Task: Search one way flight ticket for 5 adults, 1 child, 2 infants in seat and 1 infant on lap in business from Anchorage: Merrill Field to Evansville: Evansville Regional Airport on 5-3-2023. Choice of flights is Westjet. Number of bags: 11 checked bags. Outbound departure time preference is 20:30.
Action: Mouse moved to (328, 459)
Screenshot: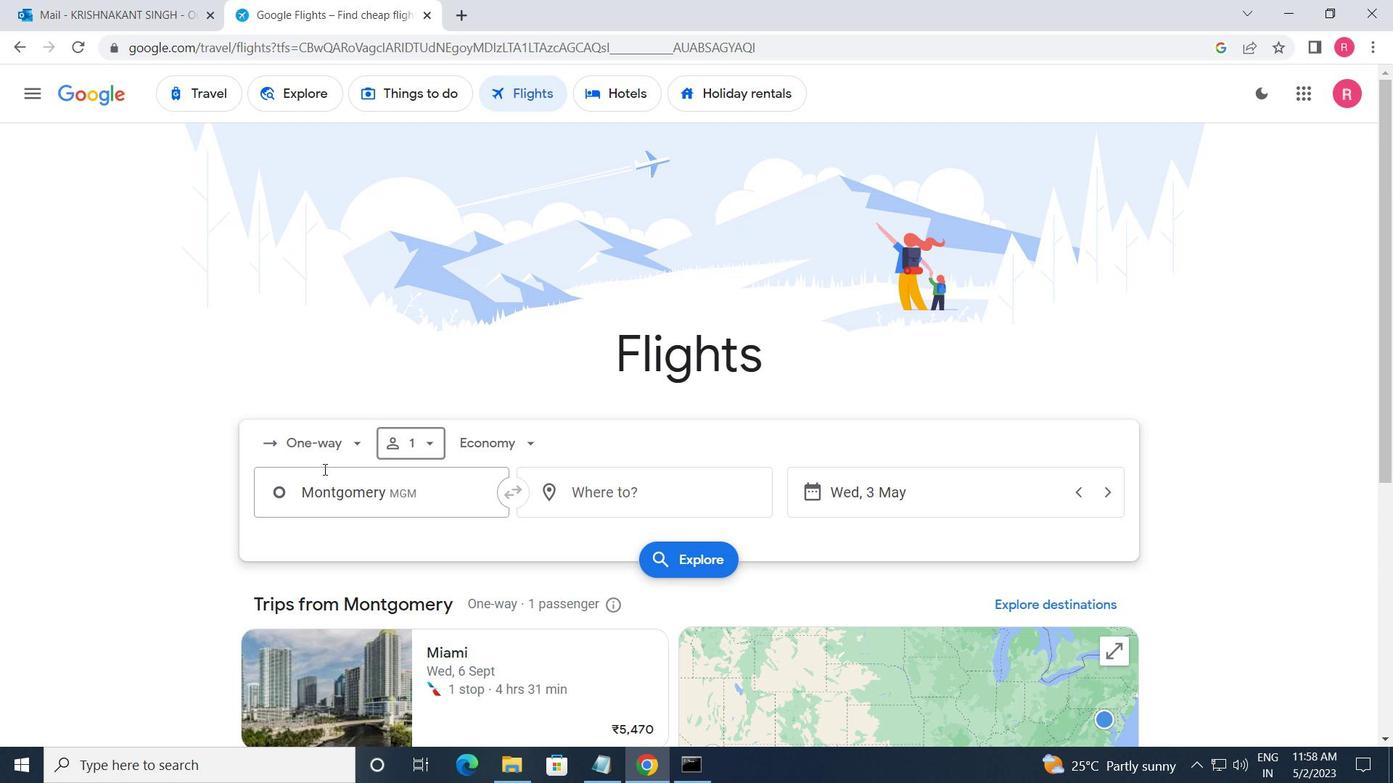 
Action: Mouse pressed left at (328, 459)
Screenshot: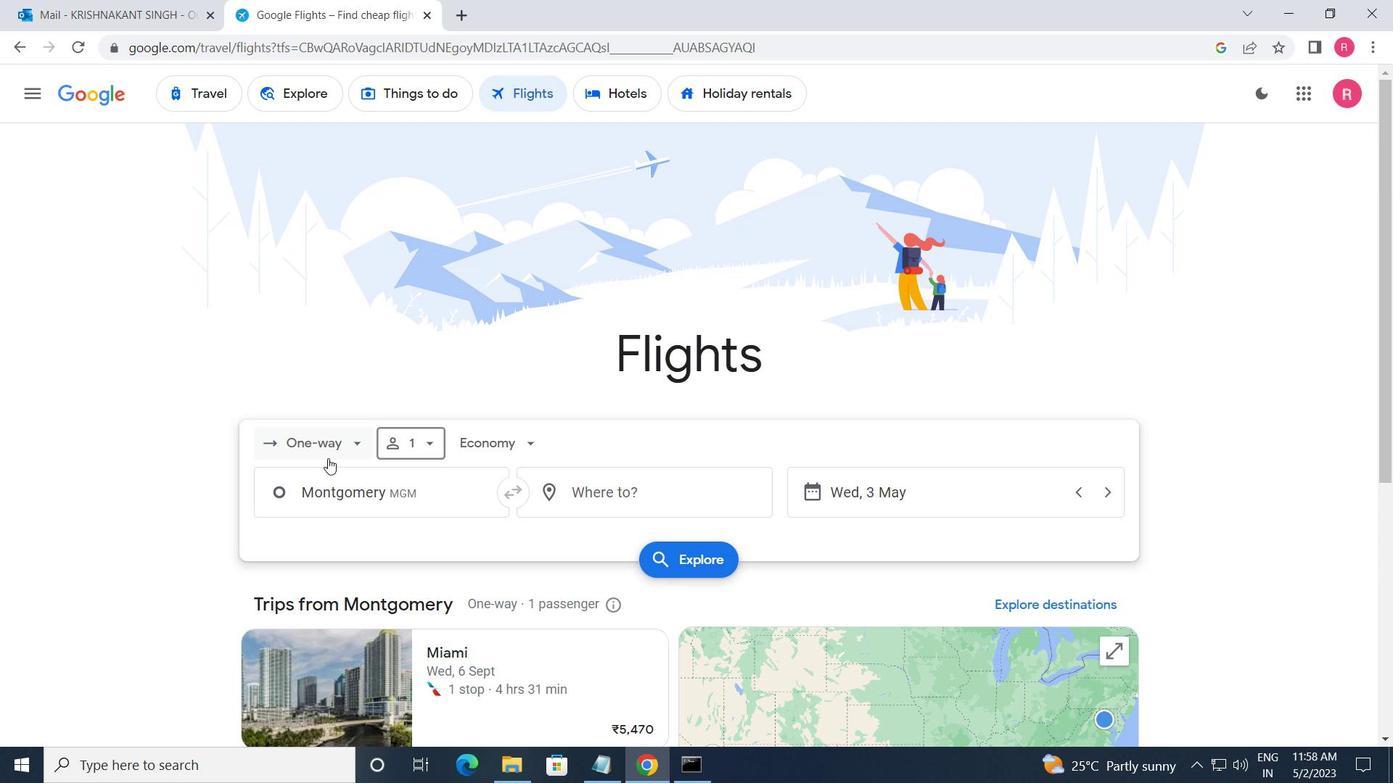 
Action: Mouse moved to (365, 533)
Screenshot: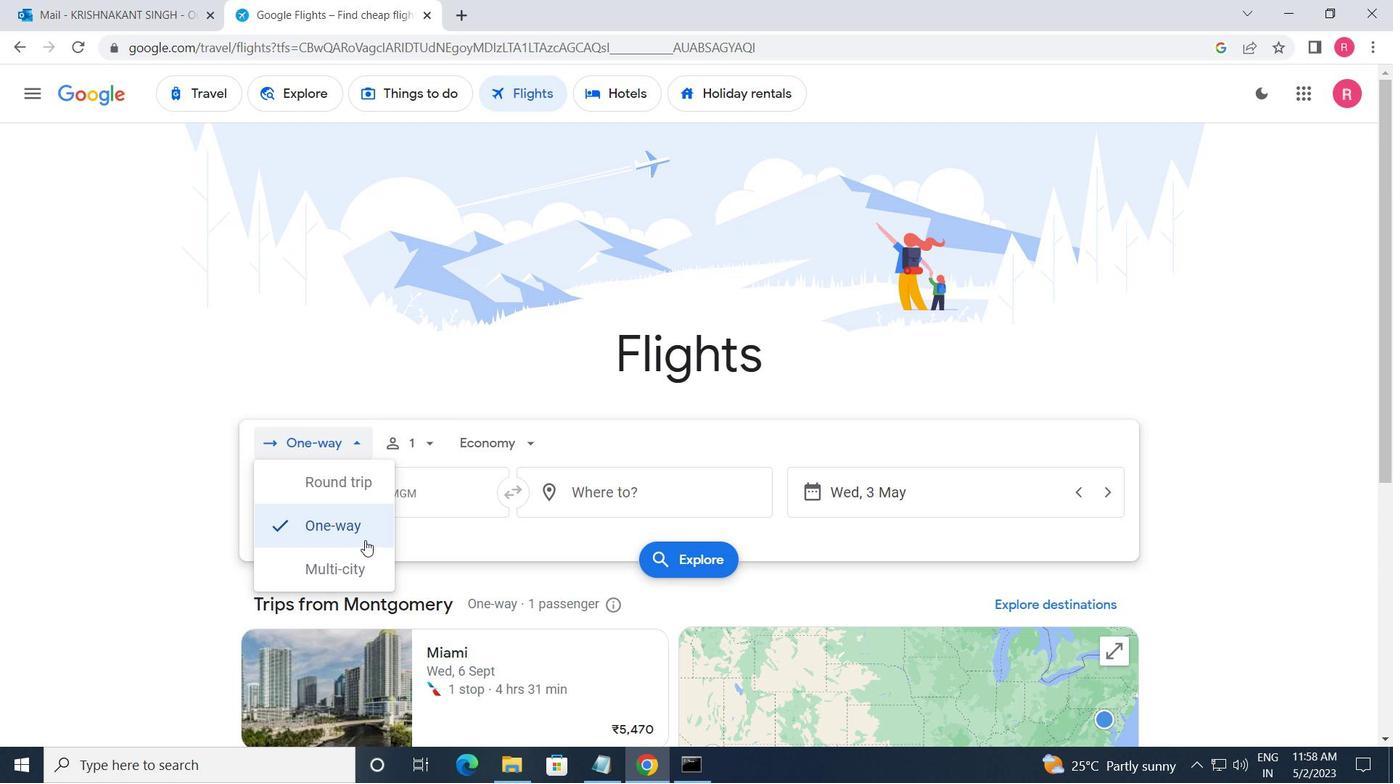 
Action: Mouse pressed left at (365, 533)
Screenshot: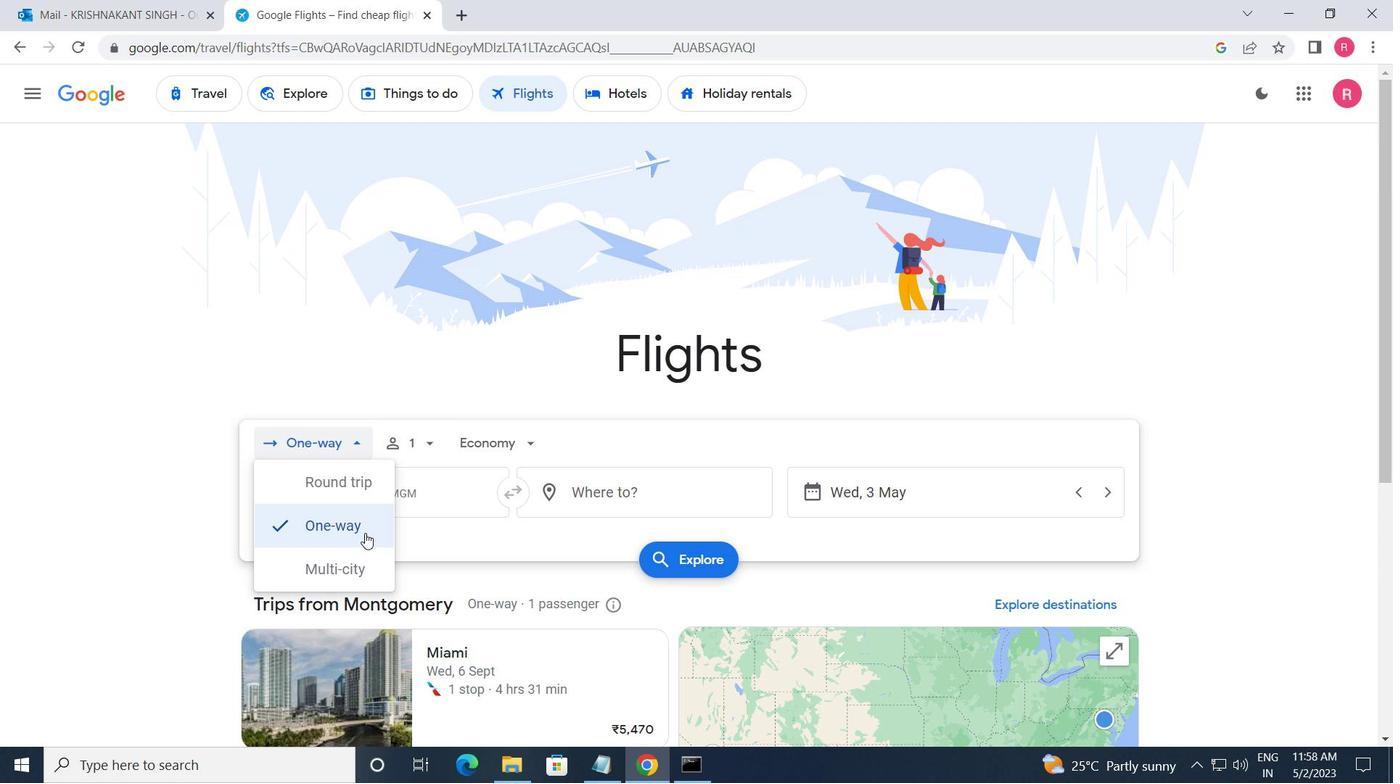 
Action: Mouse moved to (426, 451)
Screenshot: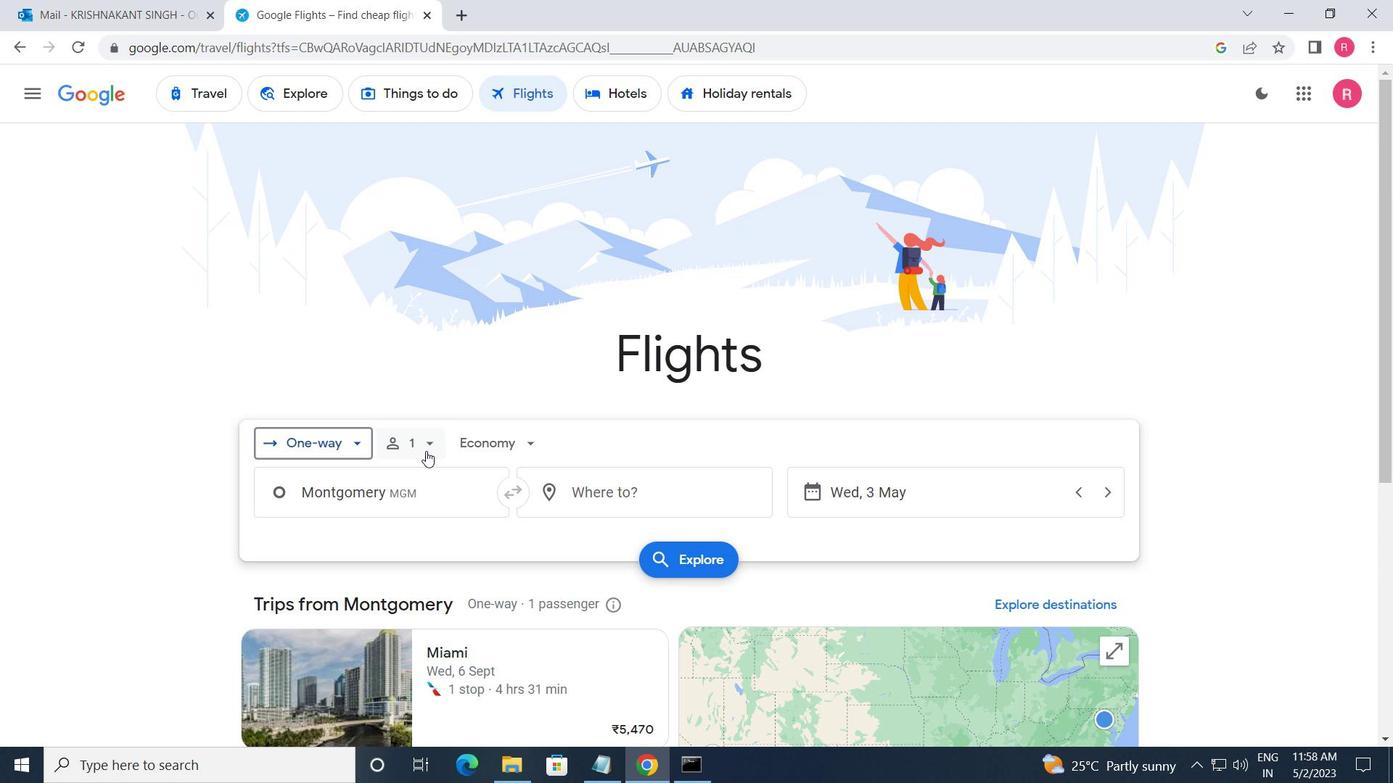 
Action: Mouse pressed left at (426, 451)
Screenshot: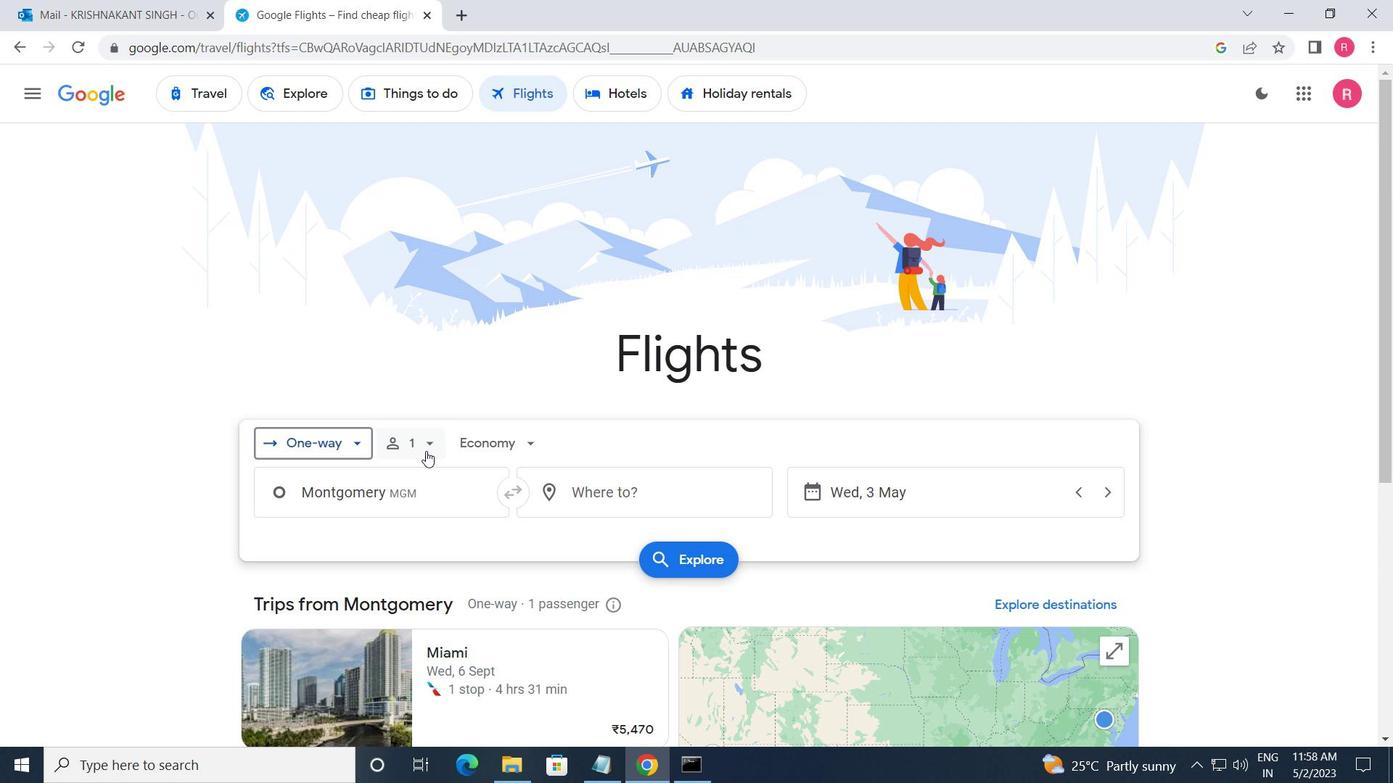 
Action: Mouse moved to (579, 500)
Screenshot: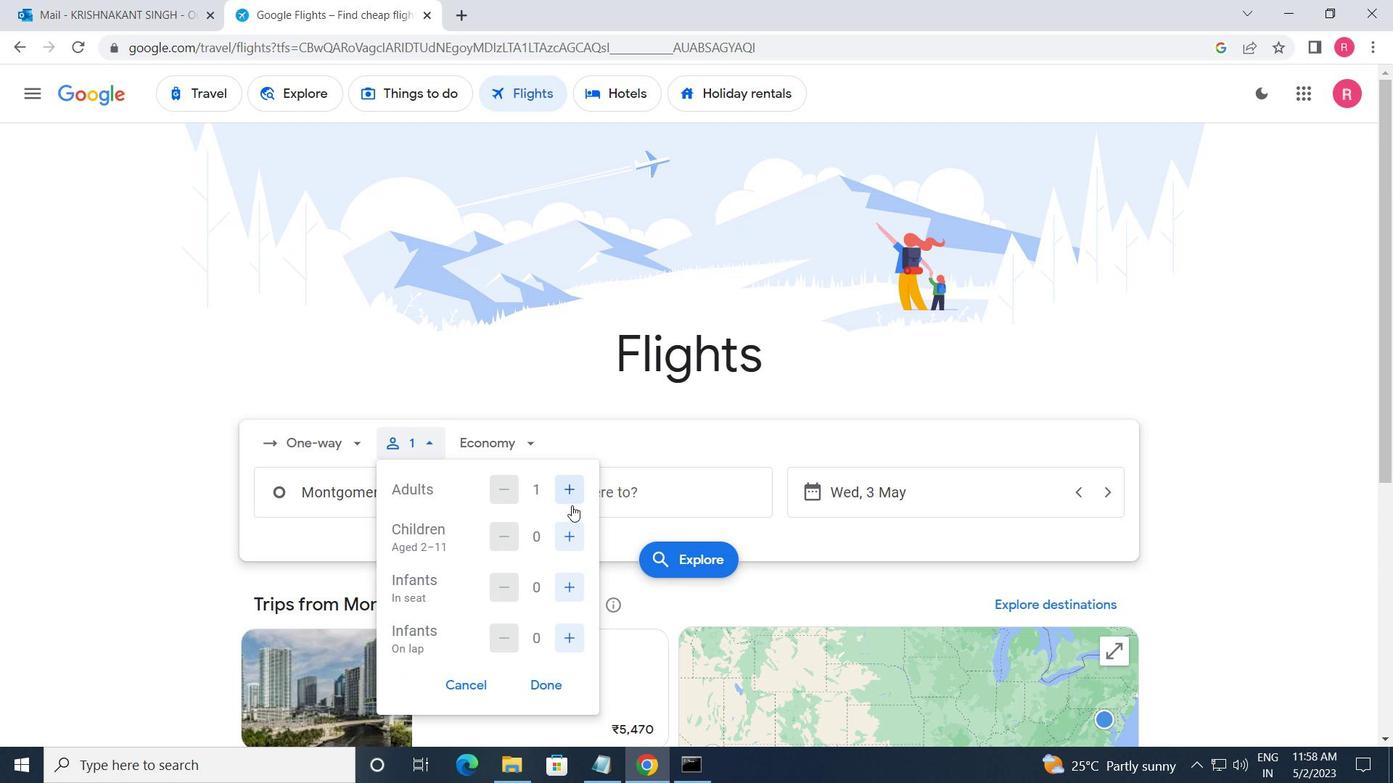 
Action: Mouse pressed left at (579, 500)
Screenshot: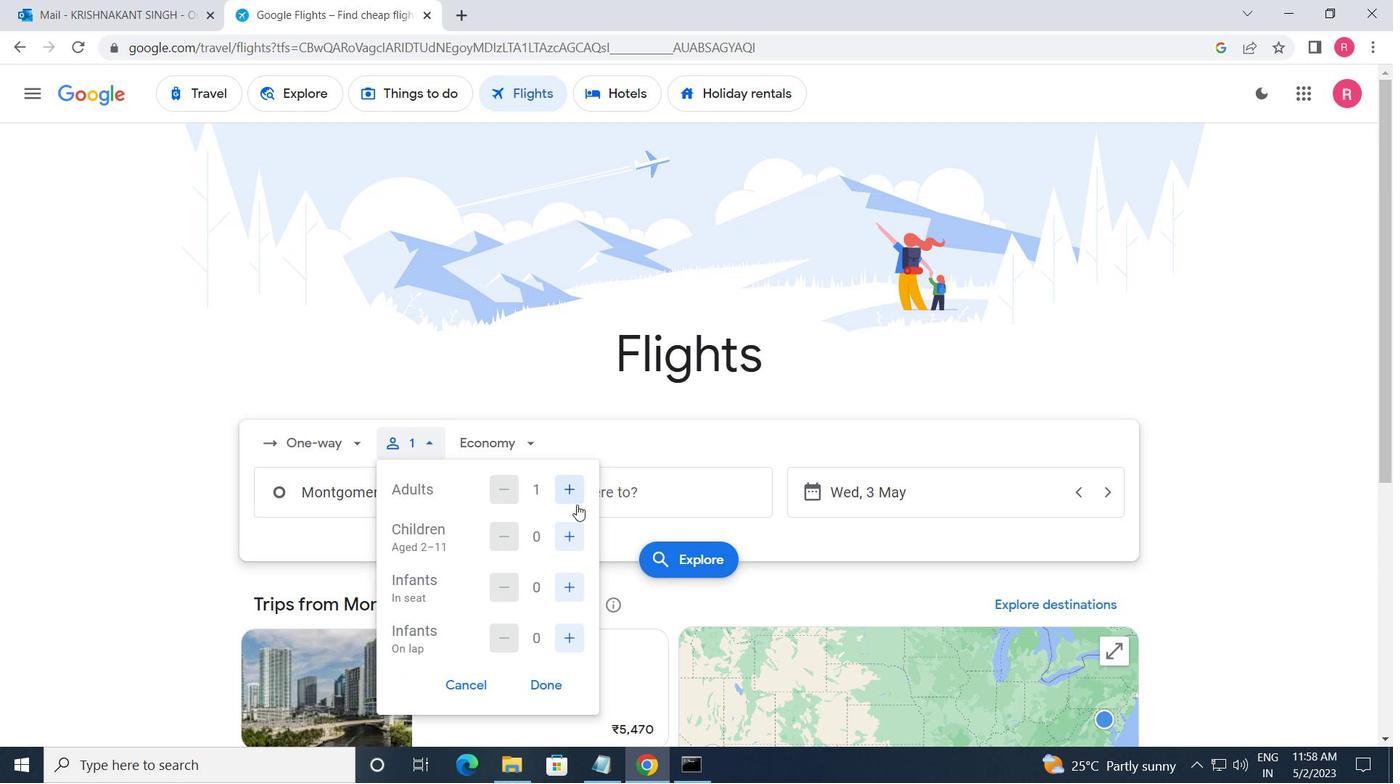 
Action: Mouse pressed left at (579, 500)
Screenshot: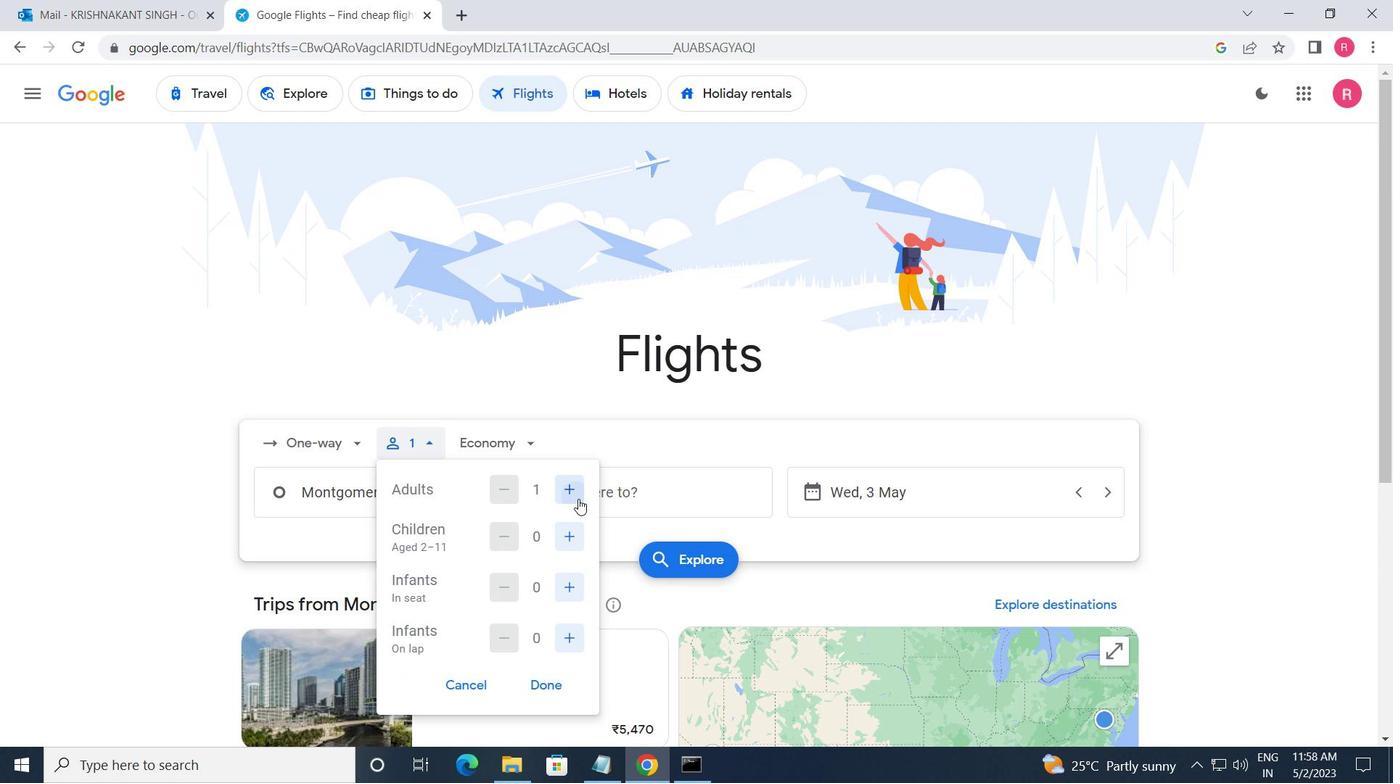 
Action: Mouse pressed left at (579, 500)
Screenshot: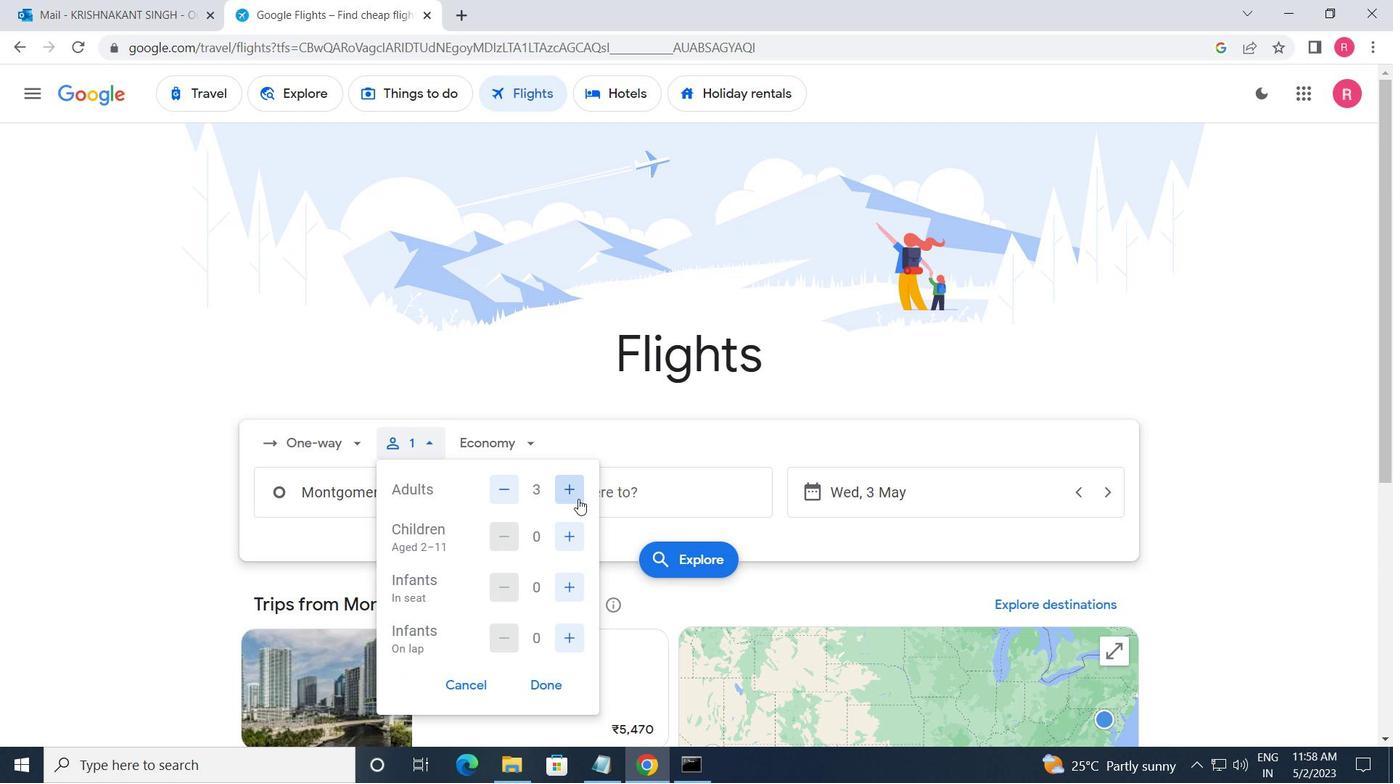
Action: Mouse pressed left at (579, 500)
Screenshot: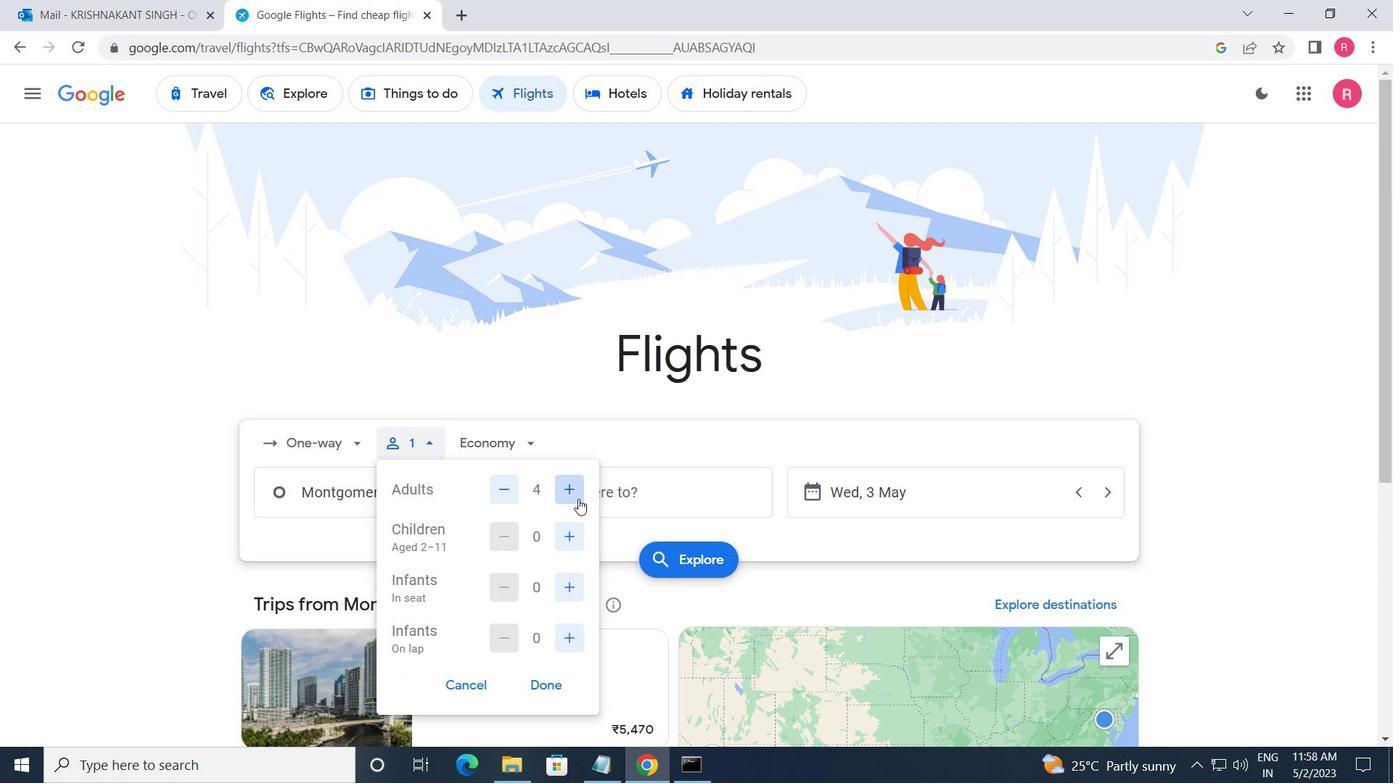 
Action: Mouse moved to (574, 524)
Screenshot: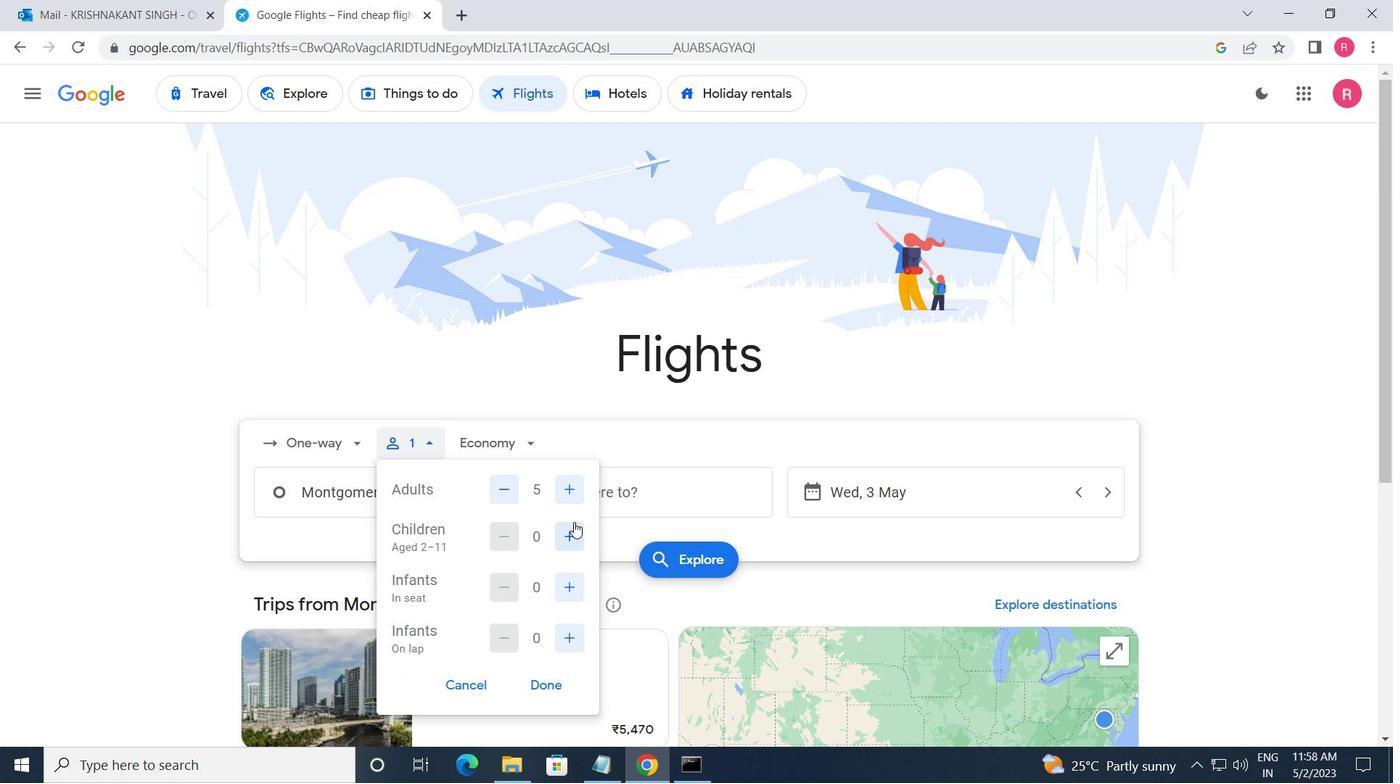 
Action: Mouse pressed left at (574, 524)
Screenshot: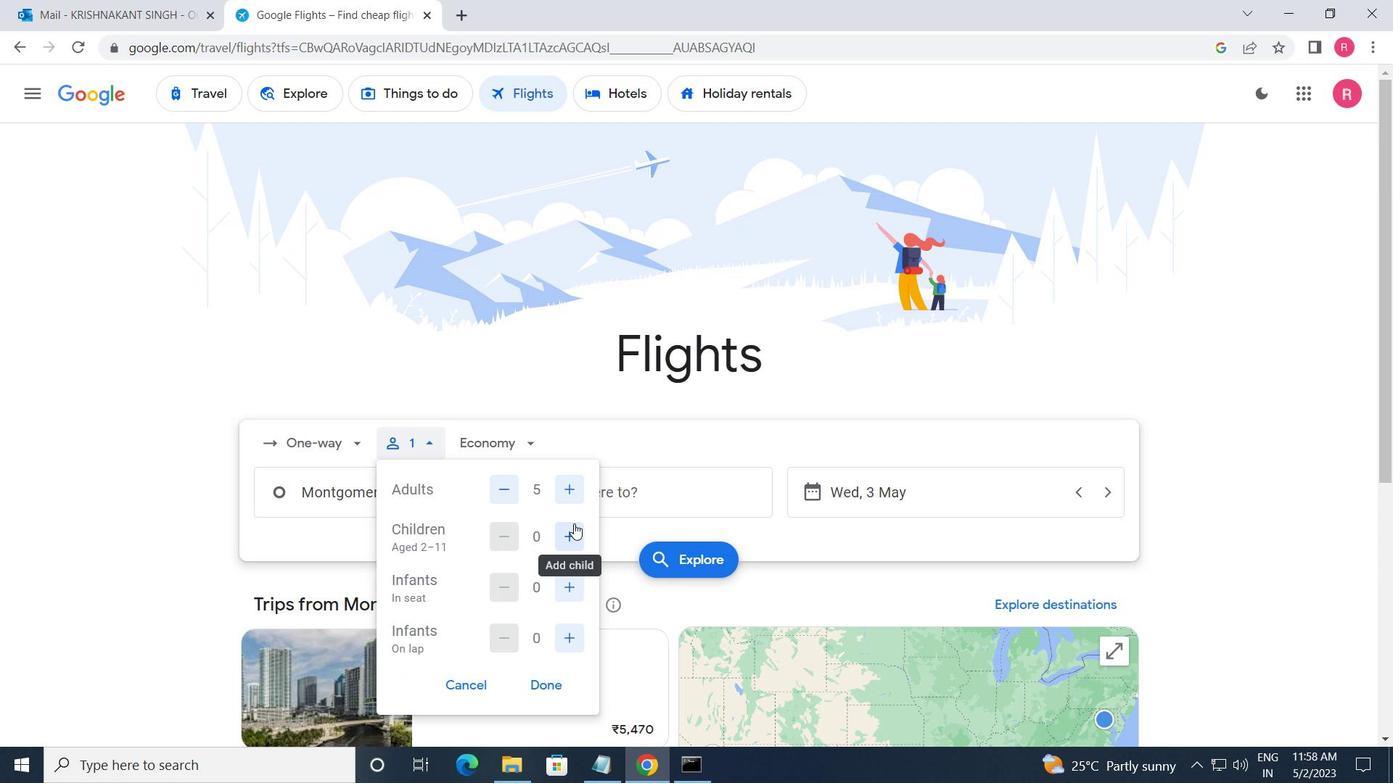 
Action: Mouse moved to (574, 525)
Screenshot: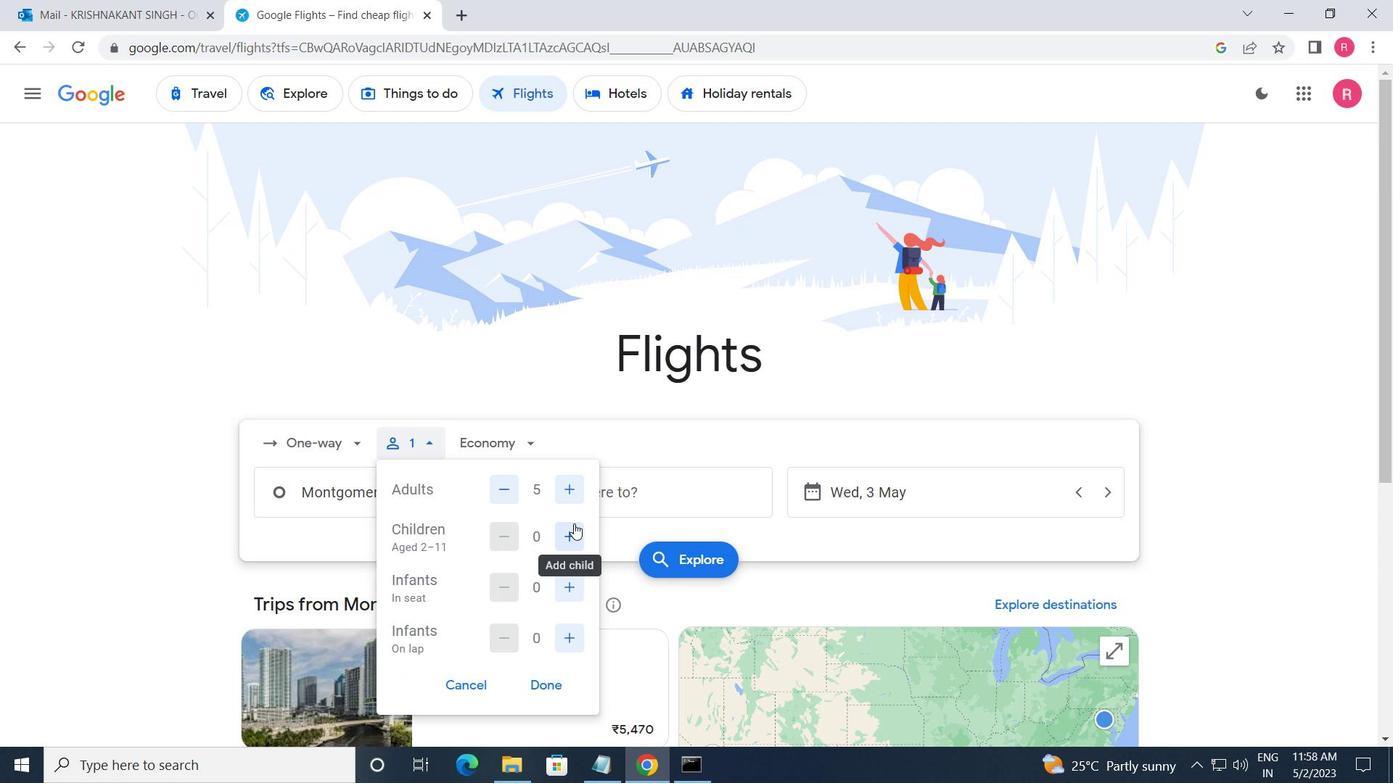 
Action: Mouse pressed left at (574, 525)
Screenshot: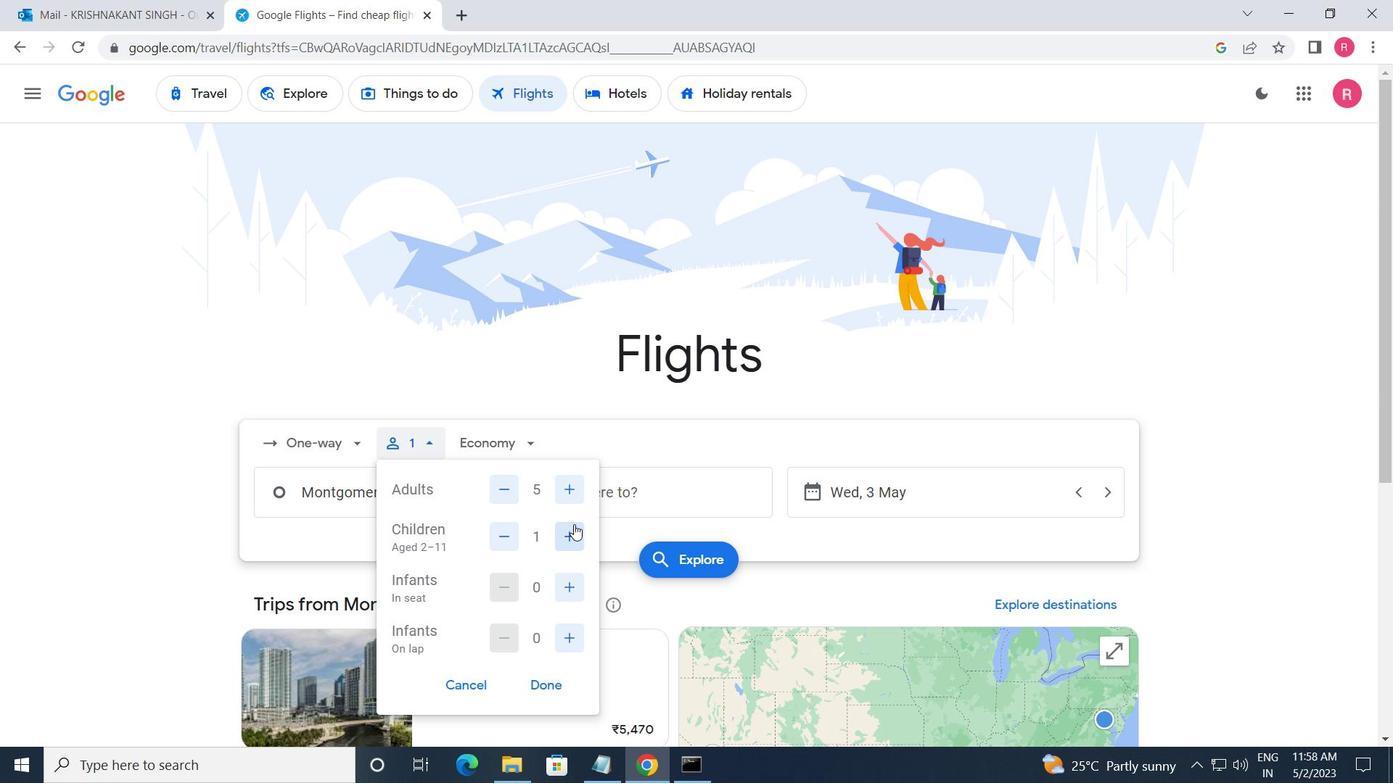 
Action: Mouse moved to (510, 541)
Screenshot: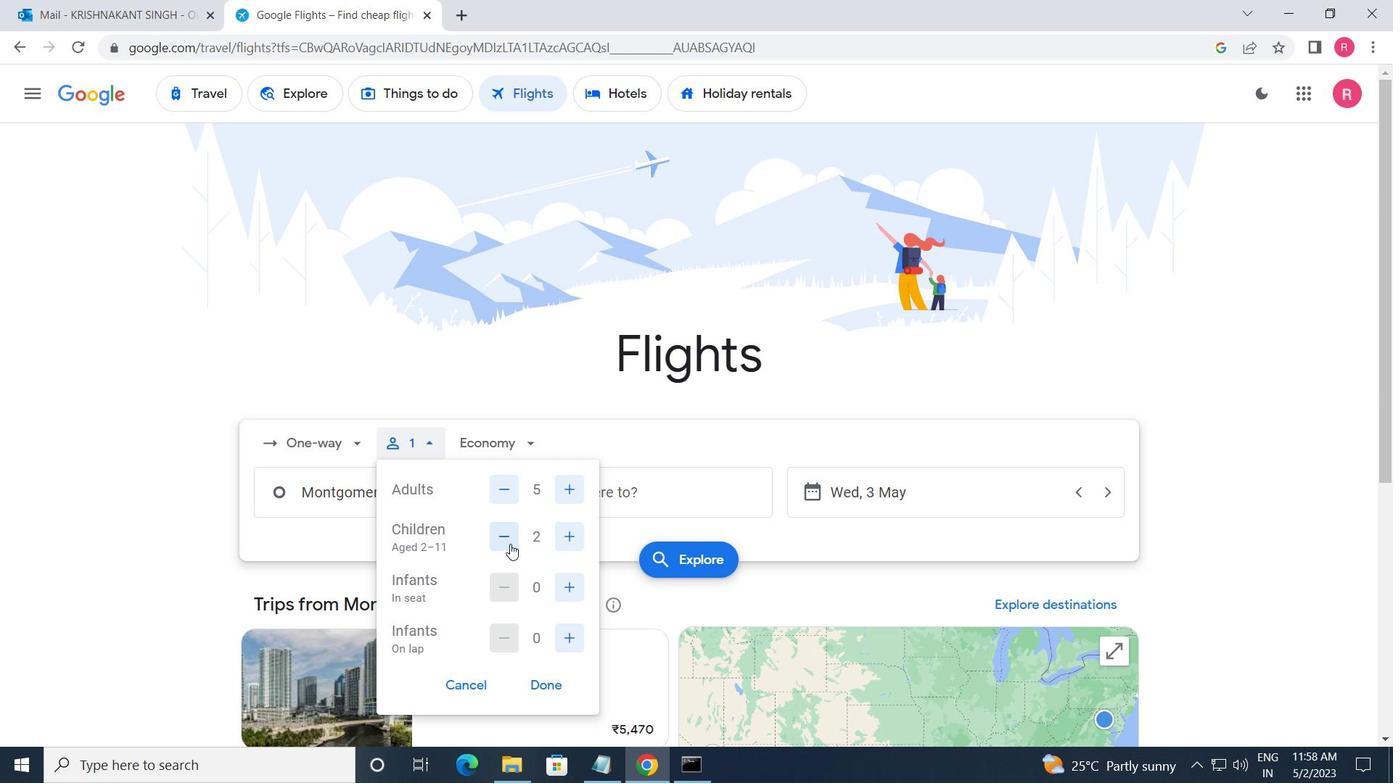 
Action: Mouse pressed left at (510, 541)
Screenshot: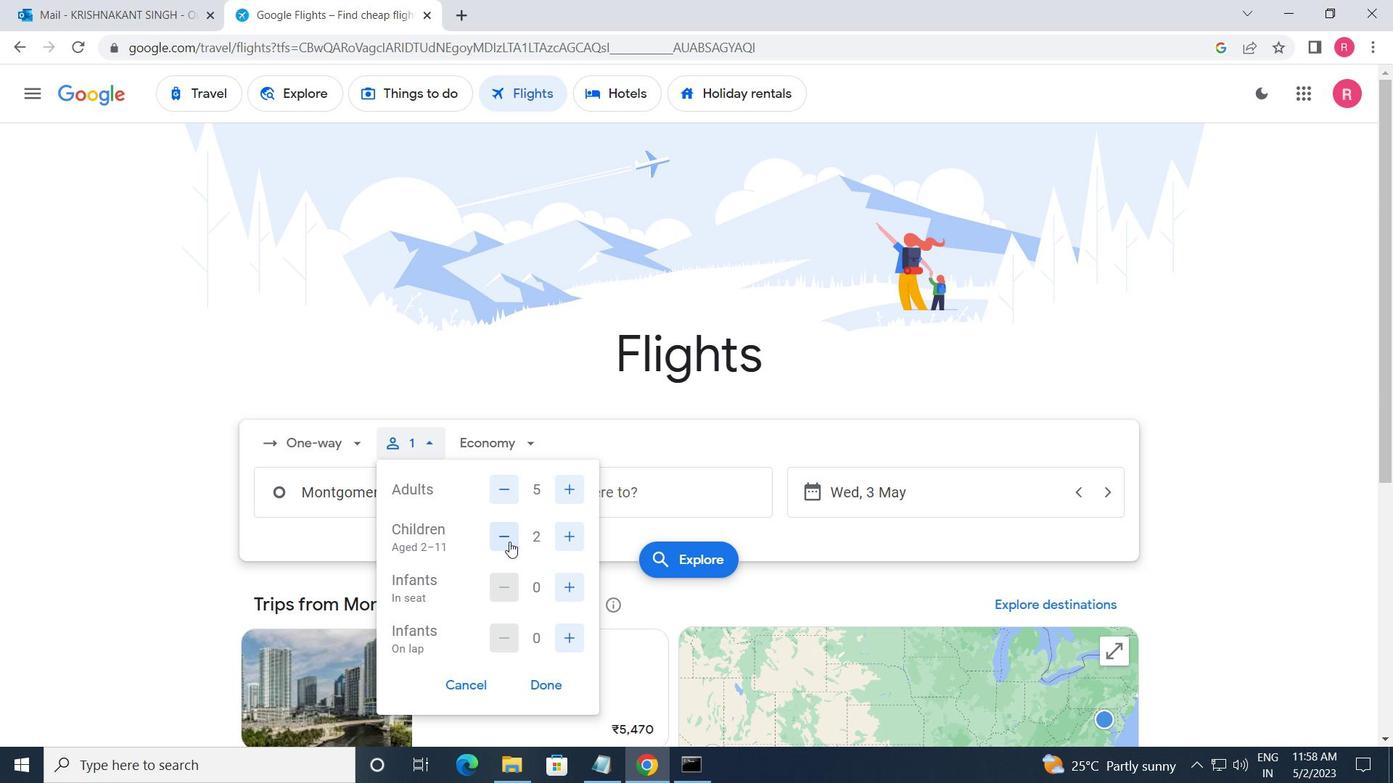 
Action: Mouse moved to (573, 586)
Screenshot: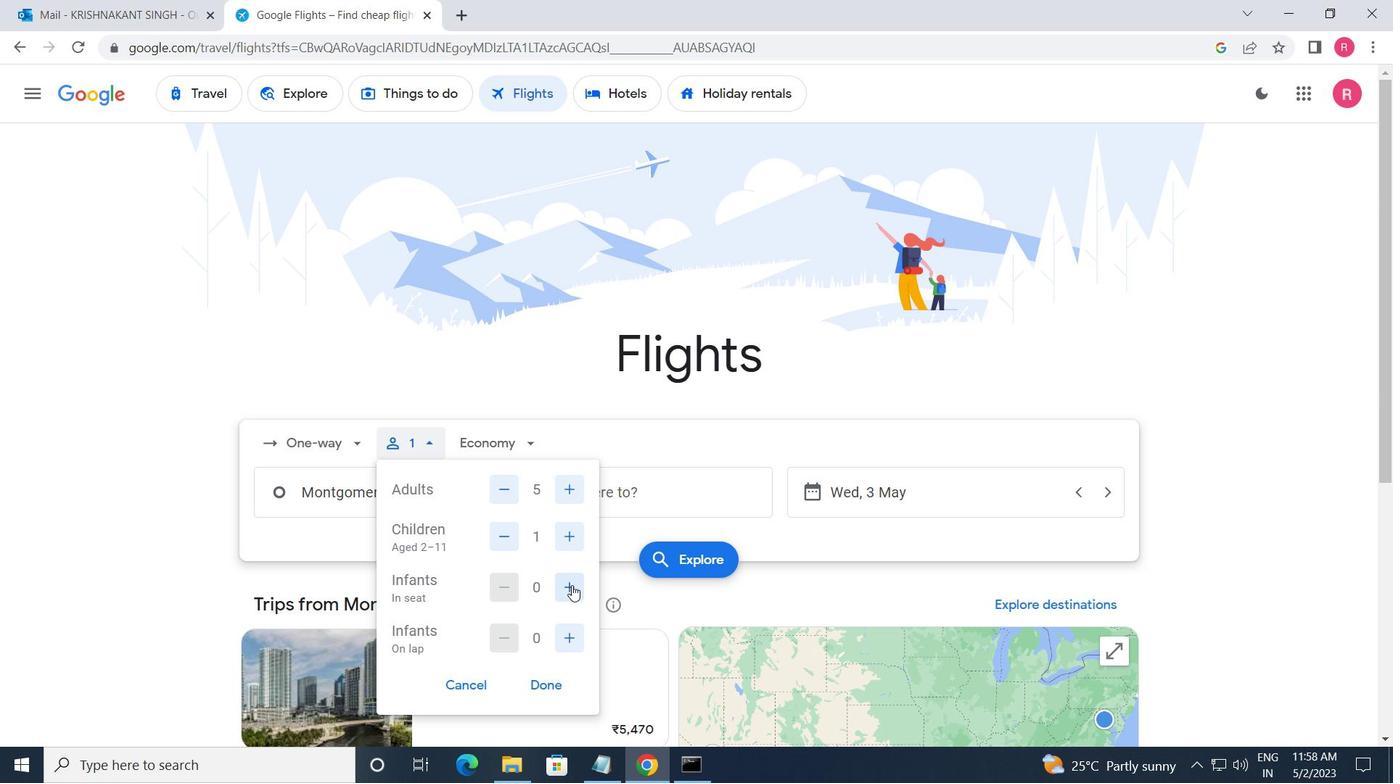 
Action: Mouse pressed left at (573, 586)
Screenshot: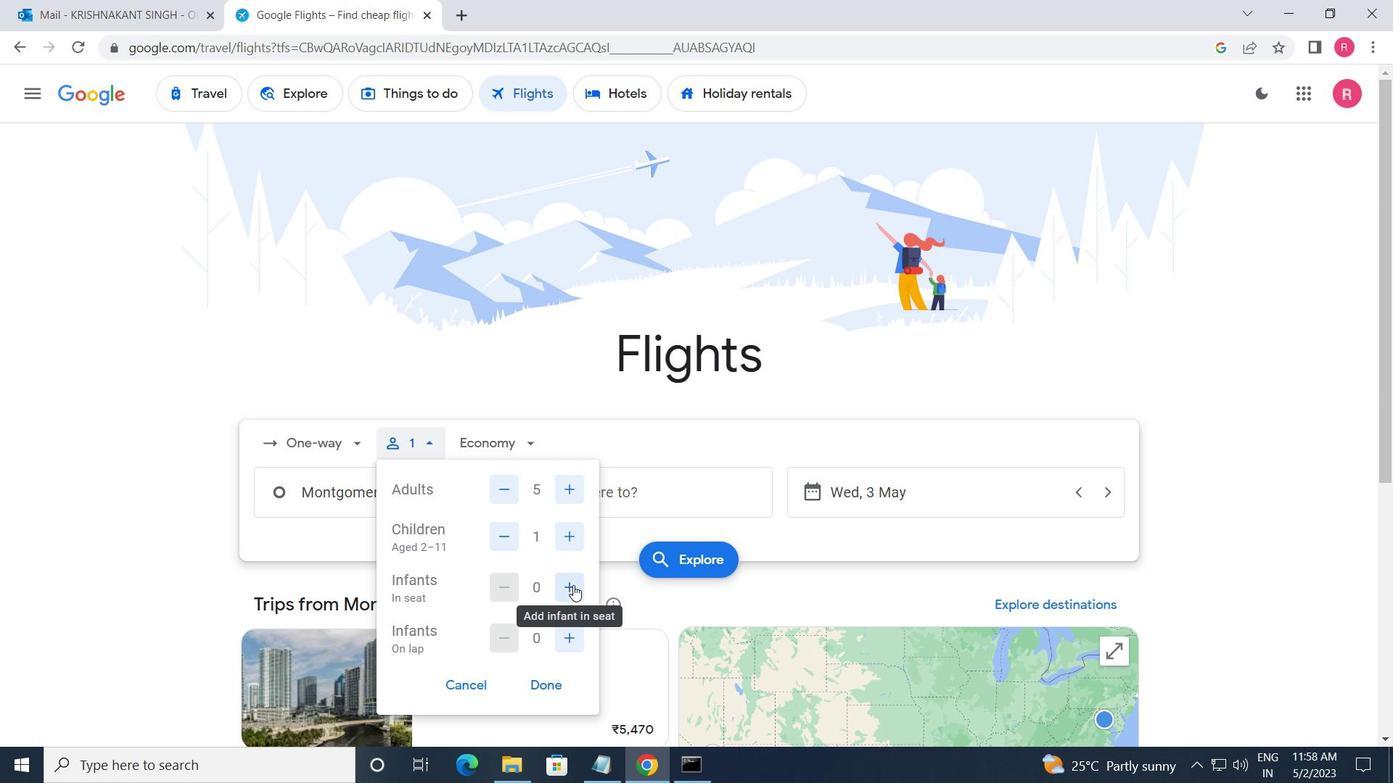 
Action: Mouse pressed left at (573, 586)
Screenshot: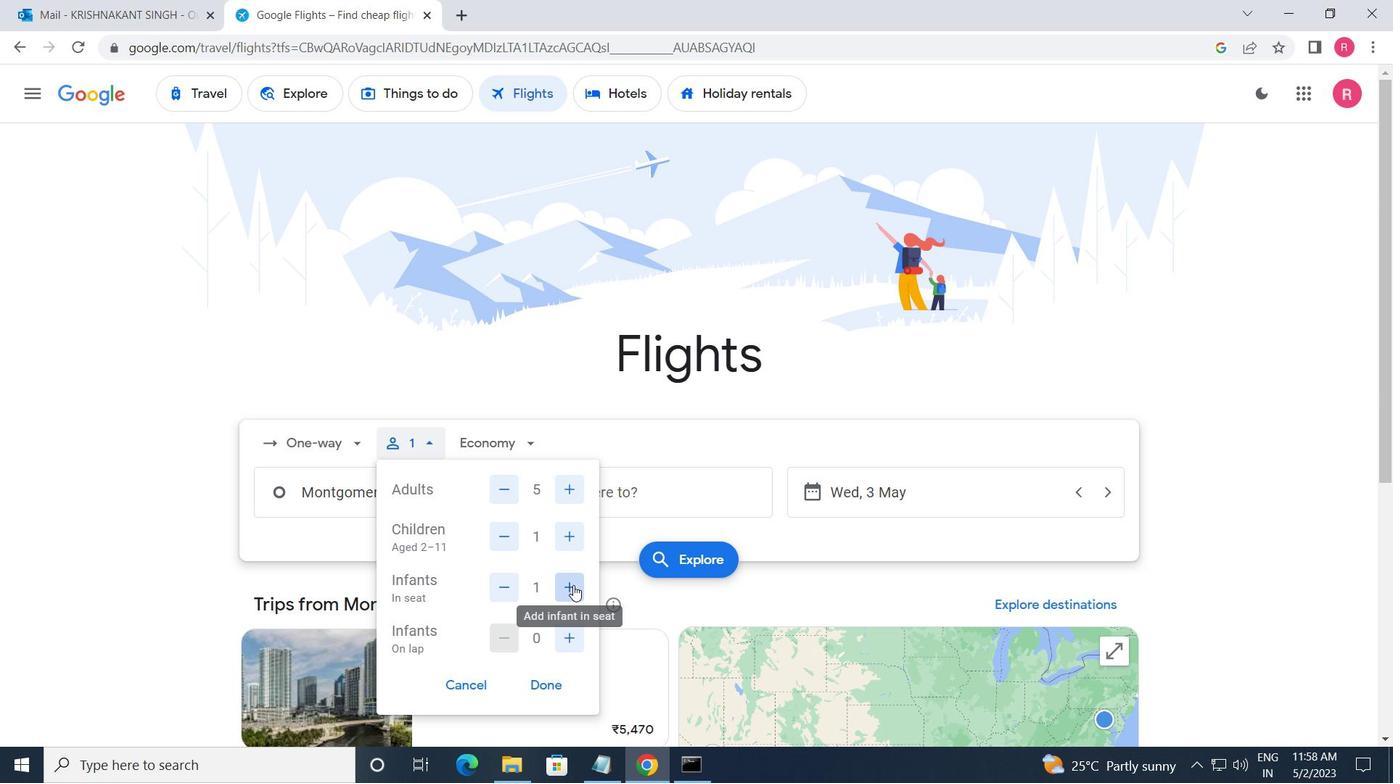 
Action: Mouse moved to (566, 630)
Screenshot: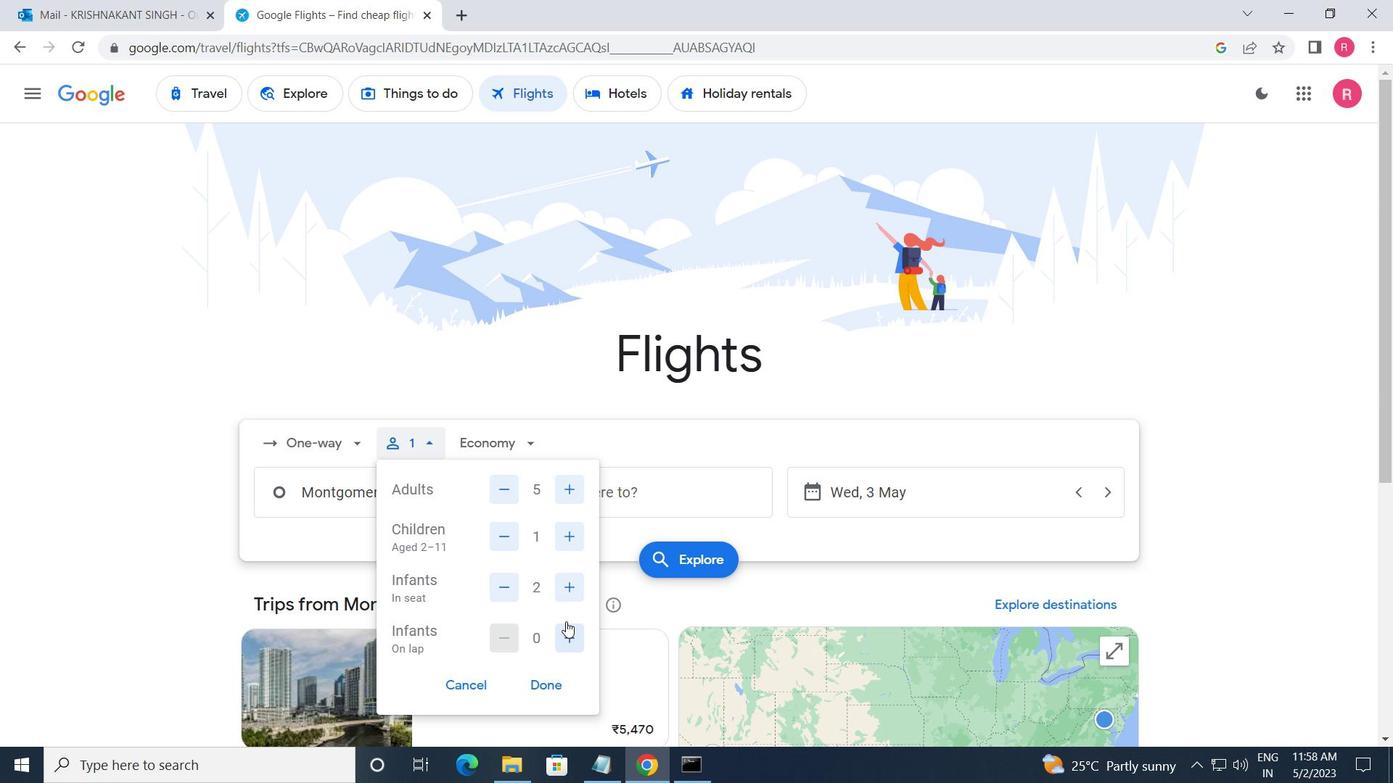 
Action: Mouse pressed left at (566, 630)
Screenshot: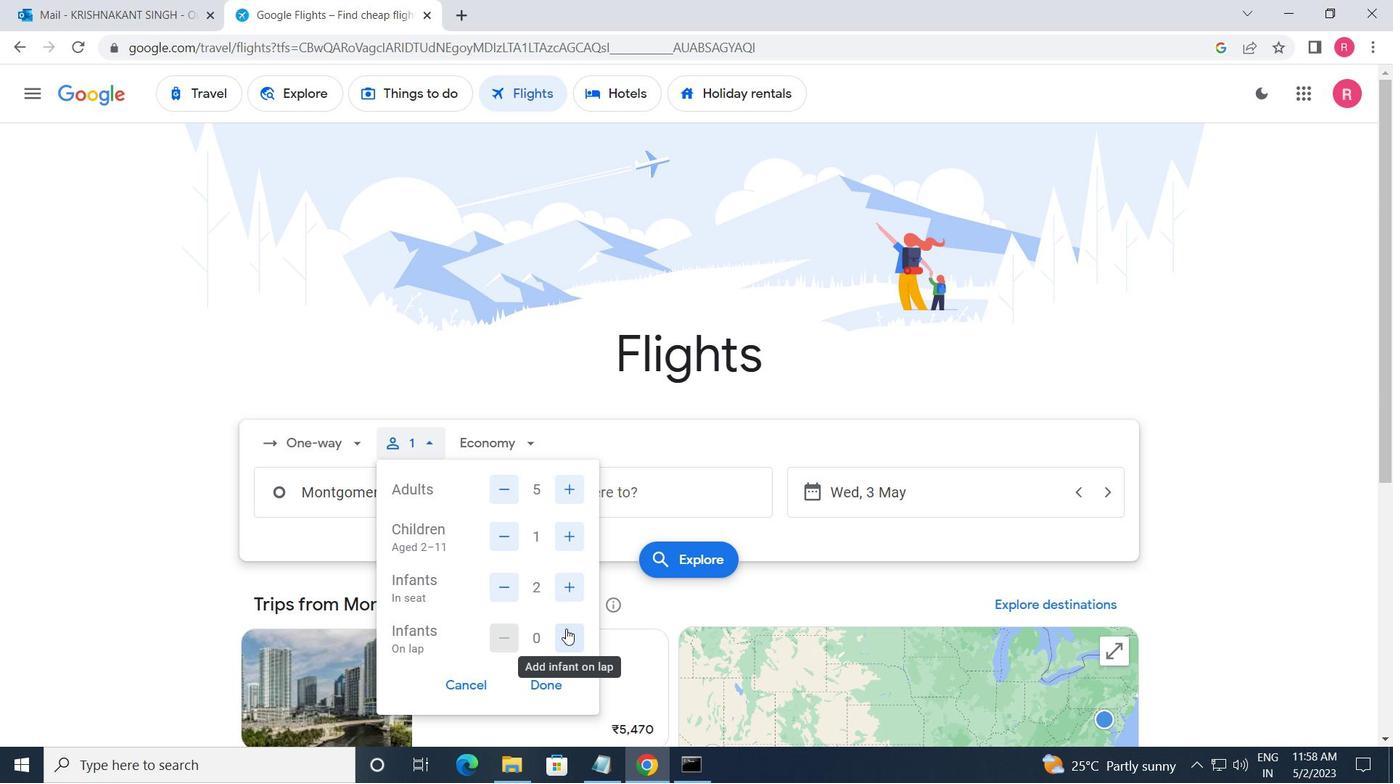 
Action: Mouse moved to (550, 675)
Screenshot: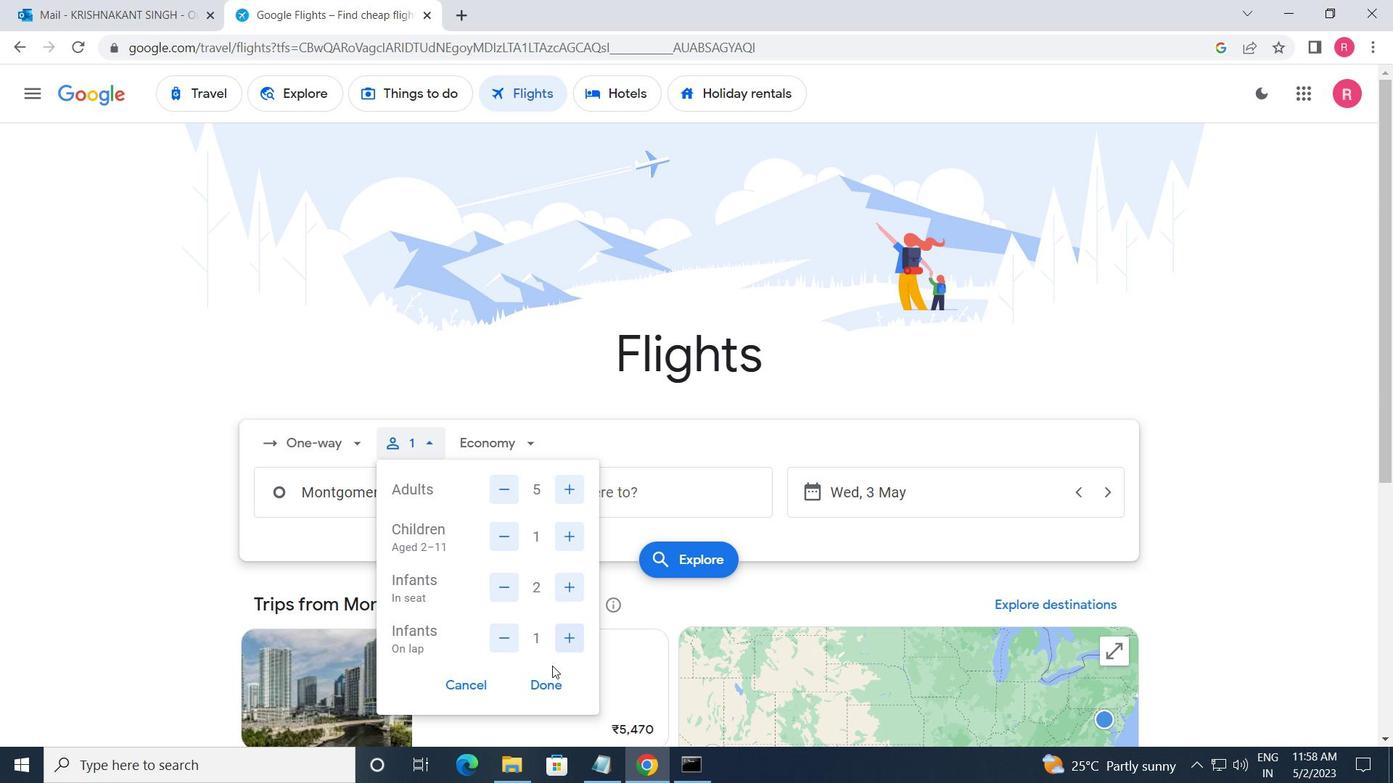 
Action: Mouse pressed left at (550, 675)
Screenshot: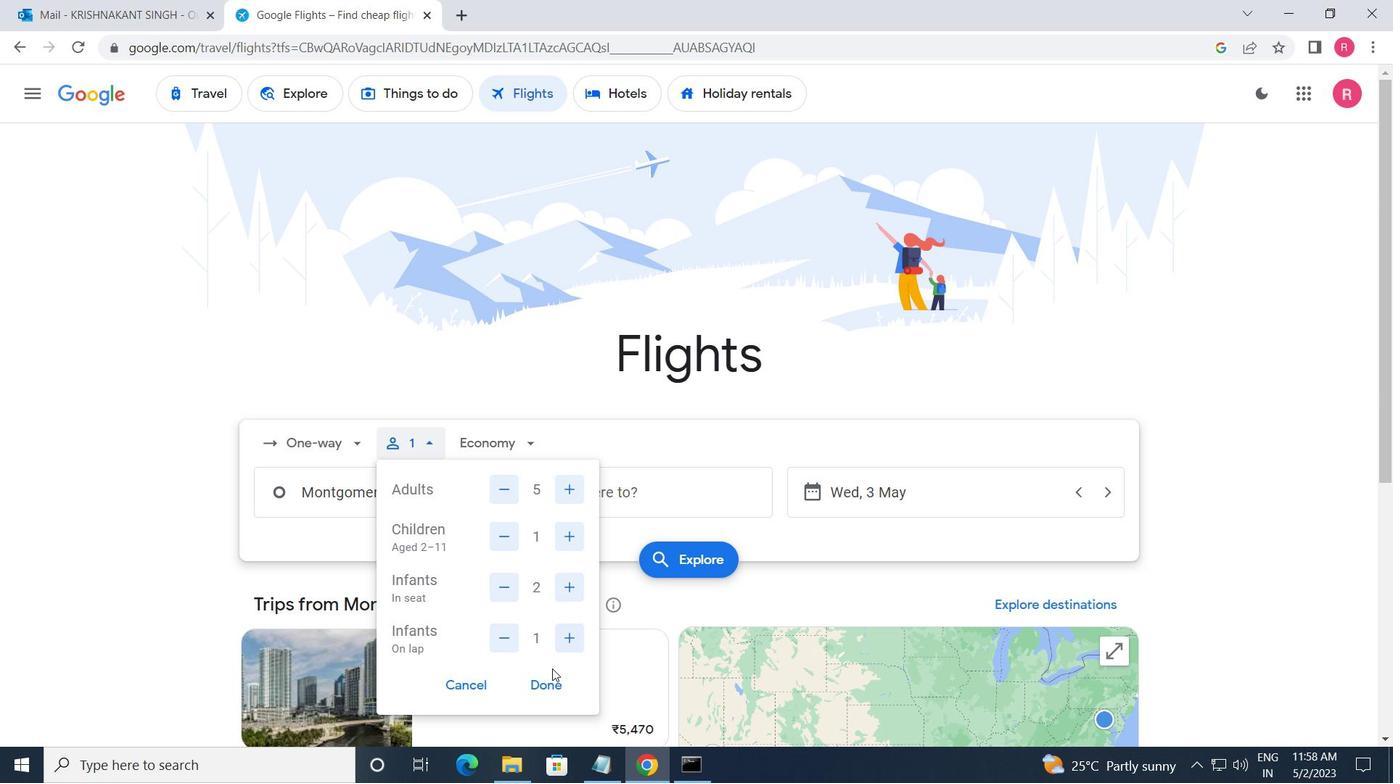
Action: Mouse moved to (503, 457)
Screenshot: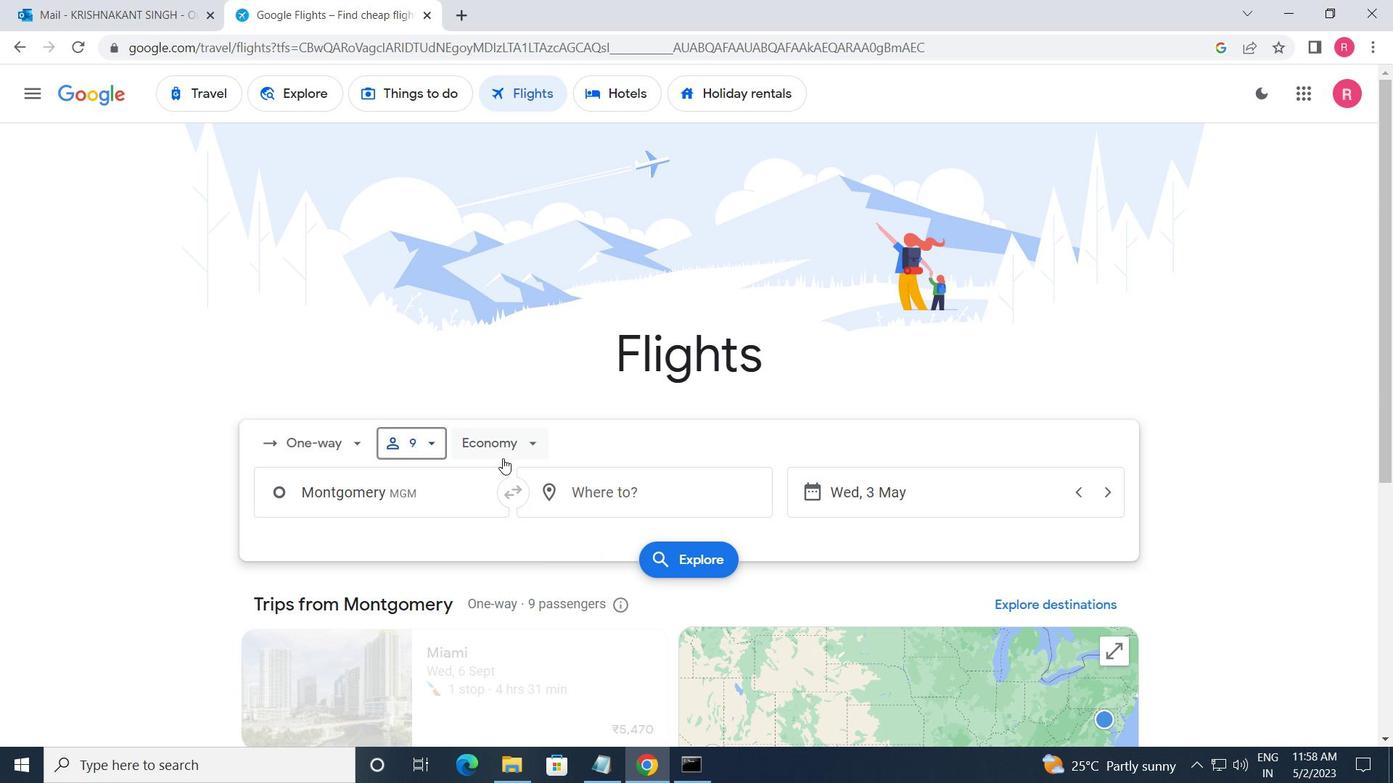 
Action: Mouse pressed left at (503, 457)
Screenshot: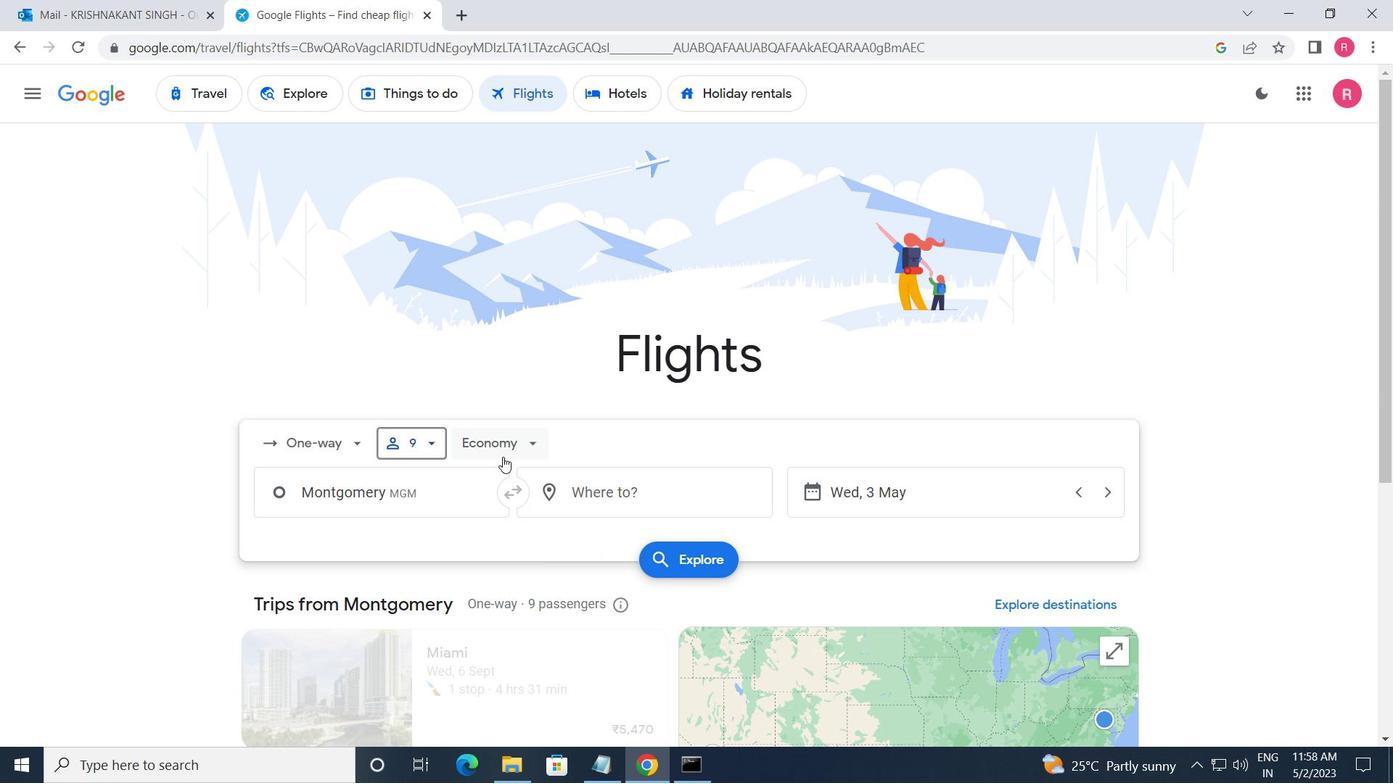 
Action: Mouse moved to (524, 579)
Screenshot: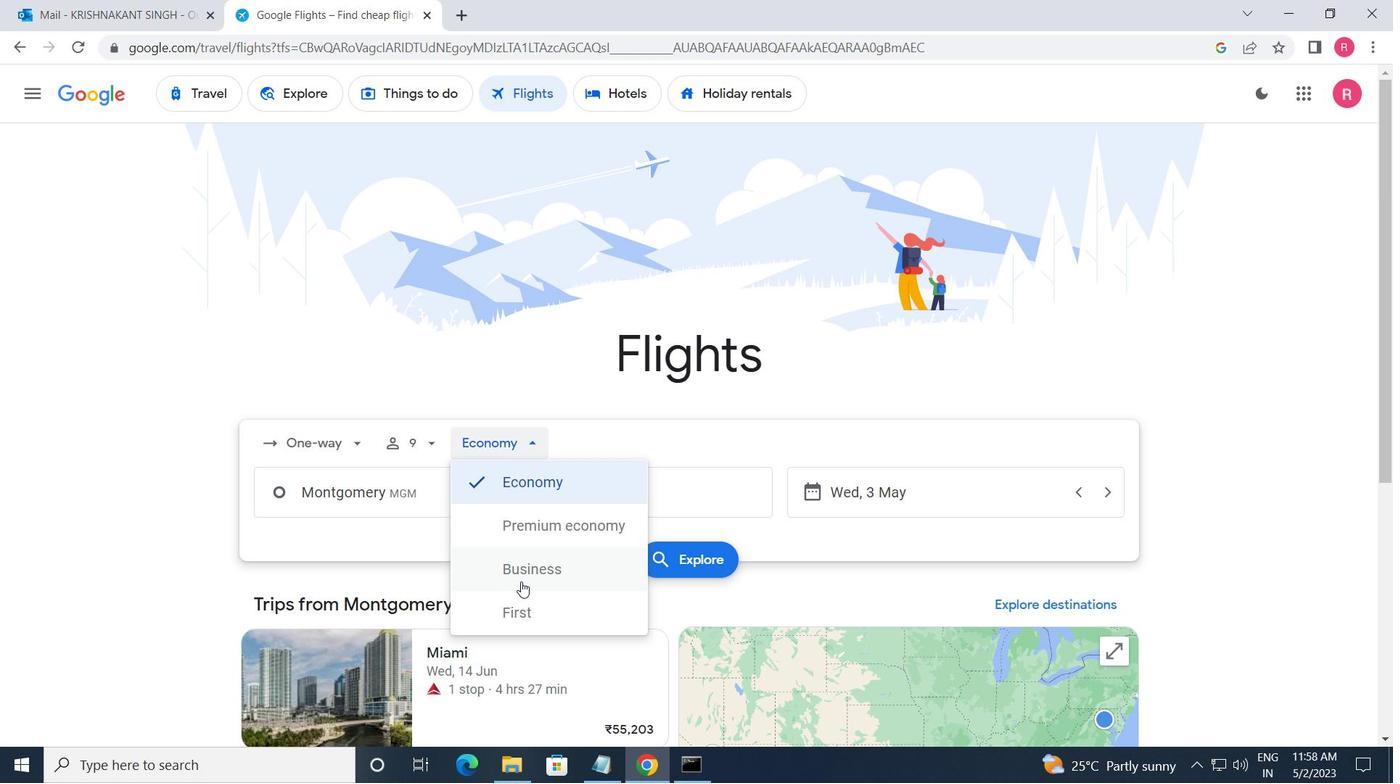 
Action: Mouse pressed left at (524, 579)
Screenshot: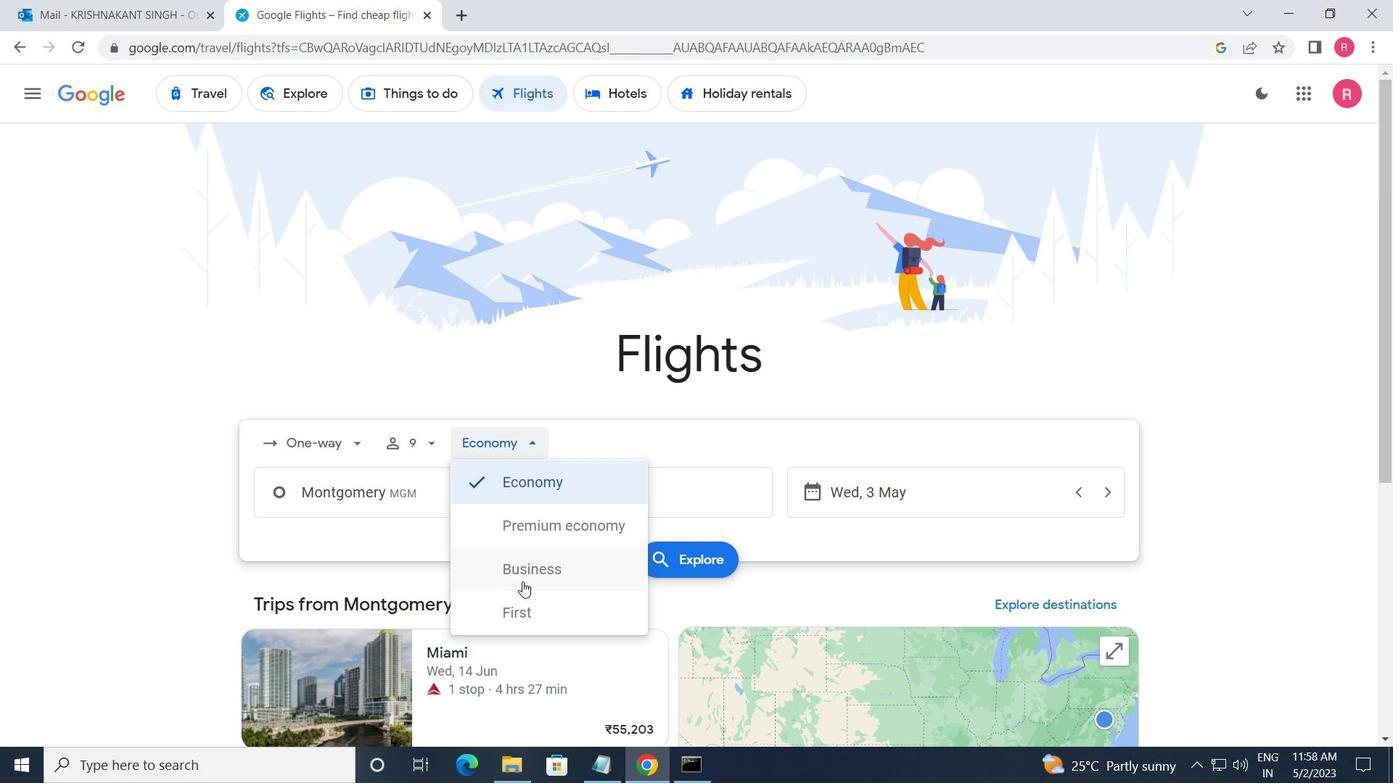 
Action: Mouse moved to (472, 495)
Screenshot: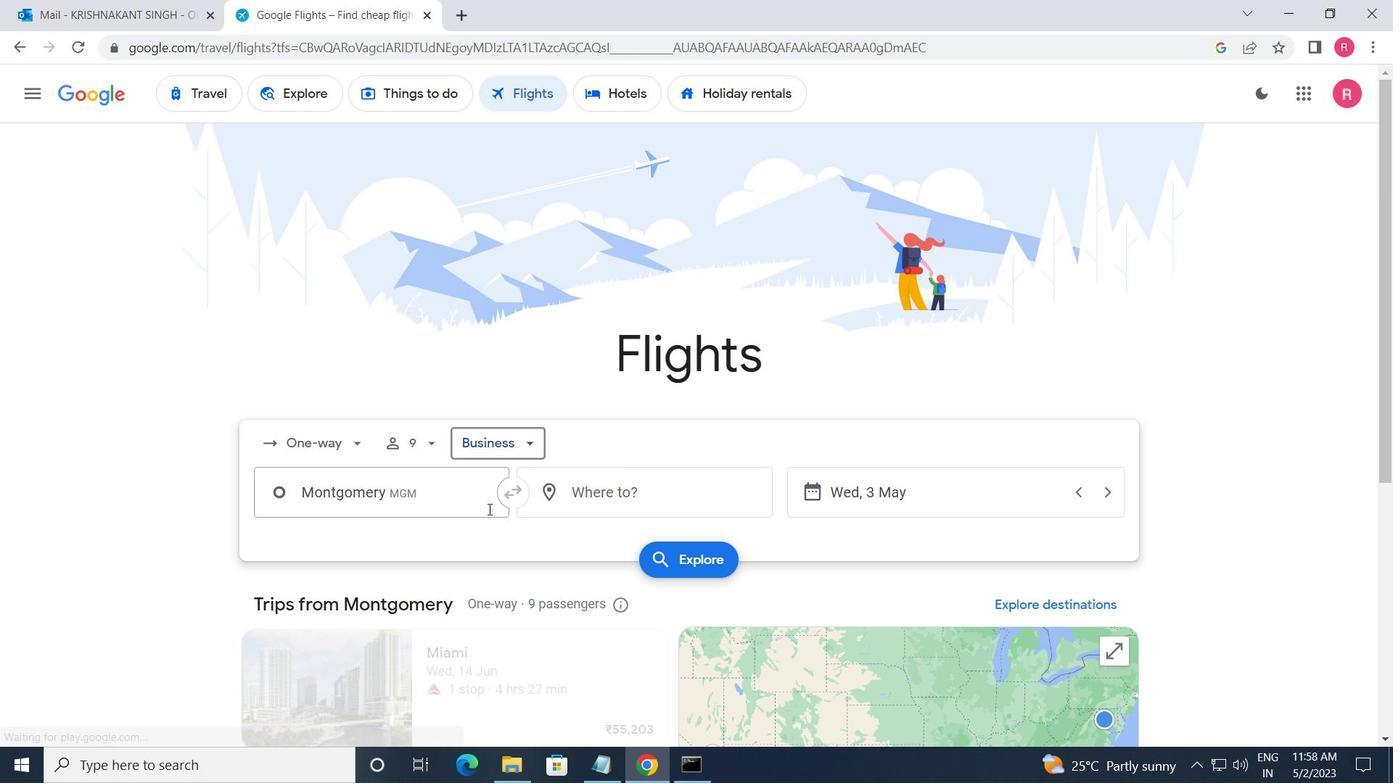 
Action: Mouse pressed left at (472, 495)
Screenshot: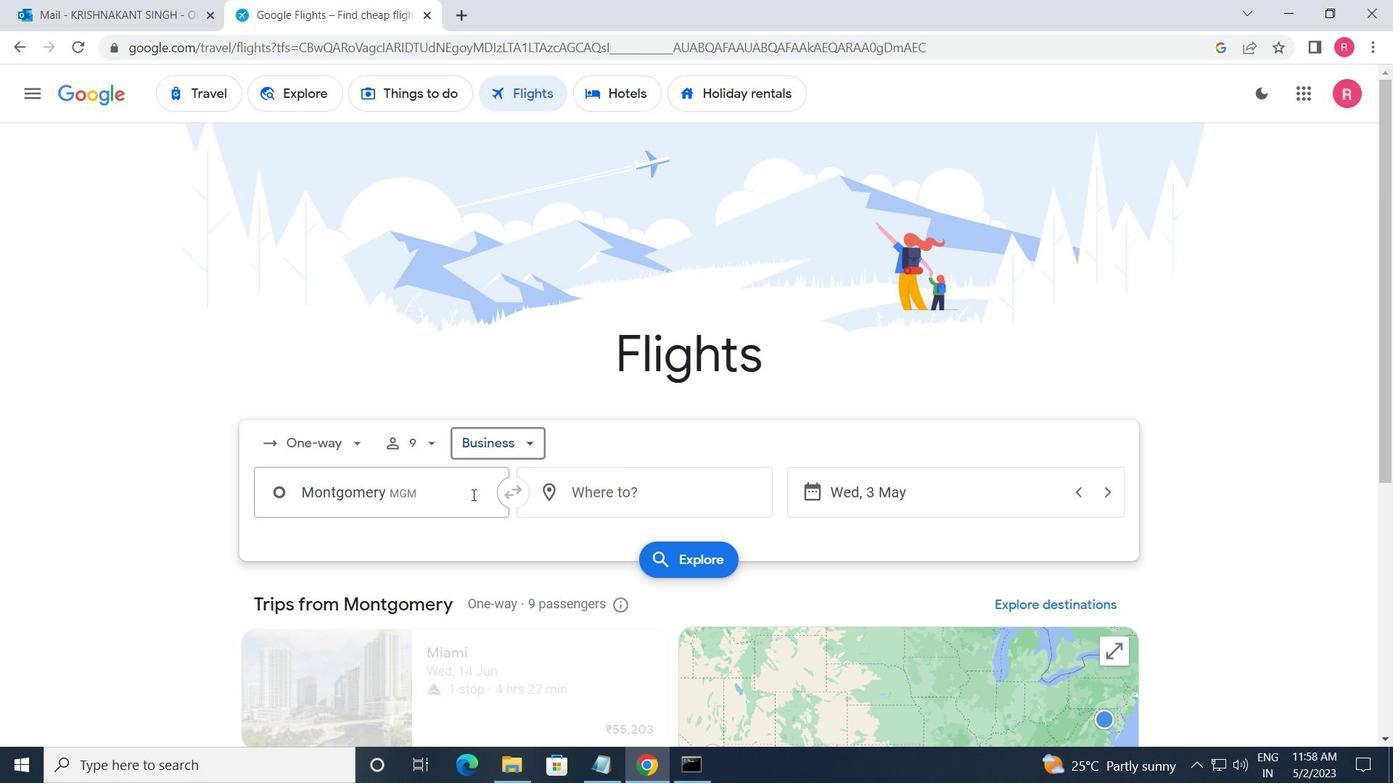 
Action: Mouse moved to (468, 500)
Screenshot: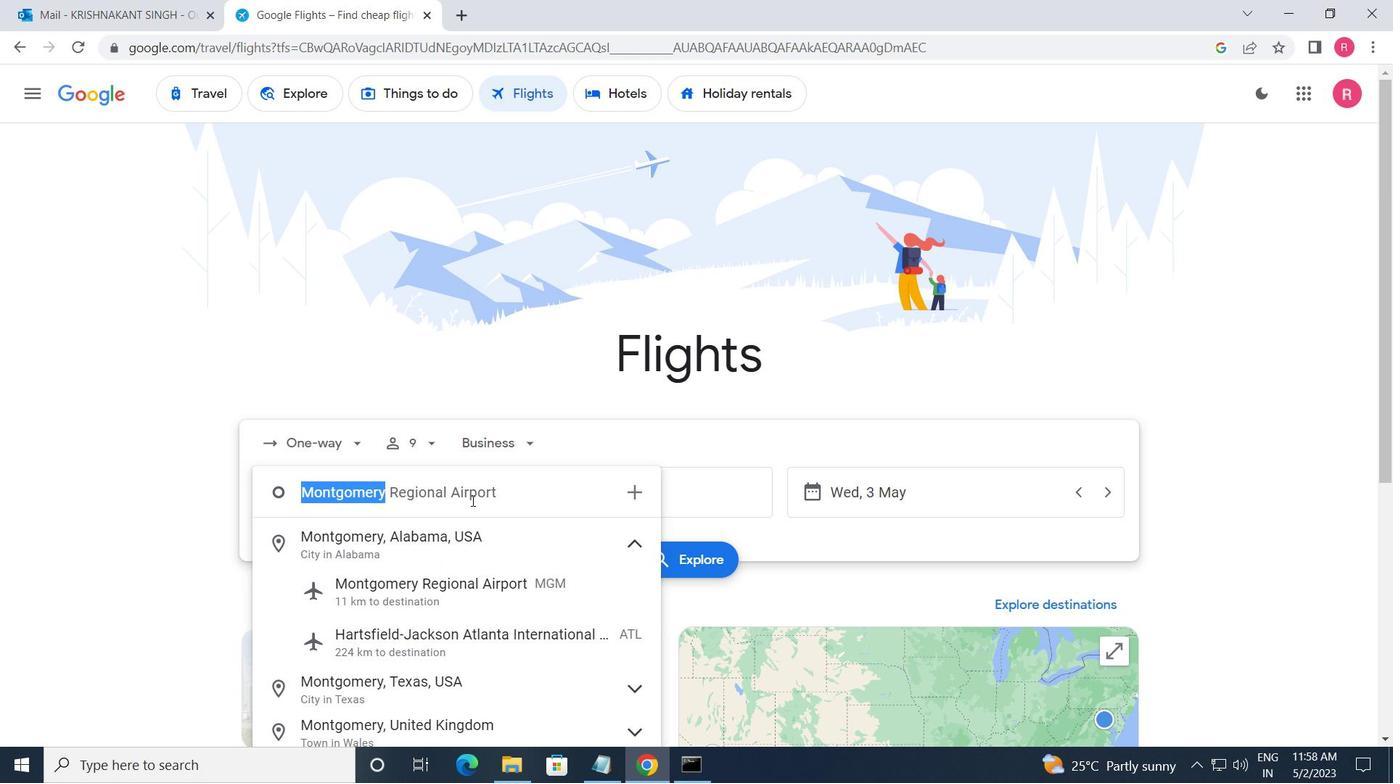 
Action: Key pressed <Key.shift><Key.shift><Key.shift><Key.shift><Key.shift>MERRILL<Key.space>
Screenshot: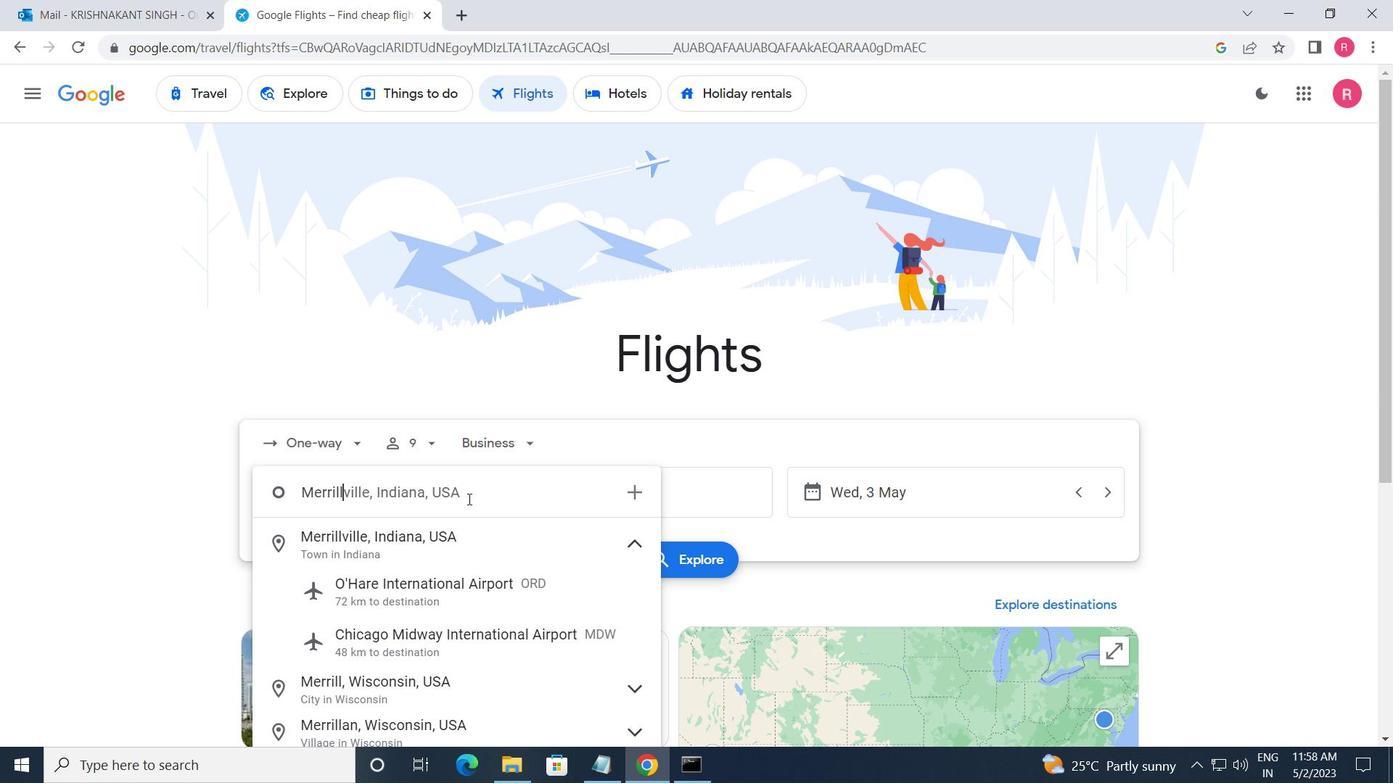 
Action: Mouse moved to (468, 499)
Screenshot: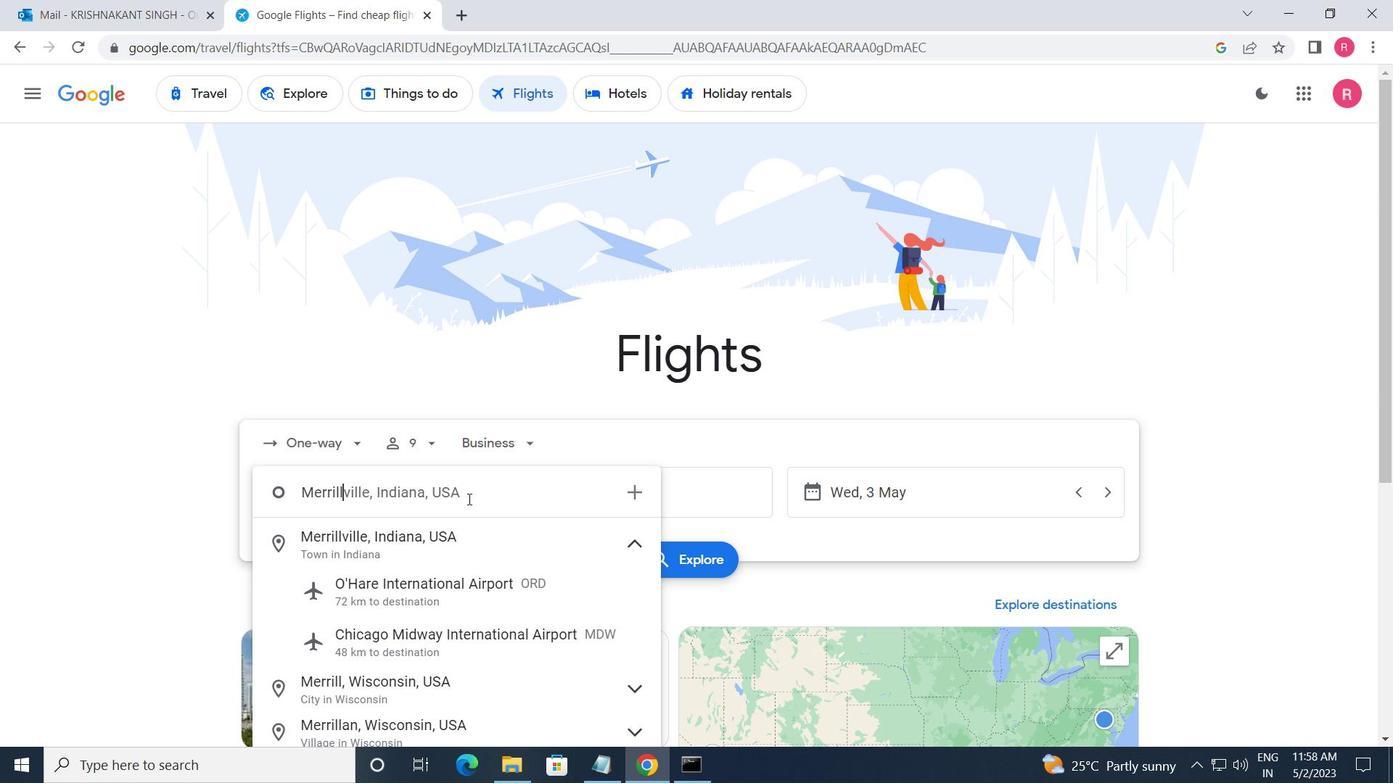
Action: Key pressed <Key.shift>F<Key.backspace>
Screenshot: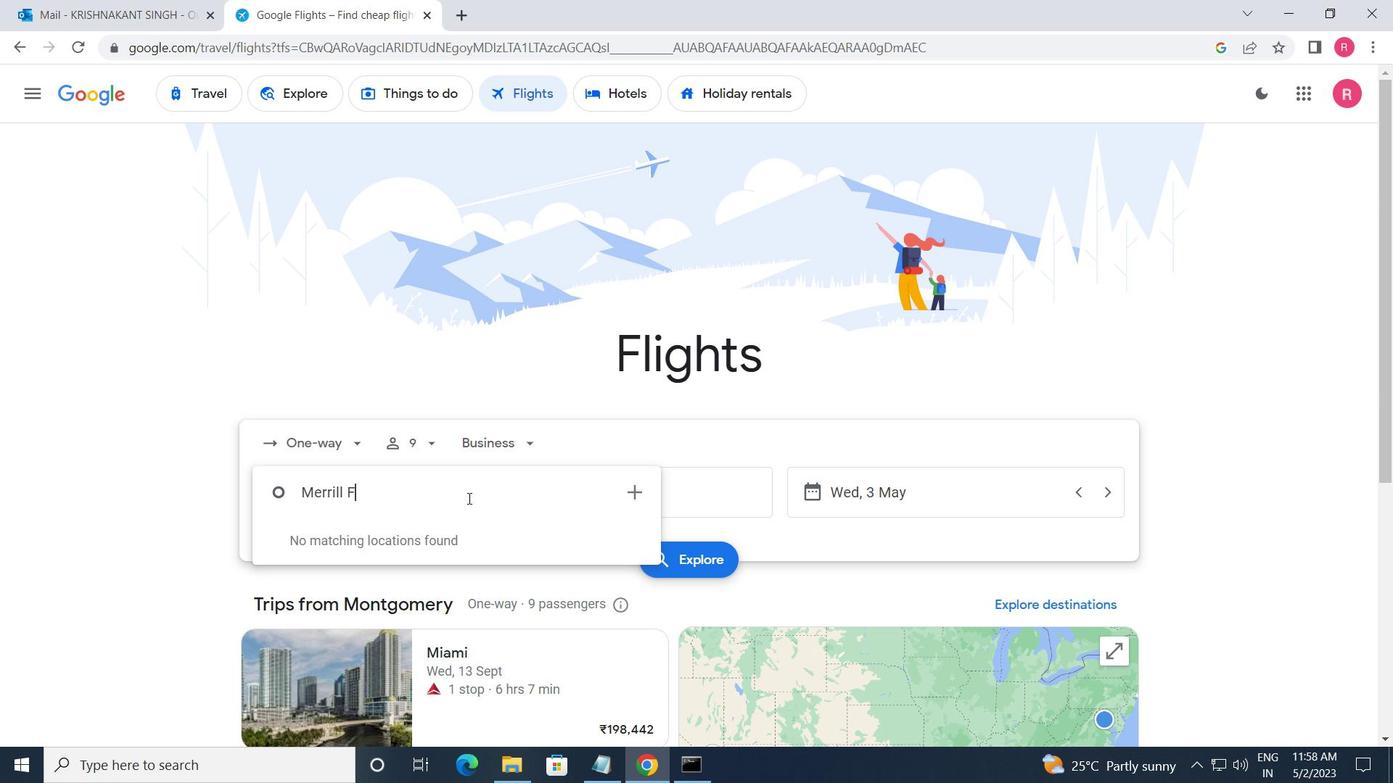 
Action: Mouse moved to (427, 556)
Screenshot: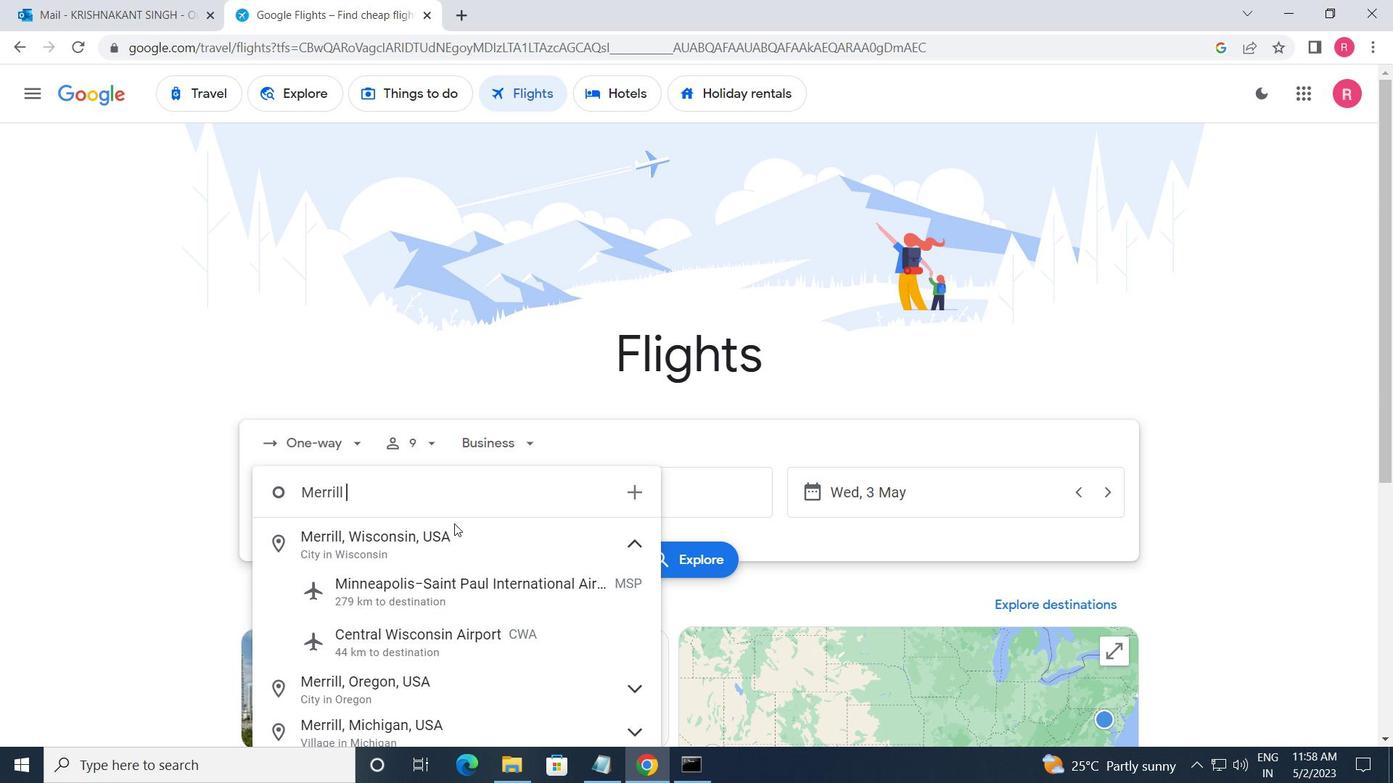 
Action: Mouse pressed left at (427, 556)
Screenshot: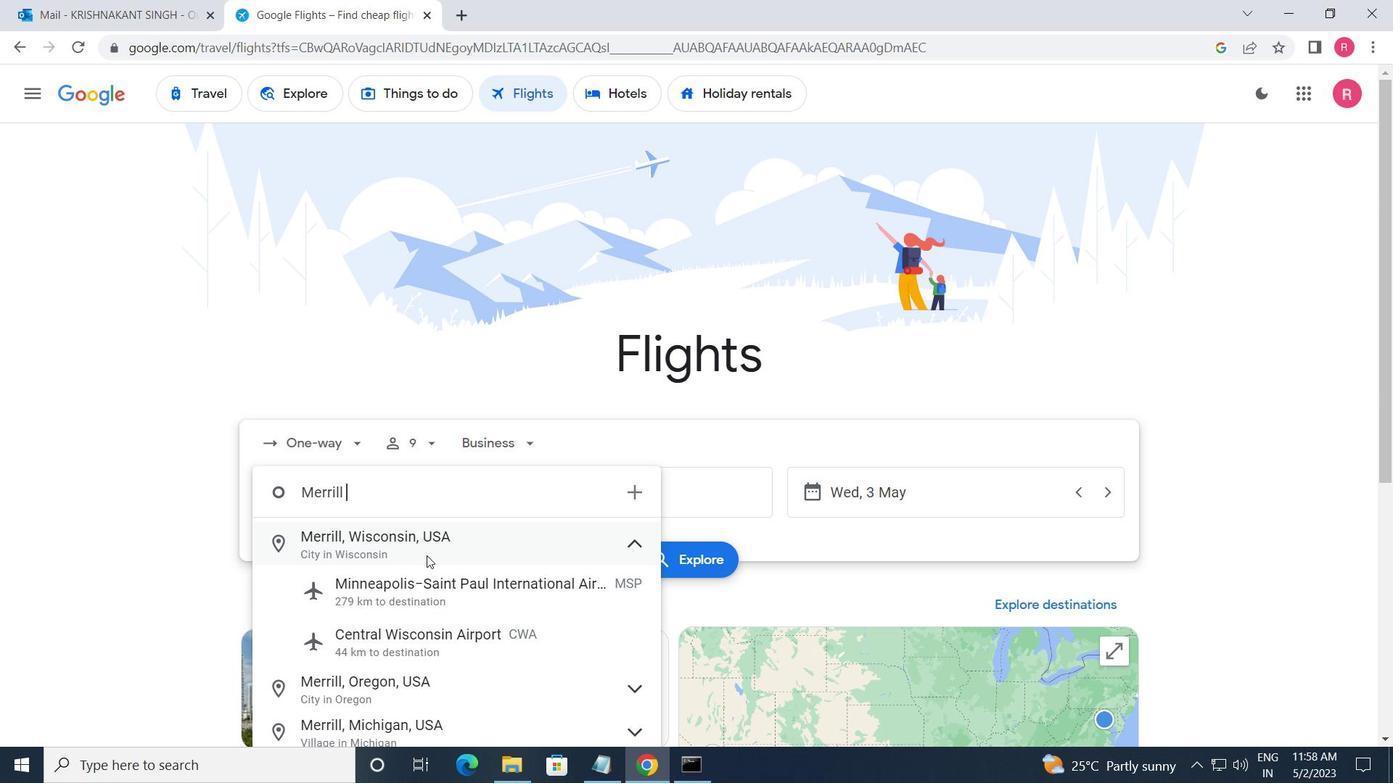 
Action: Mouse moved to (696, 505)
Screenshot: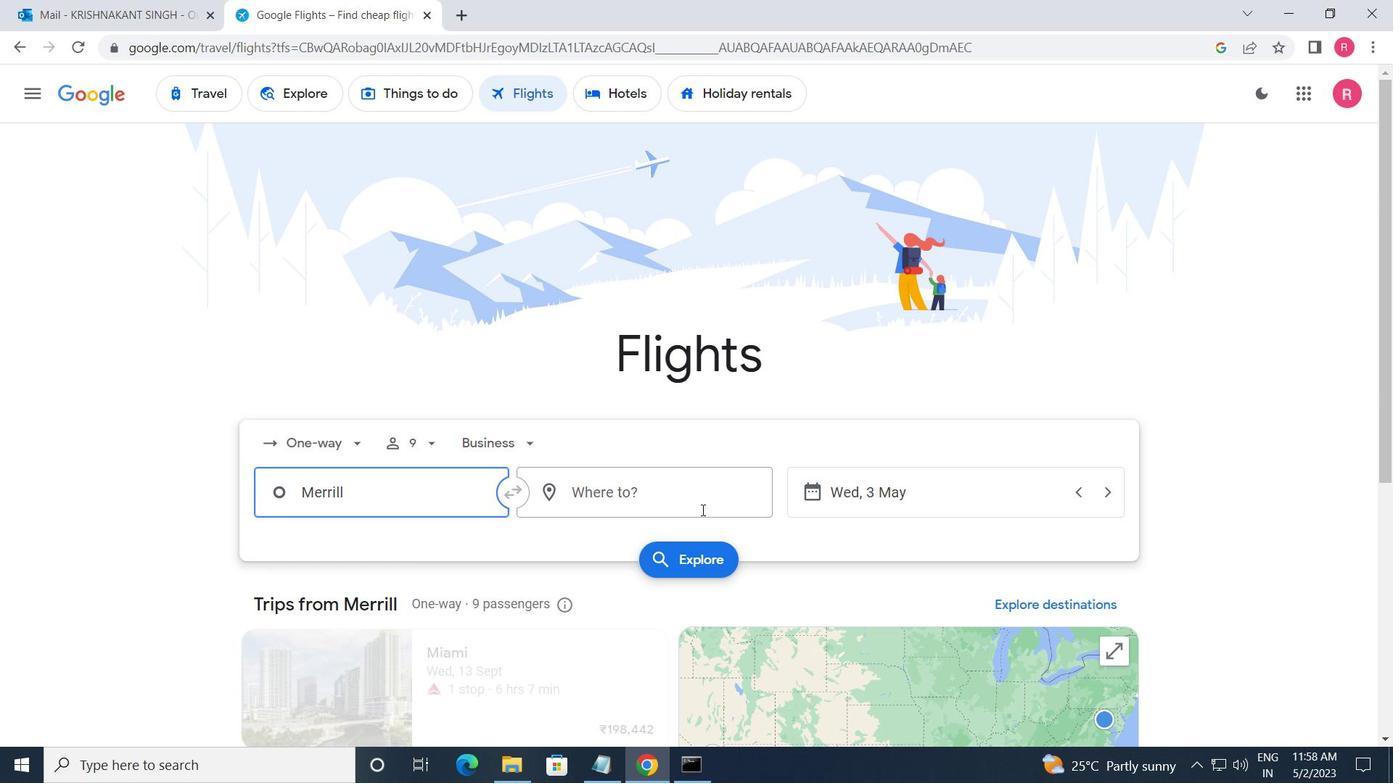 
Action: Mouse pressed left at (696, 505)
Screenshot: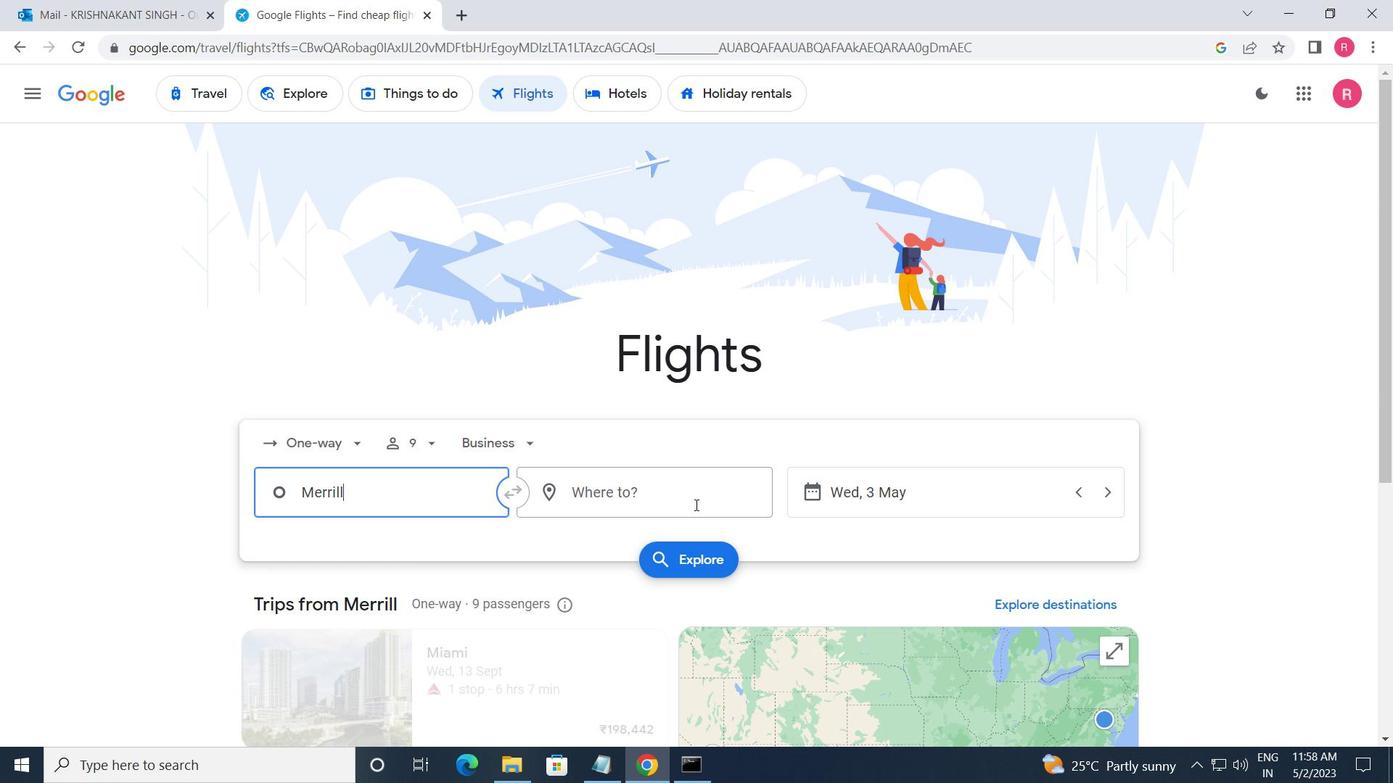 
Action: Mouse moved to (666, 680)
Screenshot: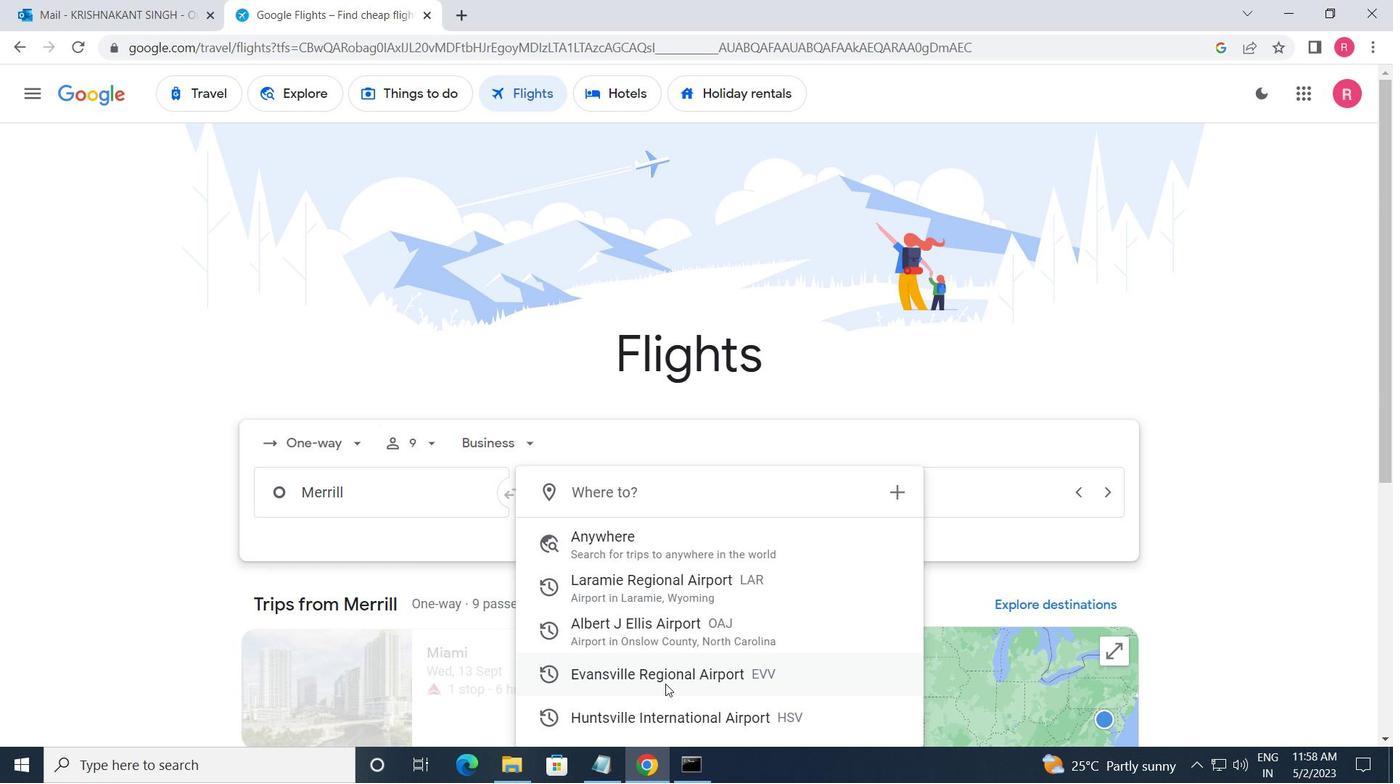 
Action: Mouse pressed left at (666, 680)
Screenshot: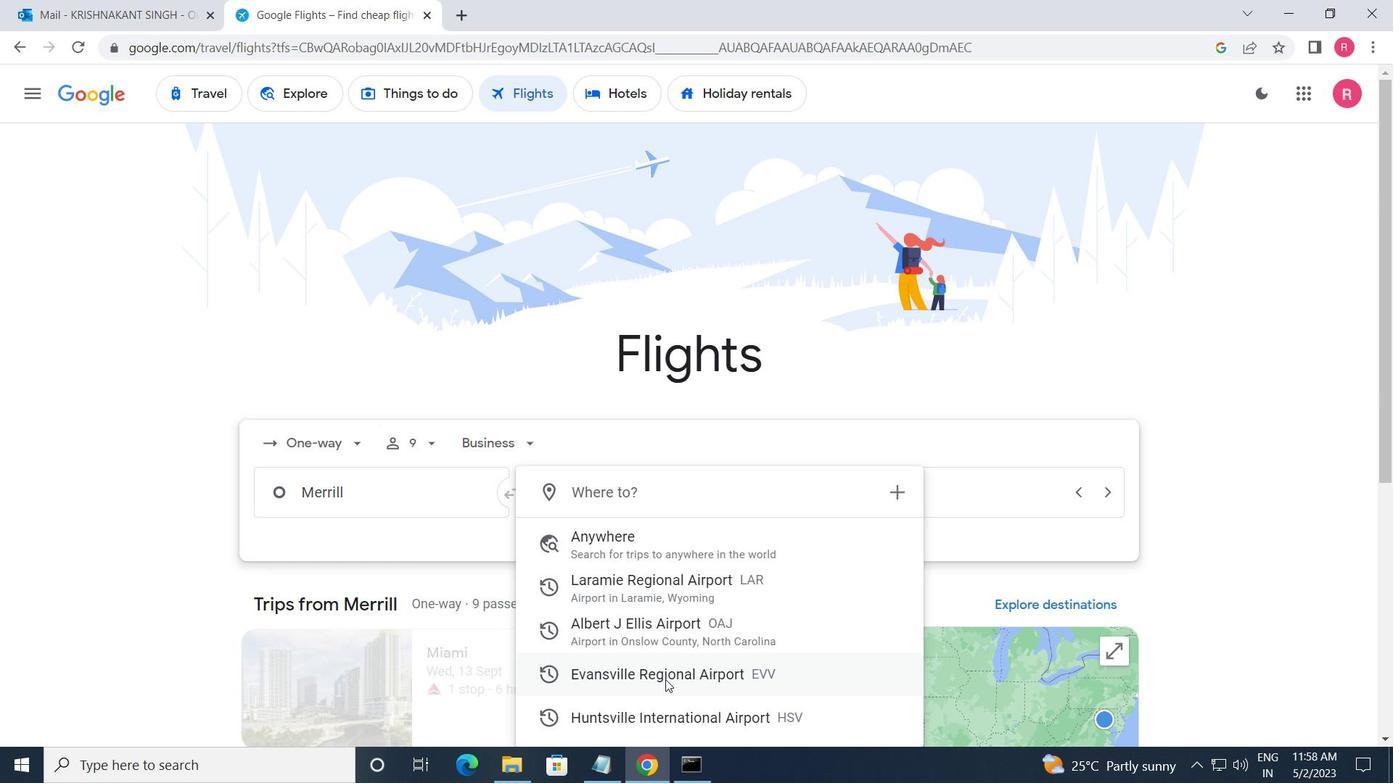 
Action: Mouse moved to (934, 487)
Screenshot: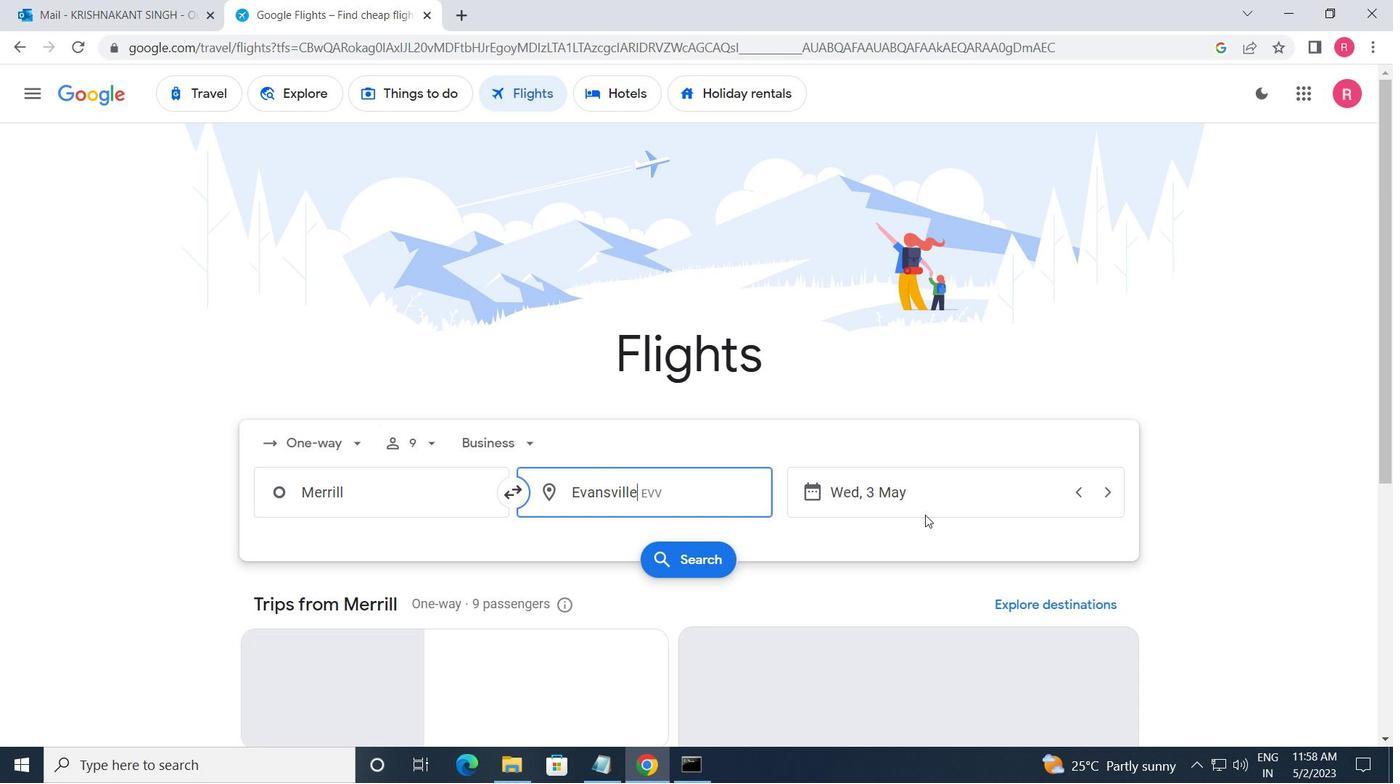 
Action: Mouse pressed left at (934, 487)
Screenshot: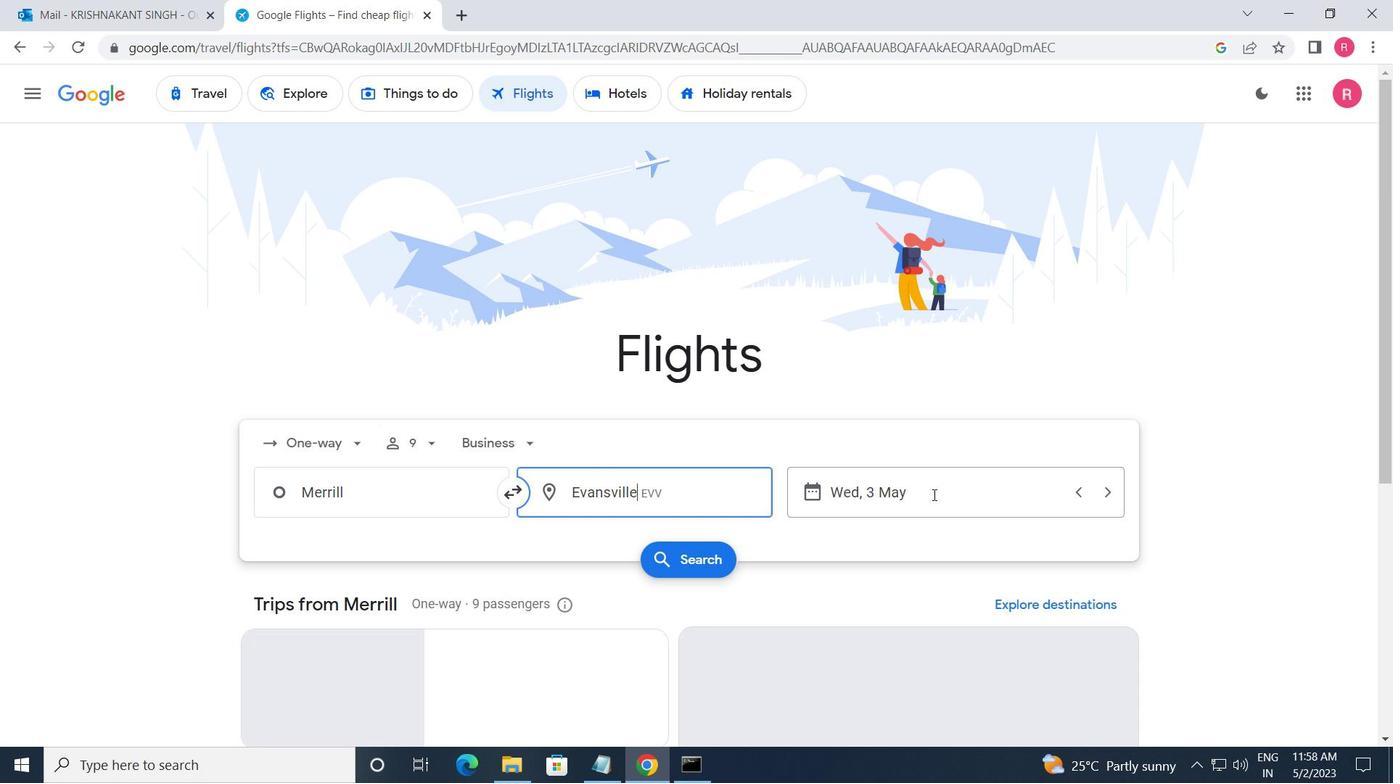 
Action: Mouse moved to (621, 431)
Screenshot: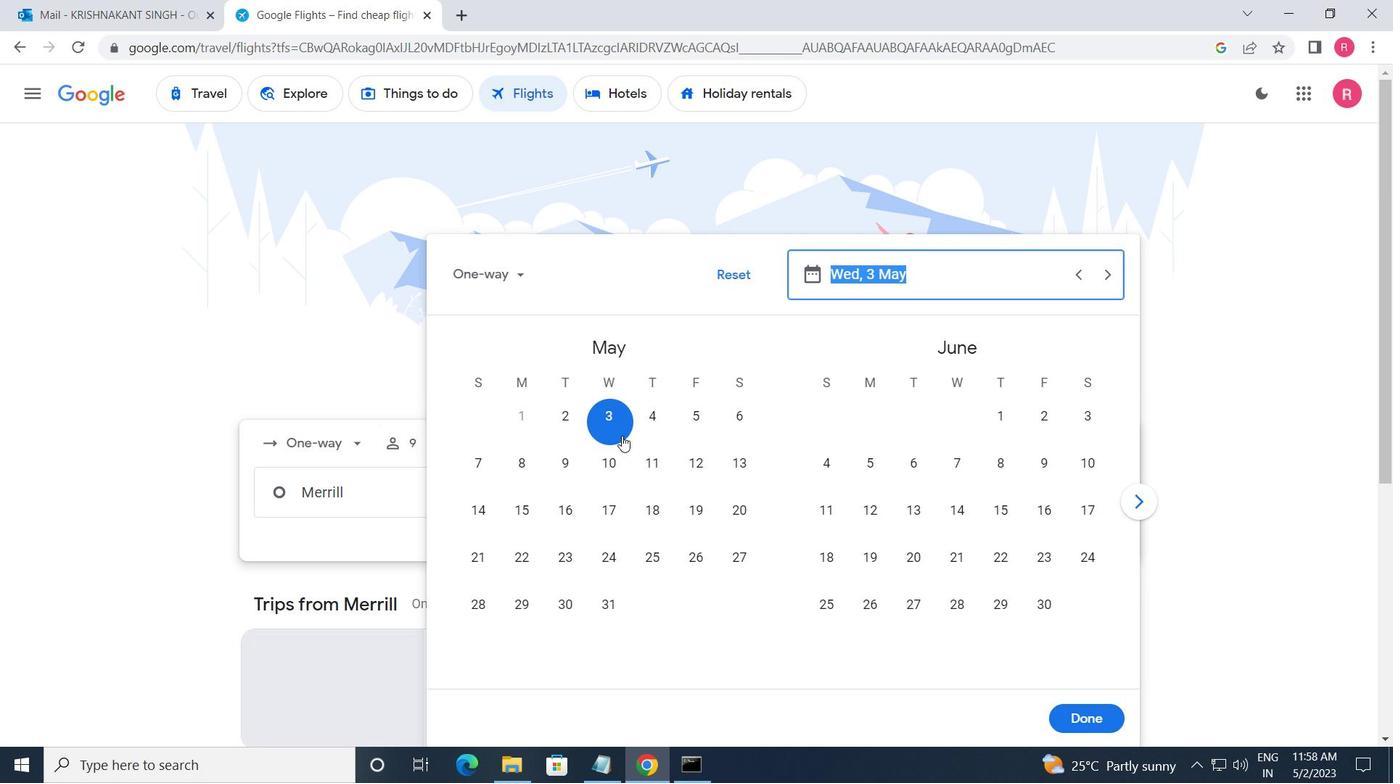 
Action: Mouse pressed left at (621, 431)
Screenshot: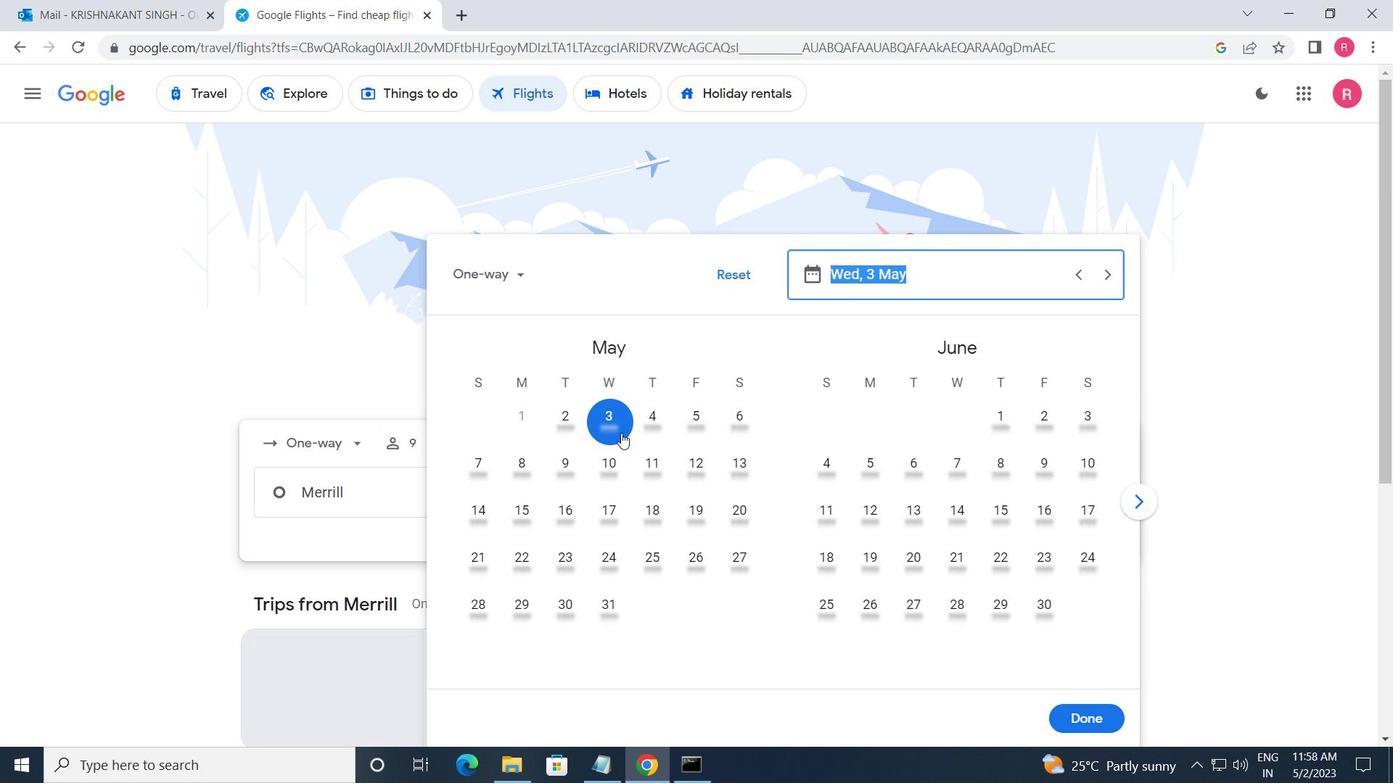 
Action: Mouse moved to (1085, 720)
Screenshot: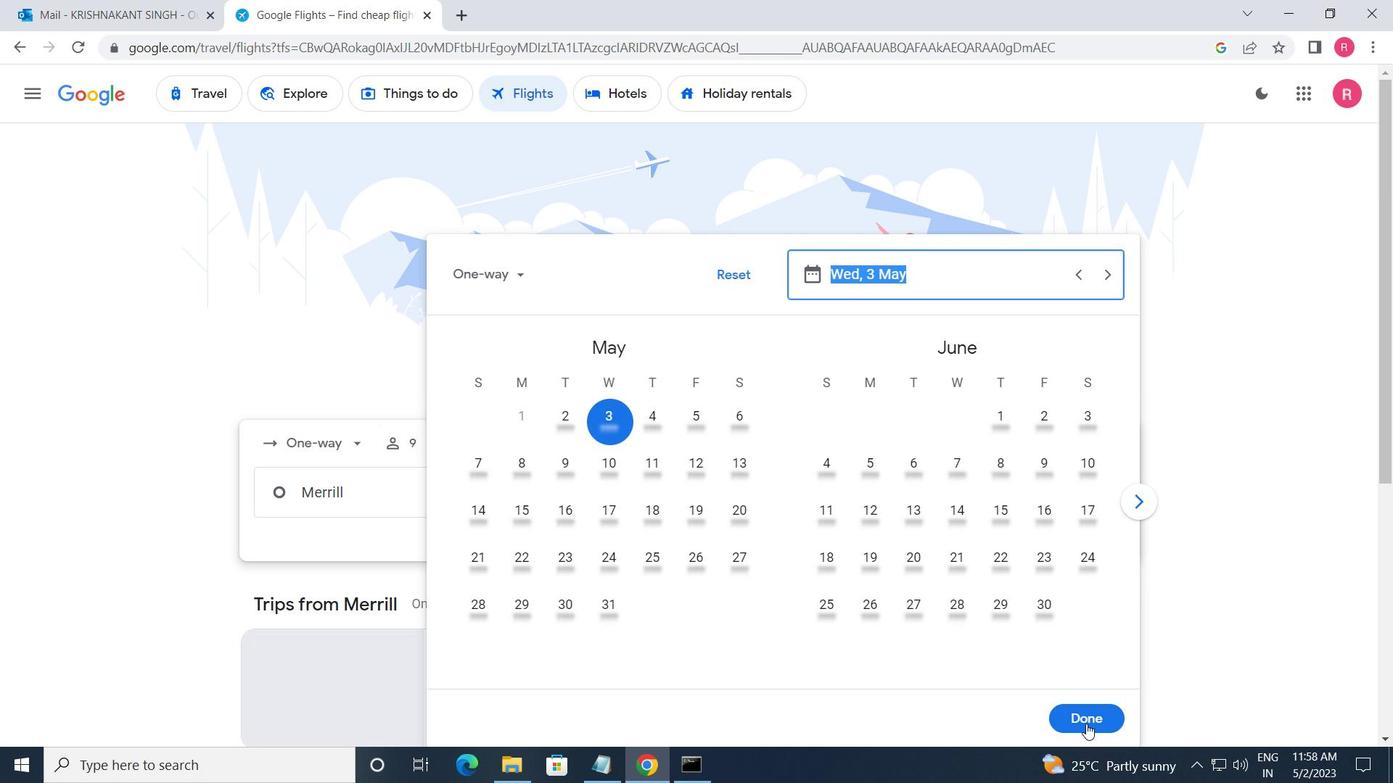 
Action: Mouse pressed left at (1085, 720)
Screenshot: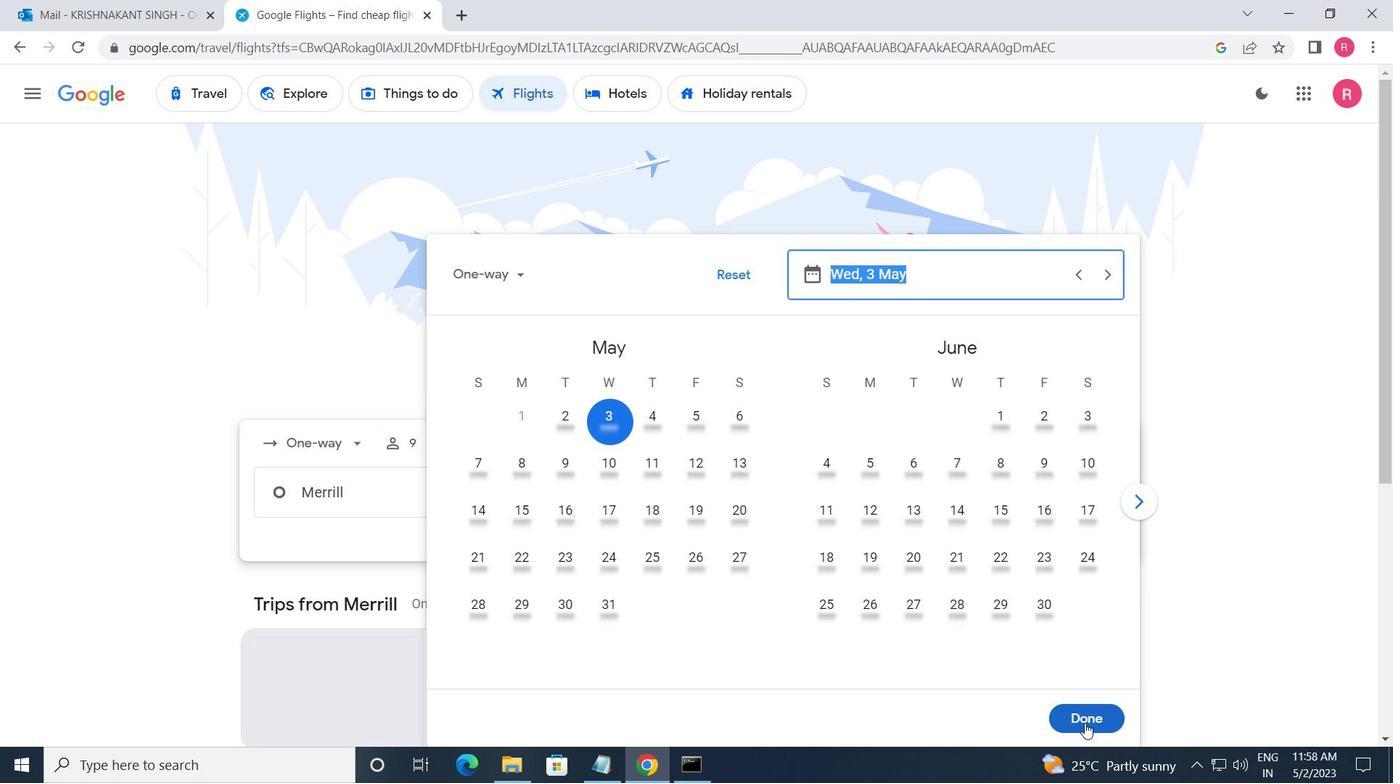
Action: Mouse moved to (702, 558)
Screenshot: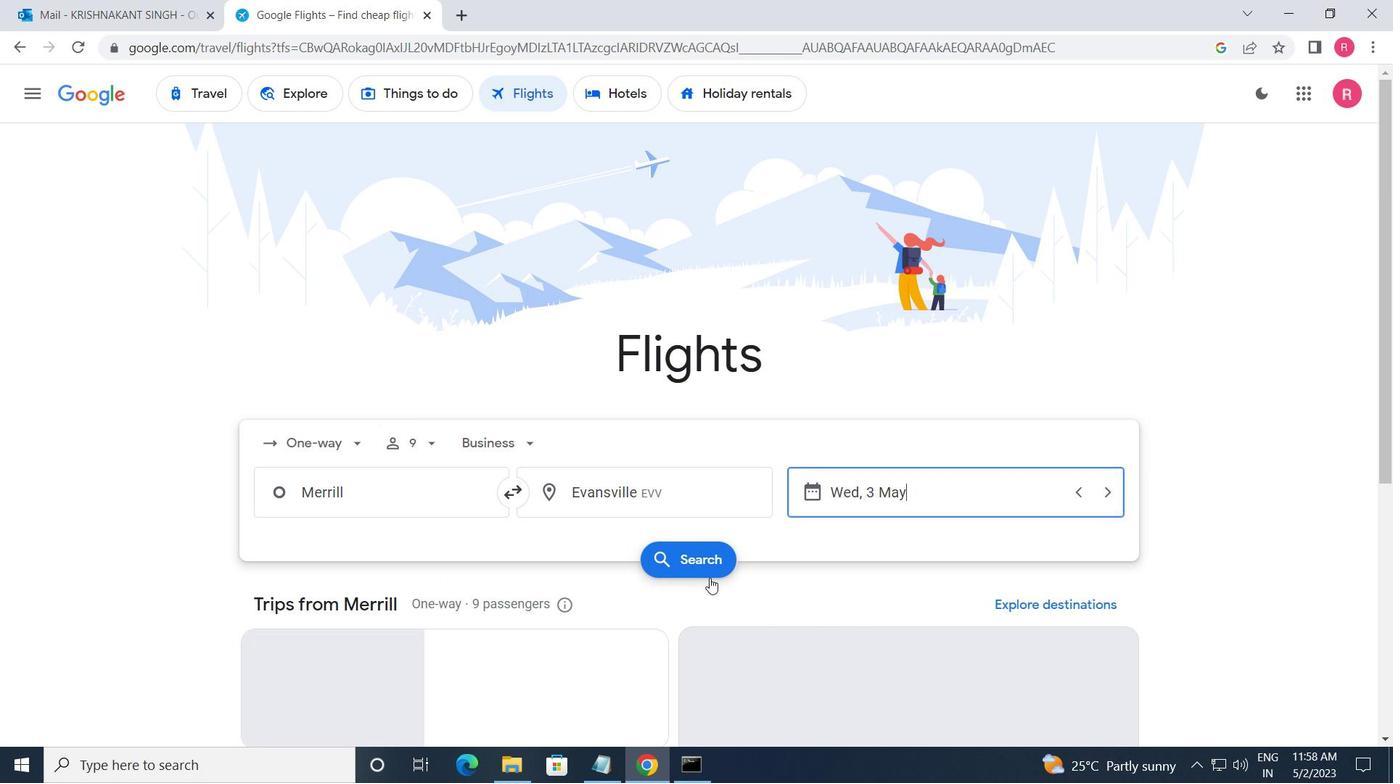 
Action: Mouse pressed left at (702, 558)
Screenshot: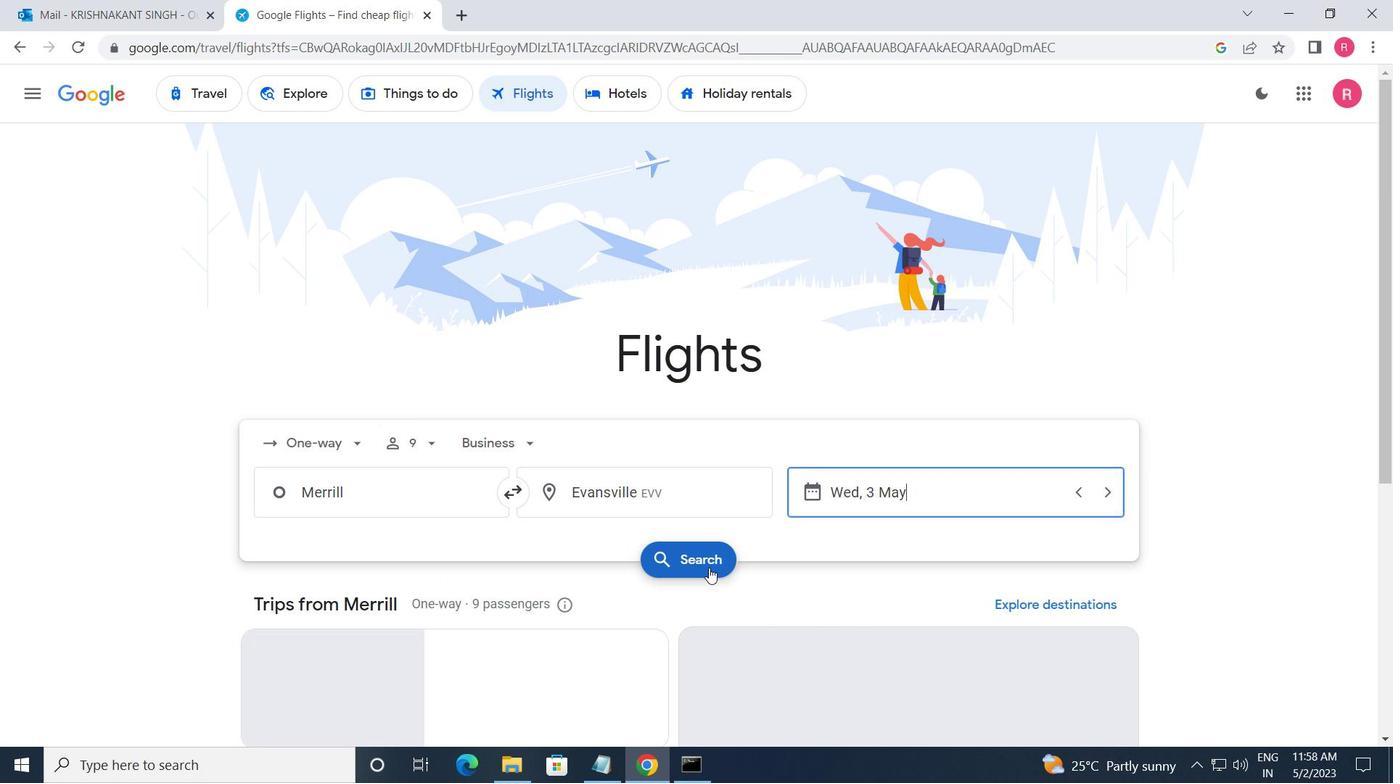 
Action: Mouse moved to (279, 262)
Screenshot: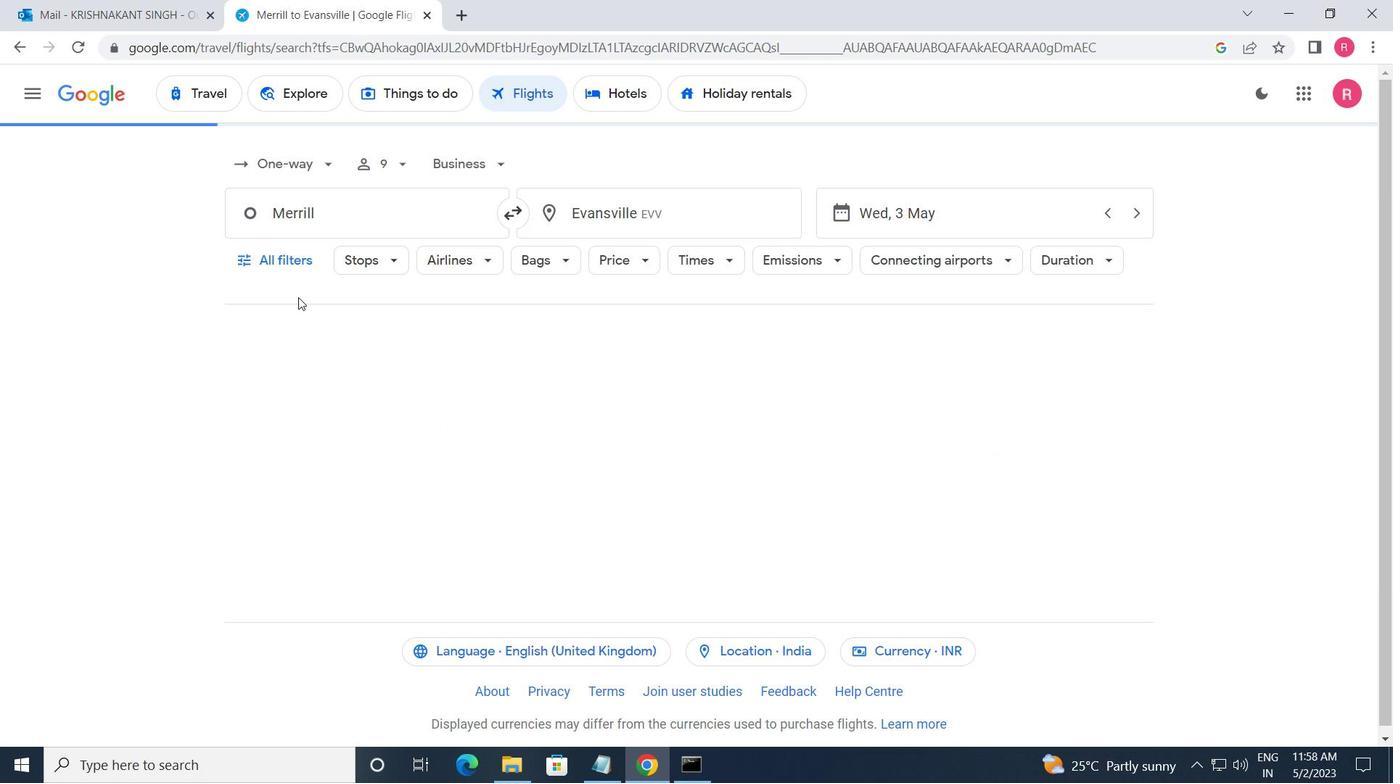
Action: Mouse pressed left at (279, 262)
Screenshot: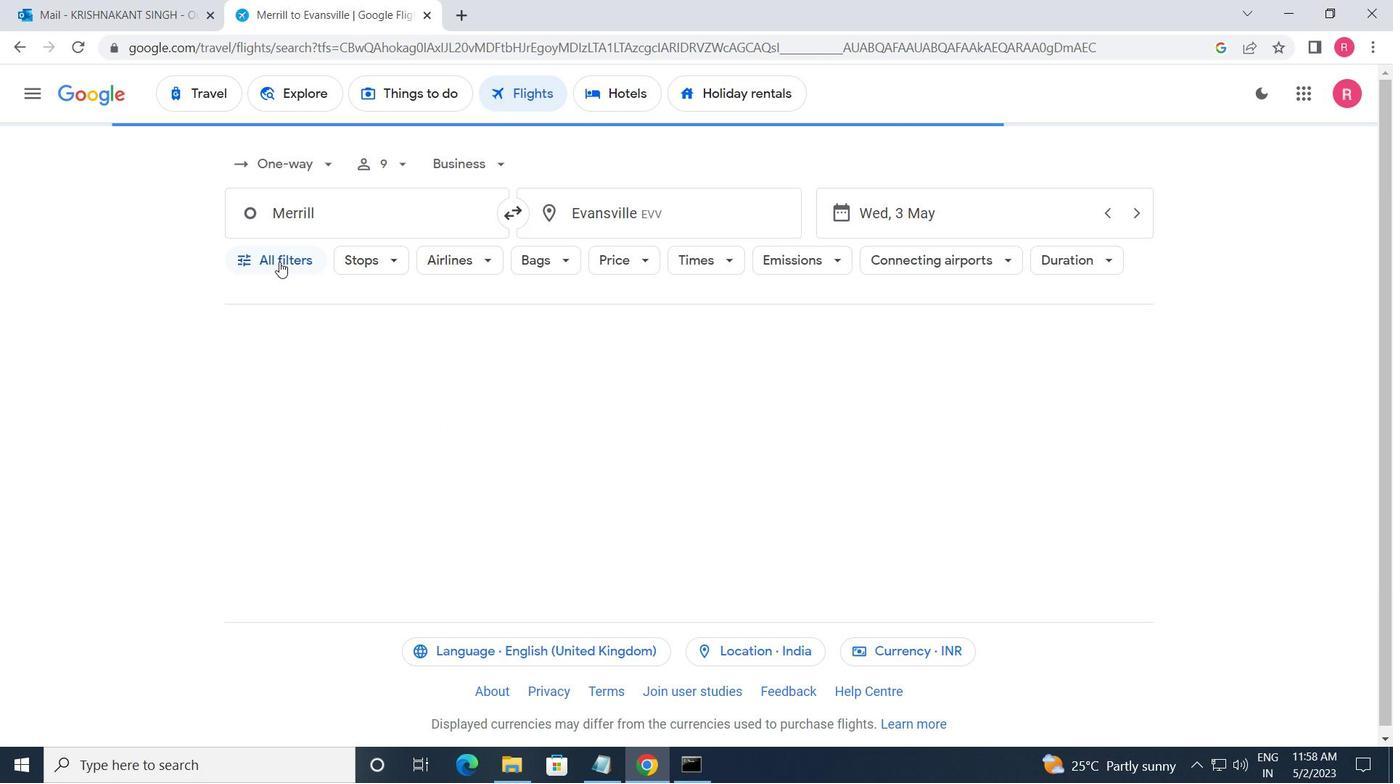 
Action: Mouse moved to (309, 444)
Screenshot: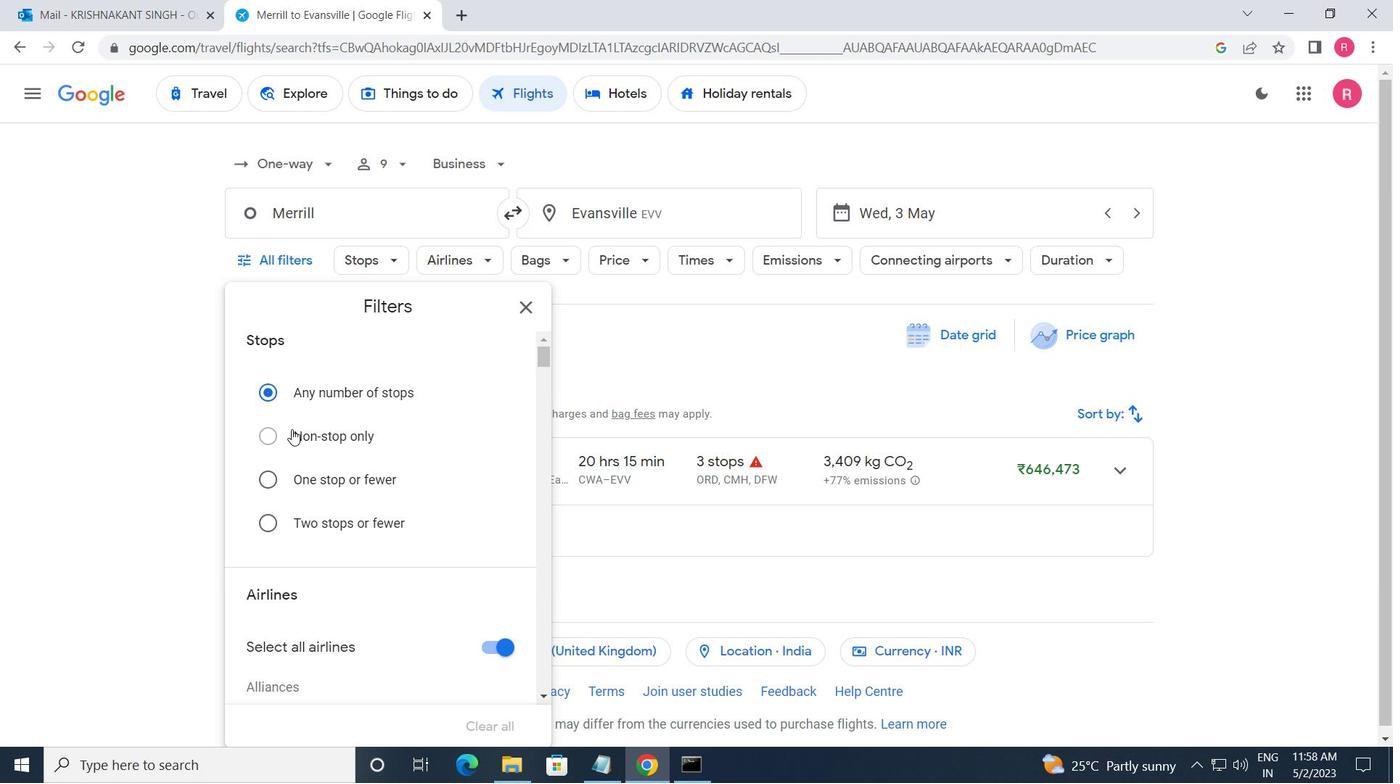 
Action: Mouse scrolled (309, 444) with delta (0, 0)
Screenshot: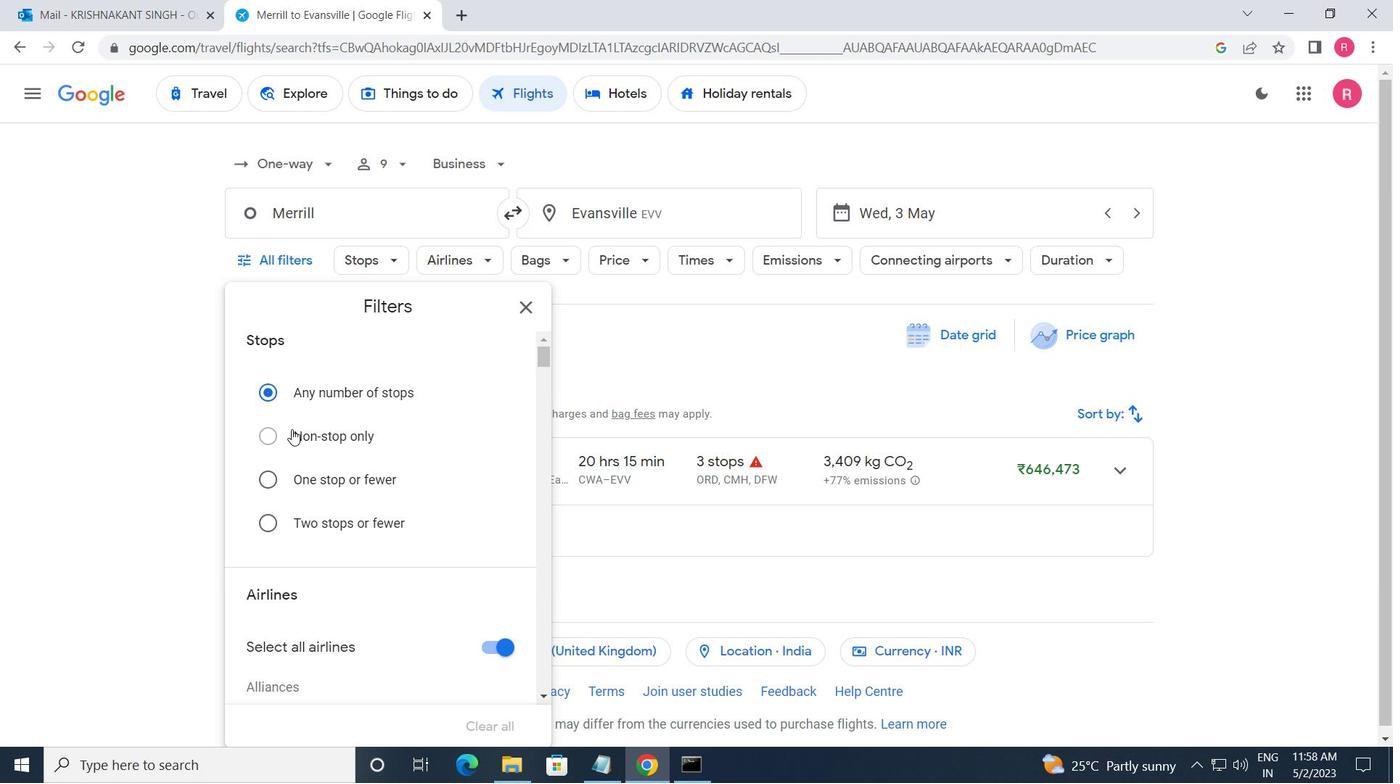 
Action: Mouse moved to (317, 451)
Screenshot: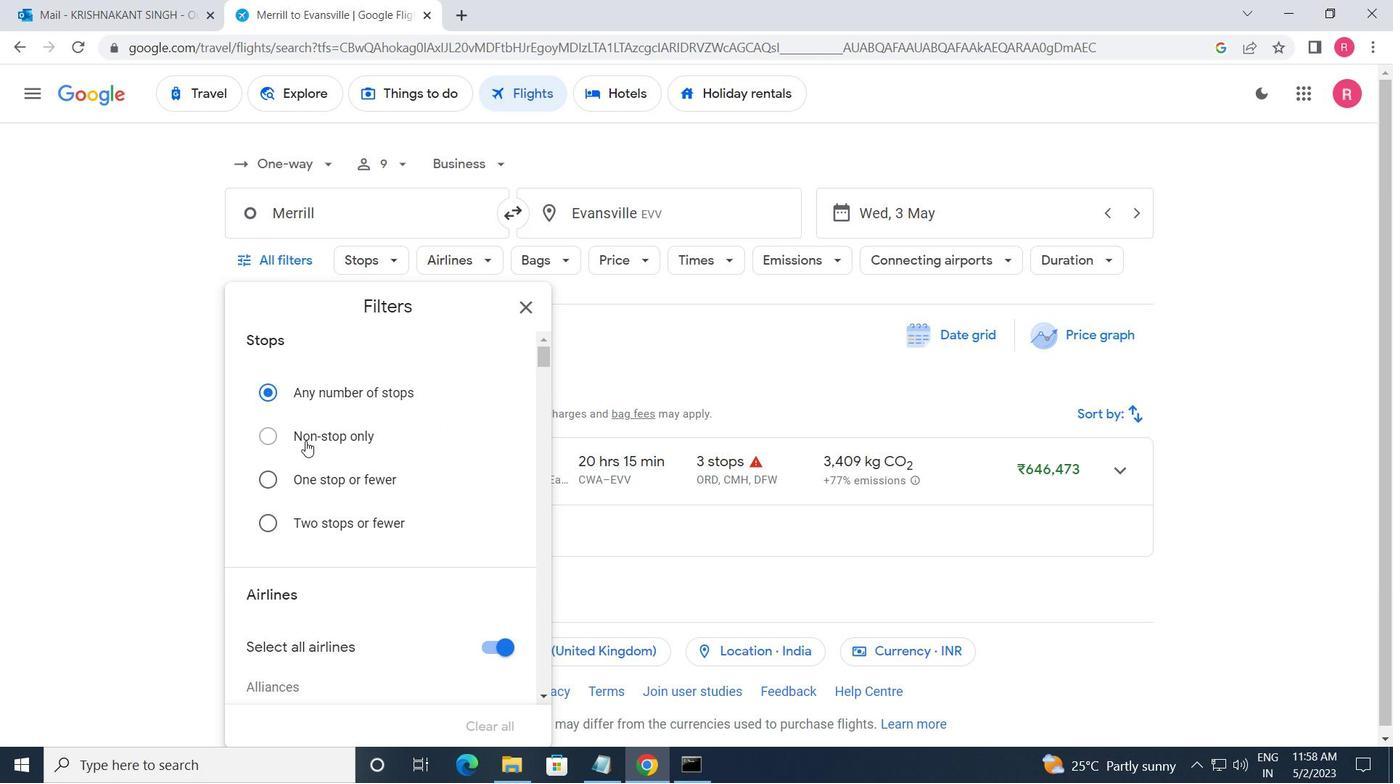 
Action: Mouse scrolled (317, 450) with delta (0, 0)
Screenshot: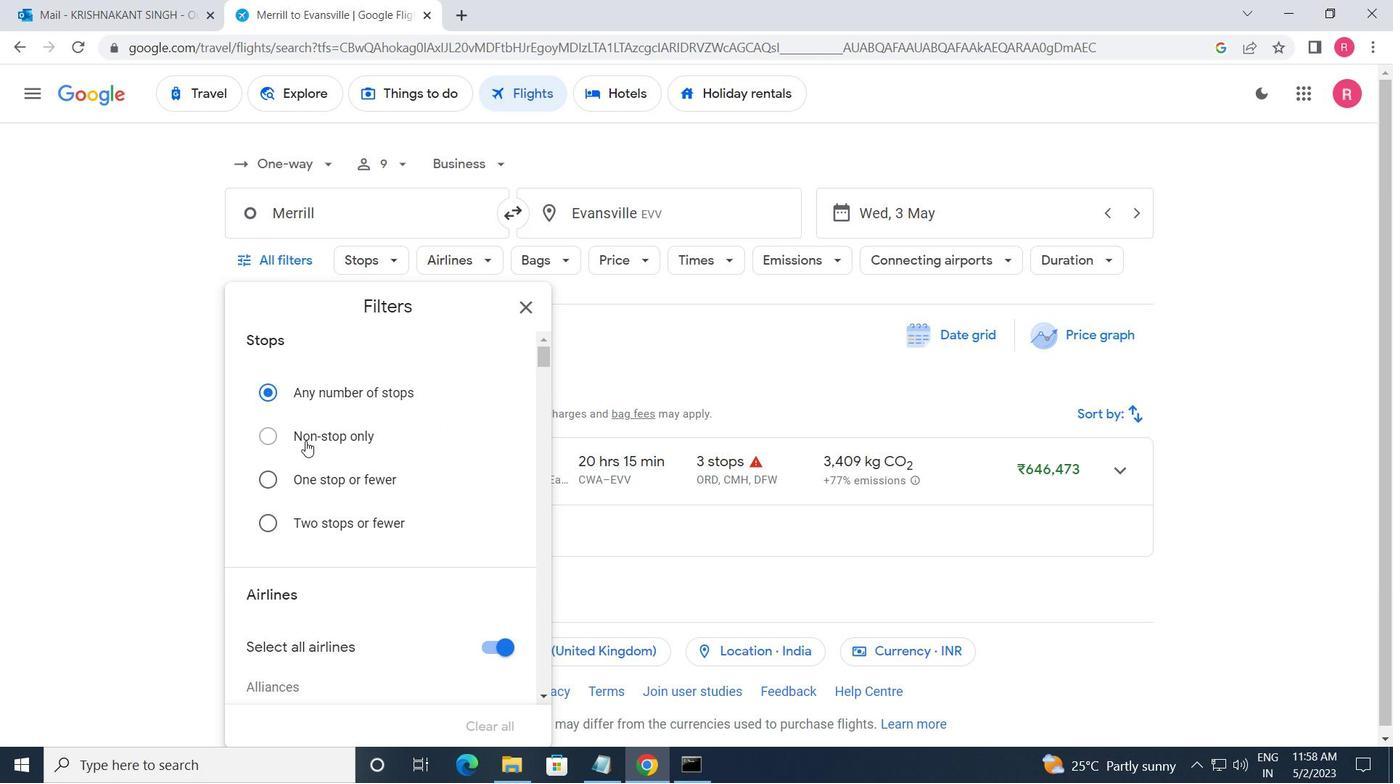 
Action: Mouse moved to (325, 463)
Screenshot: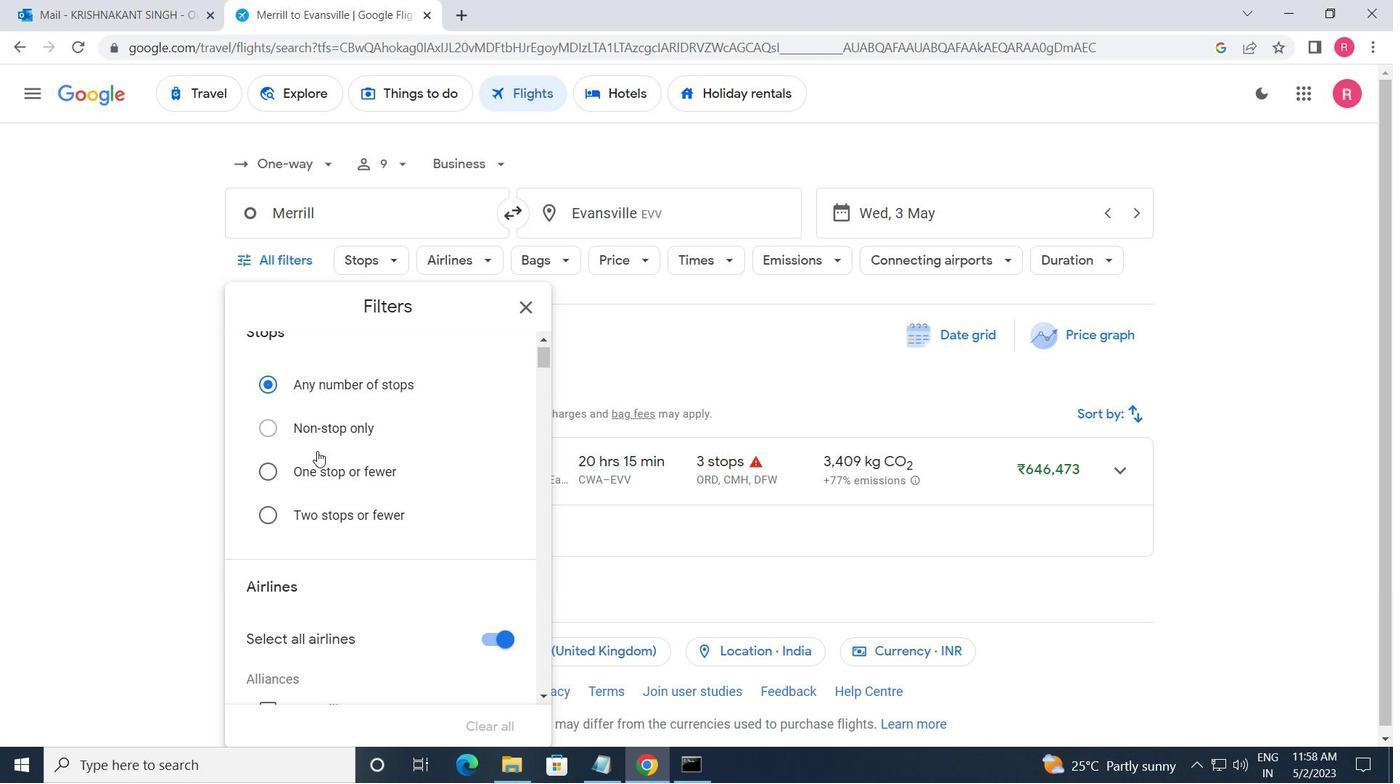 
Action: Mouse scrolled (325, 462) with delta (0, 0)
Screenshot: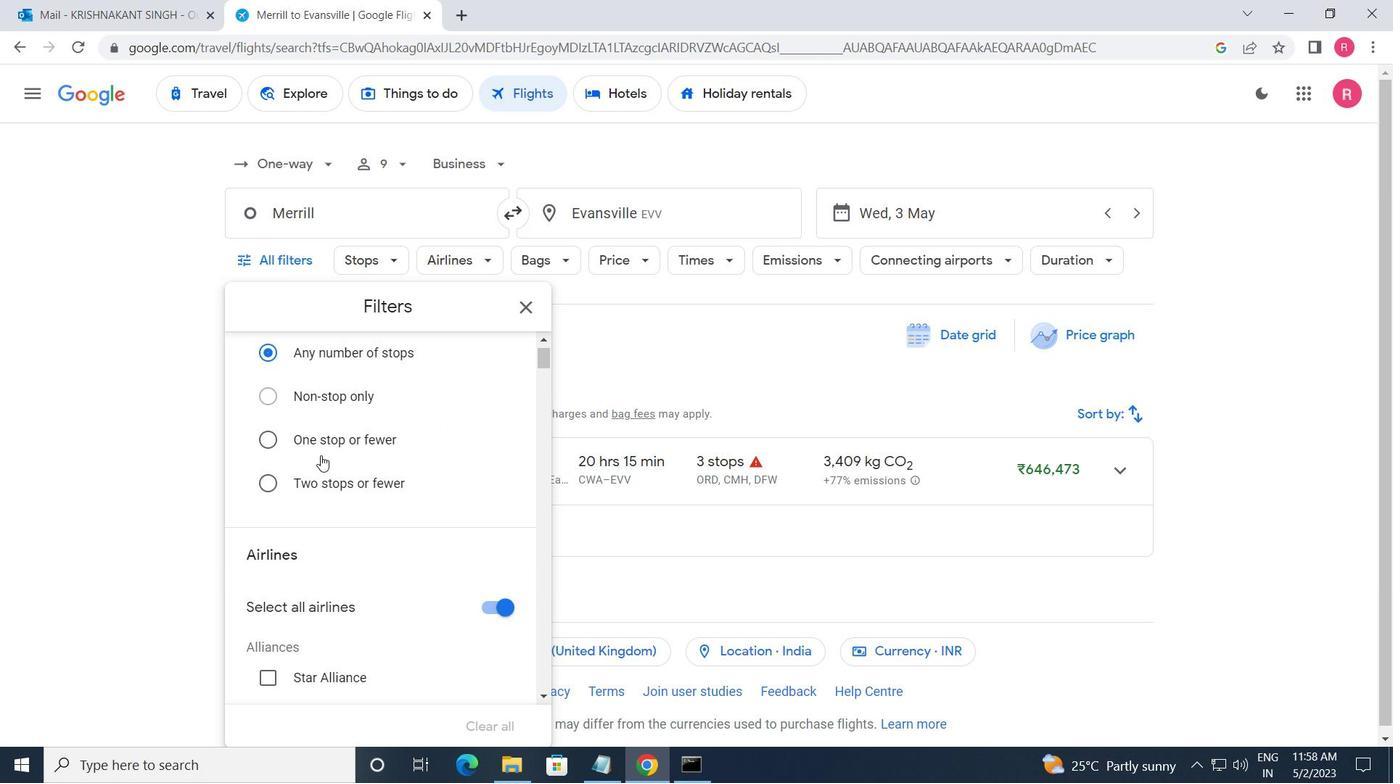 
Action: Mouse moved to (337, 471)
Screenshot: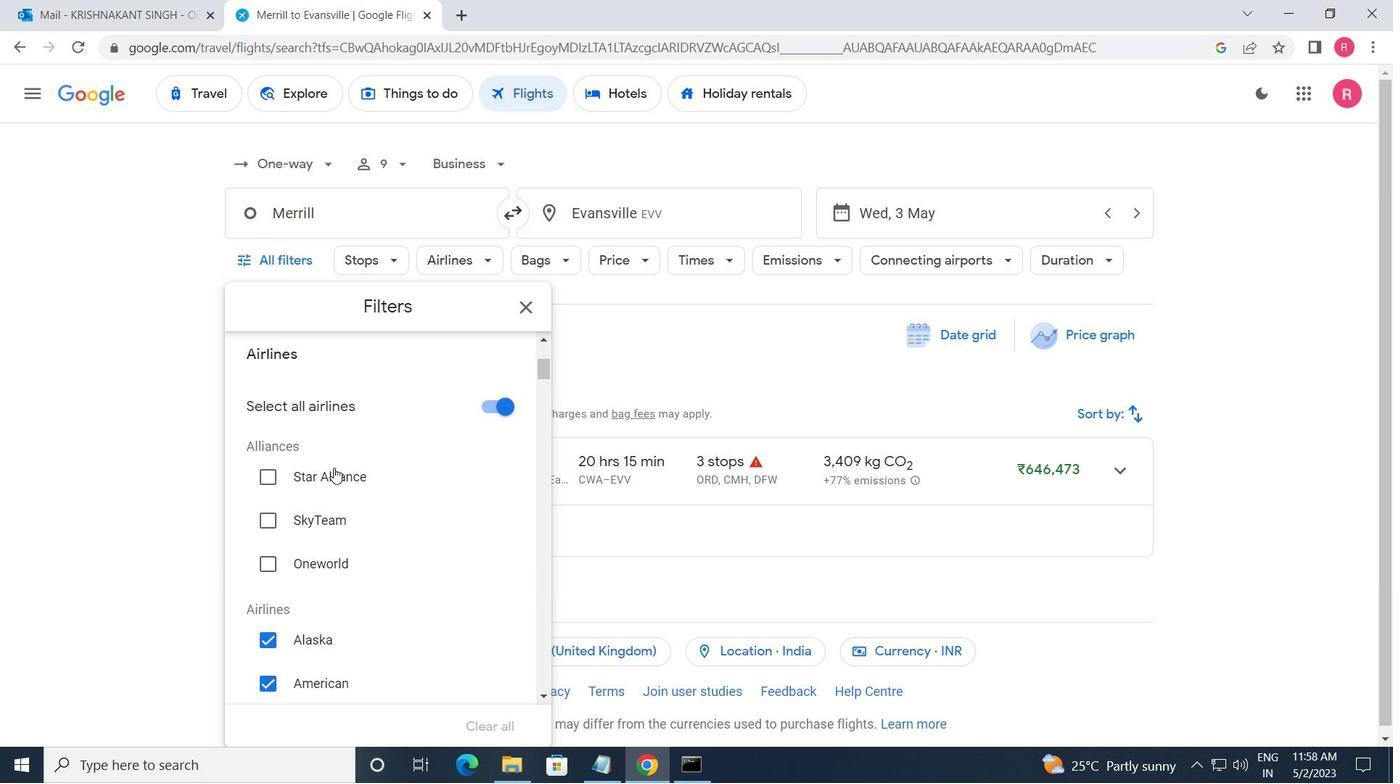 
Action: Mouse scrolled (337, 470) with delta (0, 0)
Screenshot: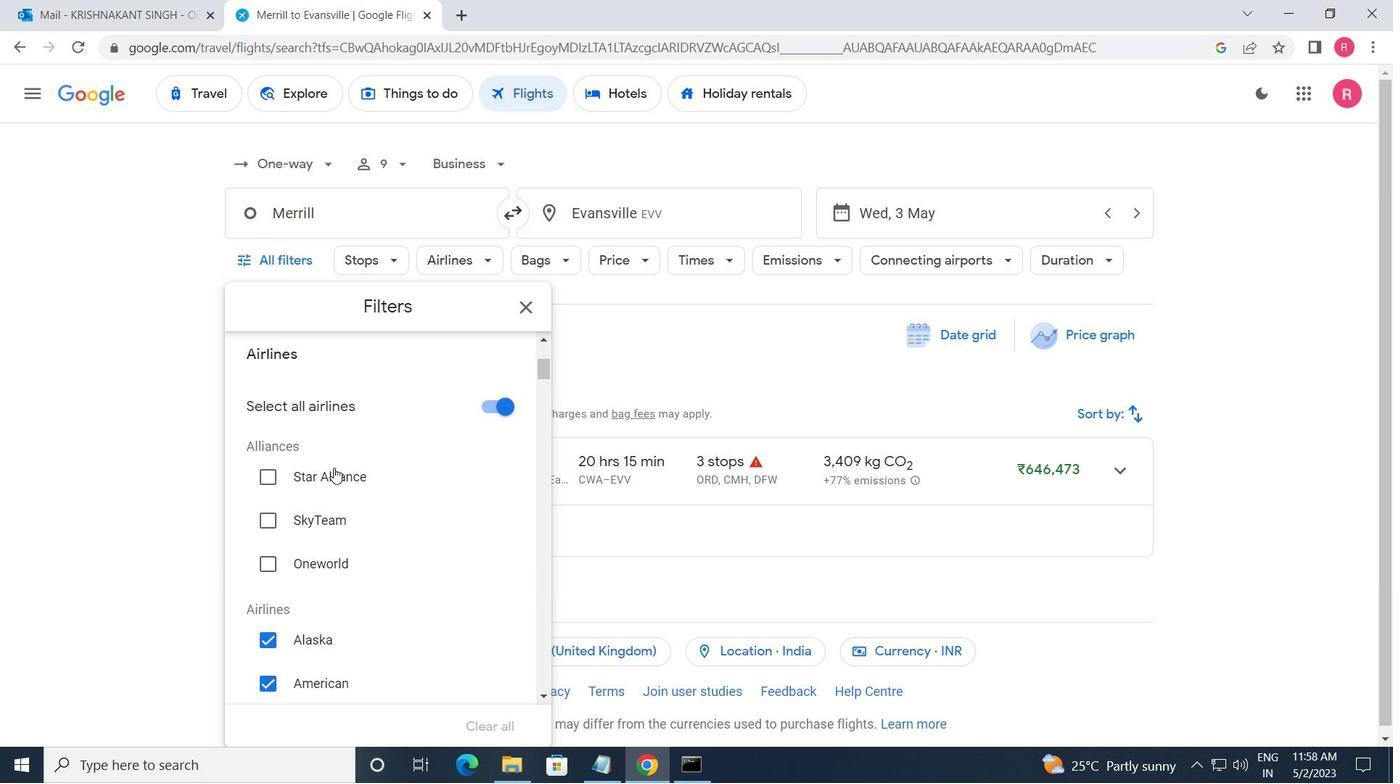 
Action: Mouse moved to (343, 476)
Screenshot: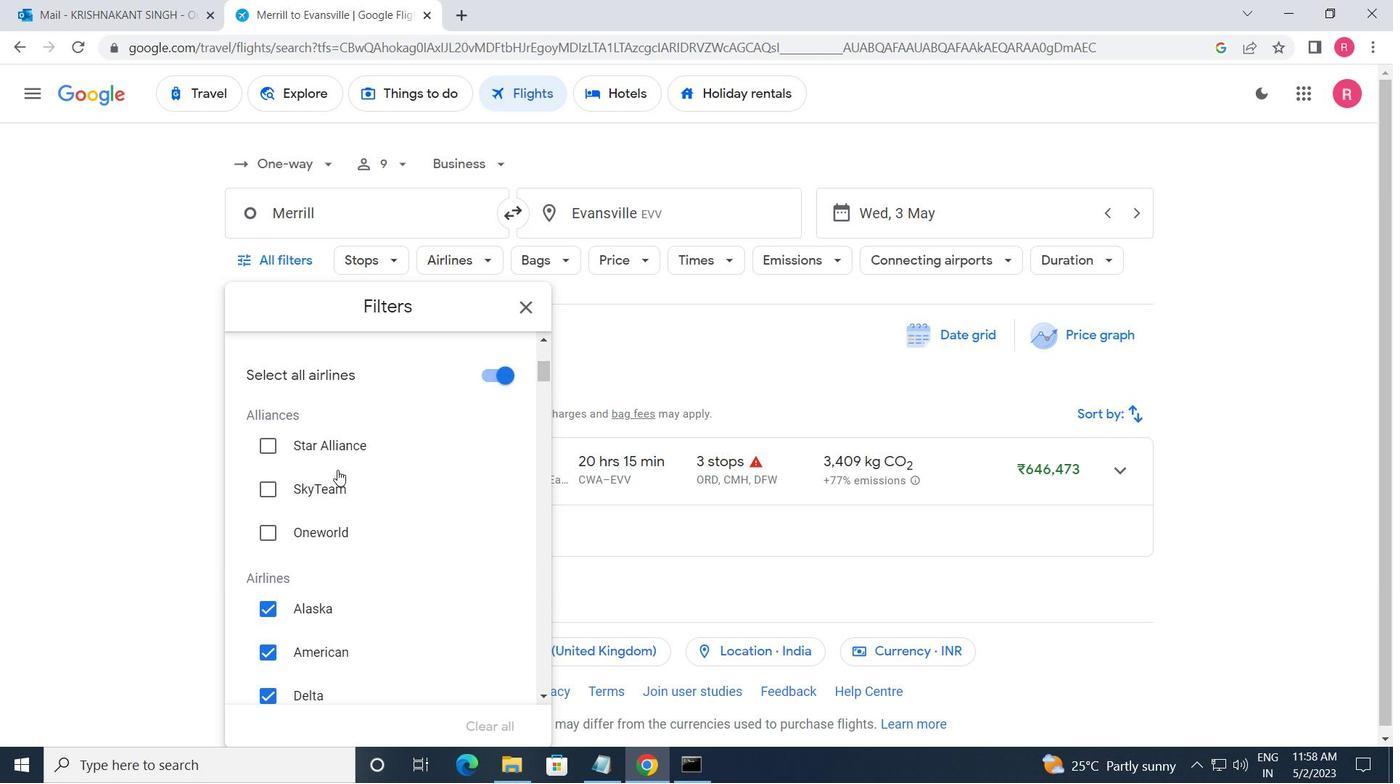
Action: Mouse scrolled (343, 476) with delta (0, 0)
Screenshot: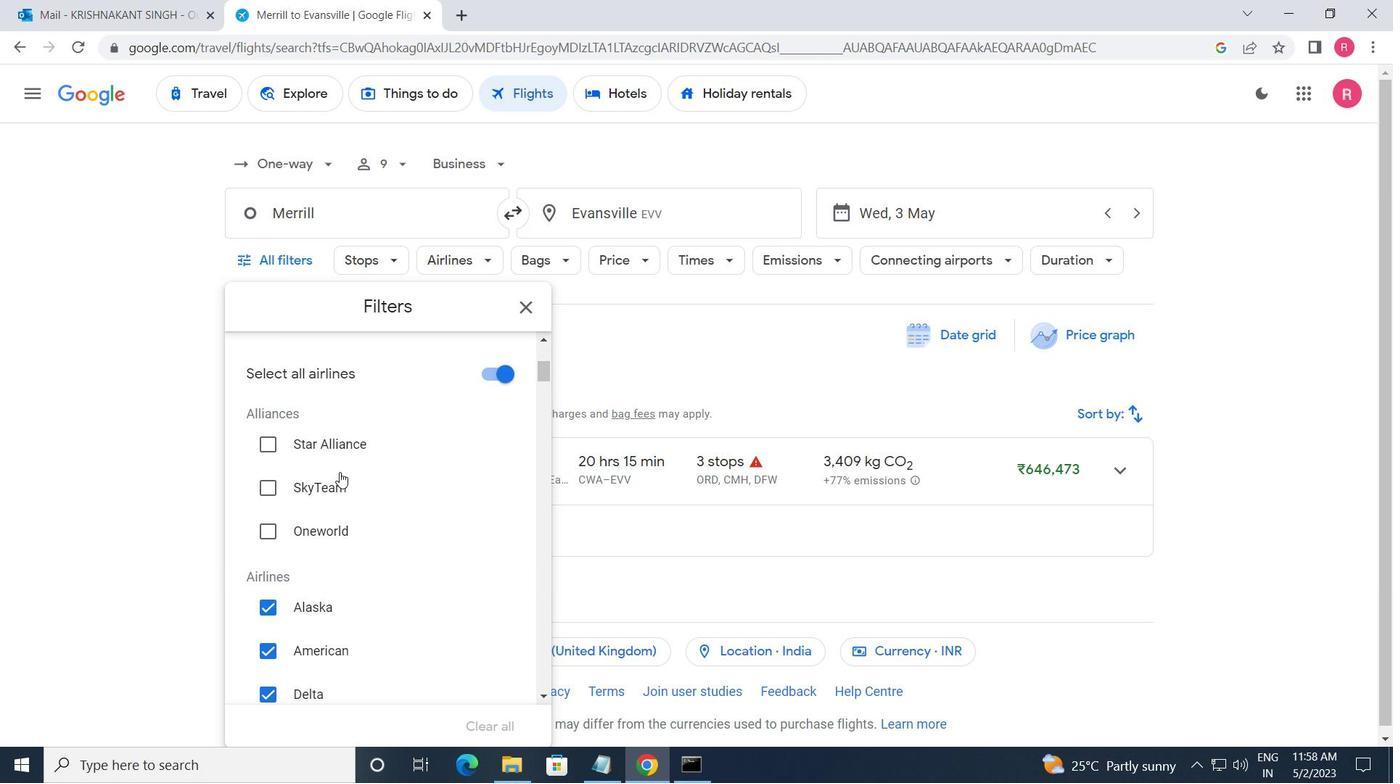
Action: Mouse moved to (346, 481)
Screenshot: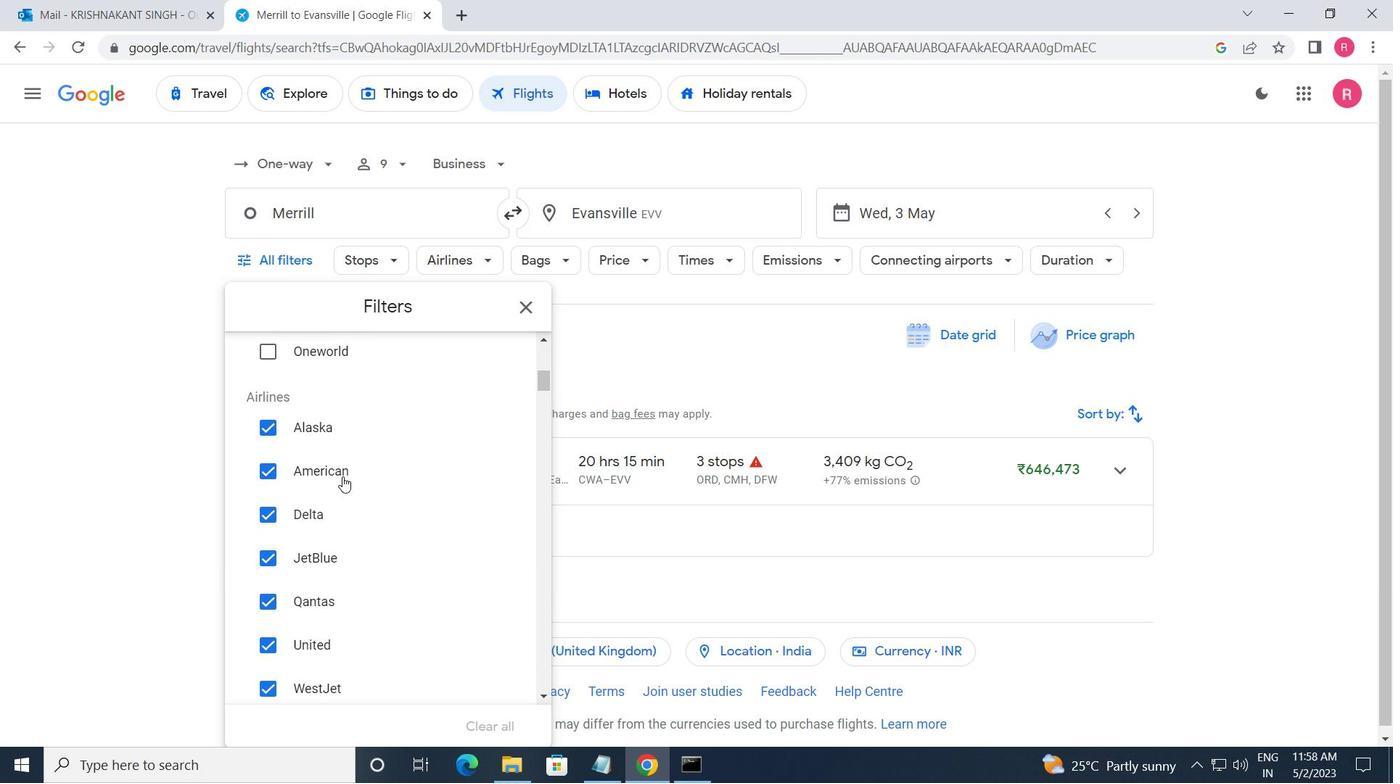 
Action: Mouse scrolled (346, 480) with delta (0, 0)
Screenshot: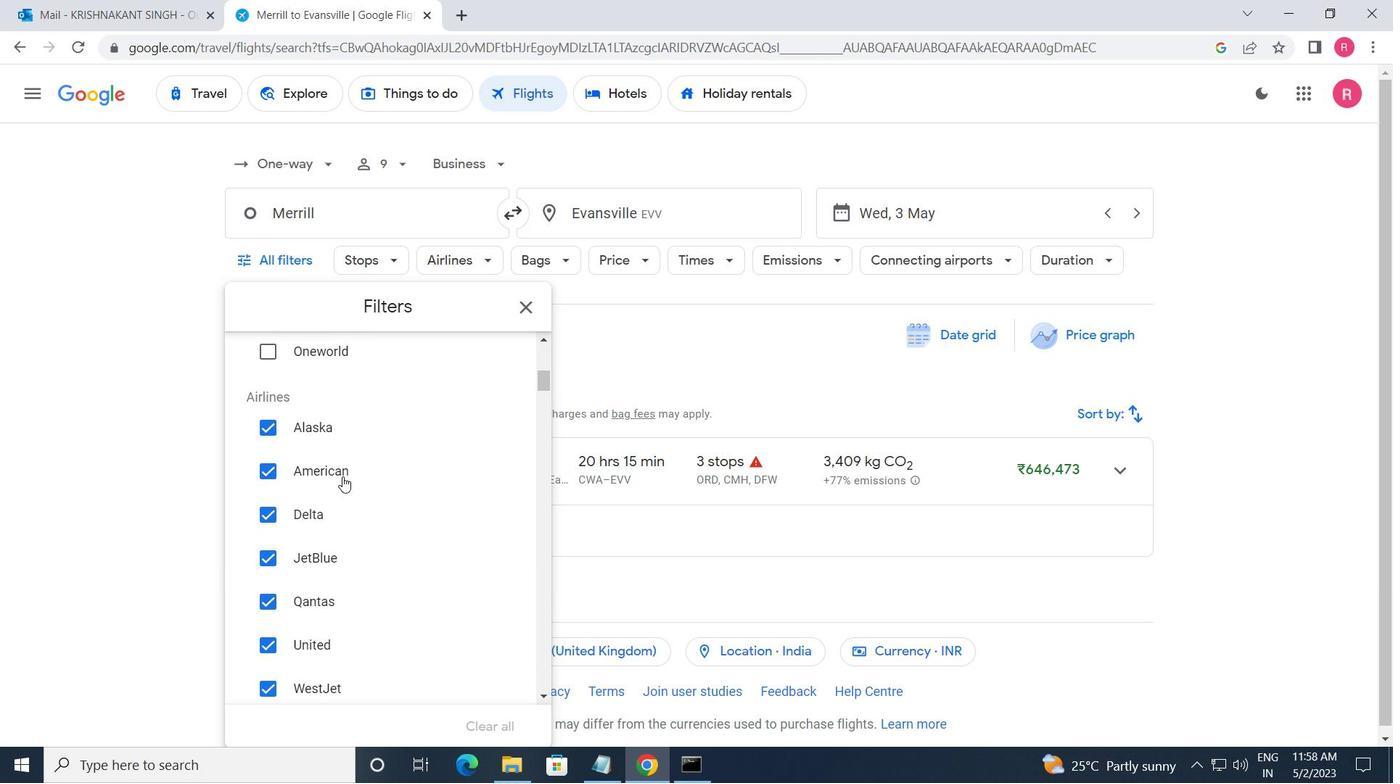 
Action: Mouse moved to (468, 606)
Screenshot: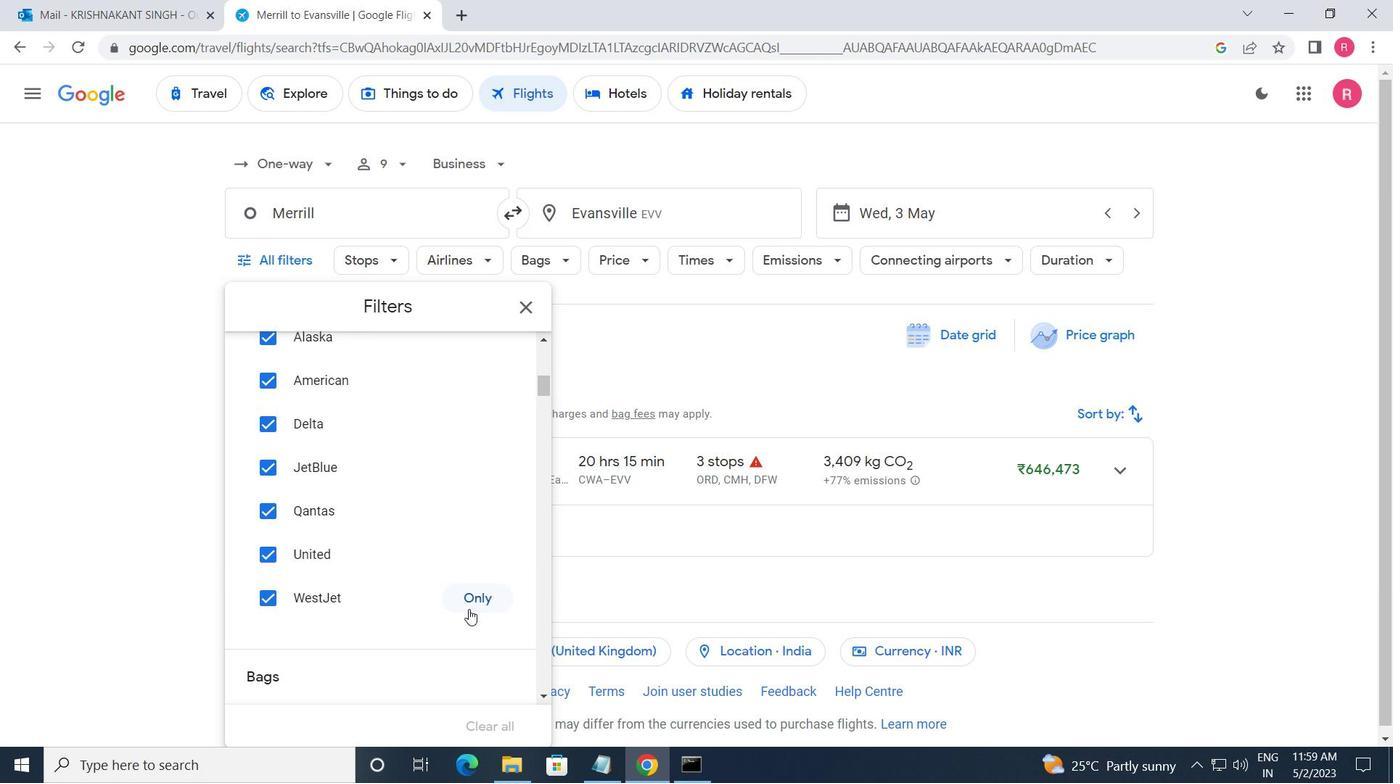 
Action: Mouse pressed left at (468, 606)
Screenshot: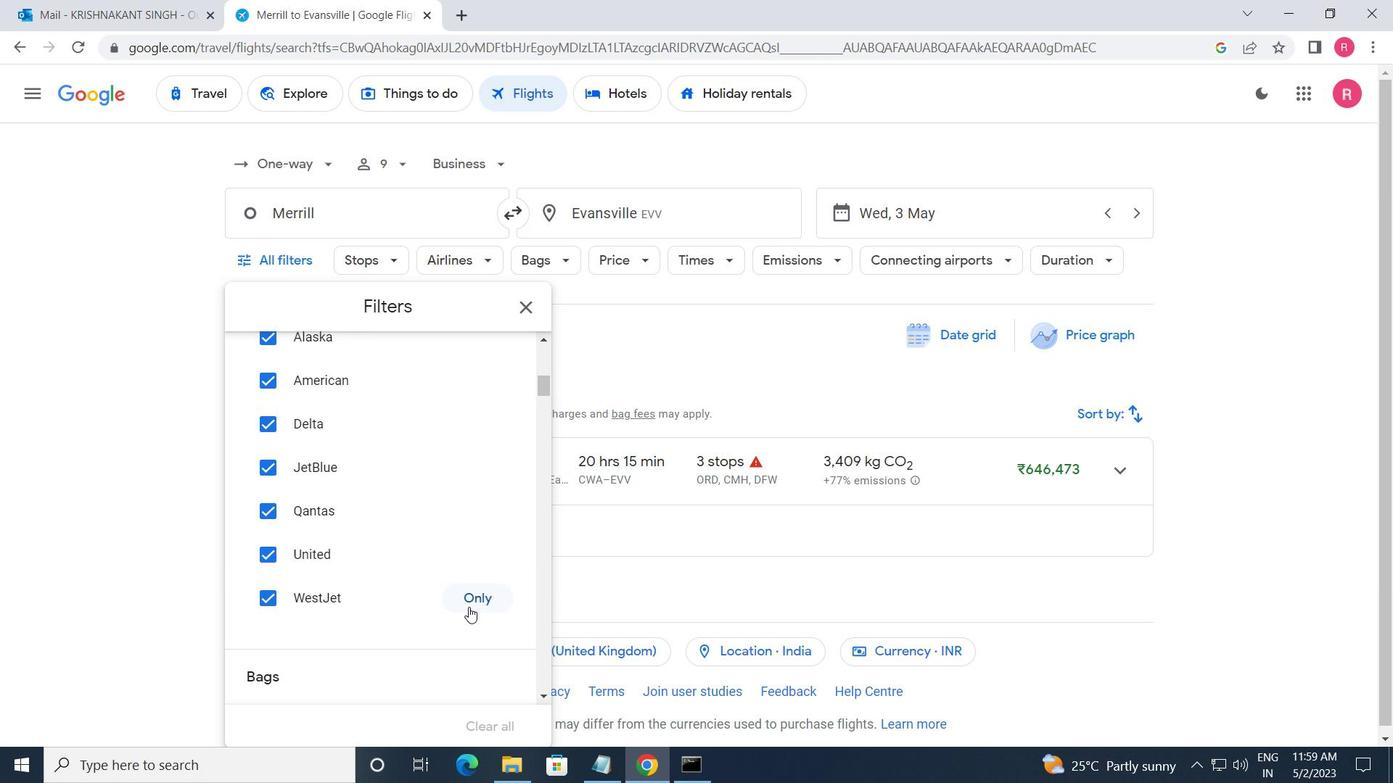 
Action: Mouse moved to (458, 608)
Screenshot: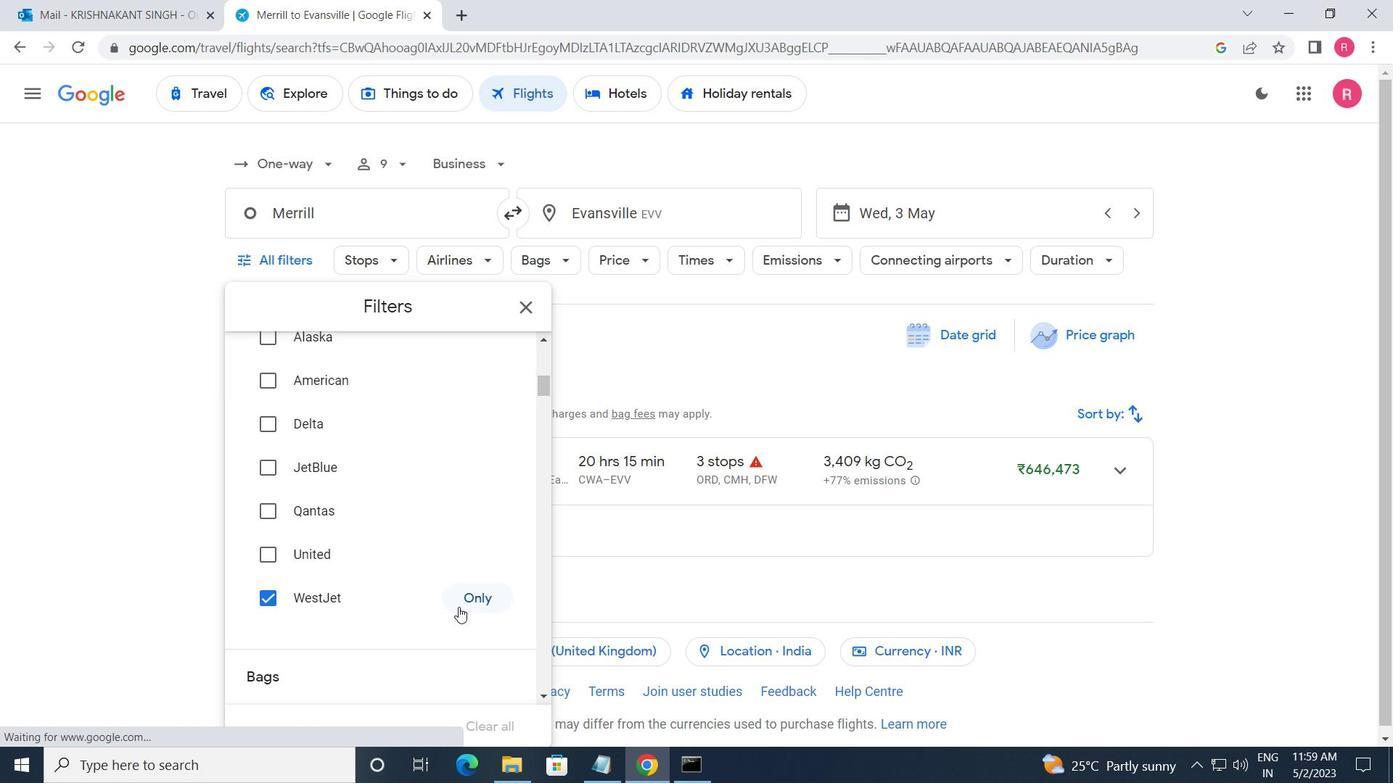 
Action: Mouse scrolled (458, 607) with delta (0, 0)
Screenshot: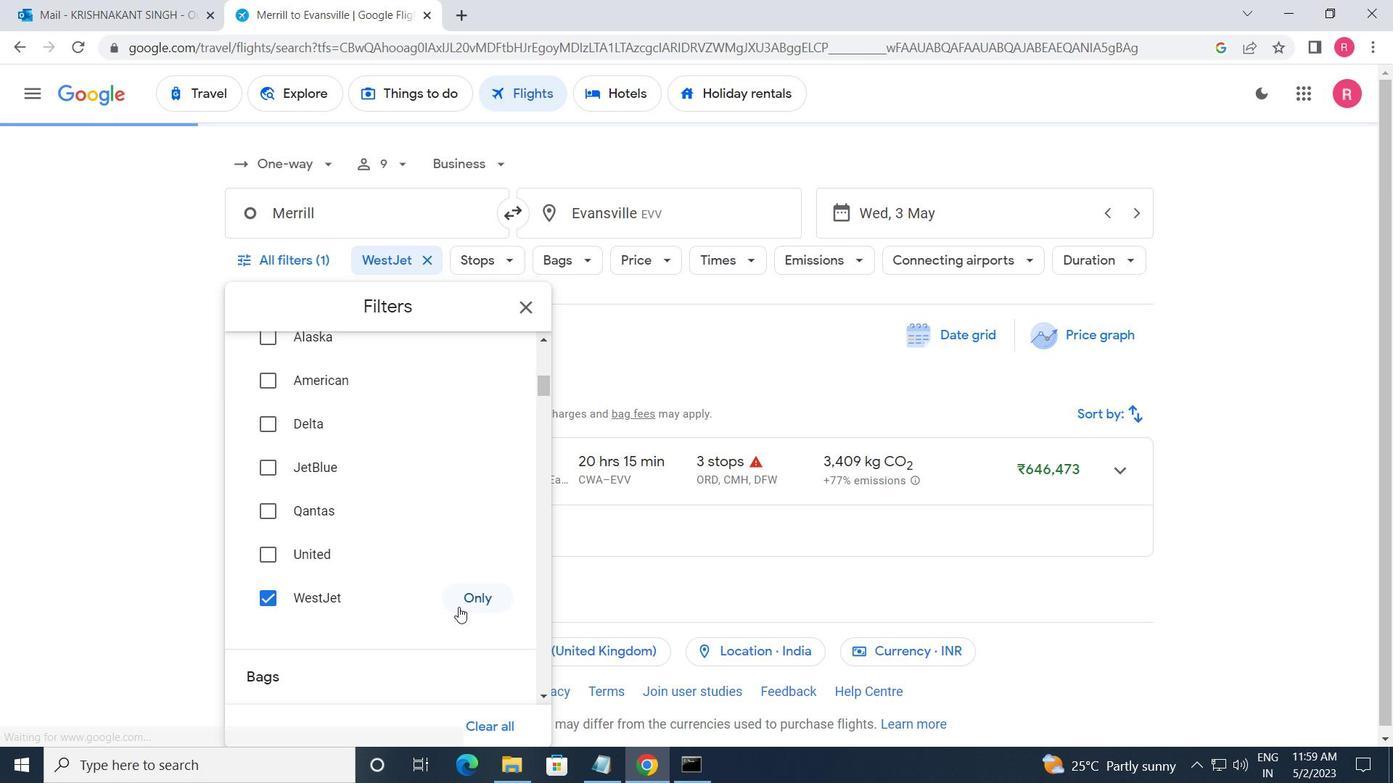 
Action: Mouse scrolled (458, 607) with delta (0, 0)
Screenshot: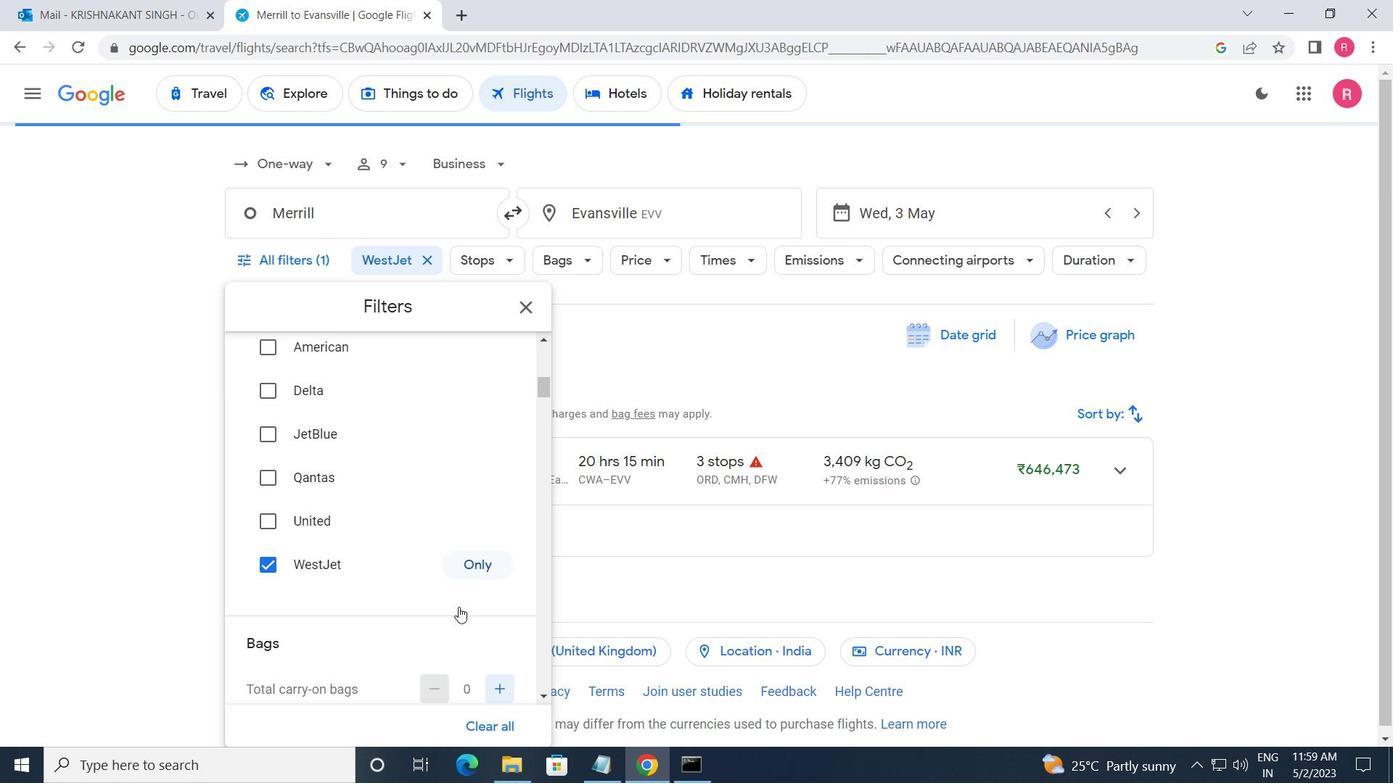 
Action: Mouse moved to (504, 580)
Screenshot: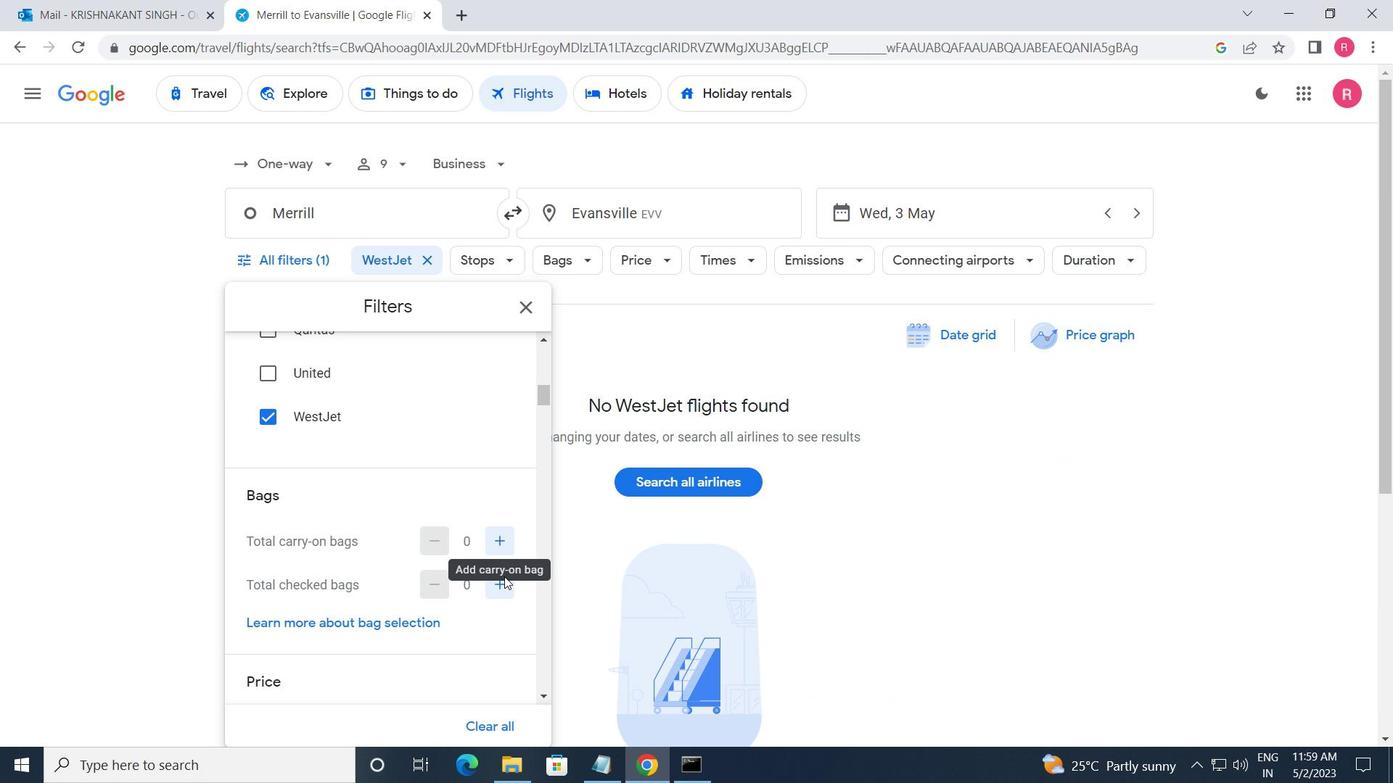 
Action: Mouse pressed left at (504, 580)
Screenshot: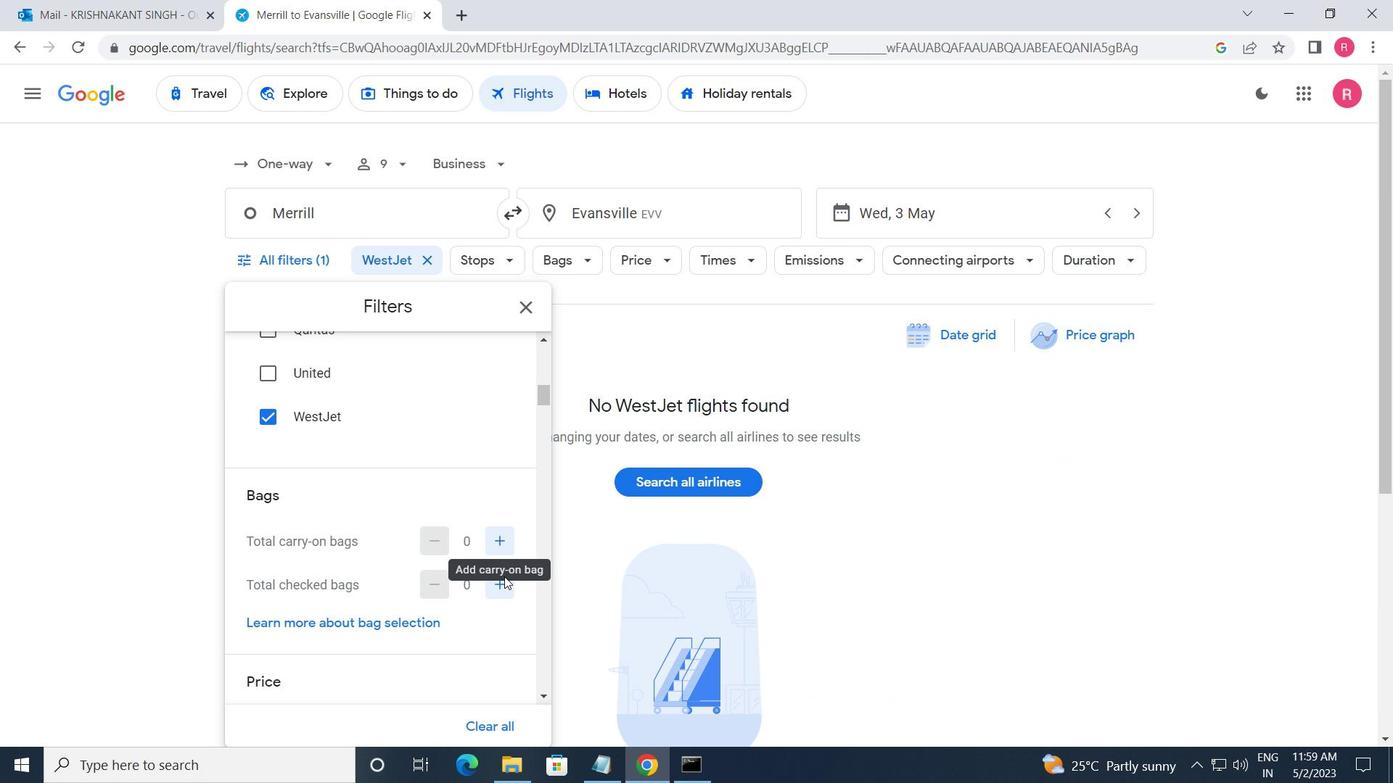 
Action: Mouse moved to (504, 581)
Screenshot: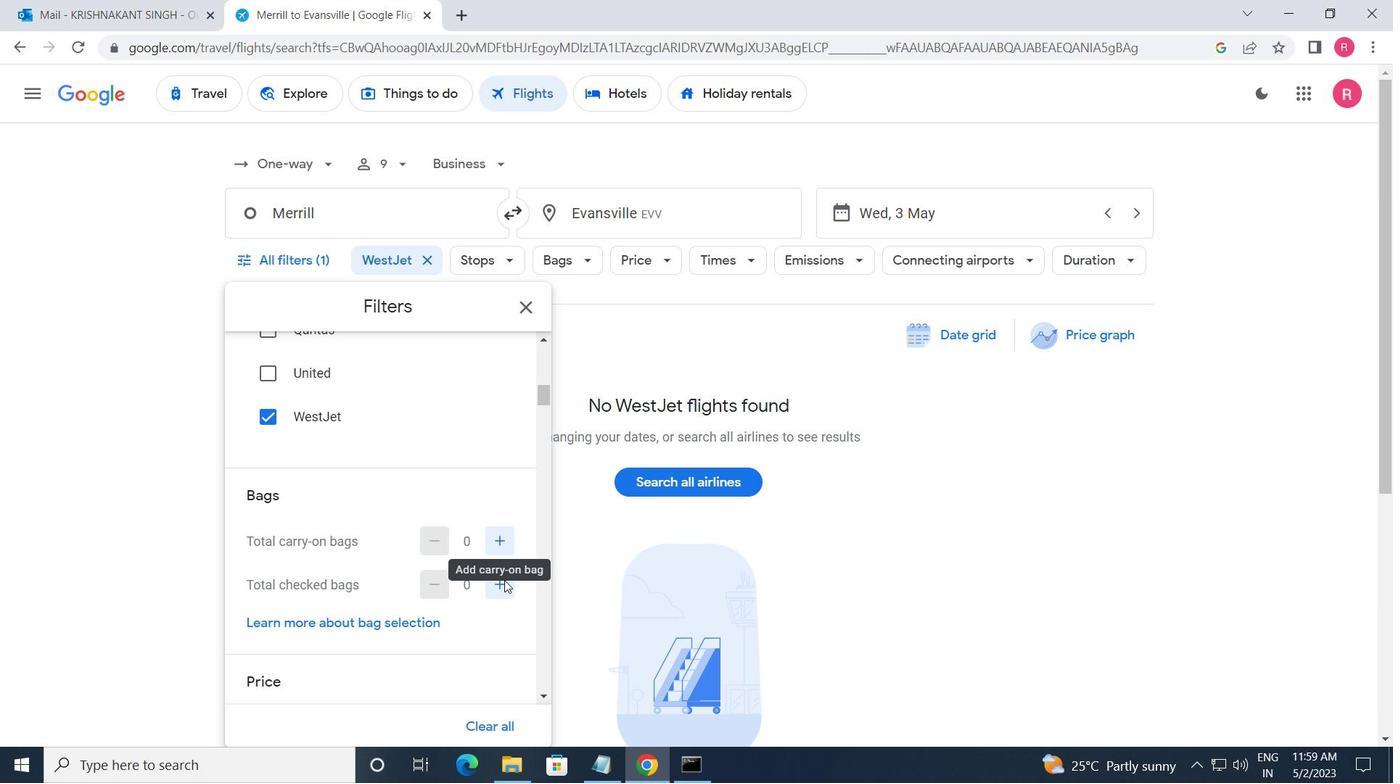 
Action: Mouse pressed left at (504, 581)
Screenshot: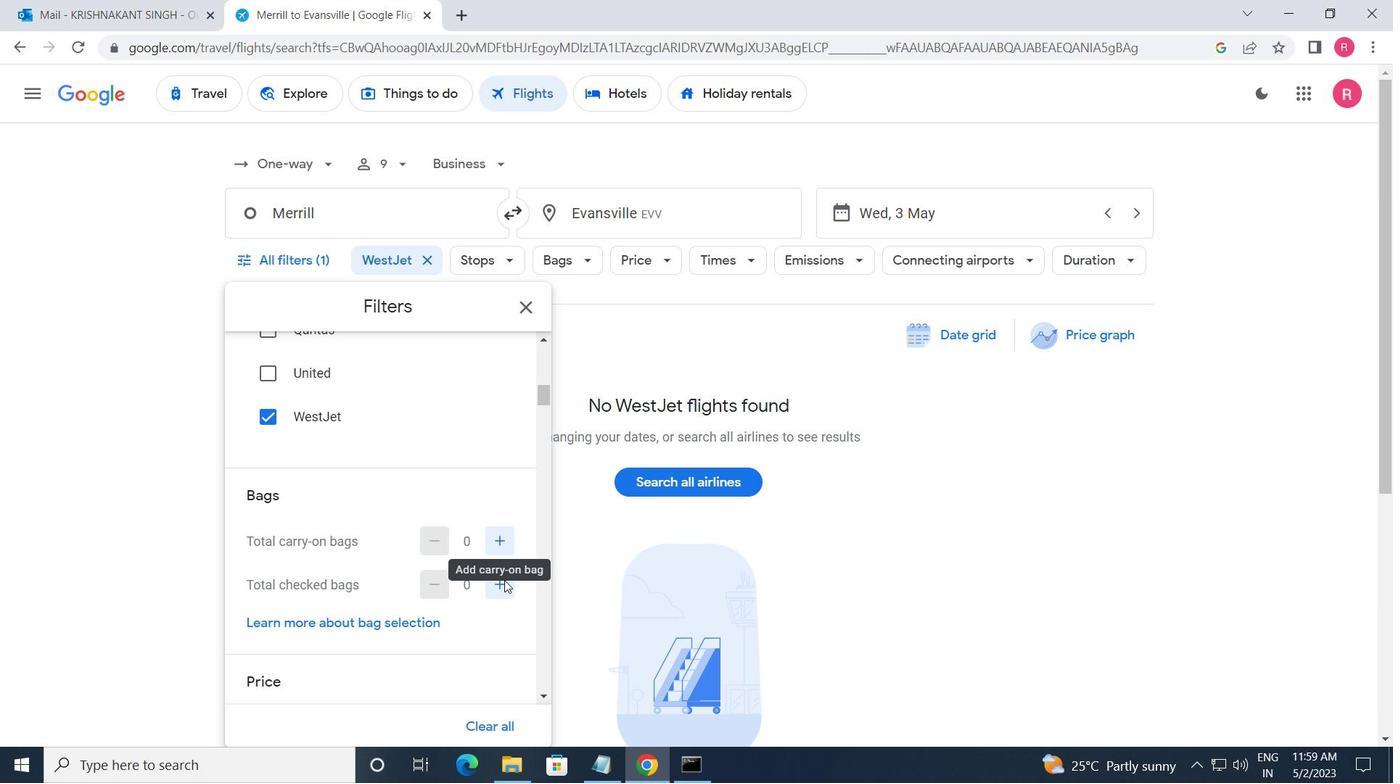 
Action: Mouse pressed left at (504, 581)
Screenshot: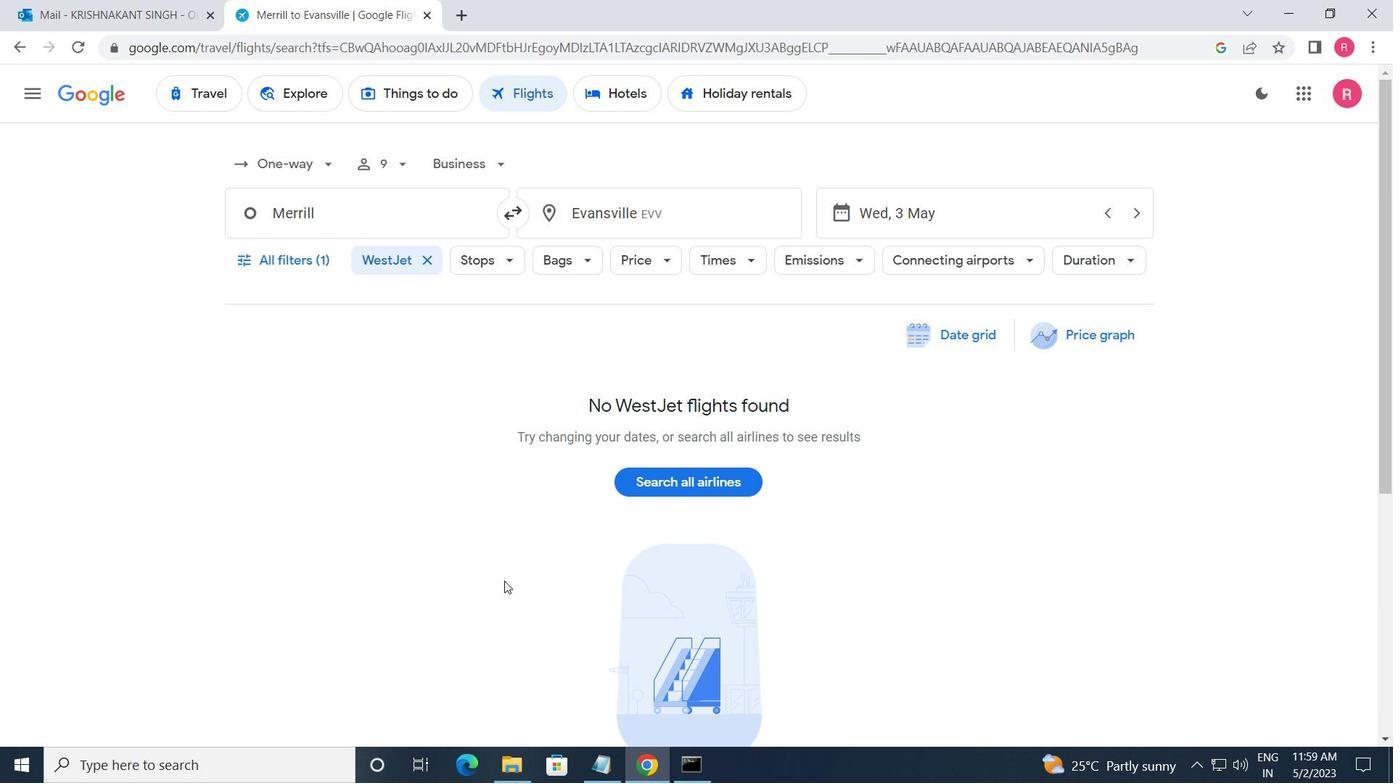 
Action: Mouse moved to (301, 254)
Screenshot: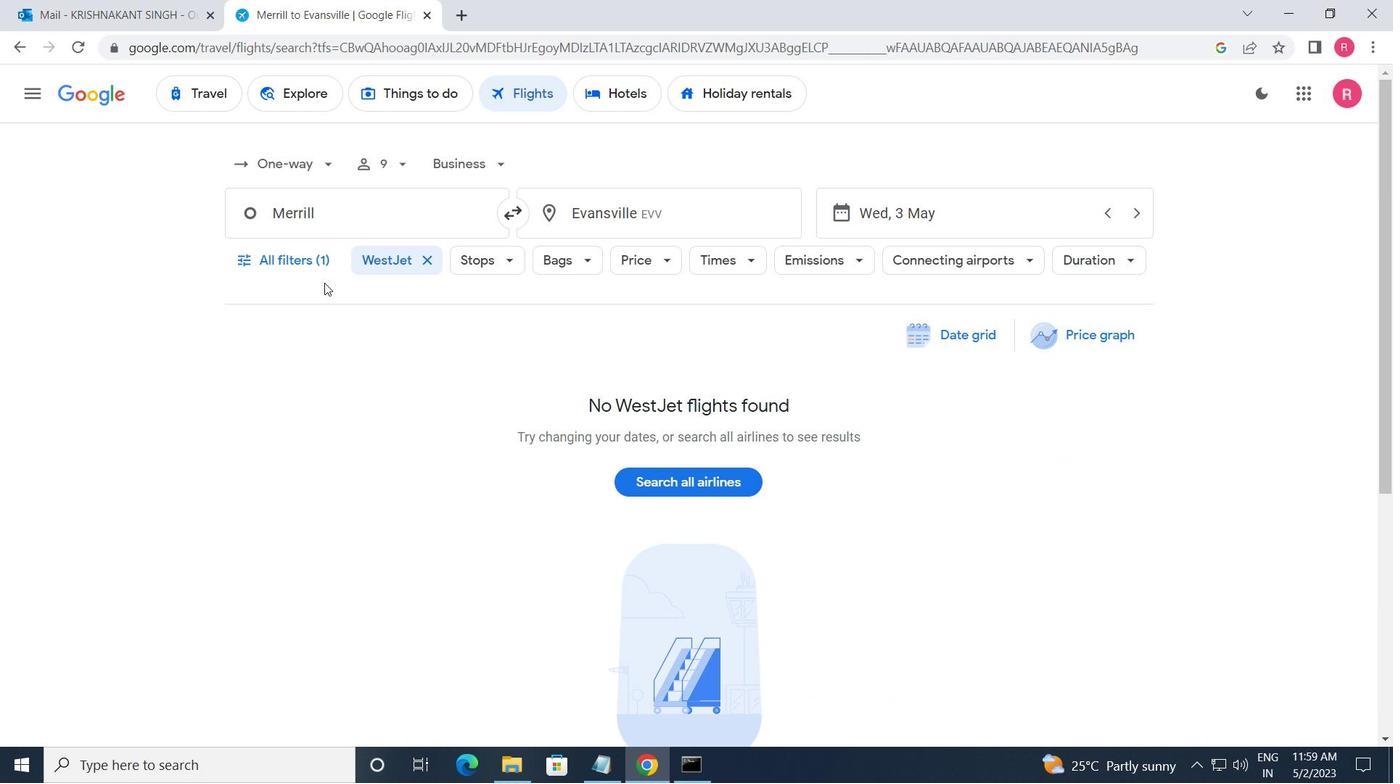 
Action: Mouse pressed left at (301, 254)
Screenshot: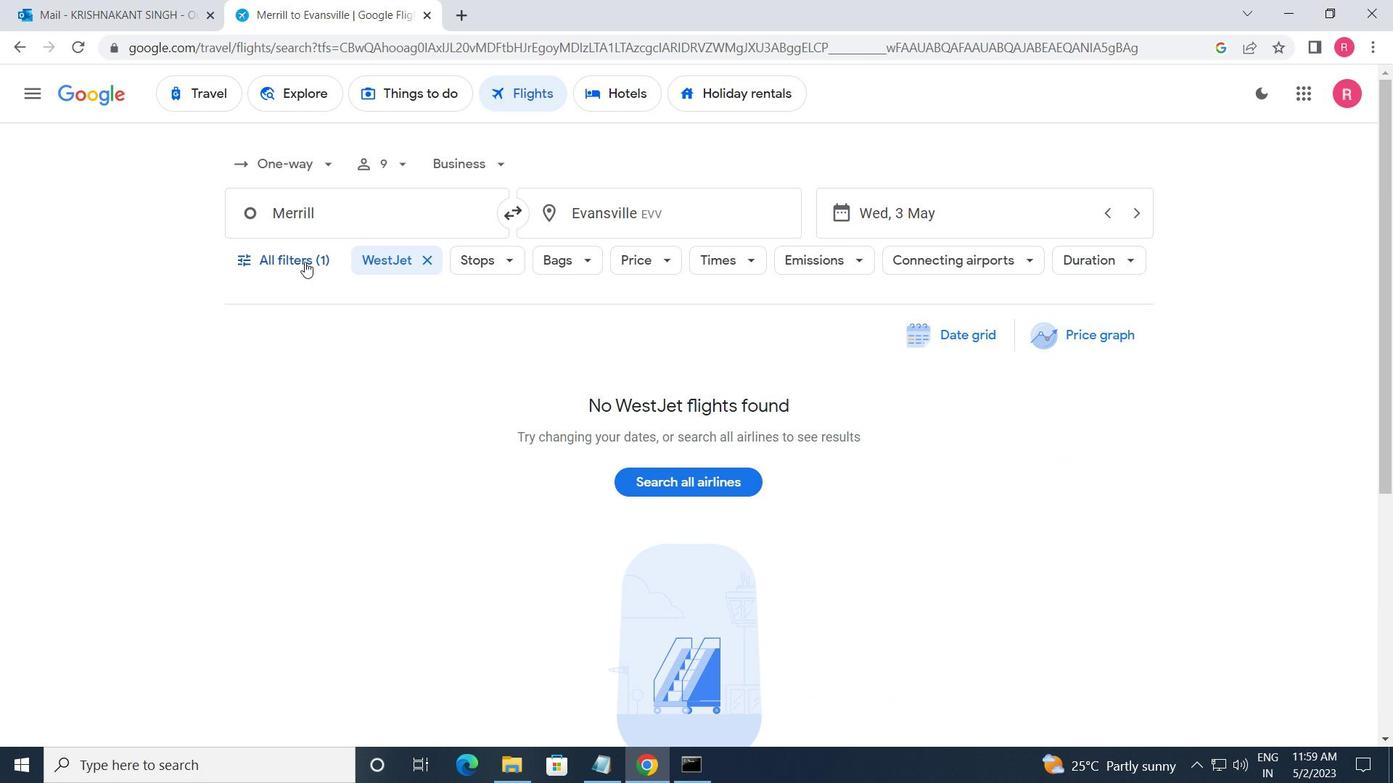 
Action: Mouse moved to (402, 527)
Screenshot: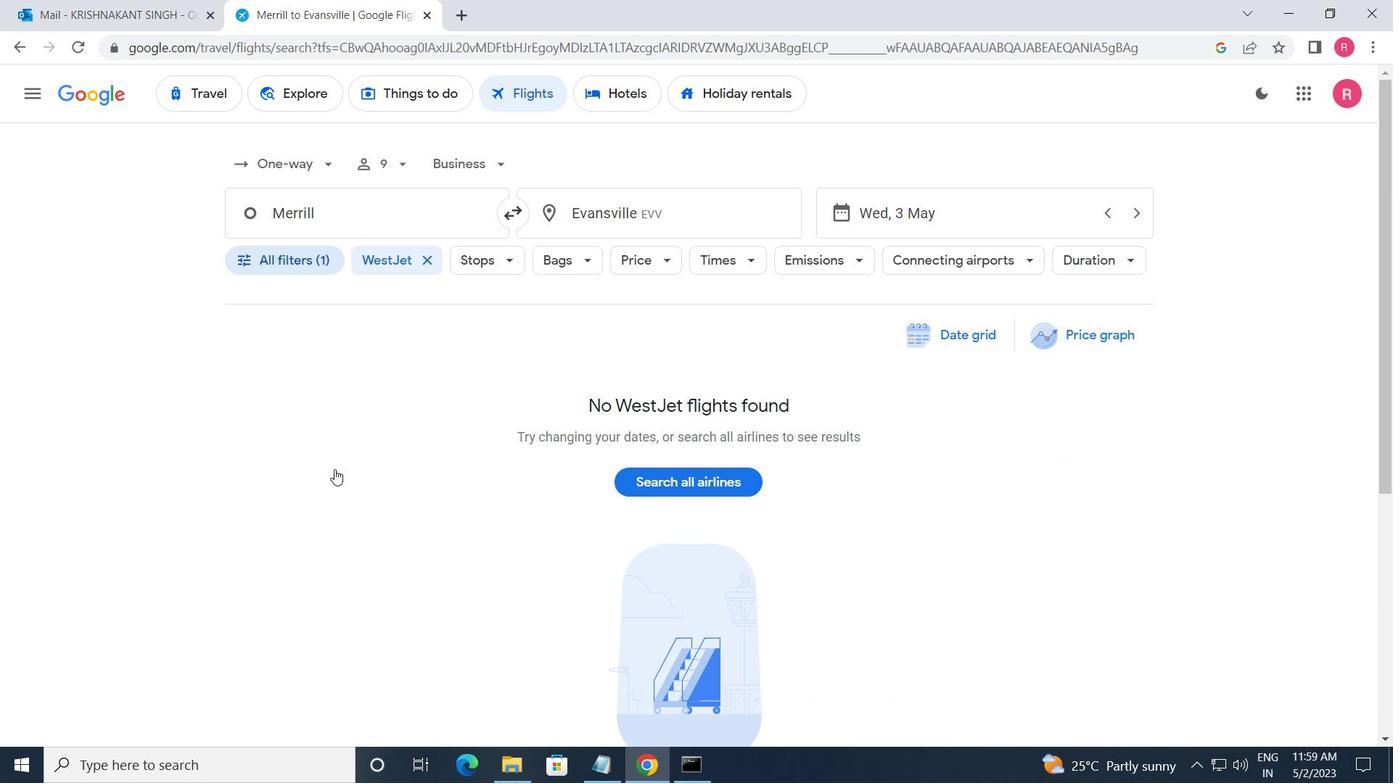 
Action: Mouse scrolled (402, 526) with delta (0, 0)
Screenshot: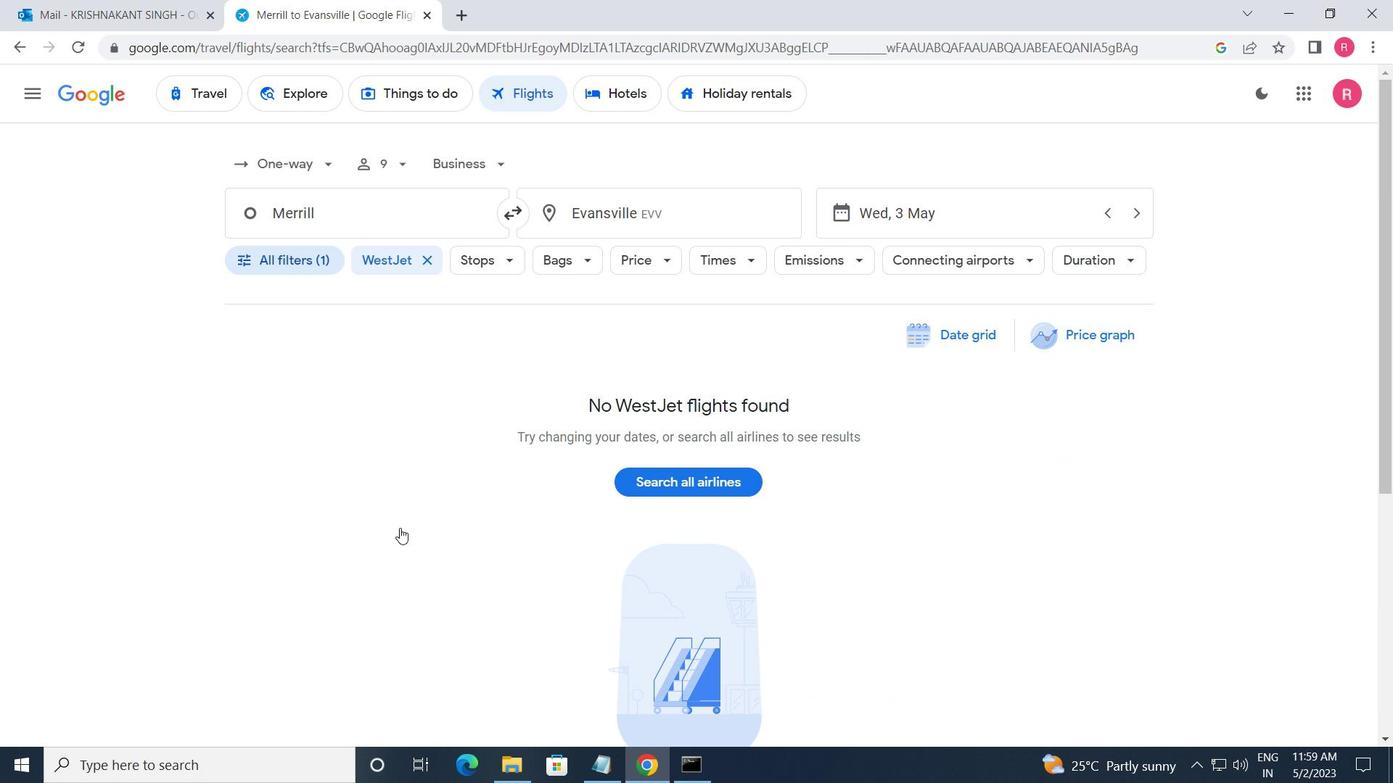 
Action: Mouse scrolled (402, 526) with delta (0, 0)
Screenshot: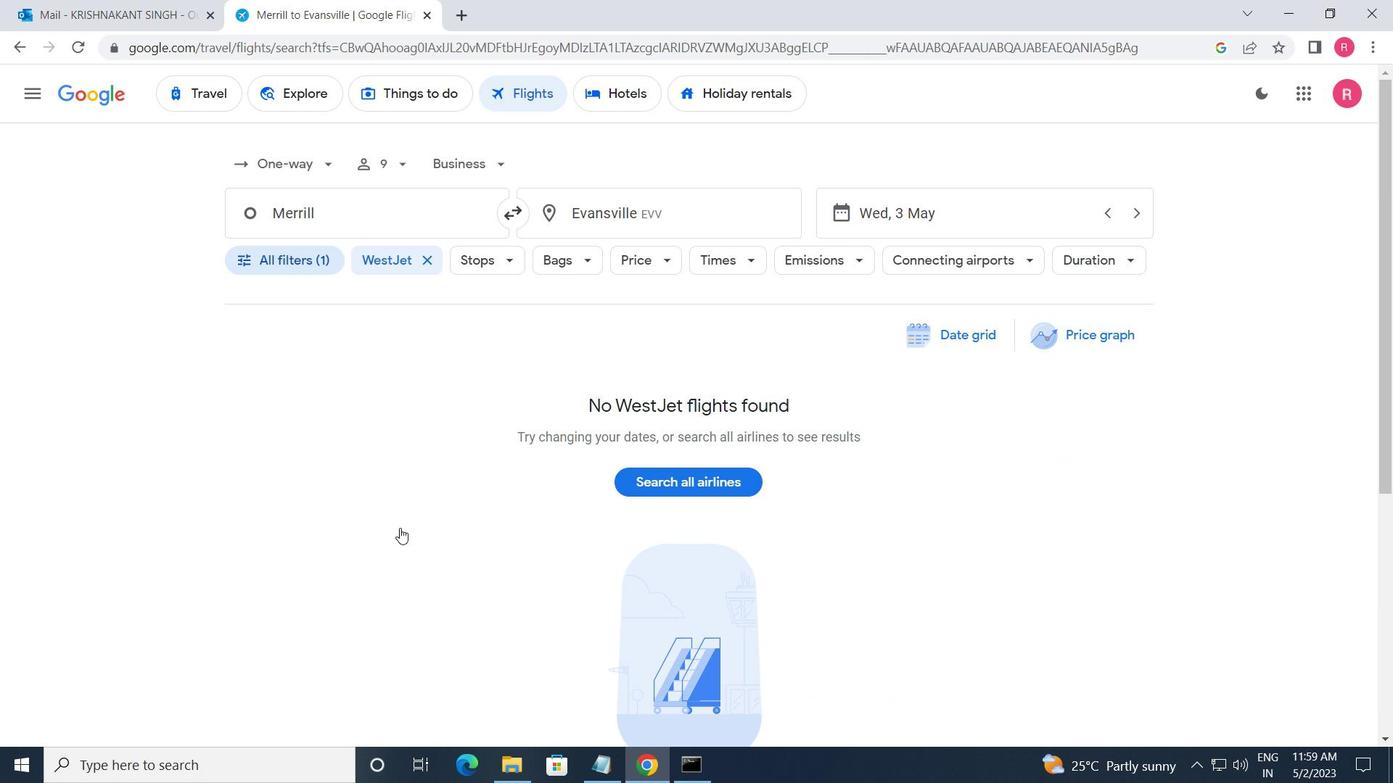 
Action: Mouse scrolled (402, 526) with delta (0, 0)
Screenshot: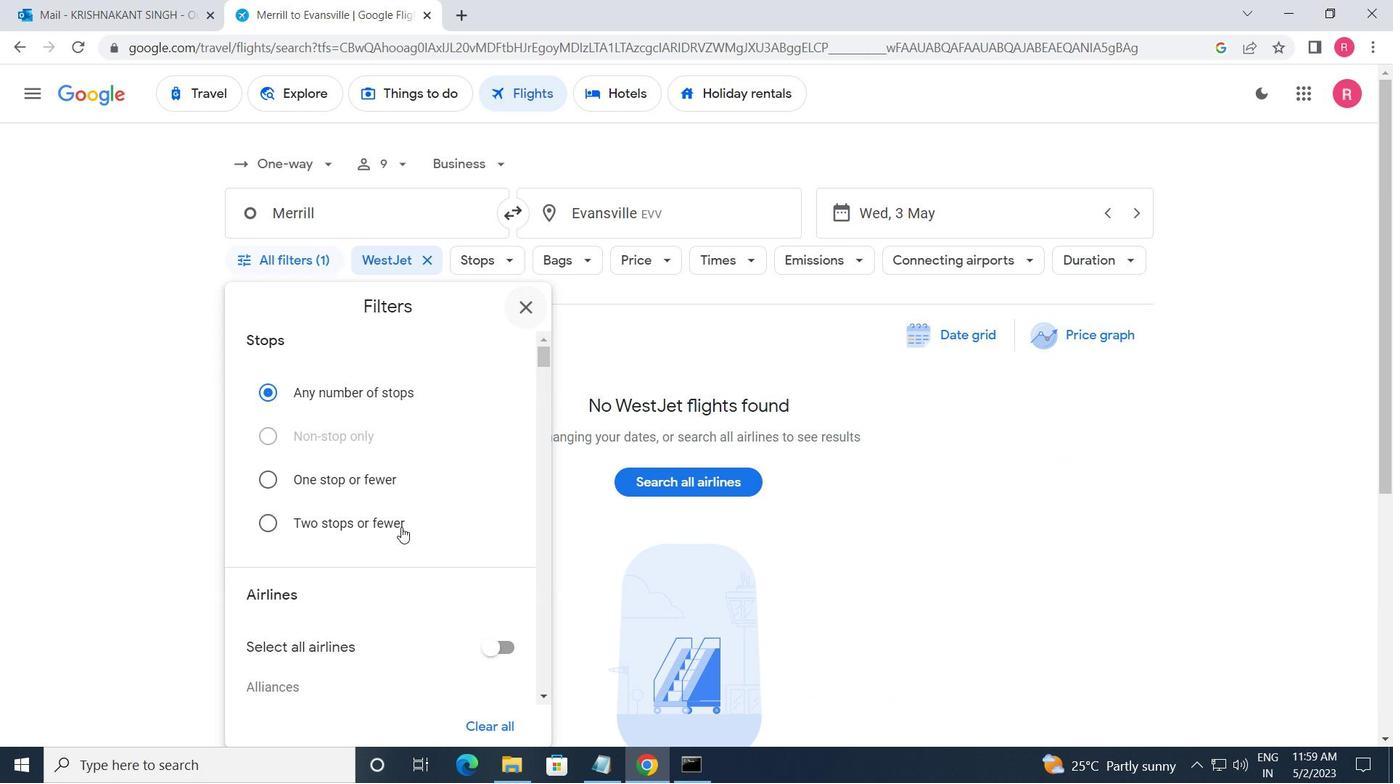 
Action: Mouse scrolled (402, 526) with delta (0, 0)
Screenshot: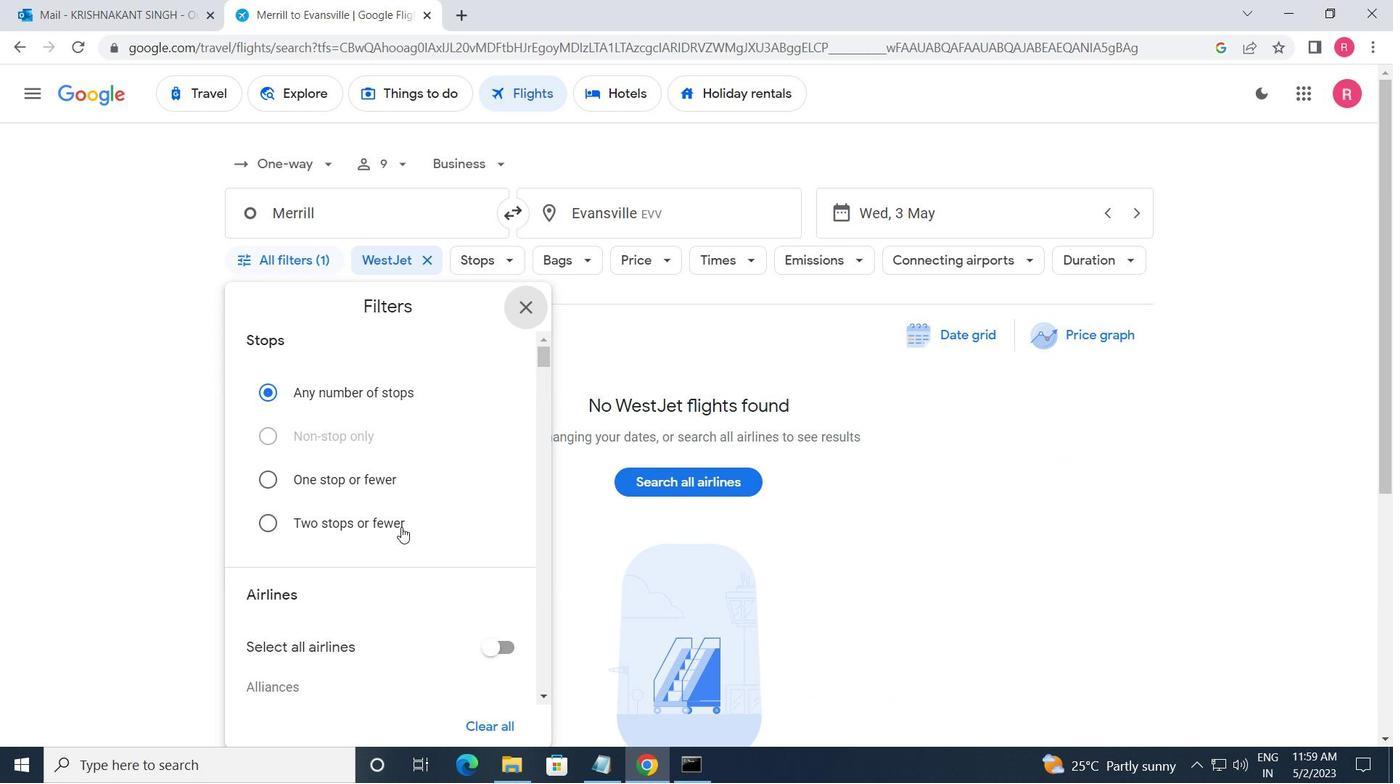 
Action: Mouse scrolled (402, 526) with delta (0, 0)
Screenshot: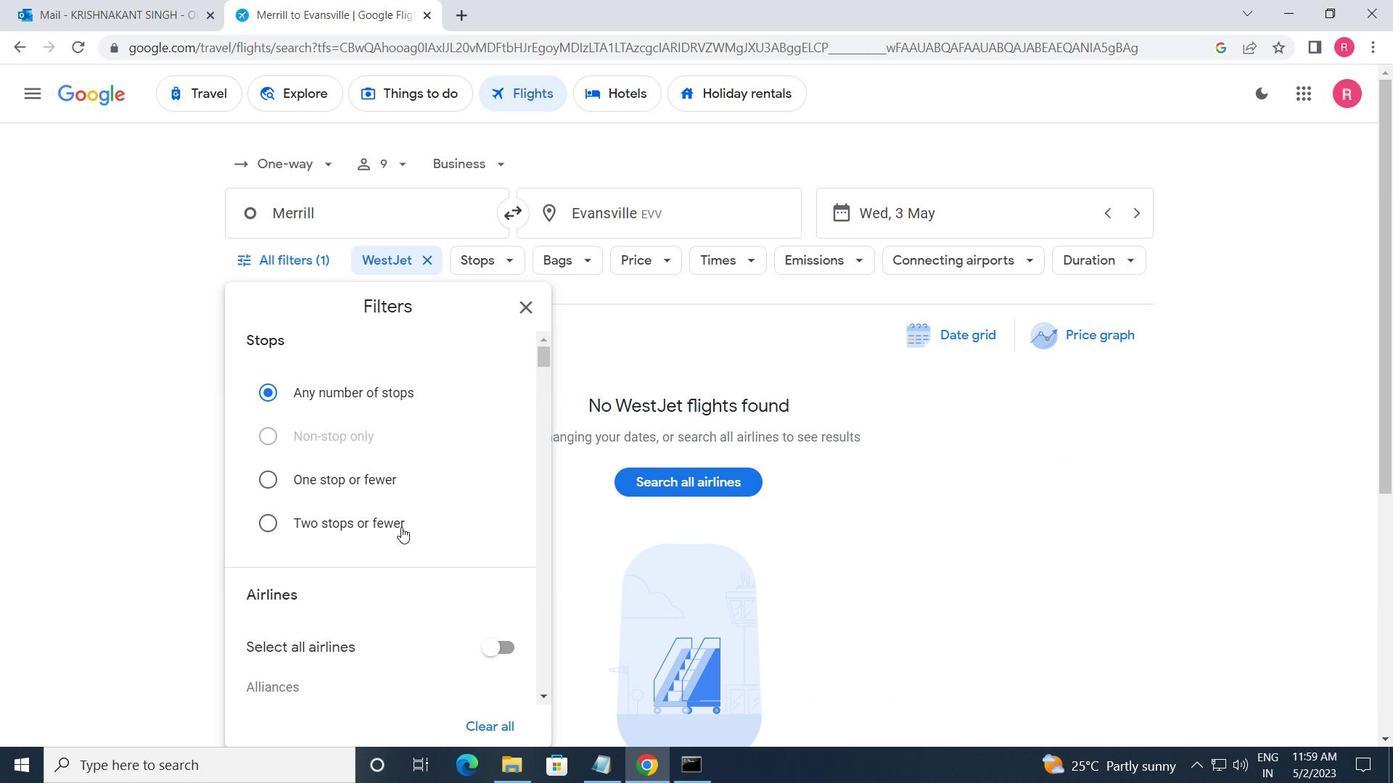 
Action: Mouse moved to (402, 526)
Screenshot: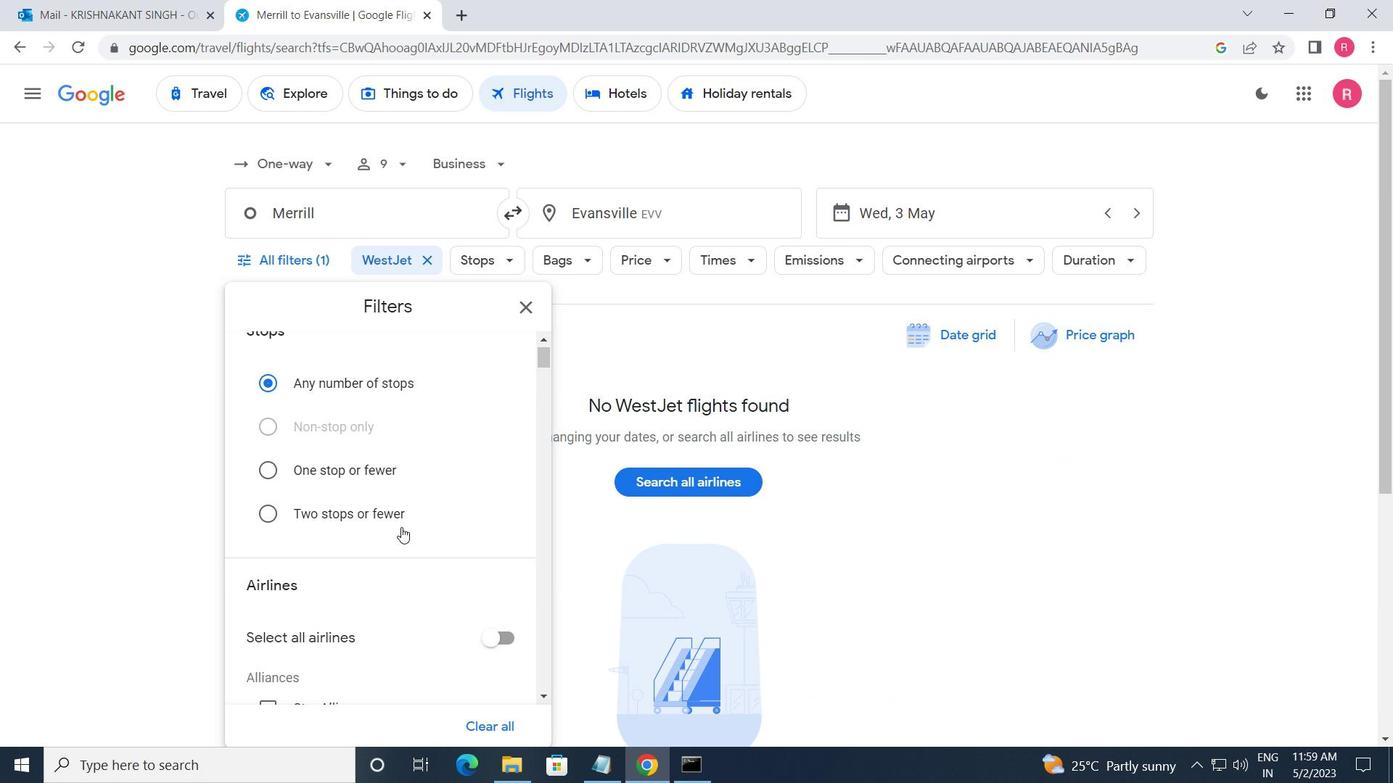 
Action: Mouse scrolled (402, 526) with delta (0, 0)
Screenshot: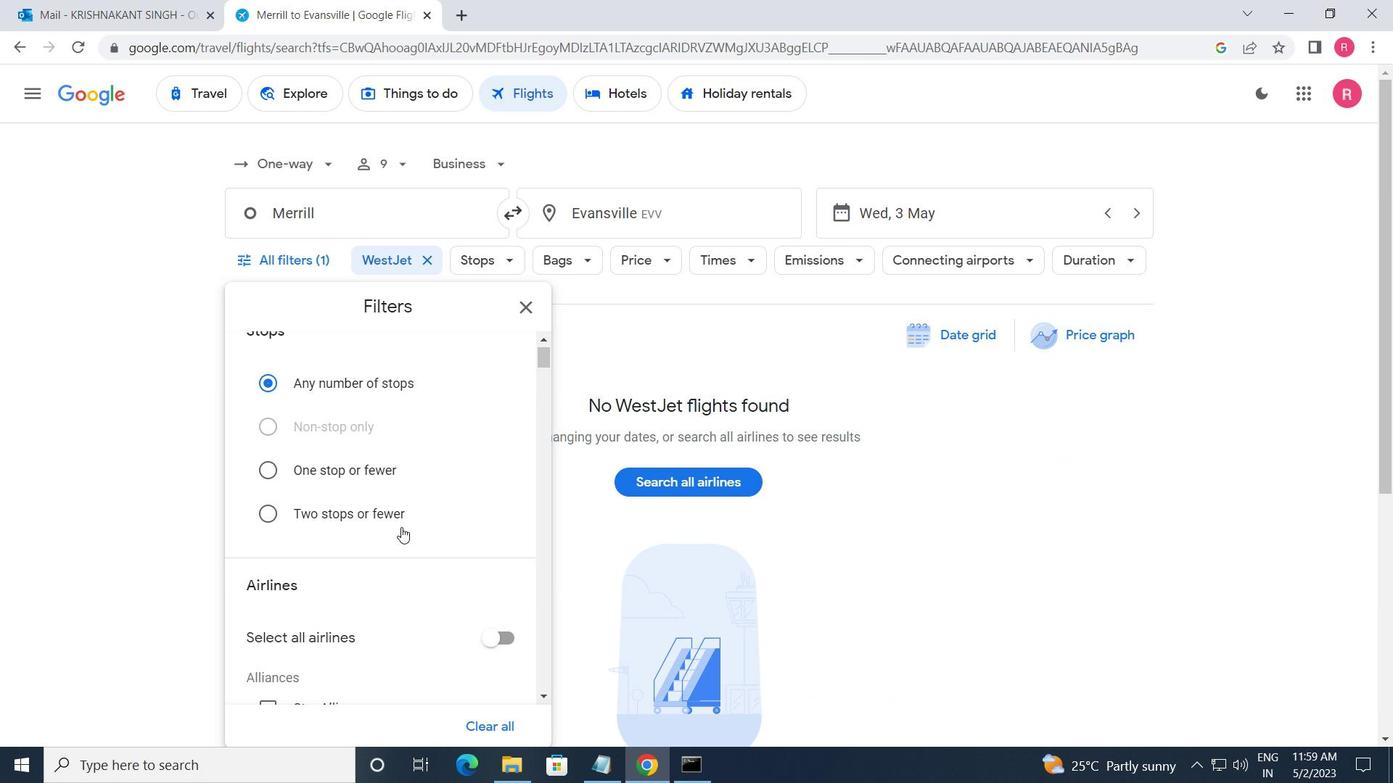 
Action: Mouse moved to (402, 516)
Screenshot: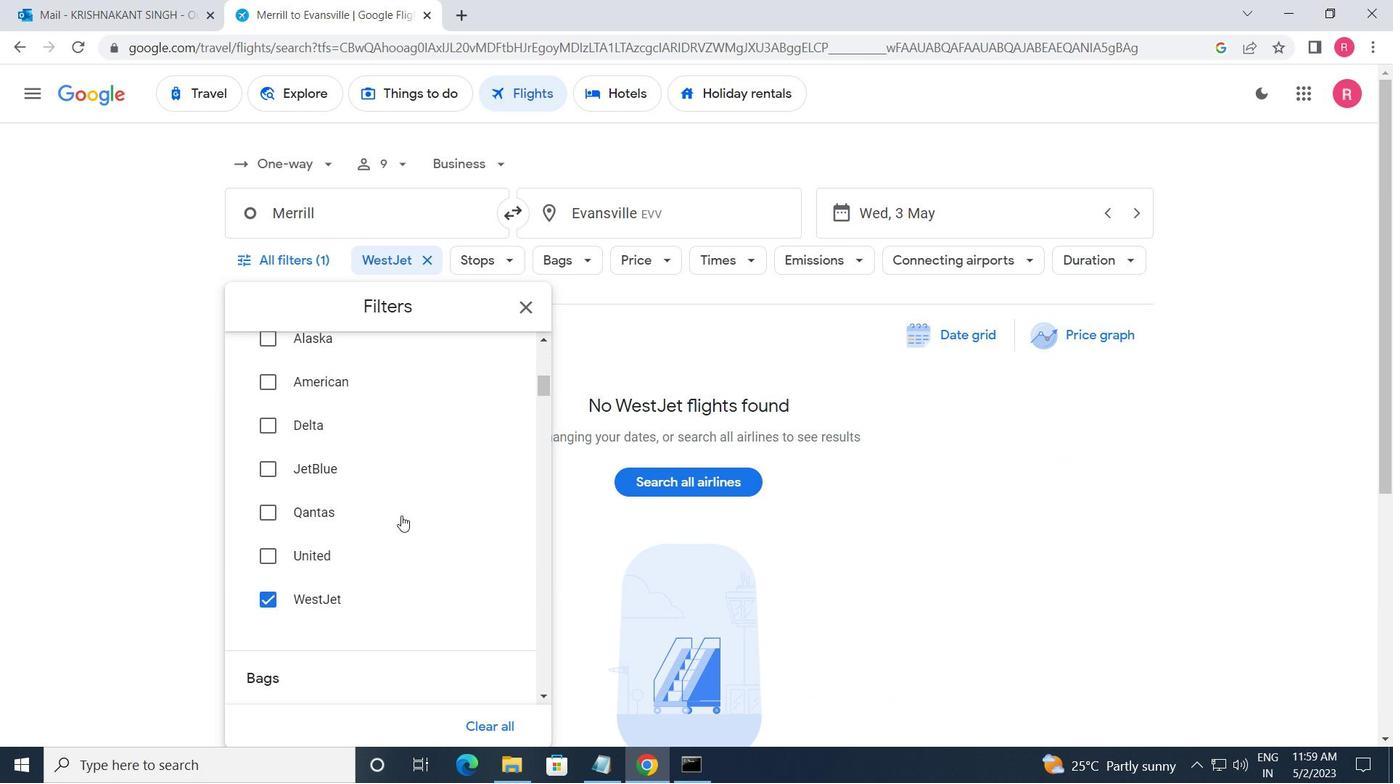 
Action: Mouse scrolled (402, 515) with delta (0, 0)
Screenshot: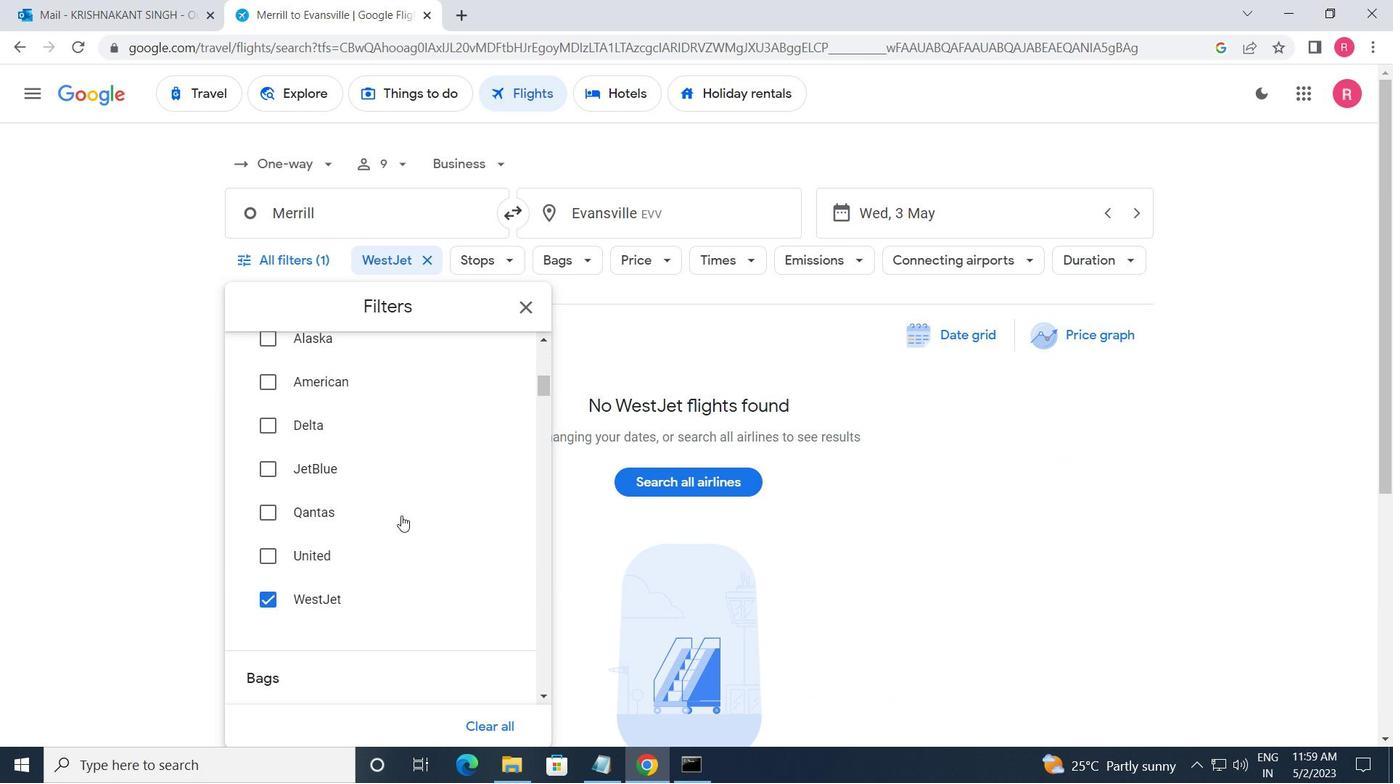 
Action: Mouse moved to (402, 517)
Screenshot: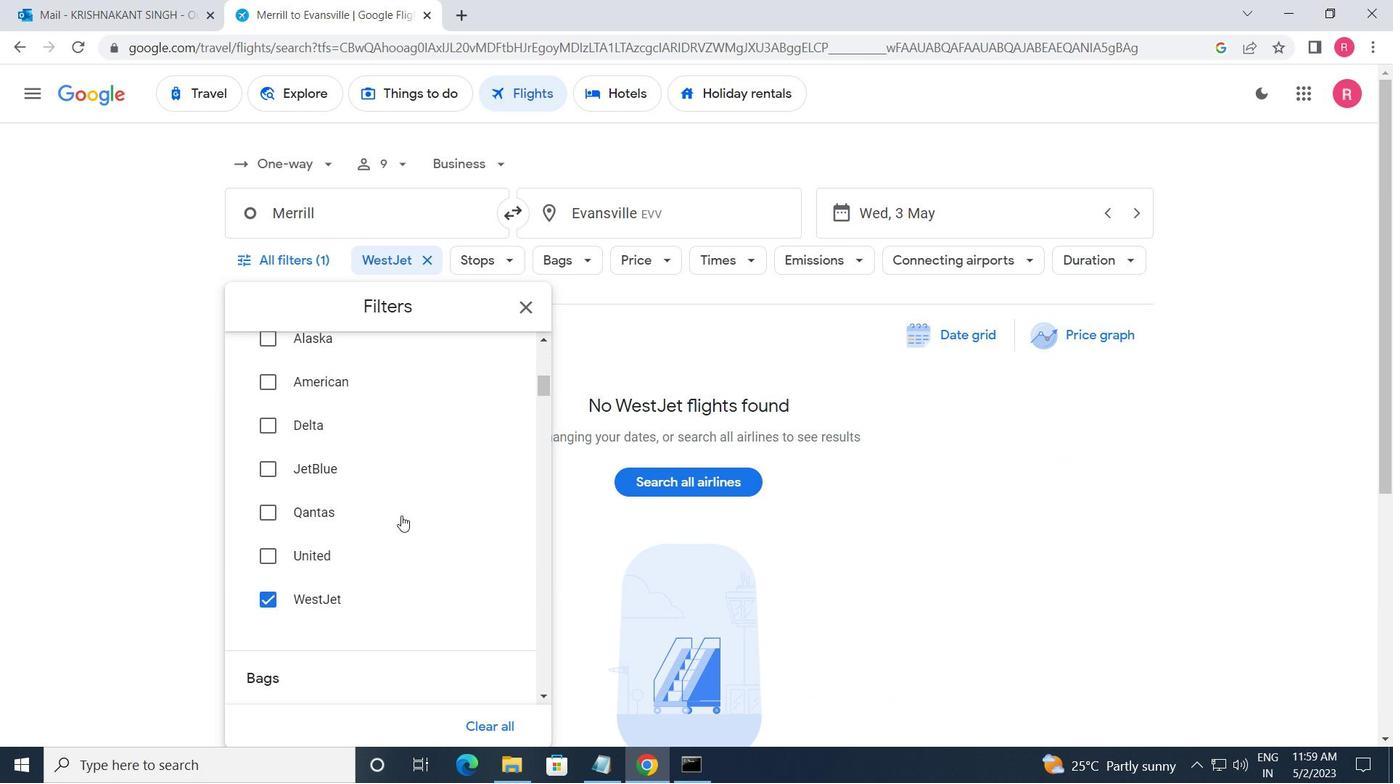 
Action: Mouse scrolled (402, 516) with delta (0, 0)
Screenshot: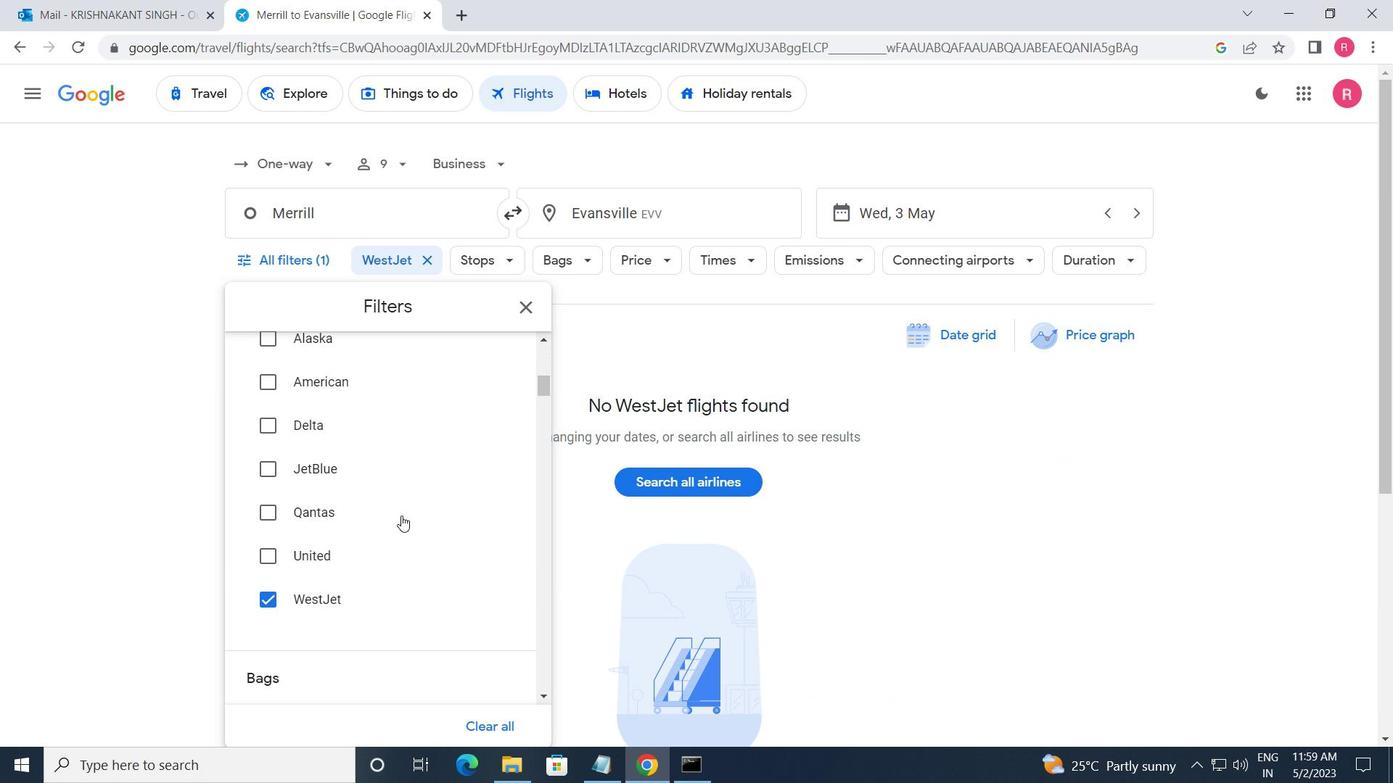 
Action: Mouse moved to (402, 518)
Screenshot: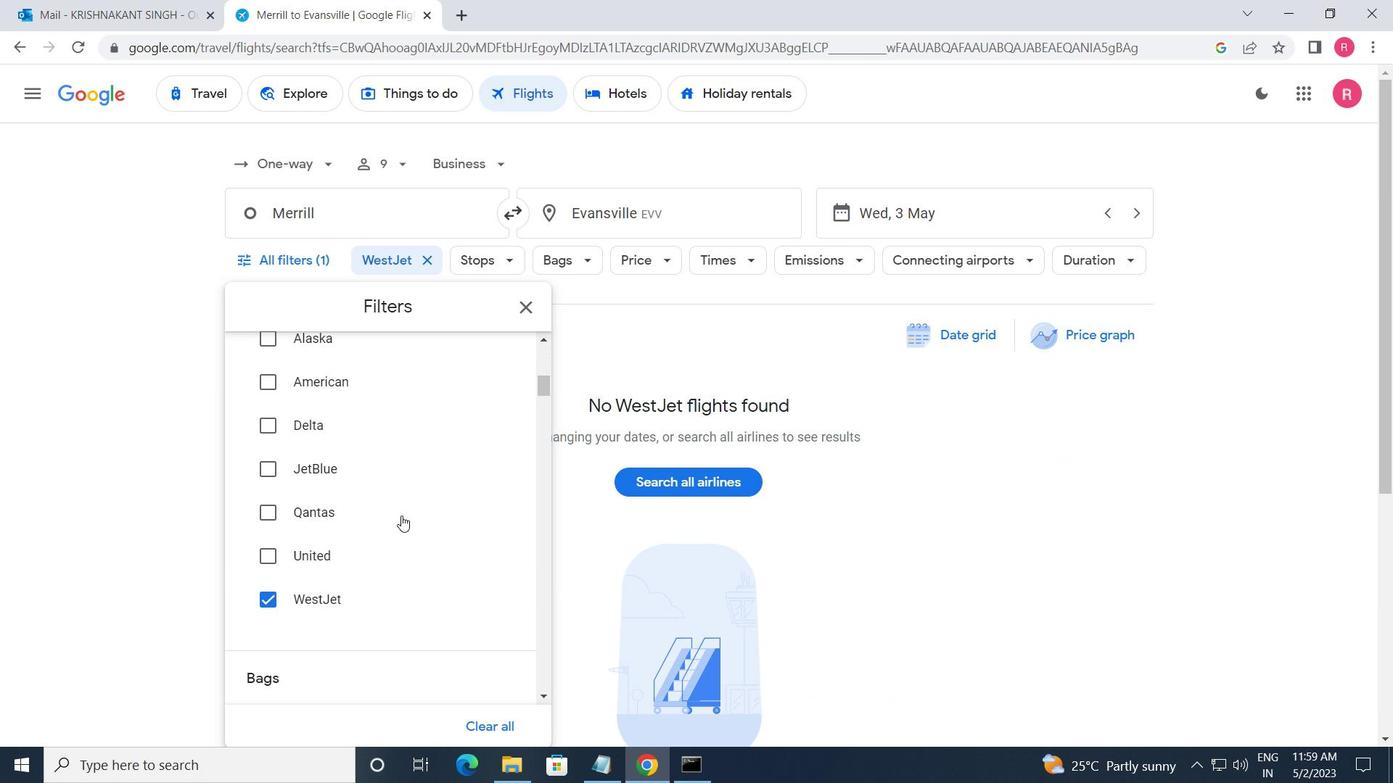 
Action: Mouse scrolled (402, 517) with delta (0, 0)
Screenshot: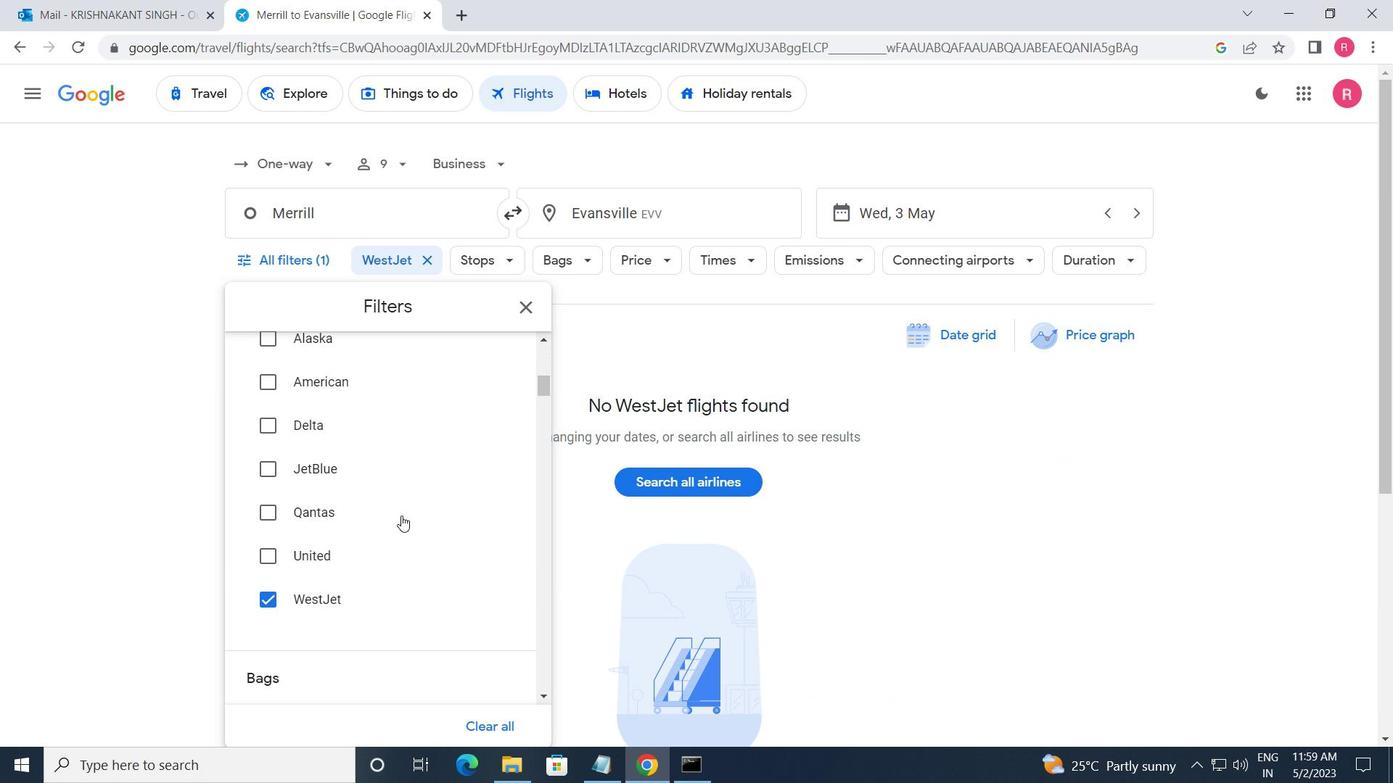 
Action: Mouse moved to (402, 518)
Screenshot: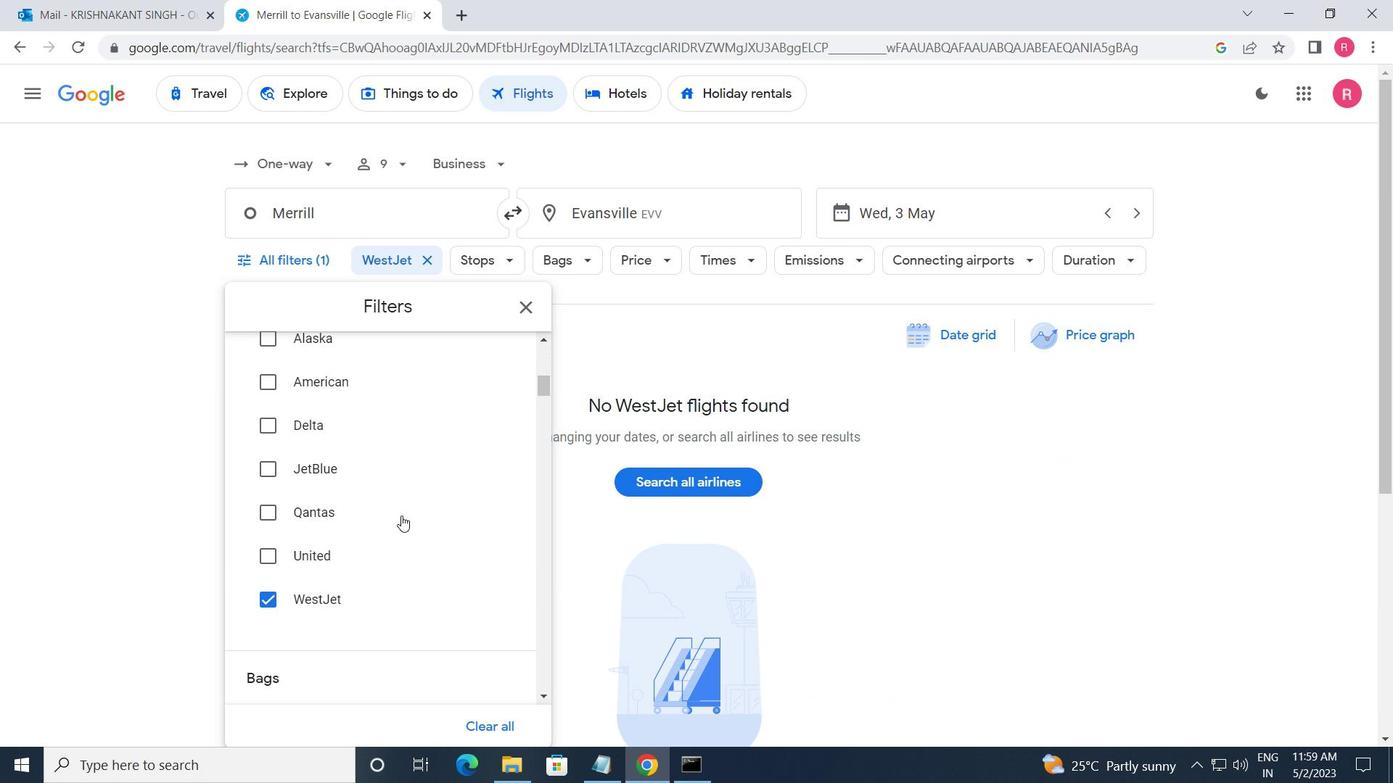 
Action: Mouse scrolled (402, 517) with delta (0, 0)
Screenshot: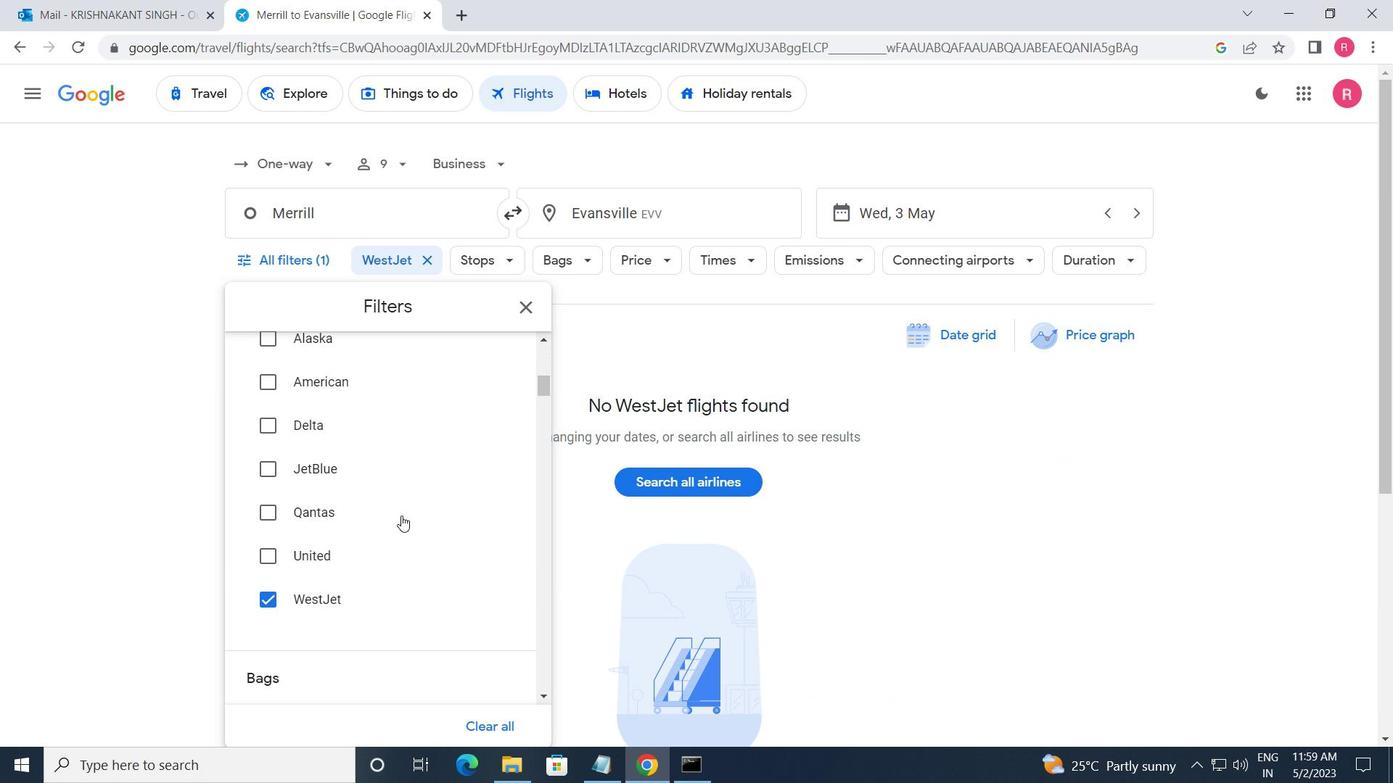 
Action: Mouse moved to (402, 519)
Screenshot: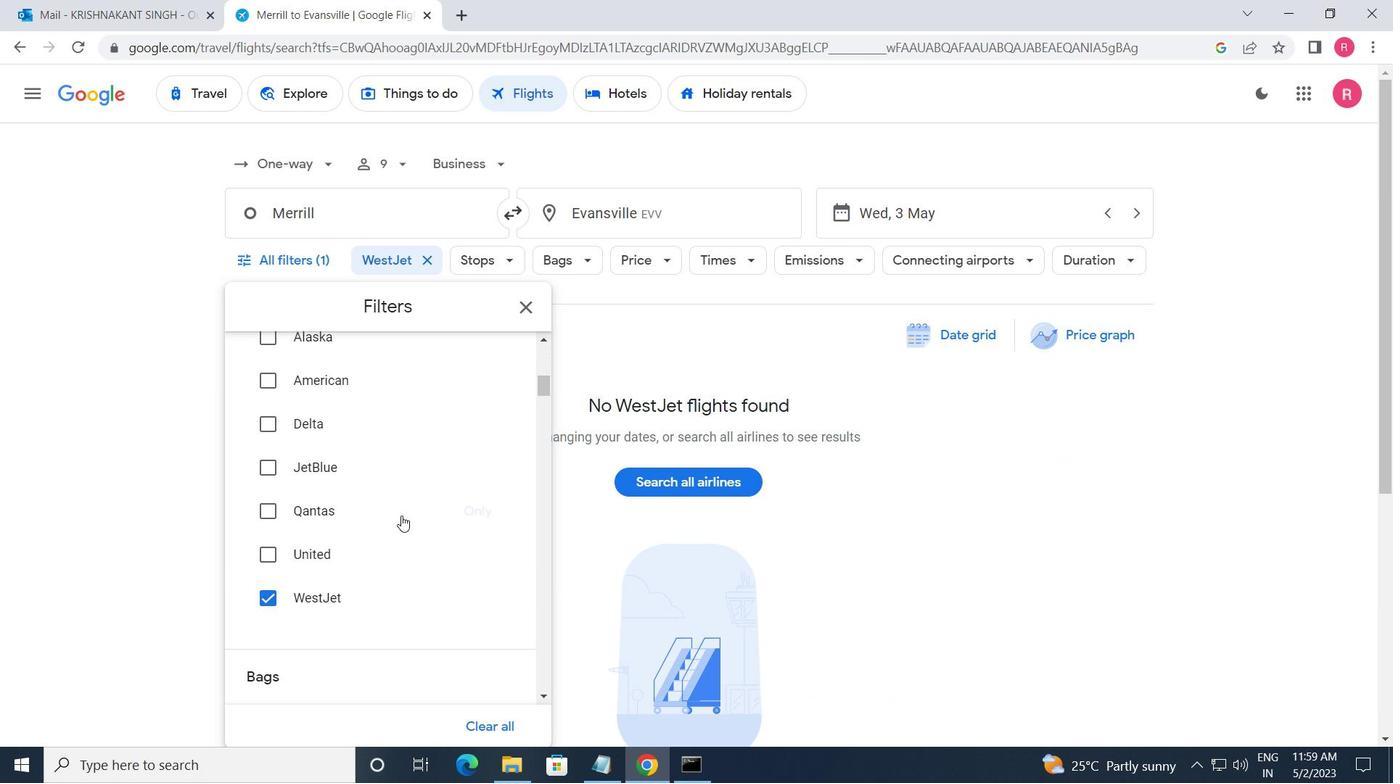 
Action: Mouse scrolled (402, 518) with delta (0, 0)
Screenshot: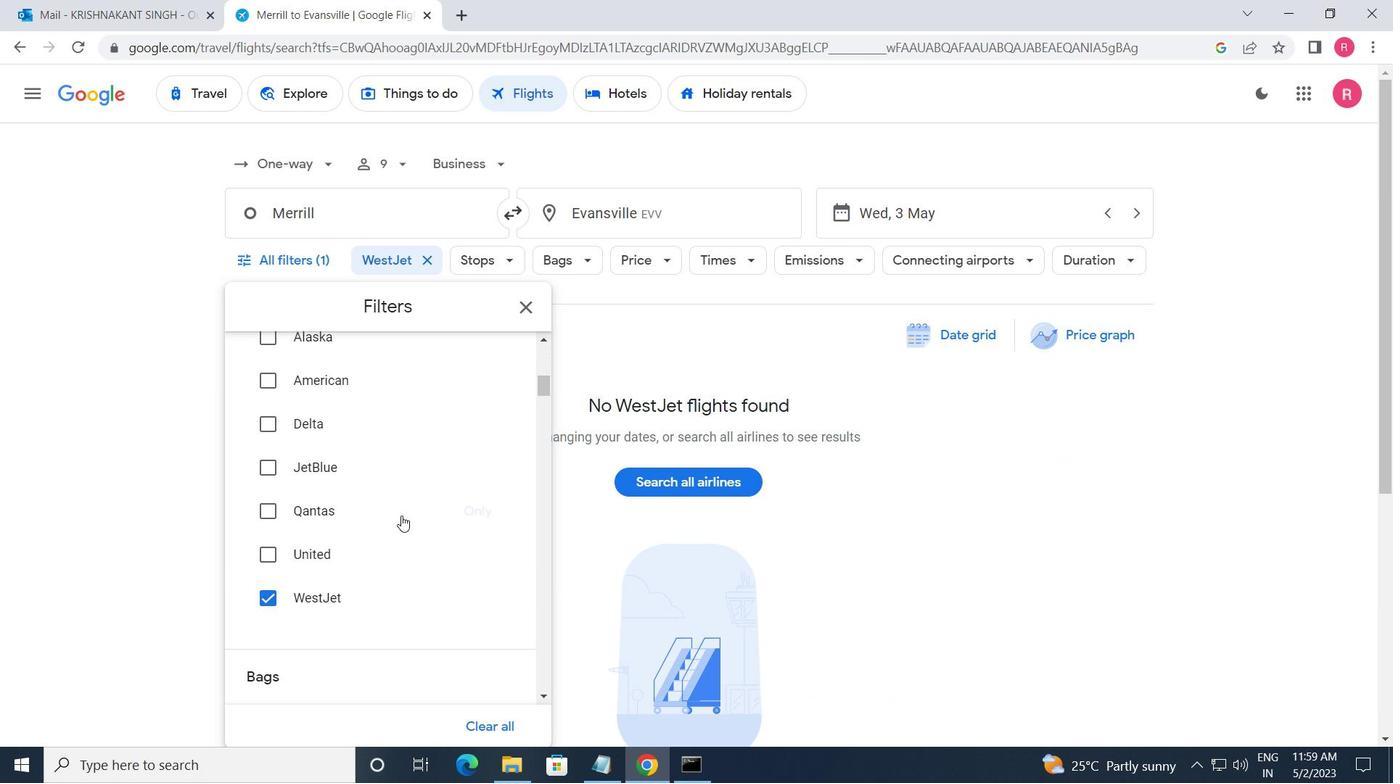 
Action: Mouse moved to (403, 519)
Screenshot: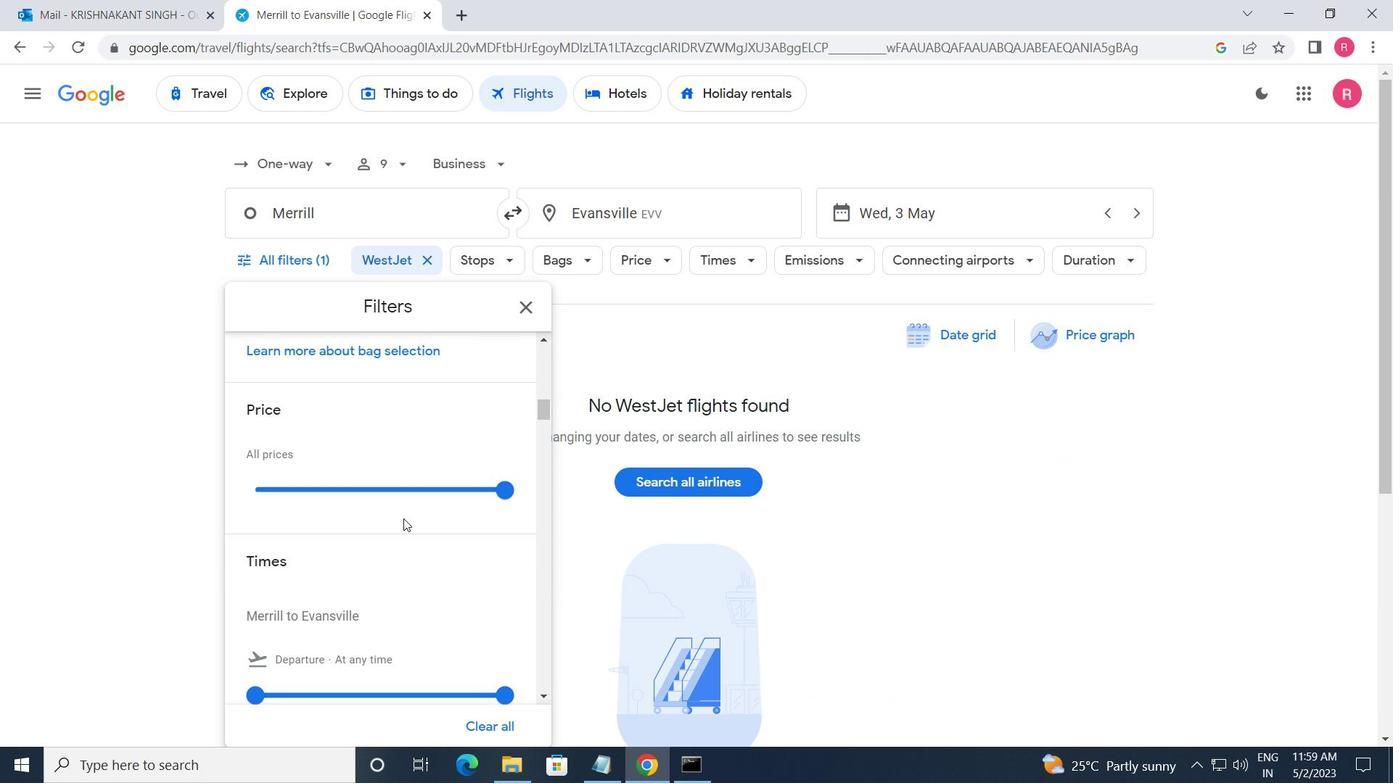 
Action: Mouse scrolled (403, 518) with delta (0, 0)
Screenshot: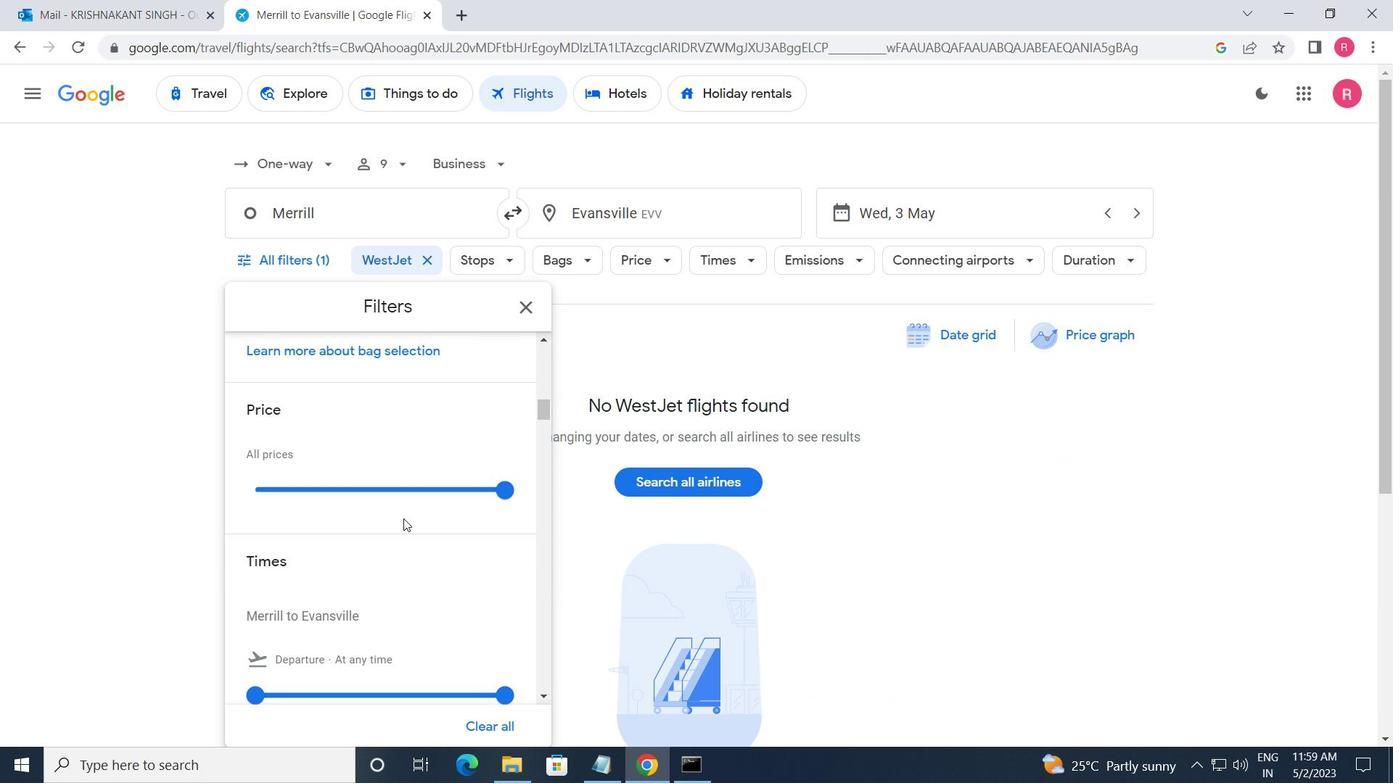 
Action: Mouse moved to (405, 526)
Screenshot: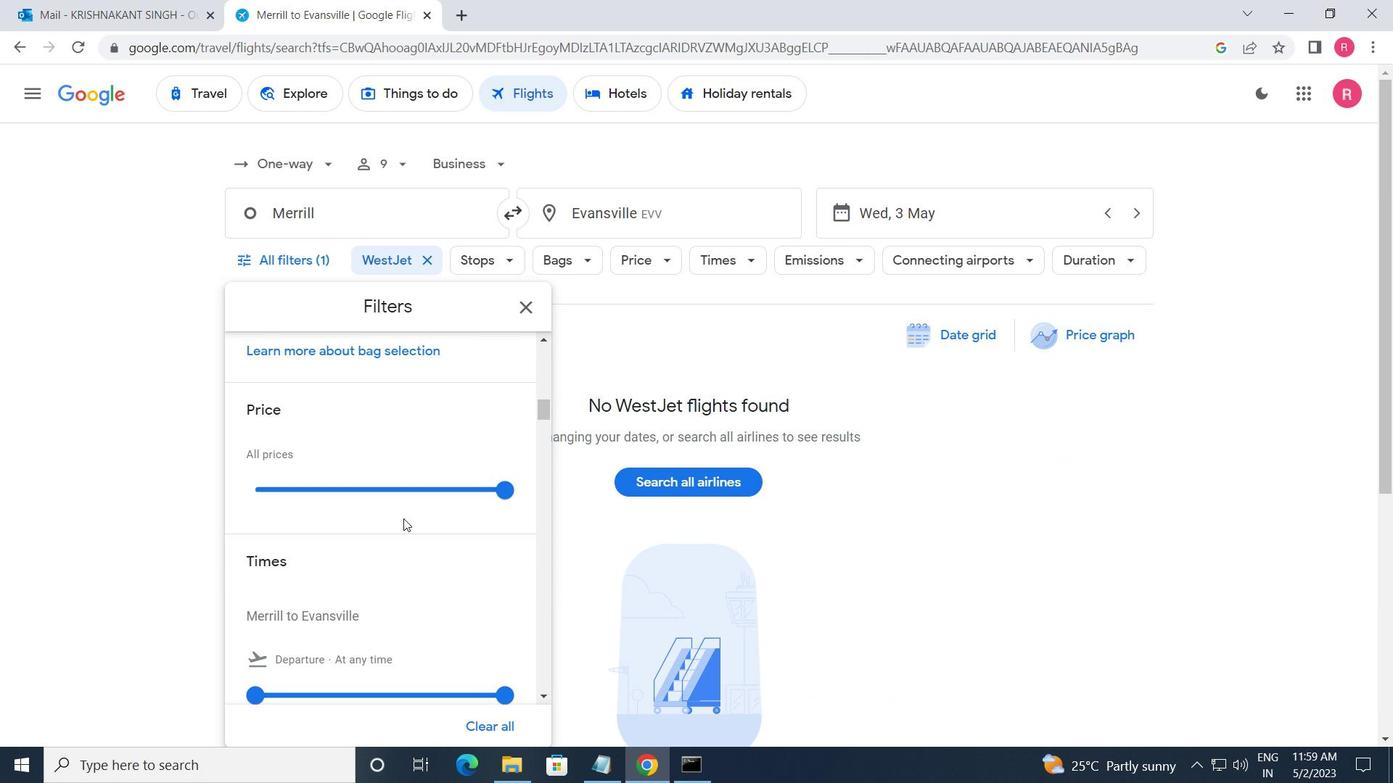 
Action: Mouse scrolled (405, 526) with delta (0, 0)
Screenshot: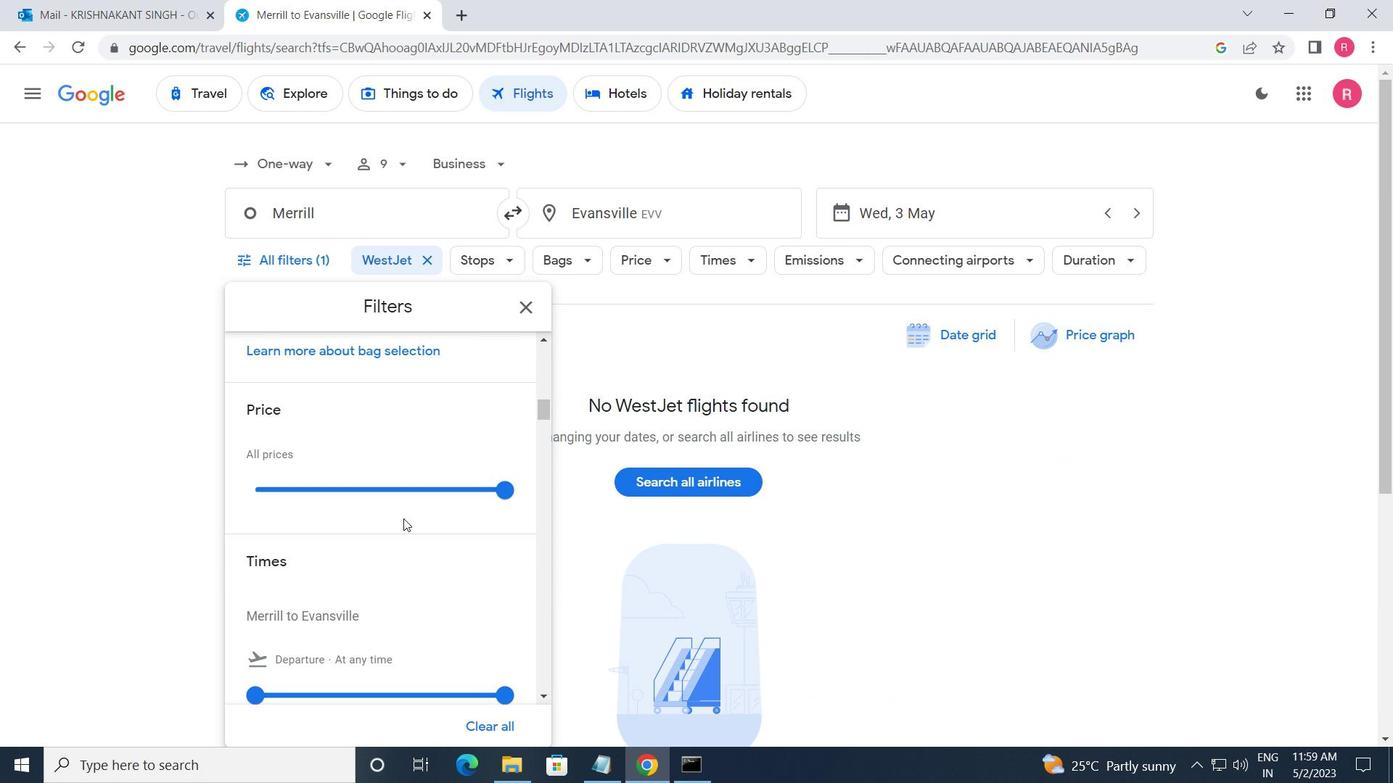 
Action: Mouse moved to (407, 531)
Screenshot: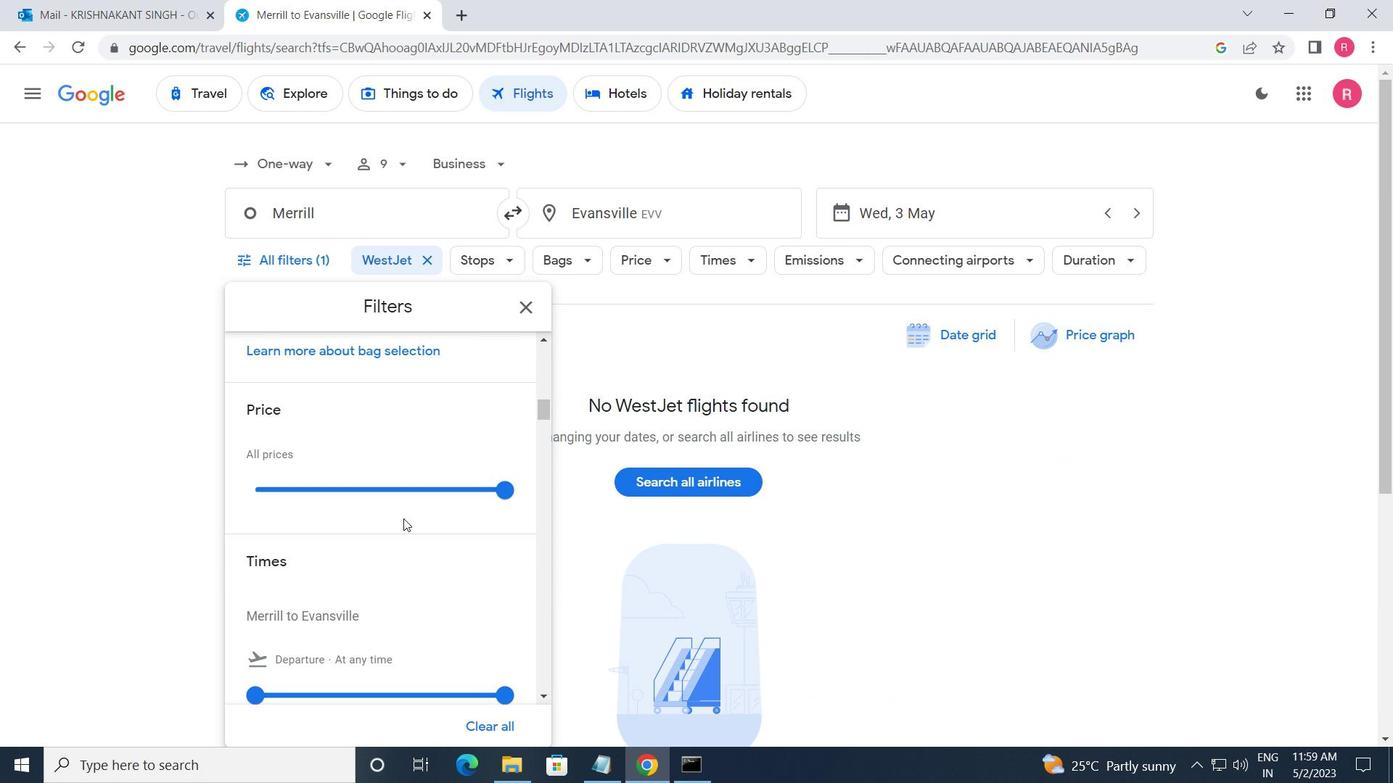 
Action: Mouse scrolled (407, 530) with delta (0, 0)
Screenshot: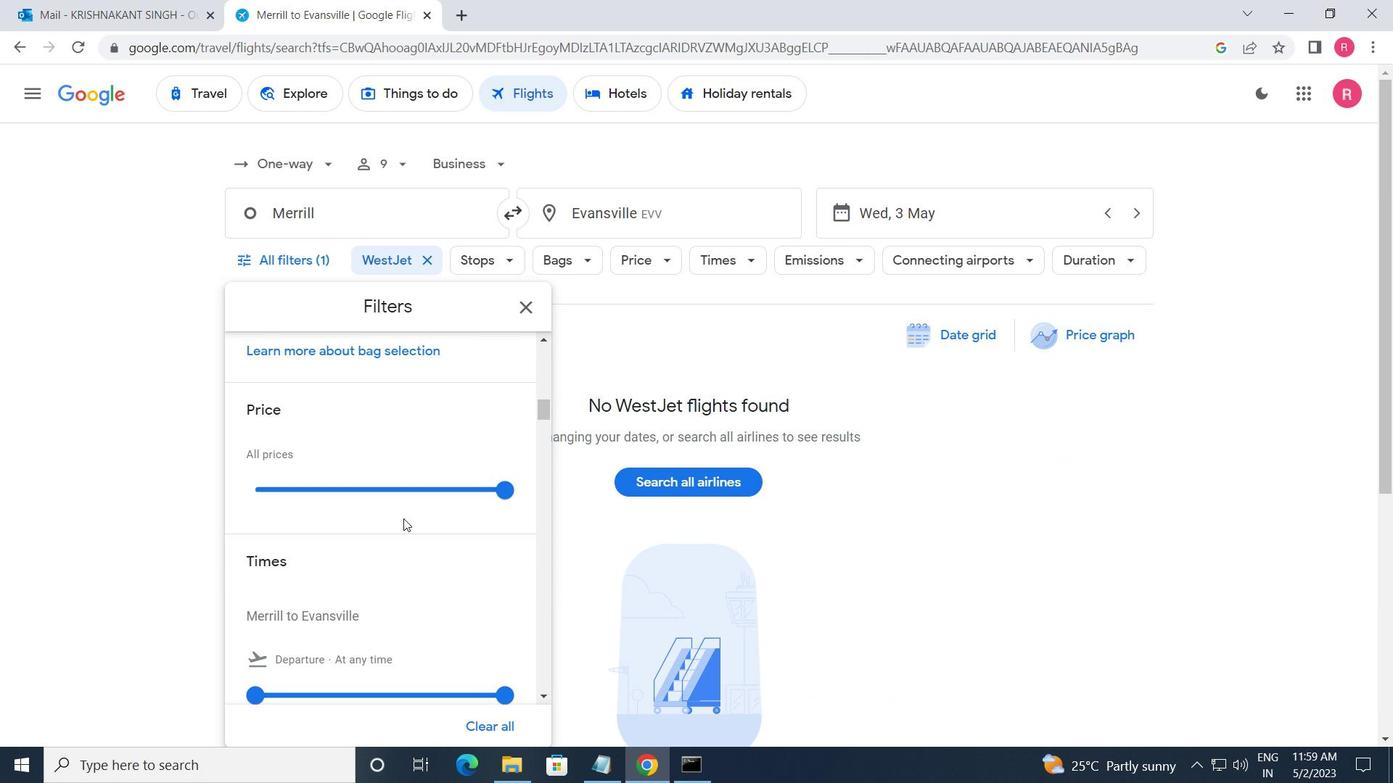 
Action: Mouse moved to (407, 531)
Screenshot: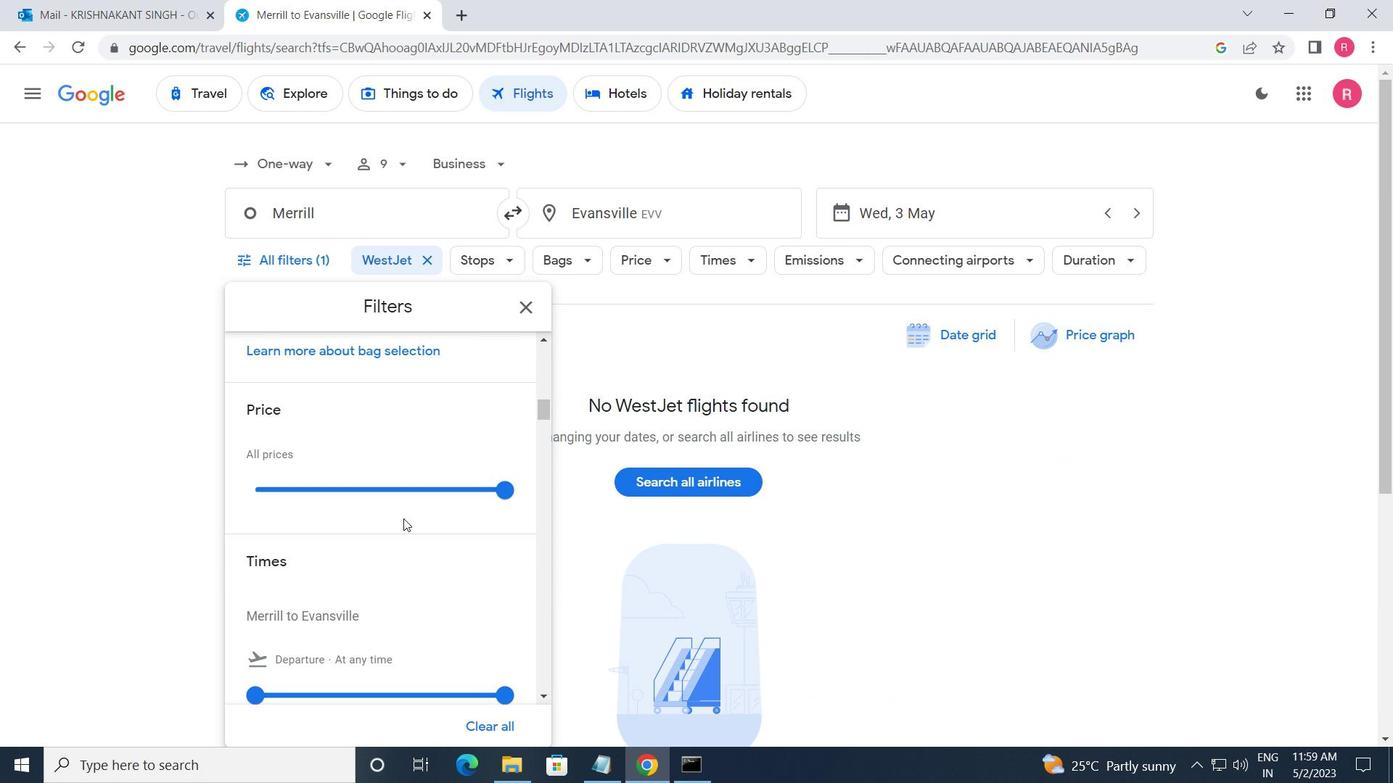 
Action: Mouse scrolled (407, 530) with delta (0, 0)
Screenshot: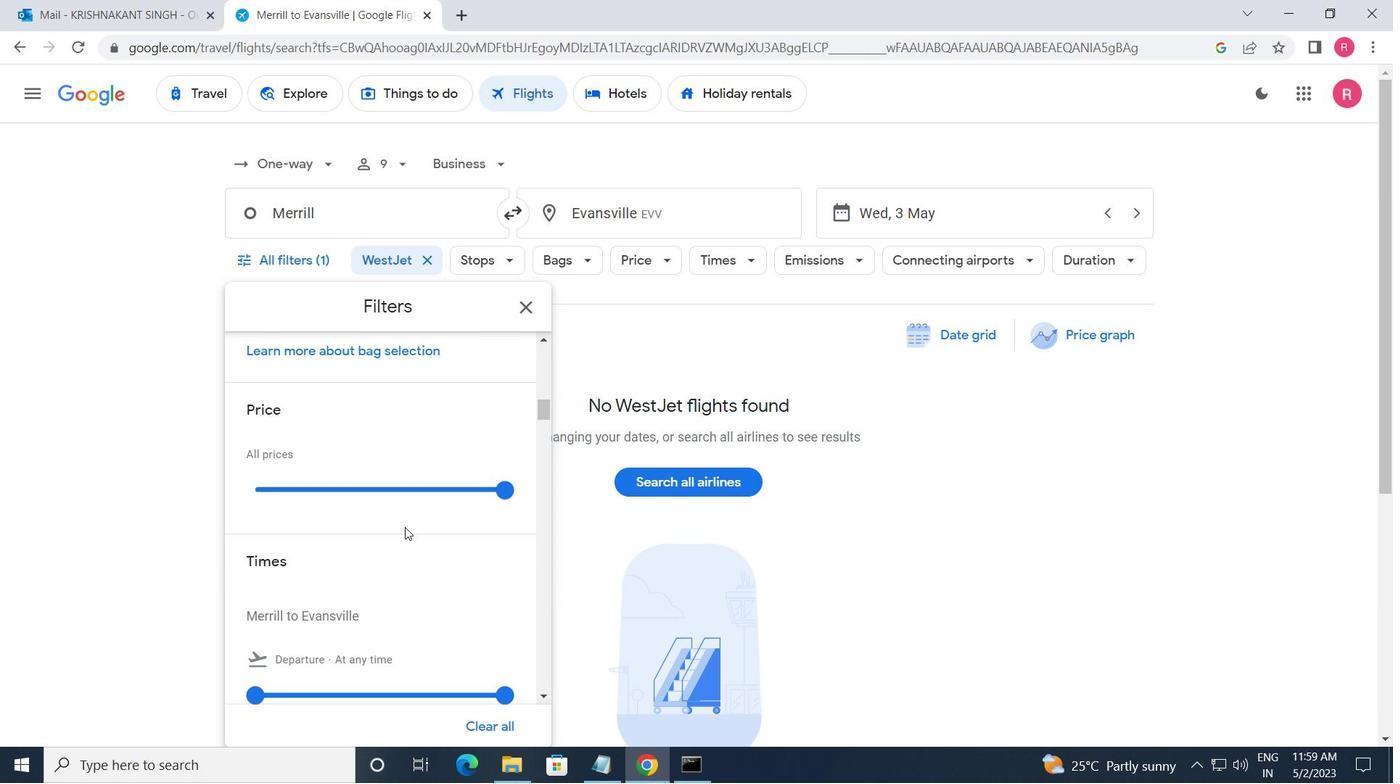 
Action: Mouse moved to (413, 528)
Screenshot: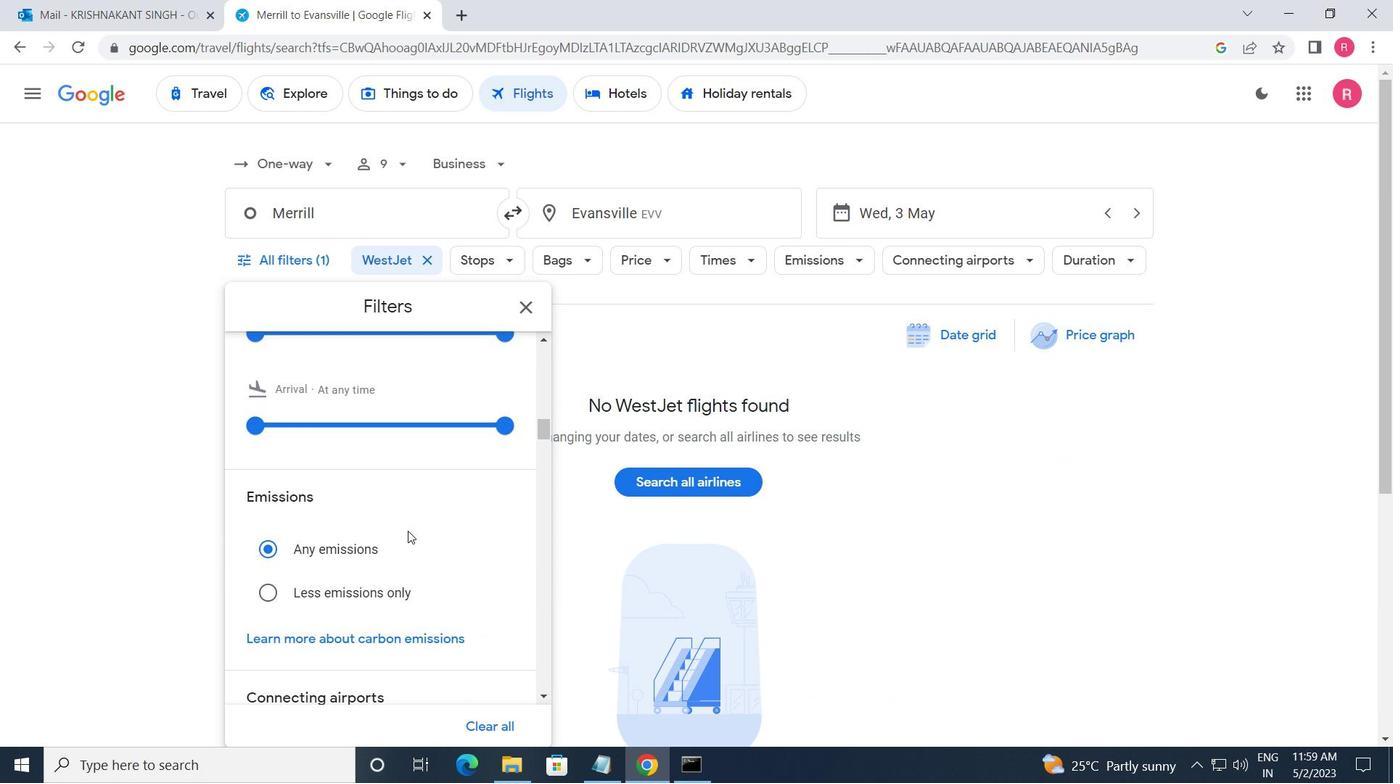 
Action: Mouse scrolled (413, 527) with delta (0, 0)
Screenshot: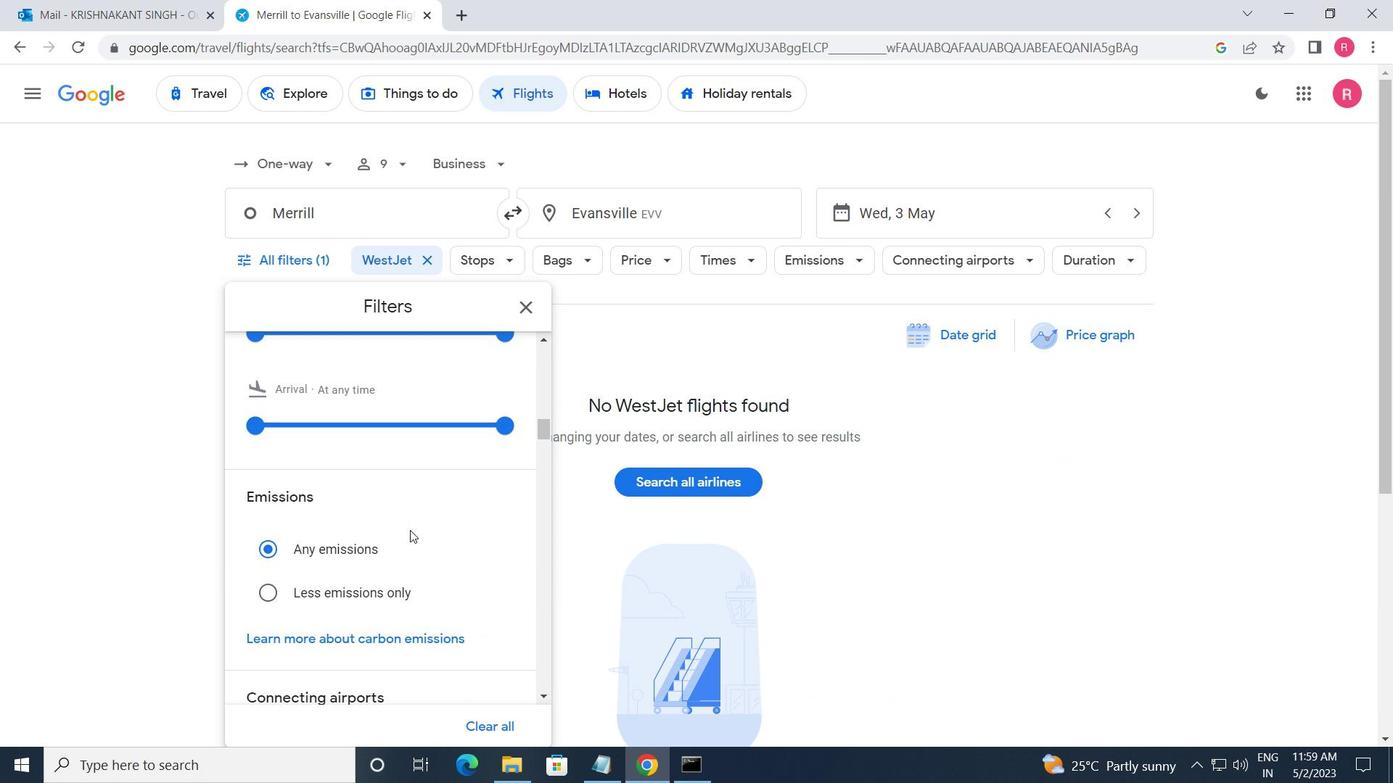 
Action: Mouse scrolled (413, 527) with delta (0, 0)
Screenshot: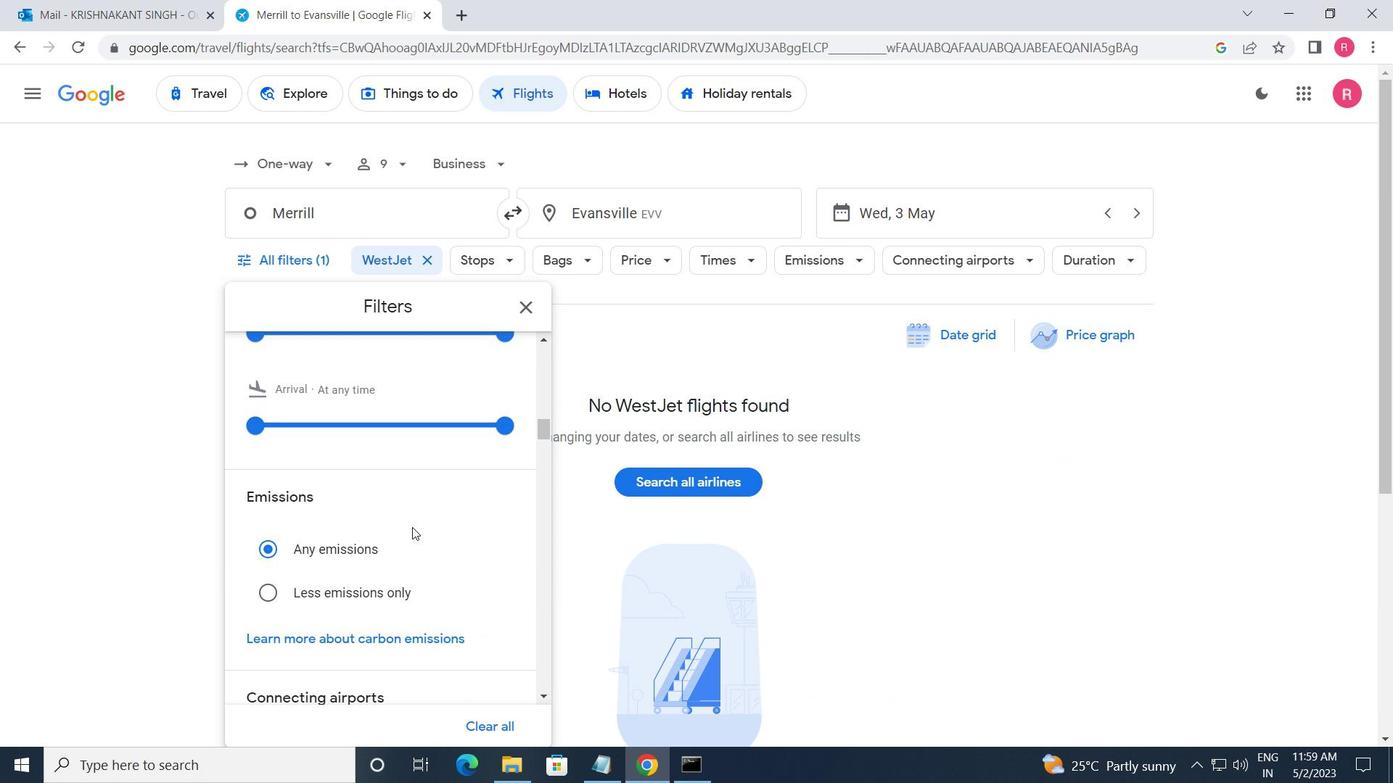 
Action: Mouse scrolled (413, 527) with delta (0, 0)
Screenshot: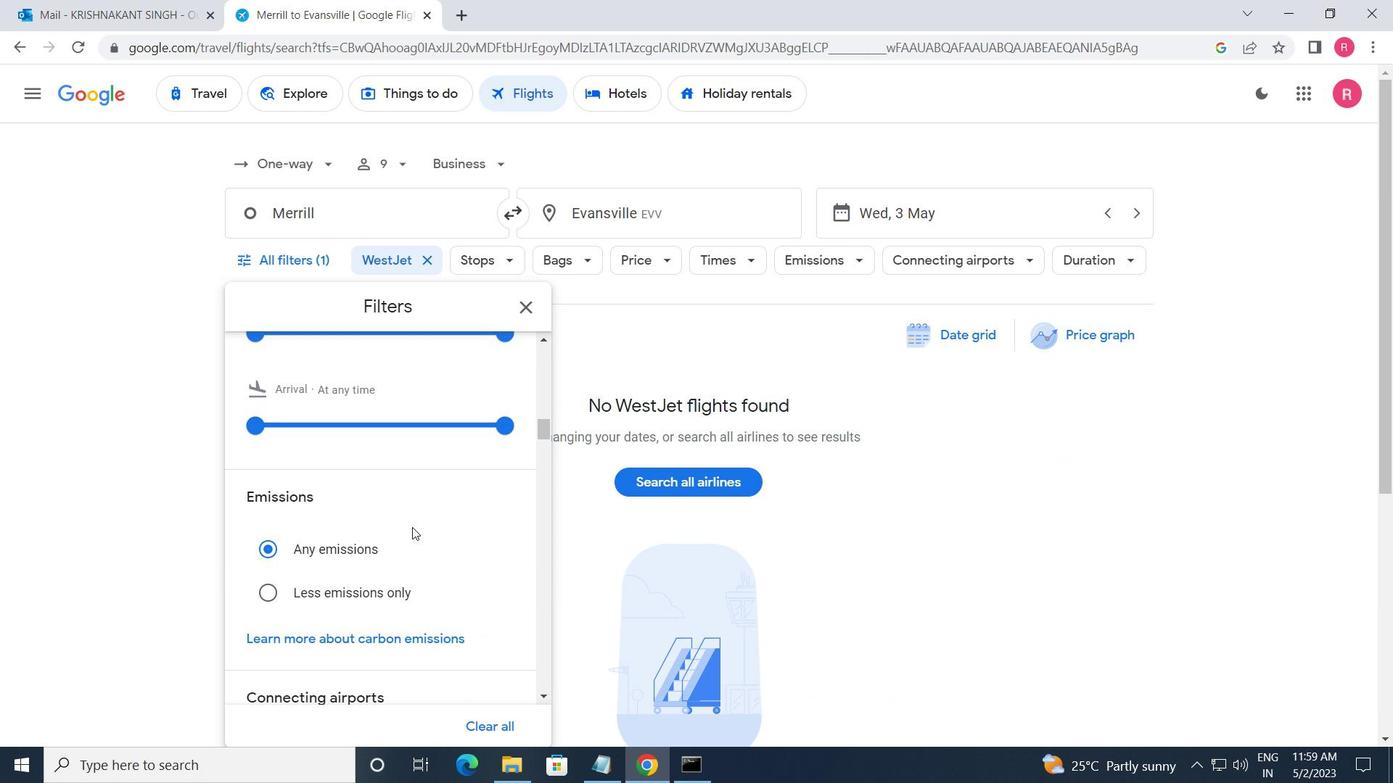 
Action: Mouse scrolled (413, 527) with delta (0, 0)
Screenshot: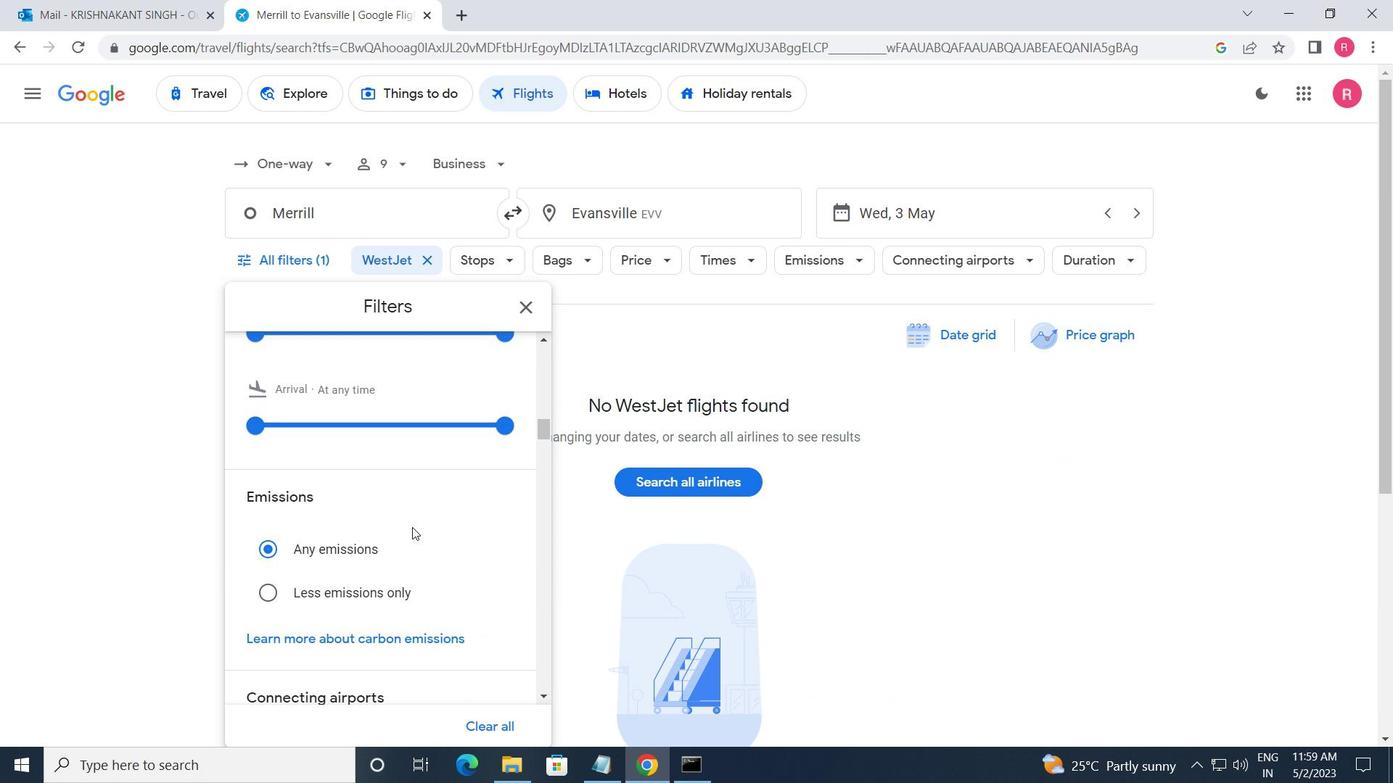 
Action: Mouse moved to (455, 537)
Screenshot: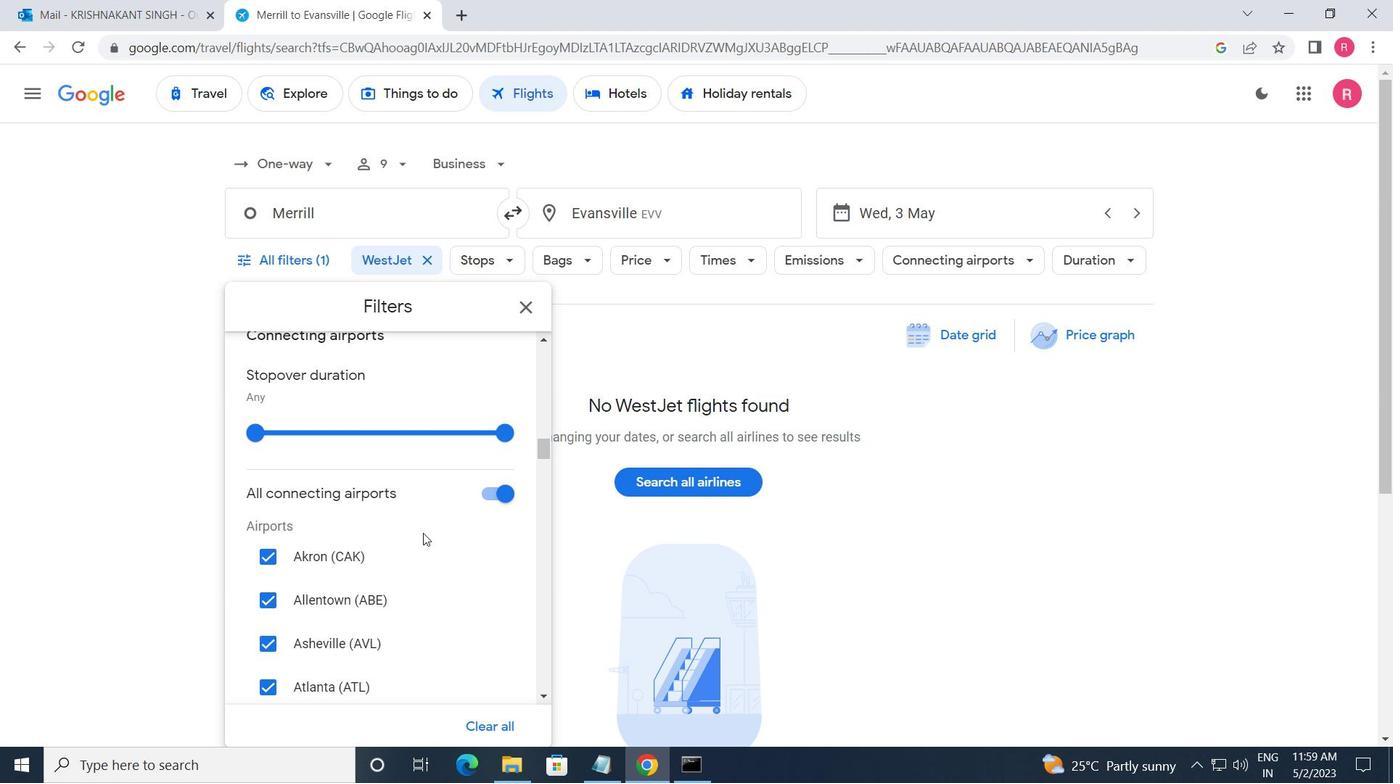 
Action: Mouse scrolled (455, 536) with delta (0, 0)
Screenshot: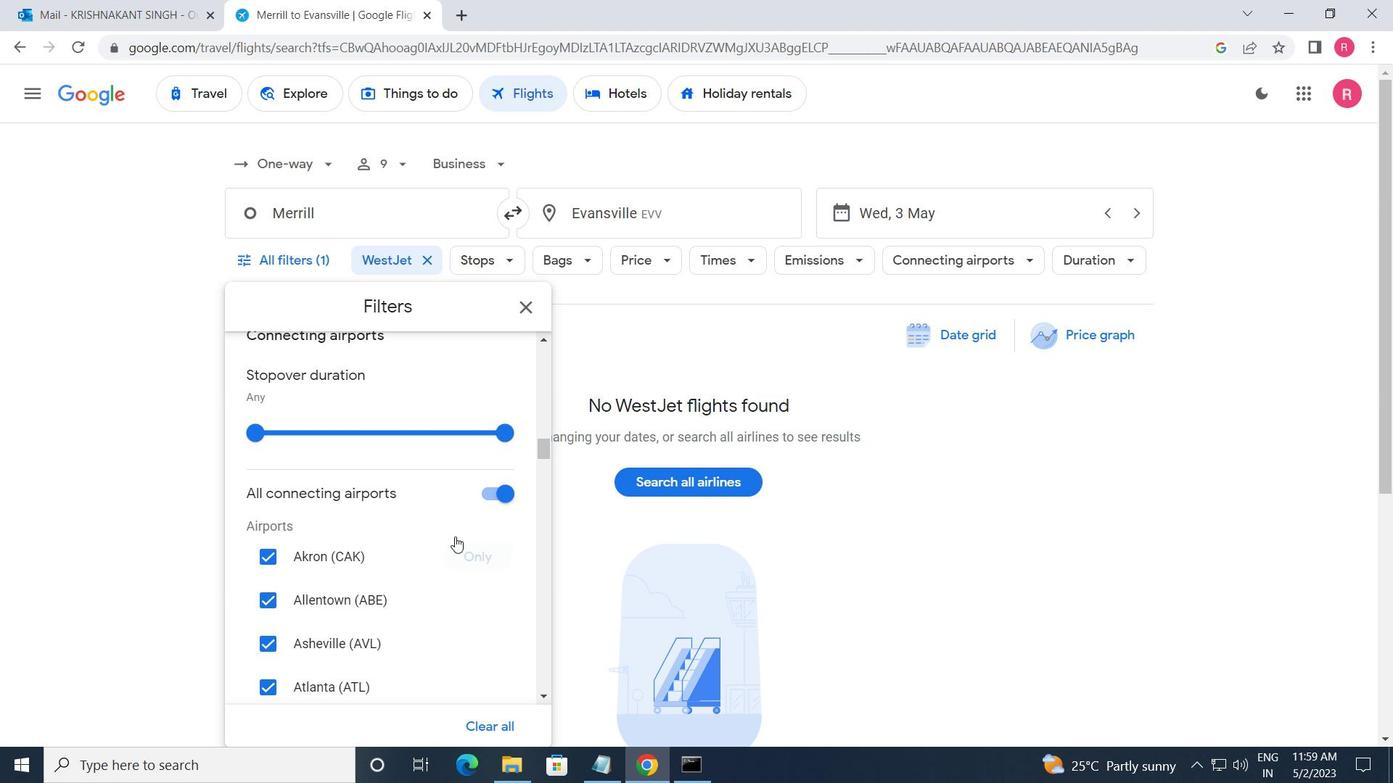 
Action: Mouse scrolled (455, 536) with delta (0, 0)
Screenshot: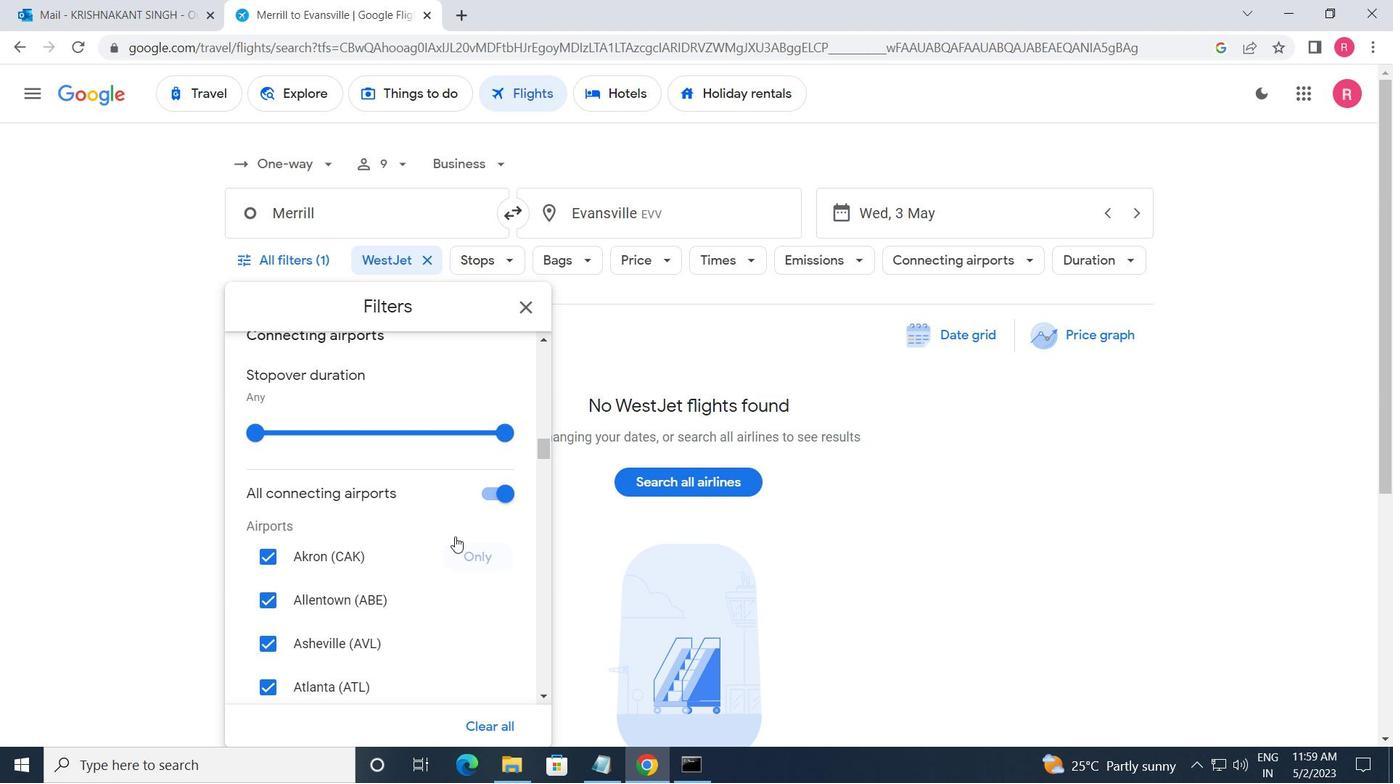 
Action: Mouse scrolled (455, 536) with delta (0, 0)
Screenshot: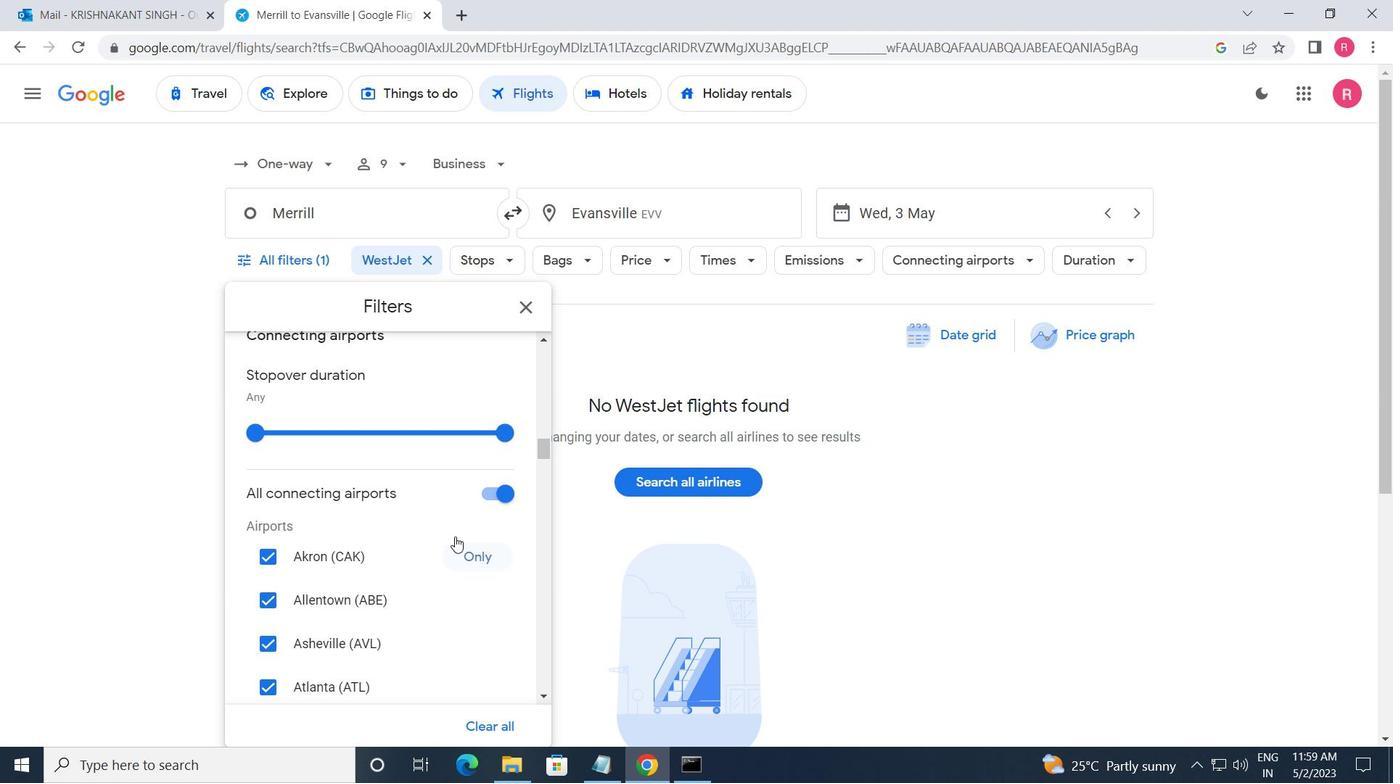 
Action: Mouse moved to (455, 537)
Screenshot: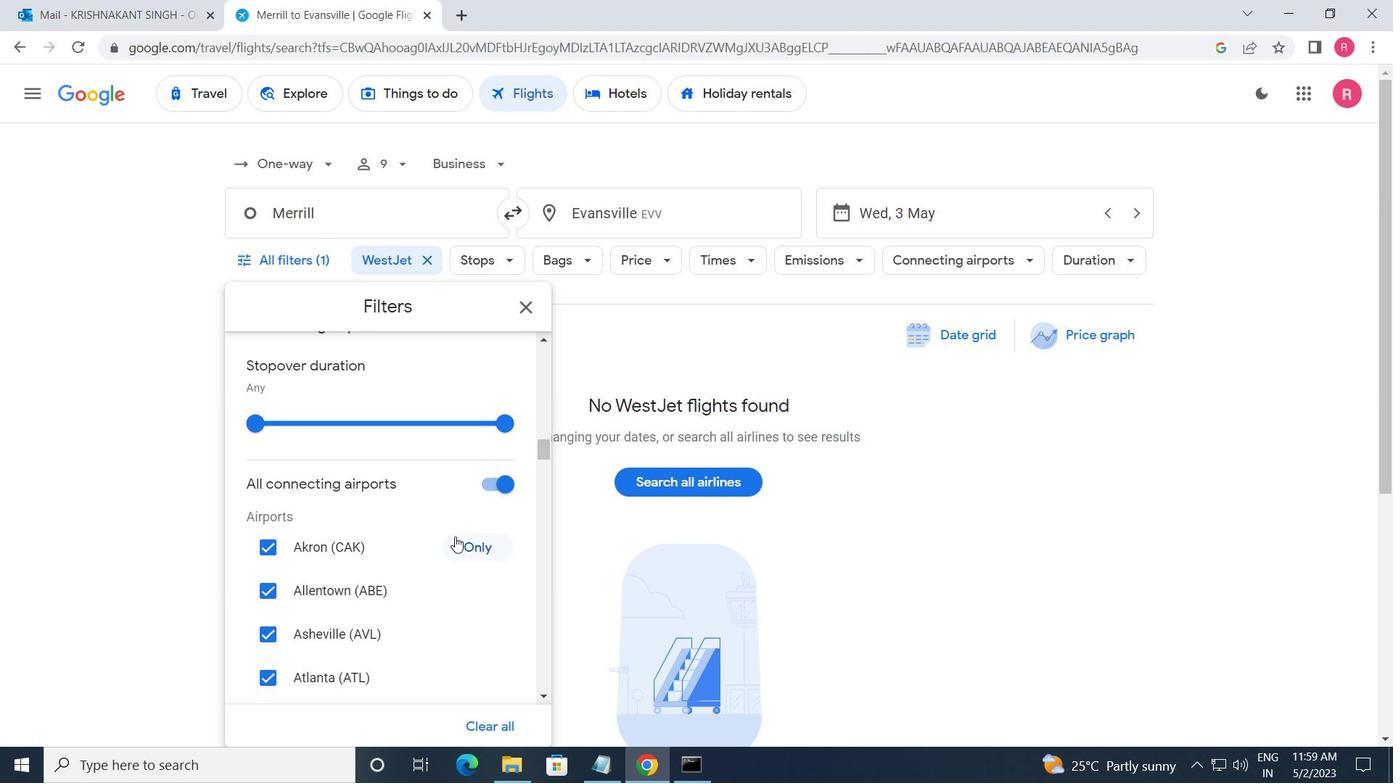 
Action: Mouse scrolled (455, 536) with delta (0, 0)
Screenshot: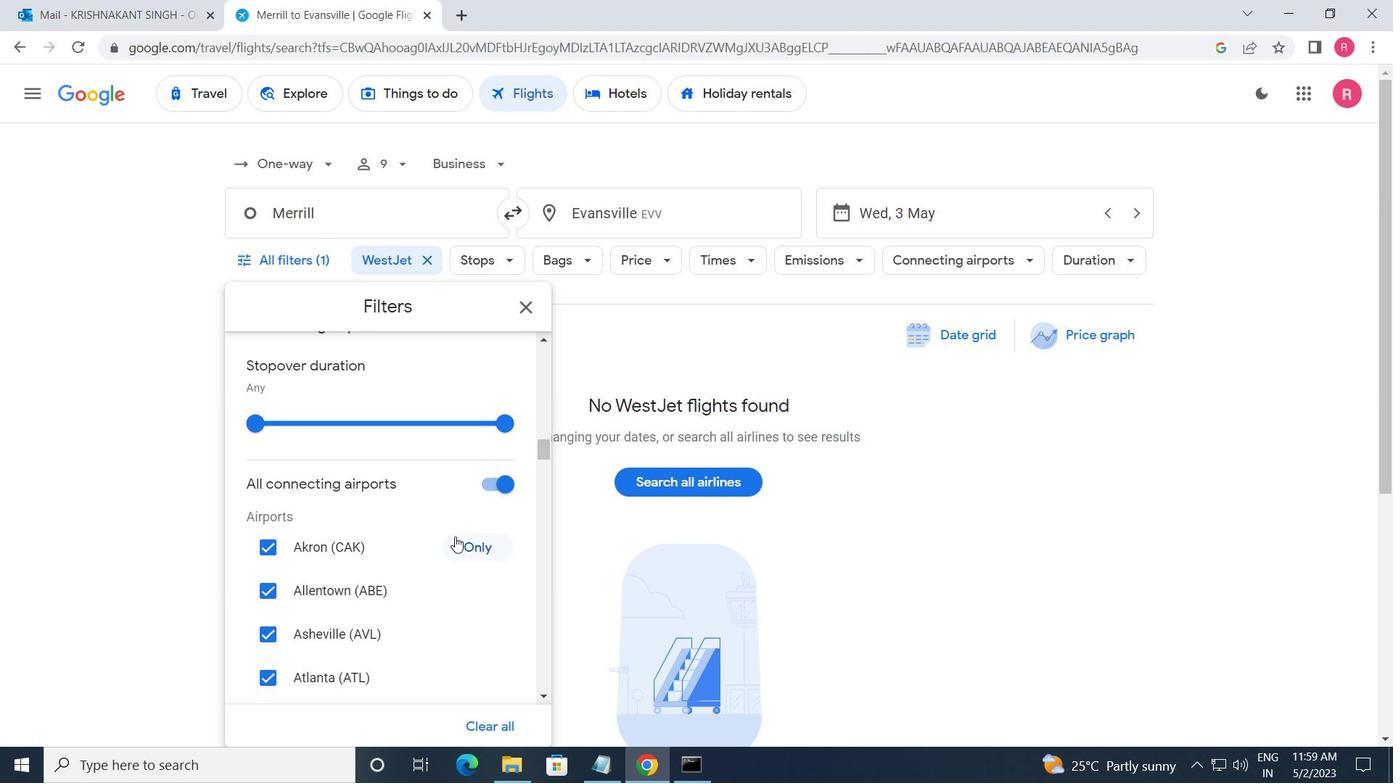 
Action: Mouse moved to (455, 537)
Screenshot: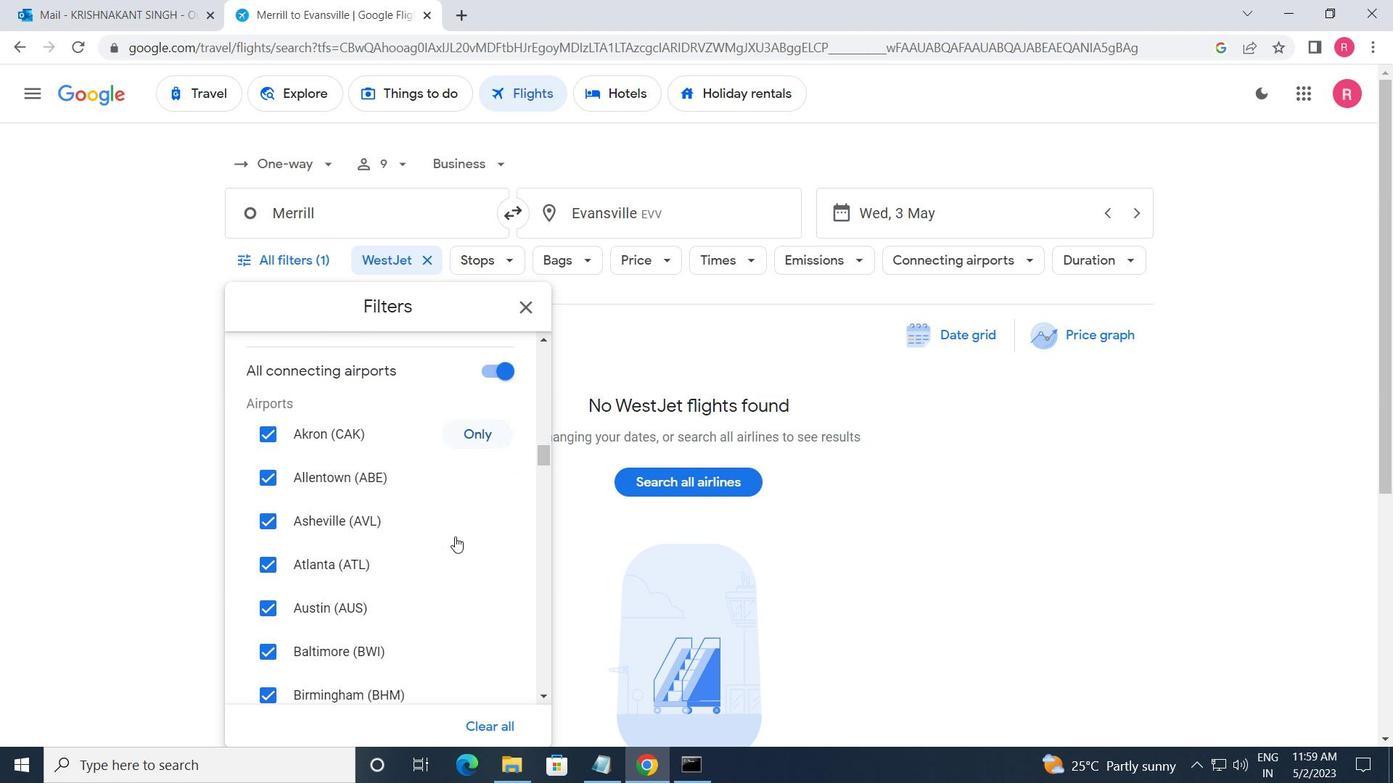 
Action: Mouse scrolled (455, 537) with delta (0, 0)
Screenshot: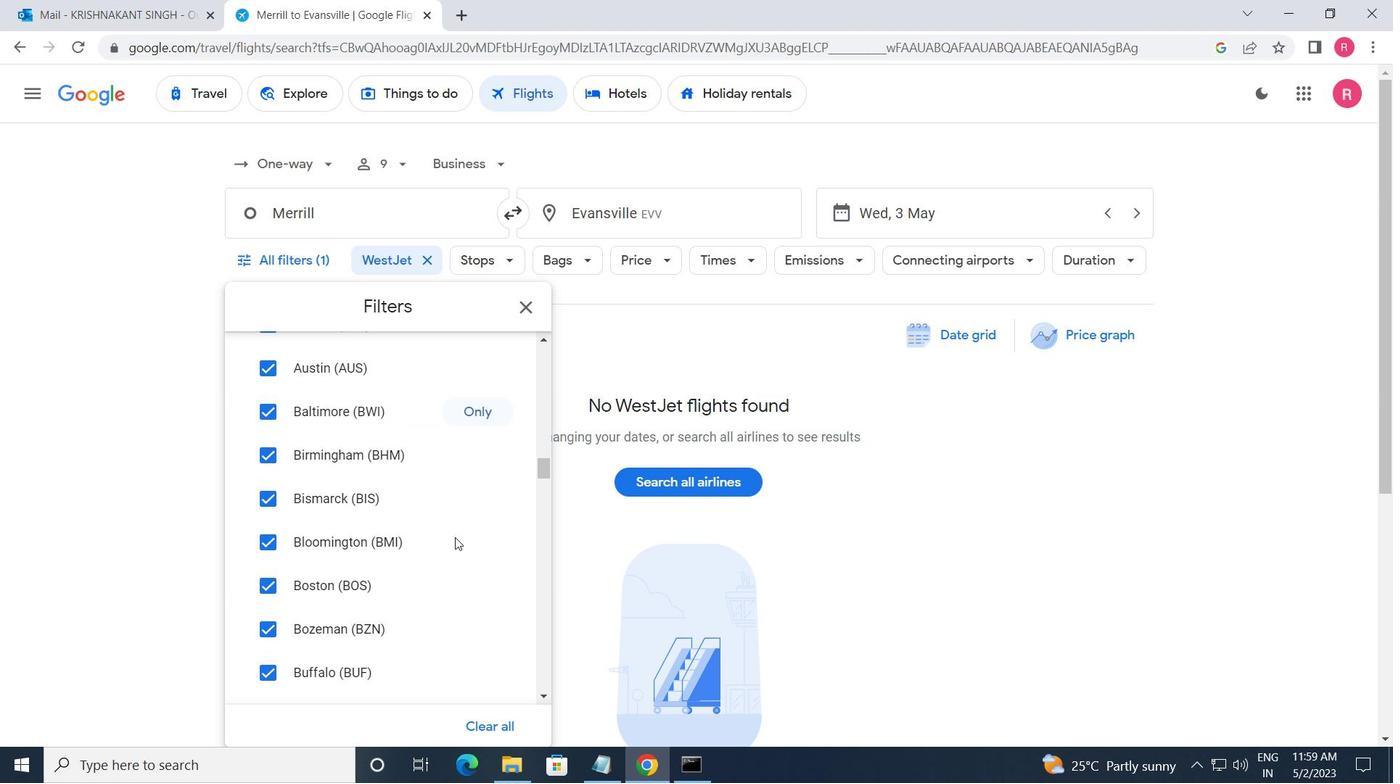 
Action: Mouse scrolled (455, 537) with delta (0, 0)
Screenshot: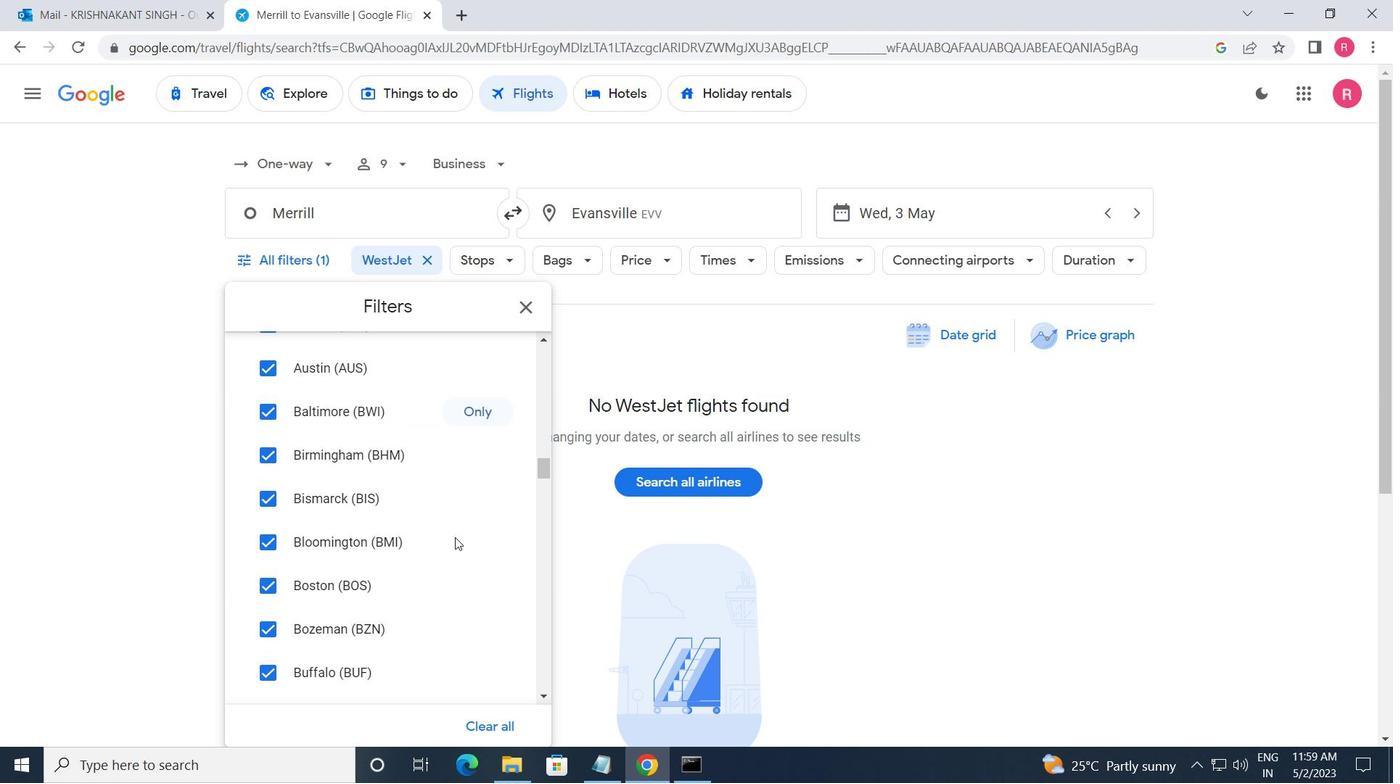
Action: Mouse scrolled (455, 537) with delta (0, 0)
Screenshot: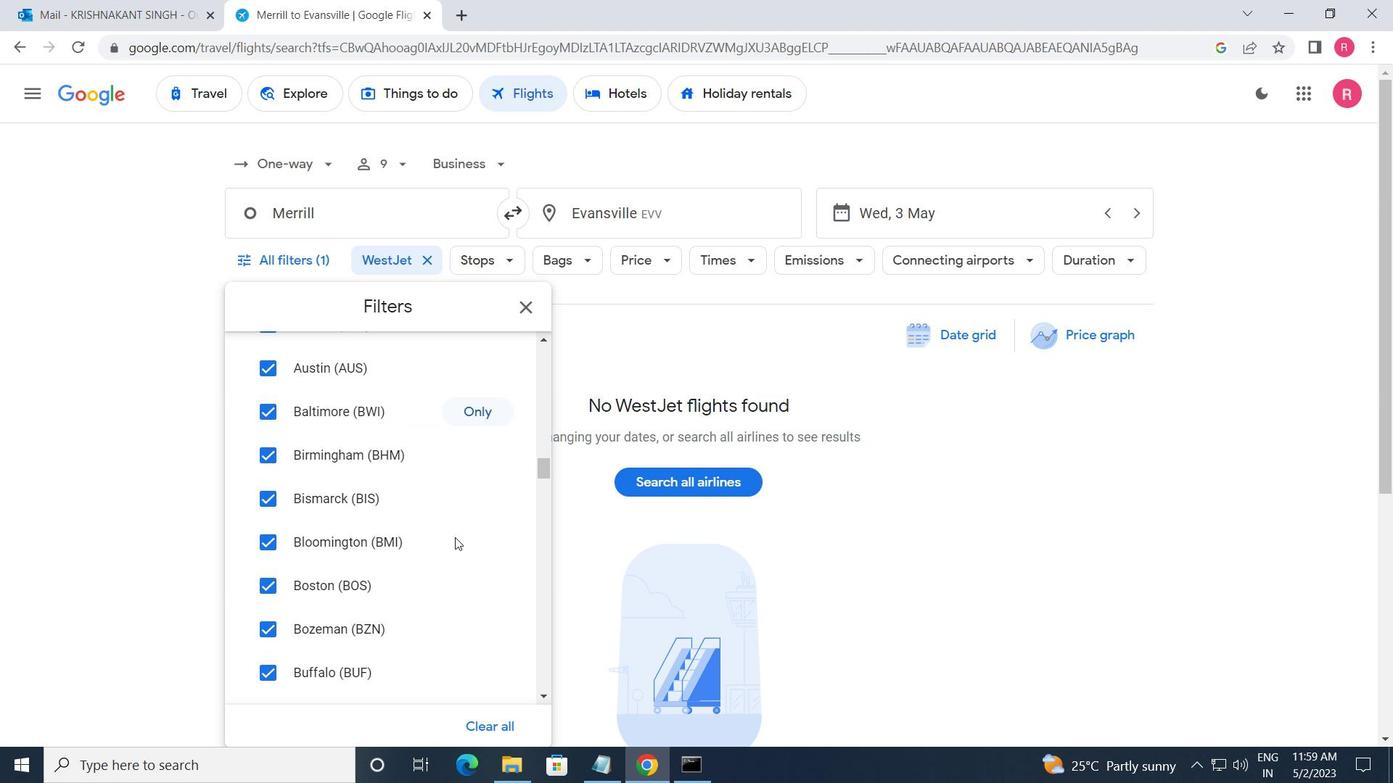 
Action: Mouse scrolled (455, 537) with delta (0, 0)
Screenshot: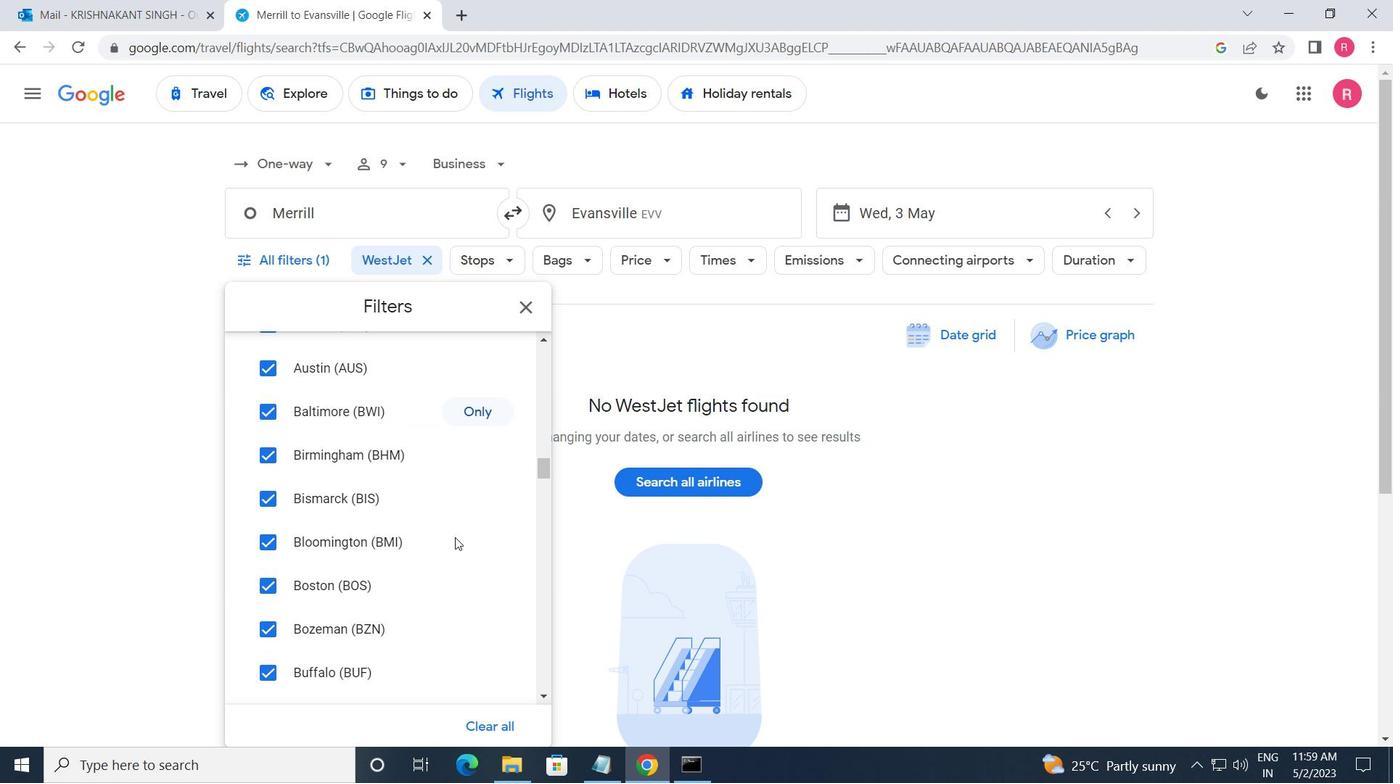 
Action: Mouse moved to (452, 537)
Screenshot: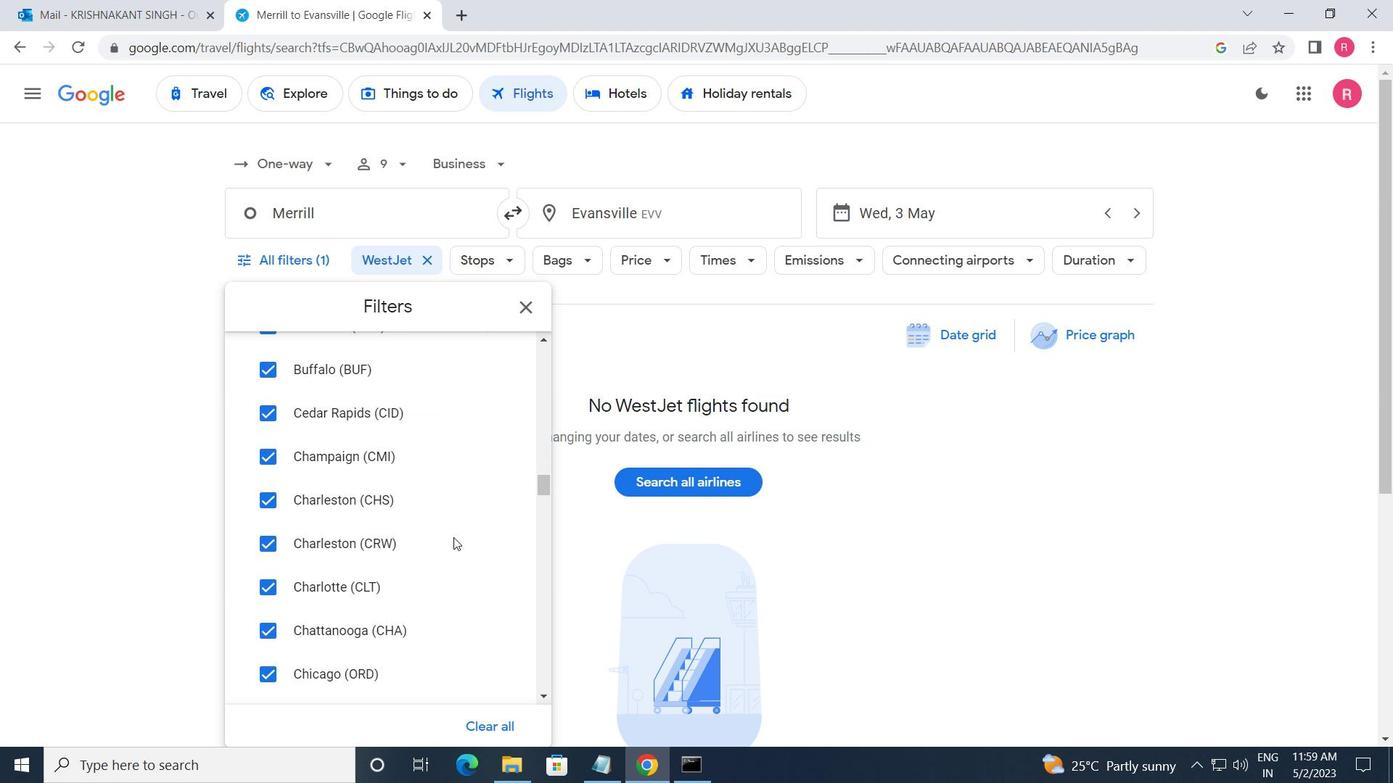 
Action: Mouse scrolled (452, 537) with delta (0, 0)
Screenshot: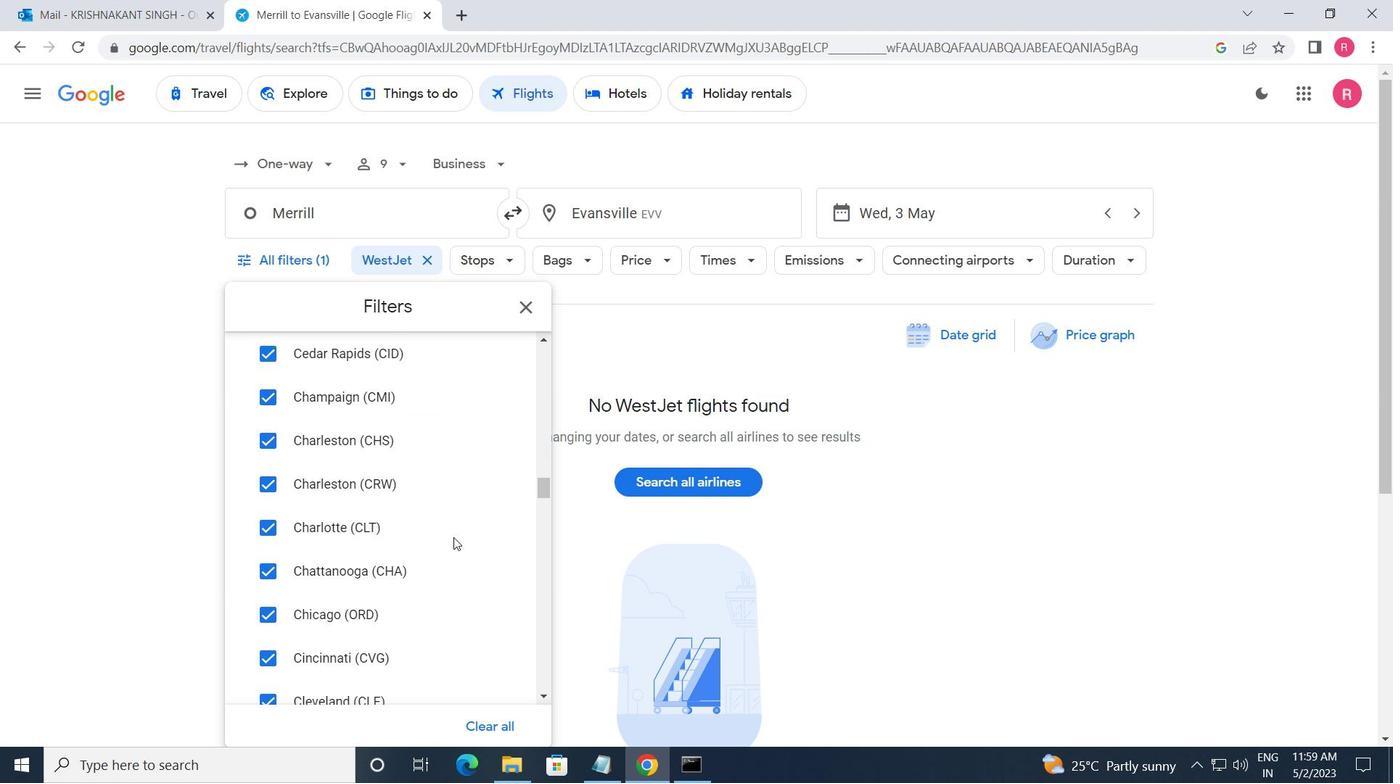 
Action: Mouse scrolled (452, 537) with delta (0, 0)
Screenshot: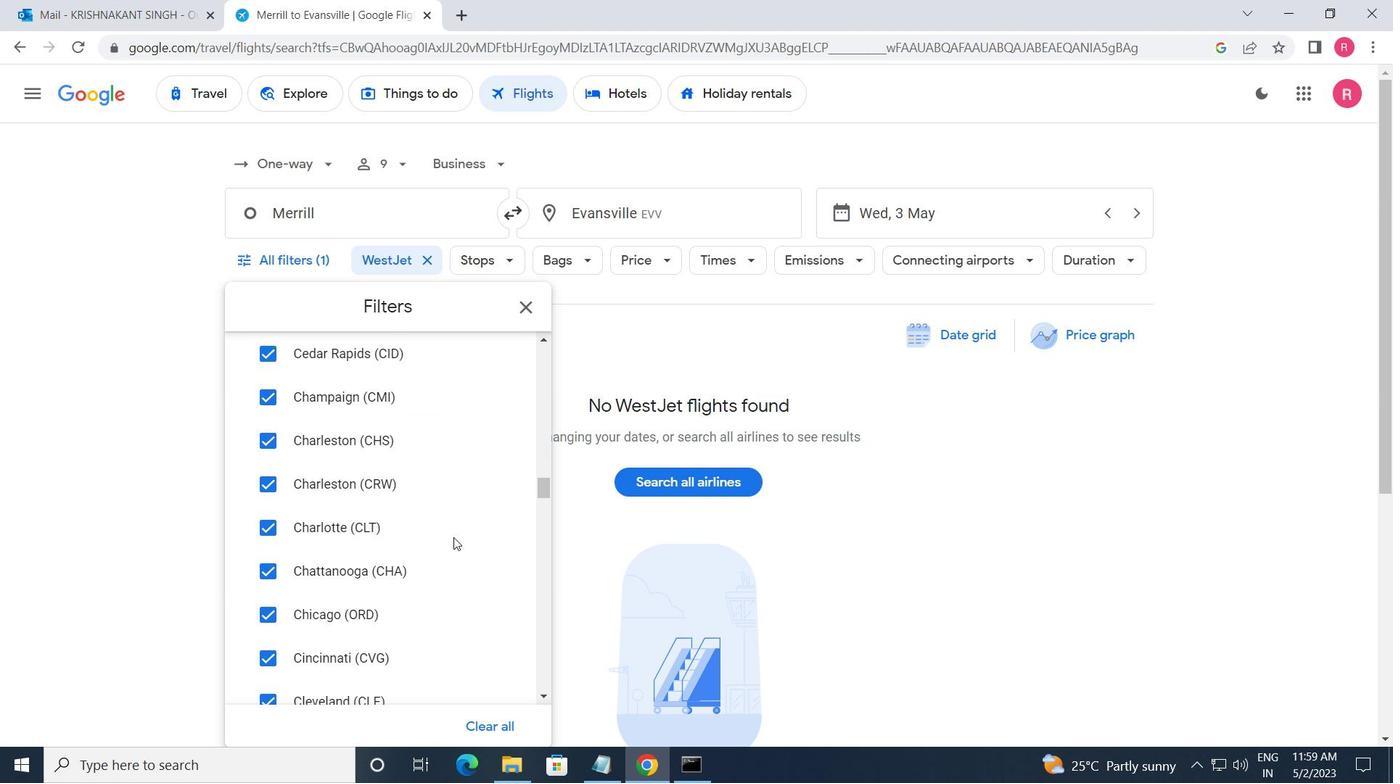 
Action: Mouse scrolled (452, 537) with delta (0, 0)
Screenshot: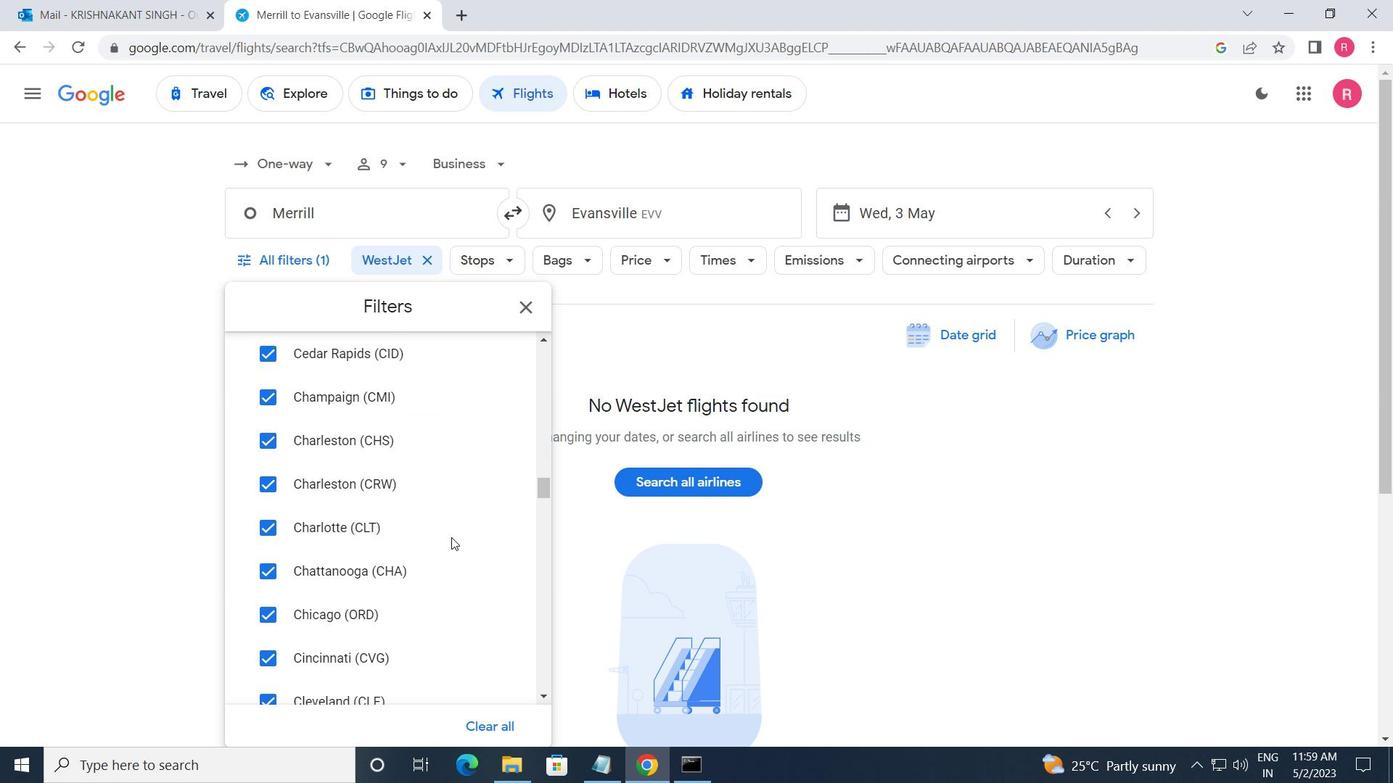 
Action: Mouse scrolled (452, 537) with delta (0, 0)
Screenshot: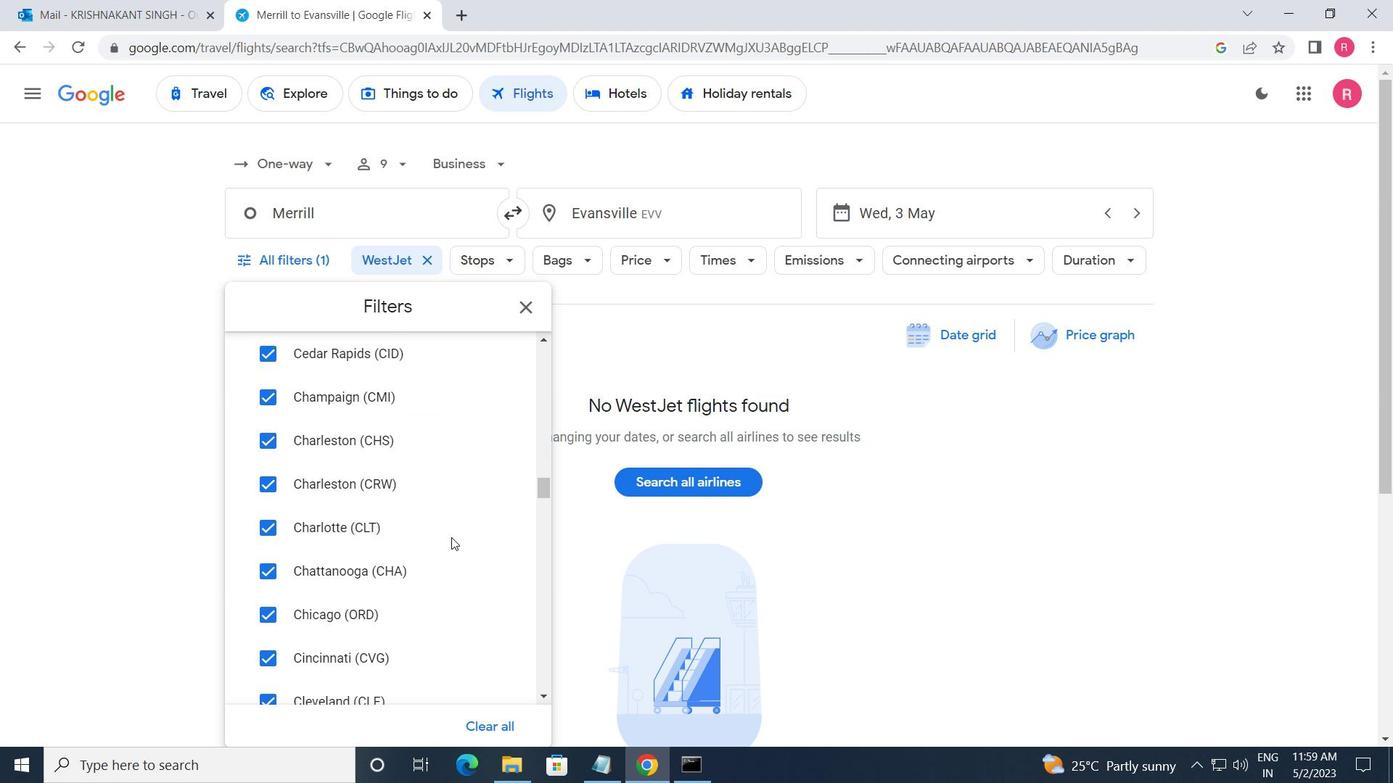 
Action: Mouse scrolled (452, 537) with delta (0, 0)
Screenshot: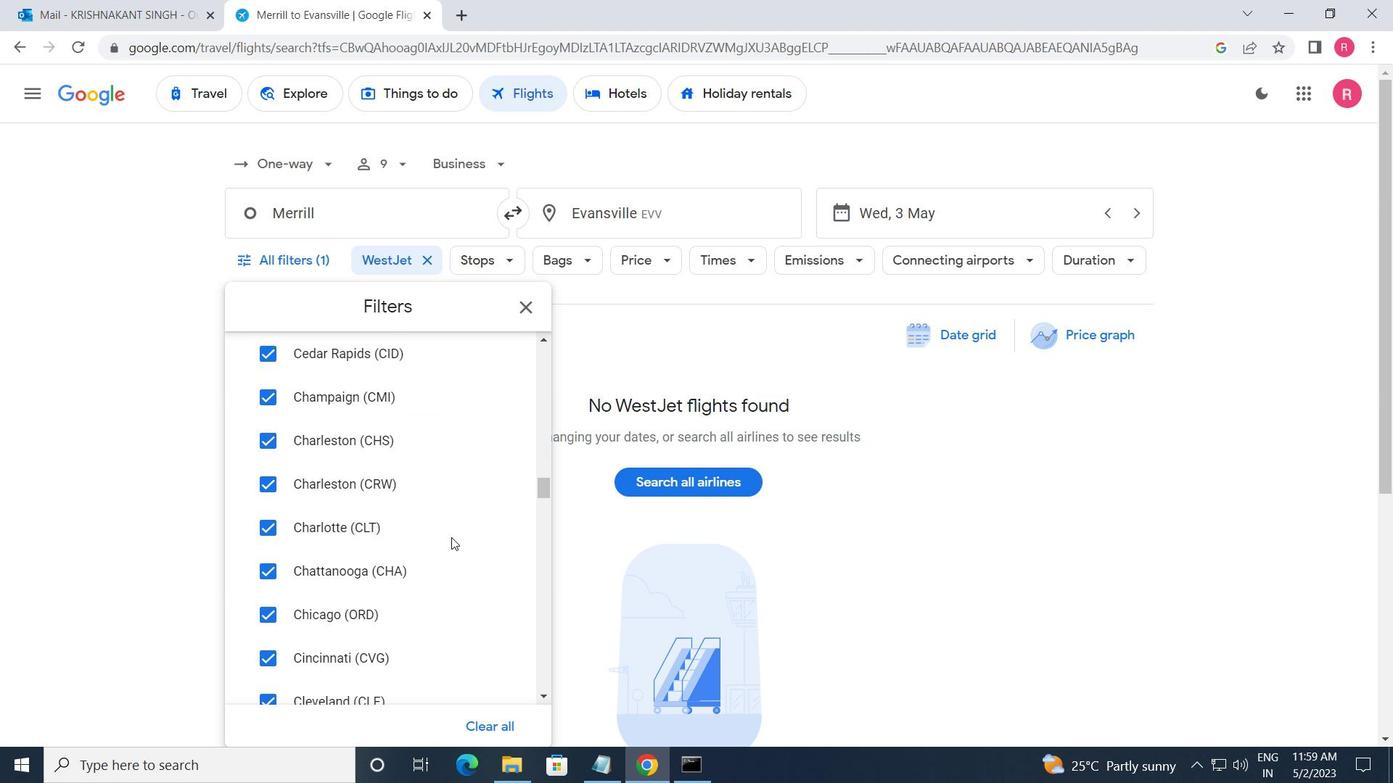 
Action: Mouse scrolled (452, 537) with delta (0, 0)
Screenshot: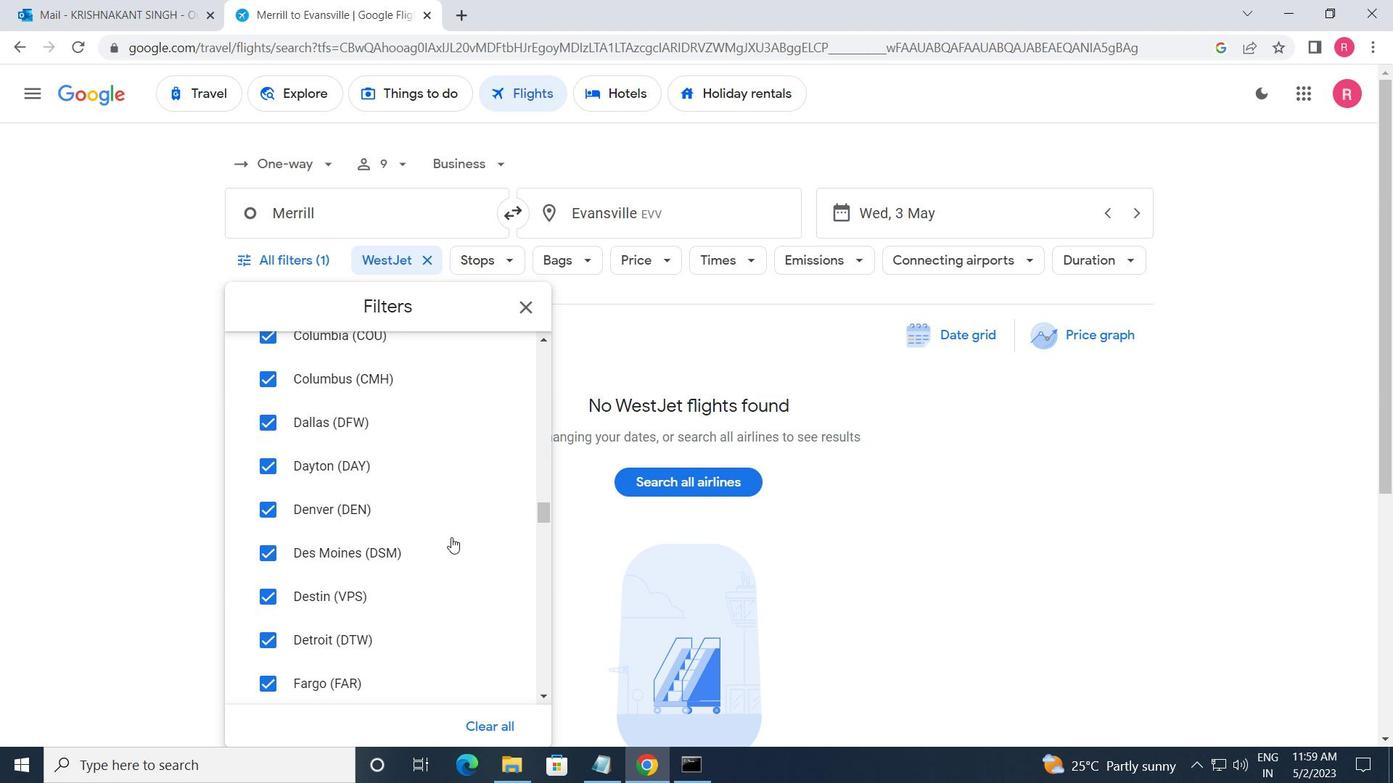 
Action: Mouse scrolled (452, 537) with delta (0, 0)
Screenshot: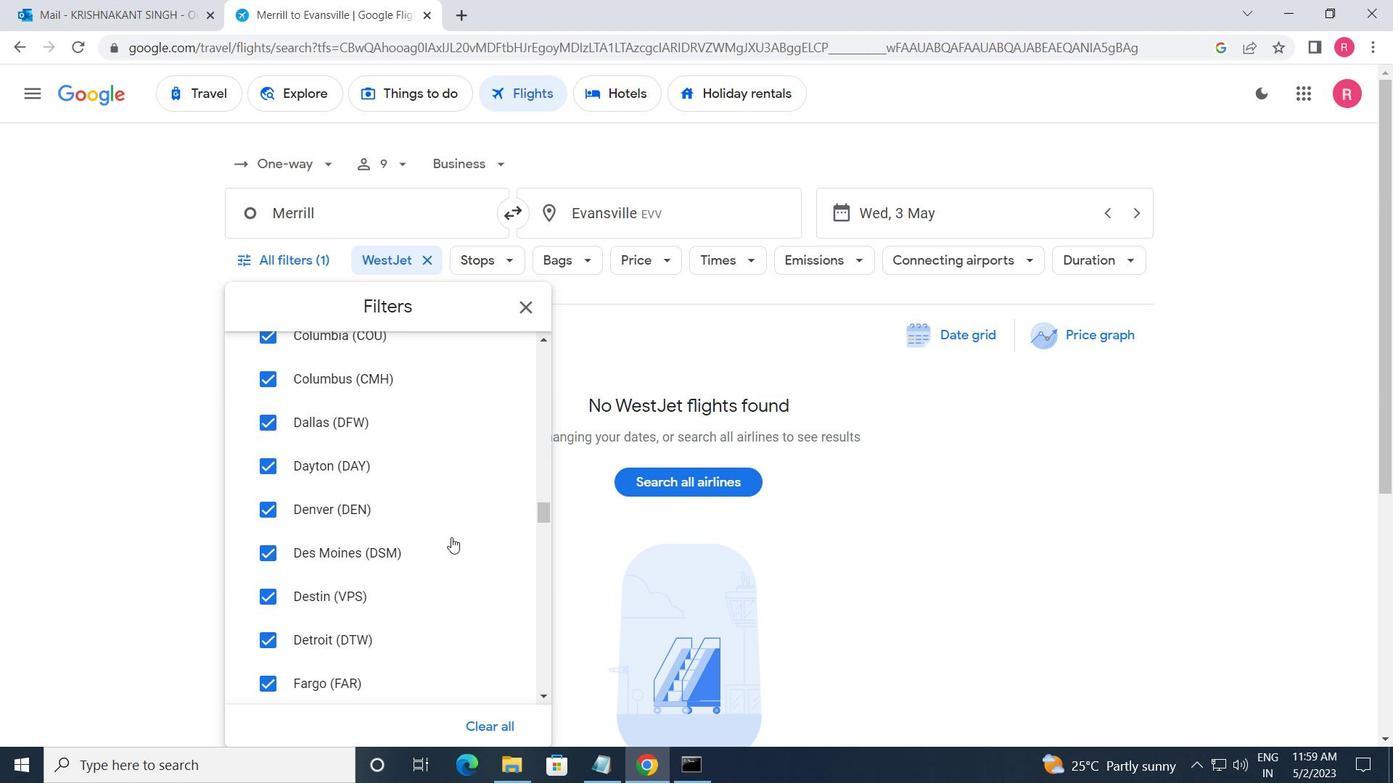 
Action: Mouse scrolled (452, 537) with delta (0, 0)
Screenshot: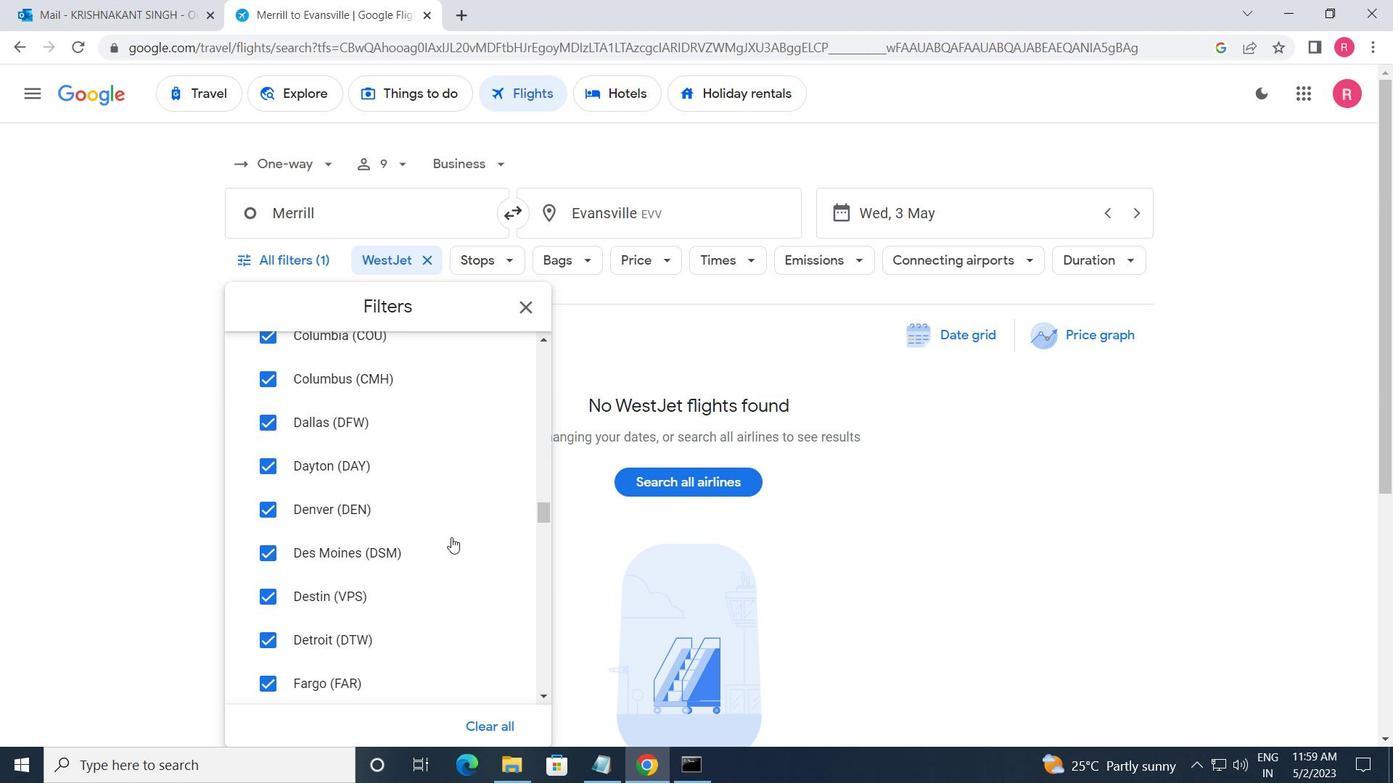 
Action: Mouse scrolled (452, 537) with delta (0, 0)
Screenshot: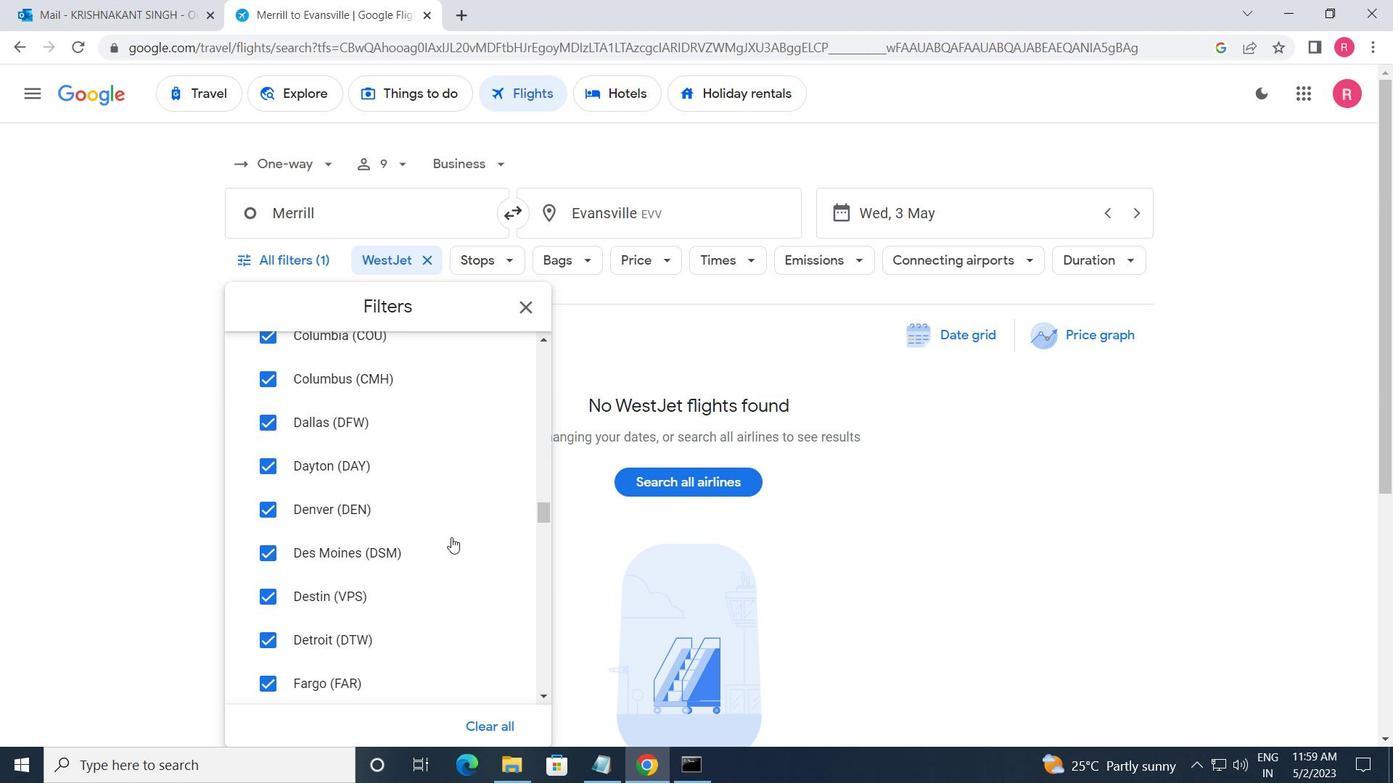 
Action: Mouse scrolled (452, 537) with delta (0, 0)
Screenshot: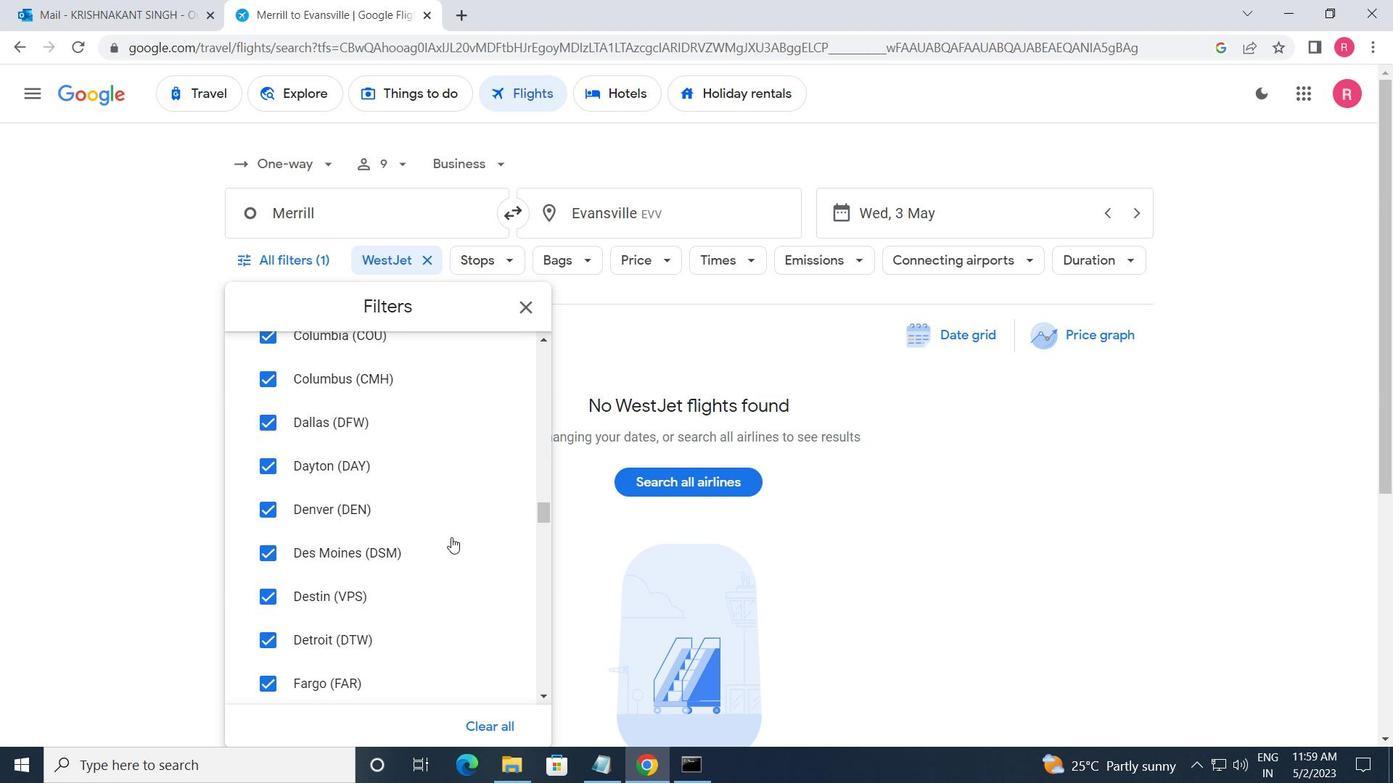 
Action: Mouse moved to (452, 536)
Screenshot: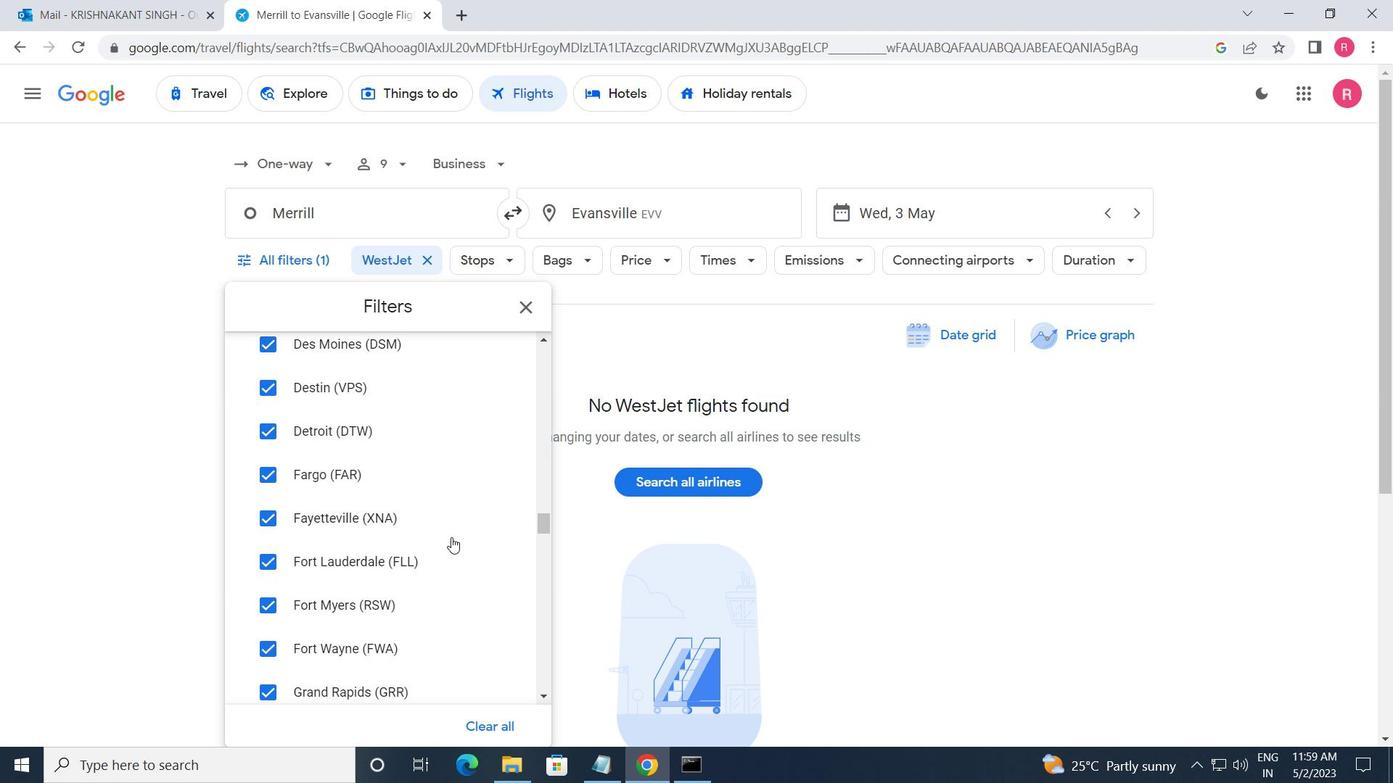 
Action: Mouse scrolled (452, 535) with delta (0, 0)
Screenshot: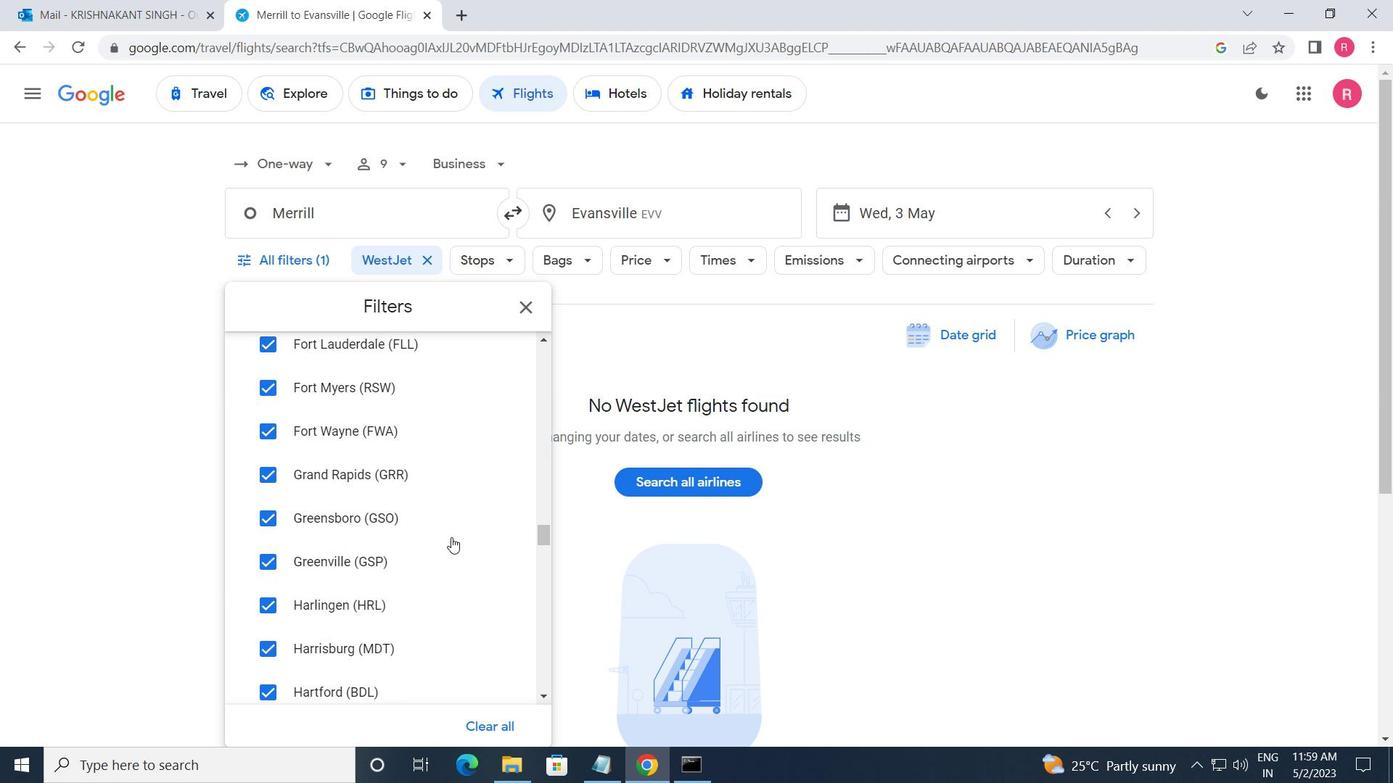
Action: Mouse scrolled (452, 535) with delta (0, 0)
Screenshot: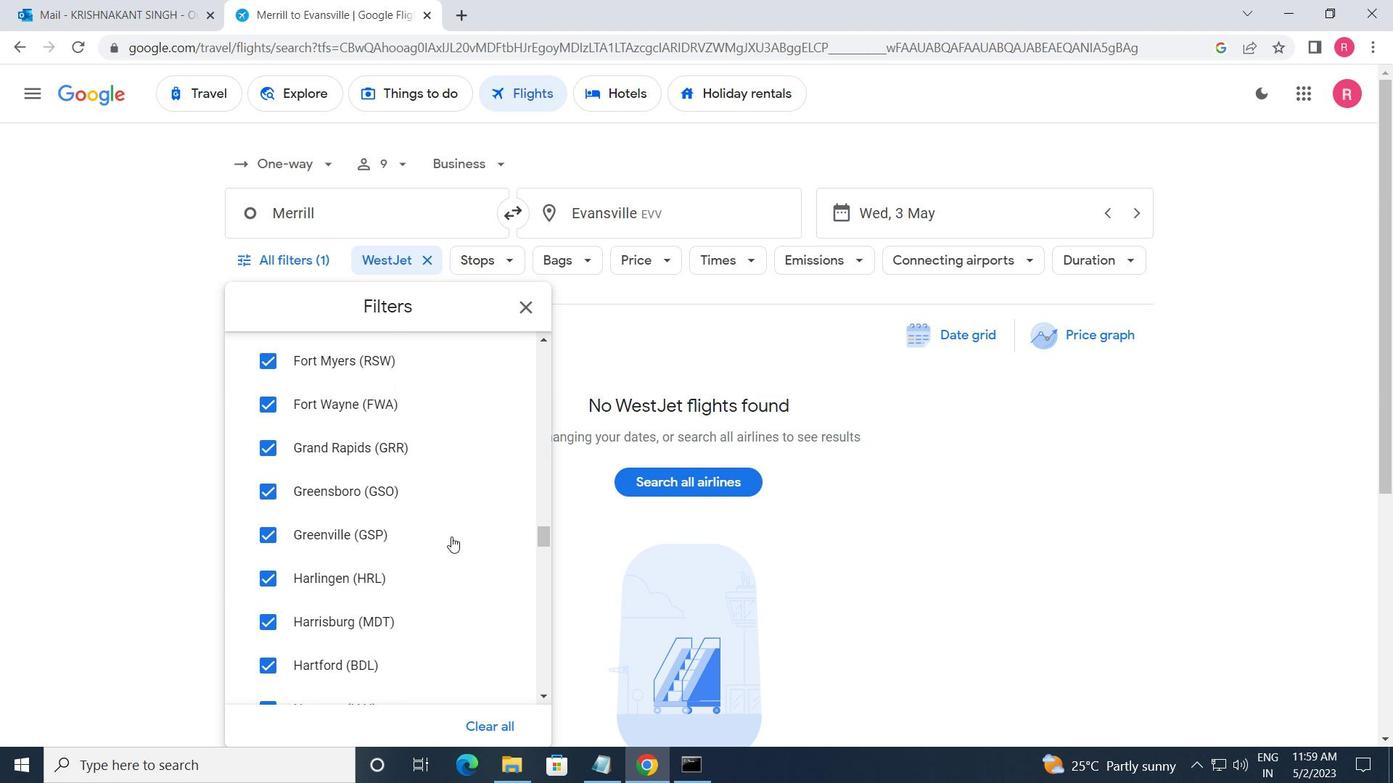 
Action: Mouse scrolled (452, 535) with delta (0, 0)
Screenshot: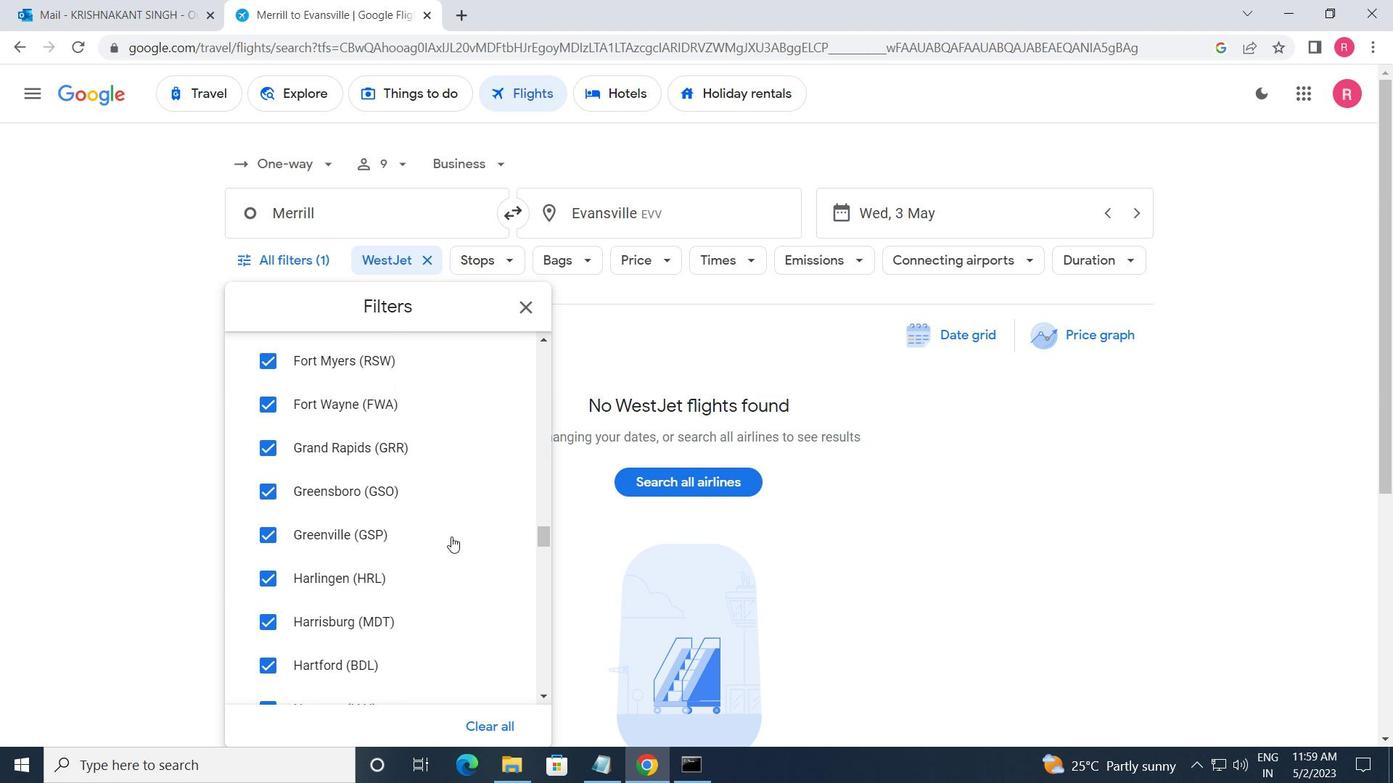 
Action: Mouse scrolled (452, 535) with delta (0, 0)
Screenshot: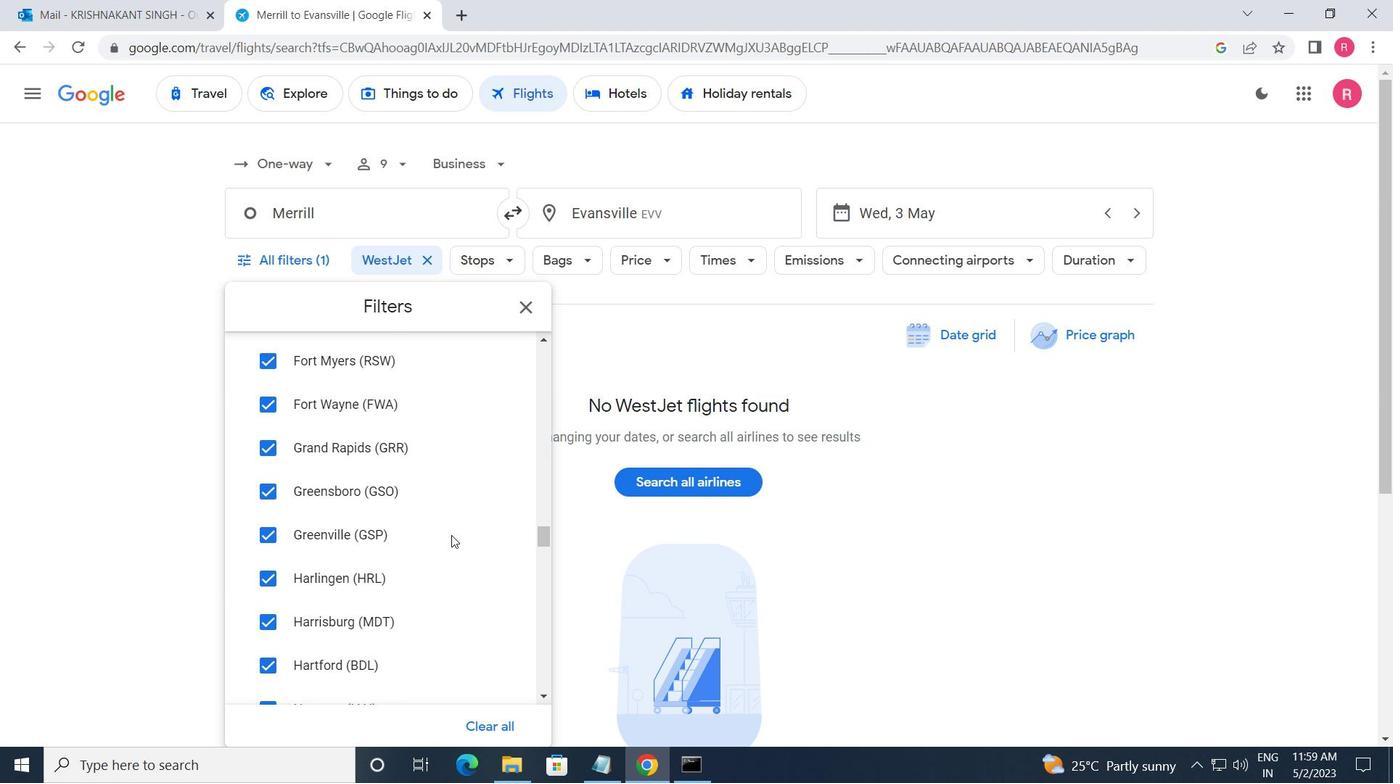 
Action: Mouse scrolled (452, 535) with delta (0, 0)
Screenshot: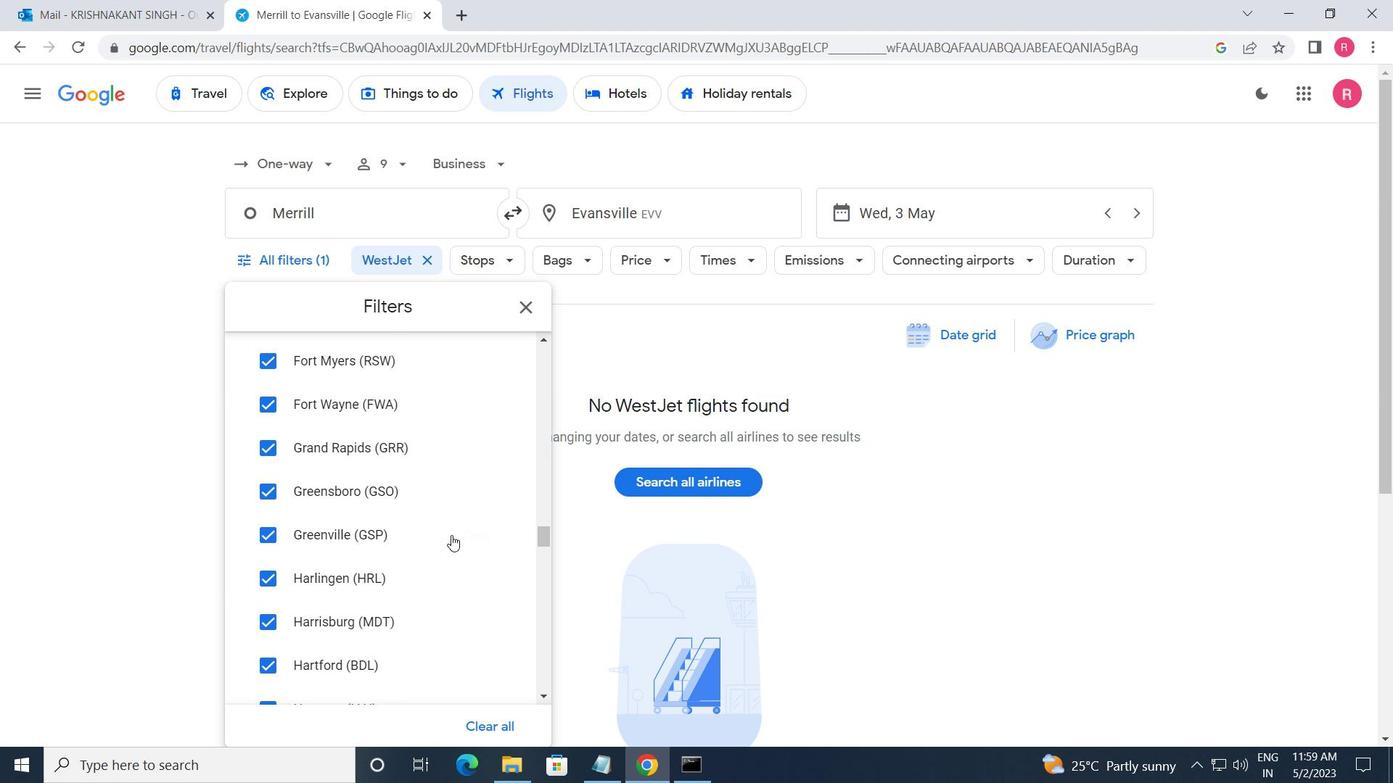 
Action: Mouse moved to (452, 534)
Screenshot: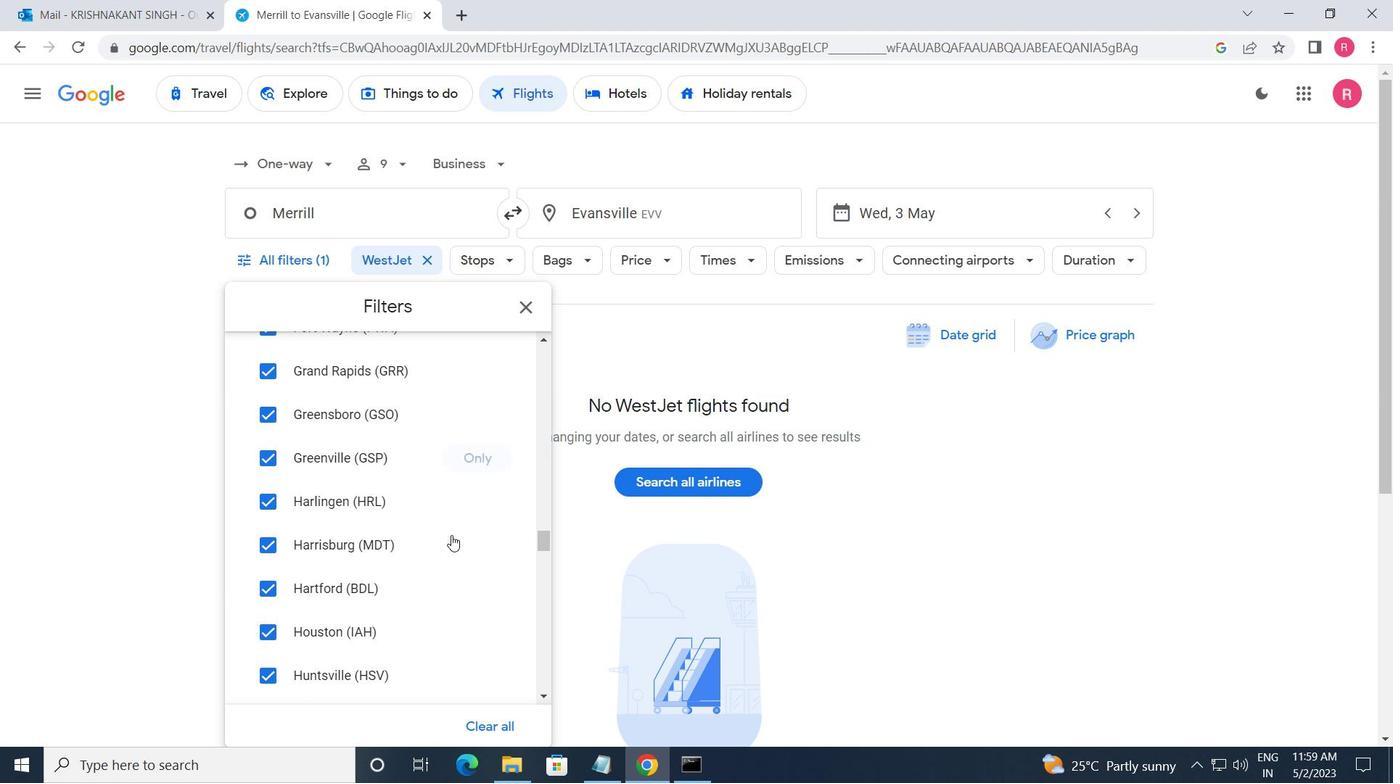 
Action: Mouse scrolled (452, 534) with delta (0, 0)
Screenshot: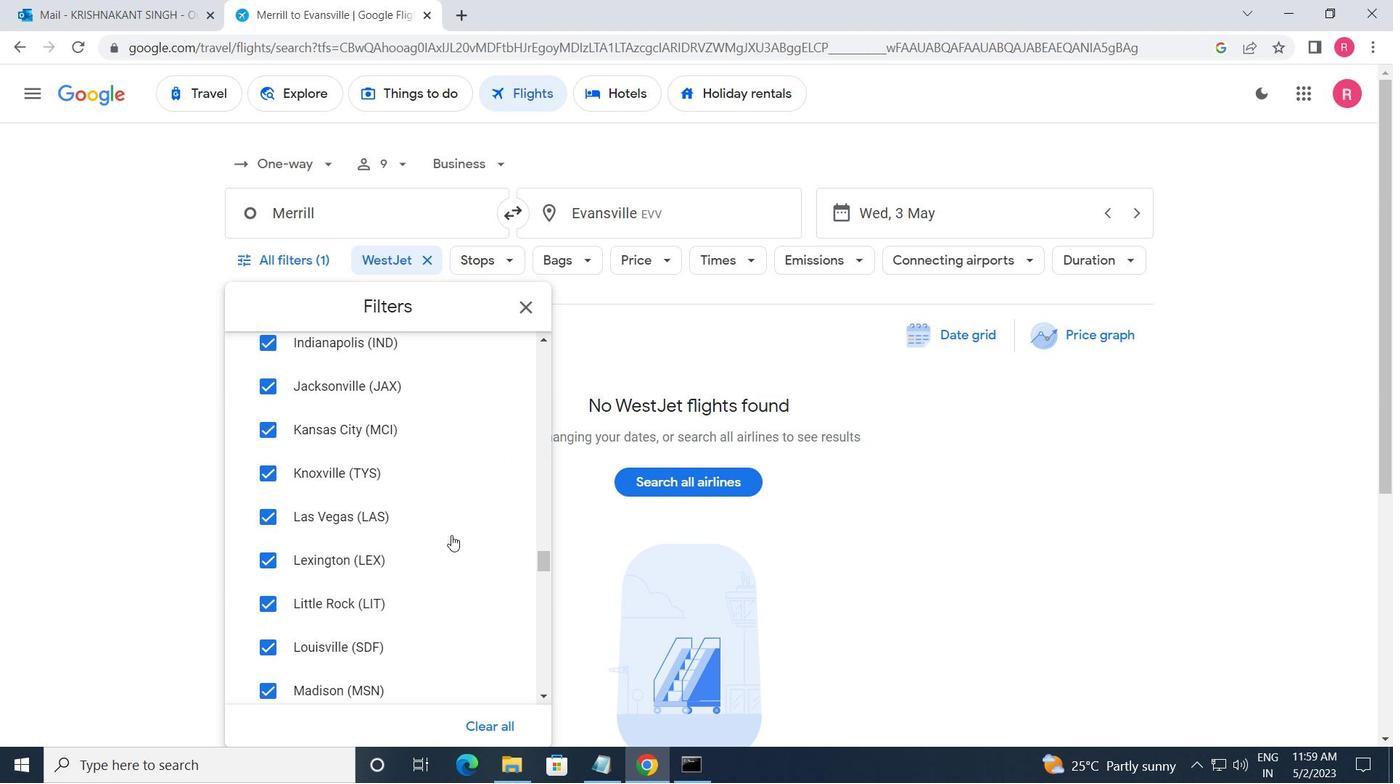 
Action: Mouse scrolled (452, 534) with delta (0, 0)
Screenshot: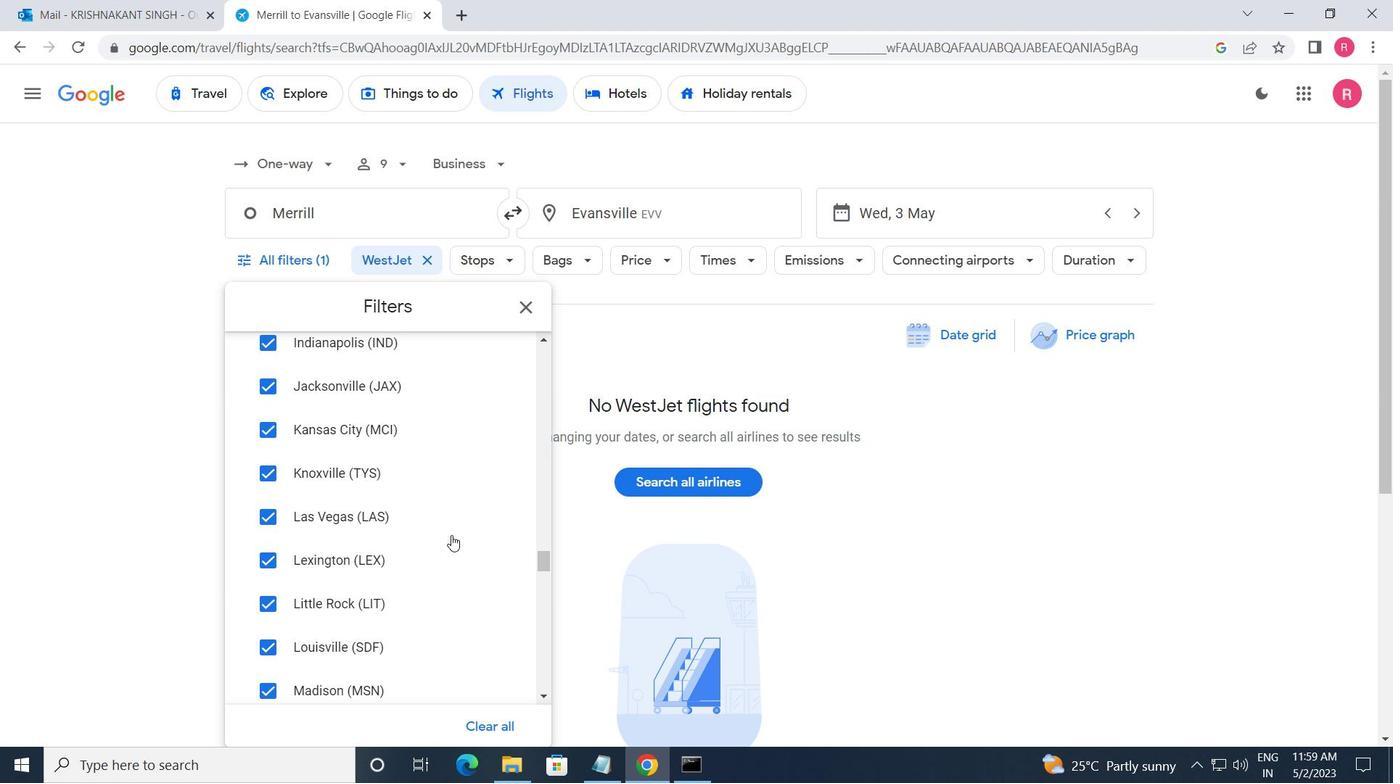 
Action: Mouse scrolled (452, 534) with delta (0, 0)
Screenshot: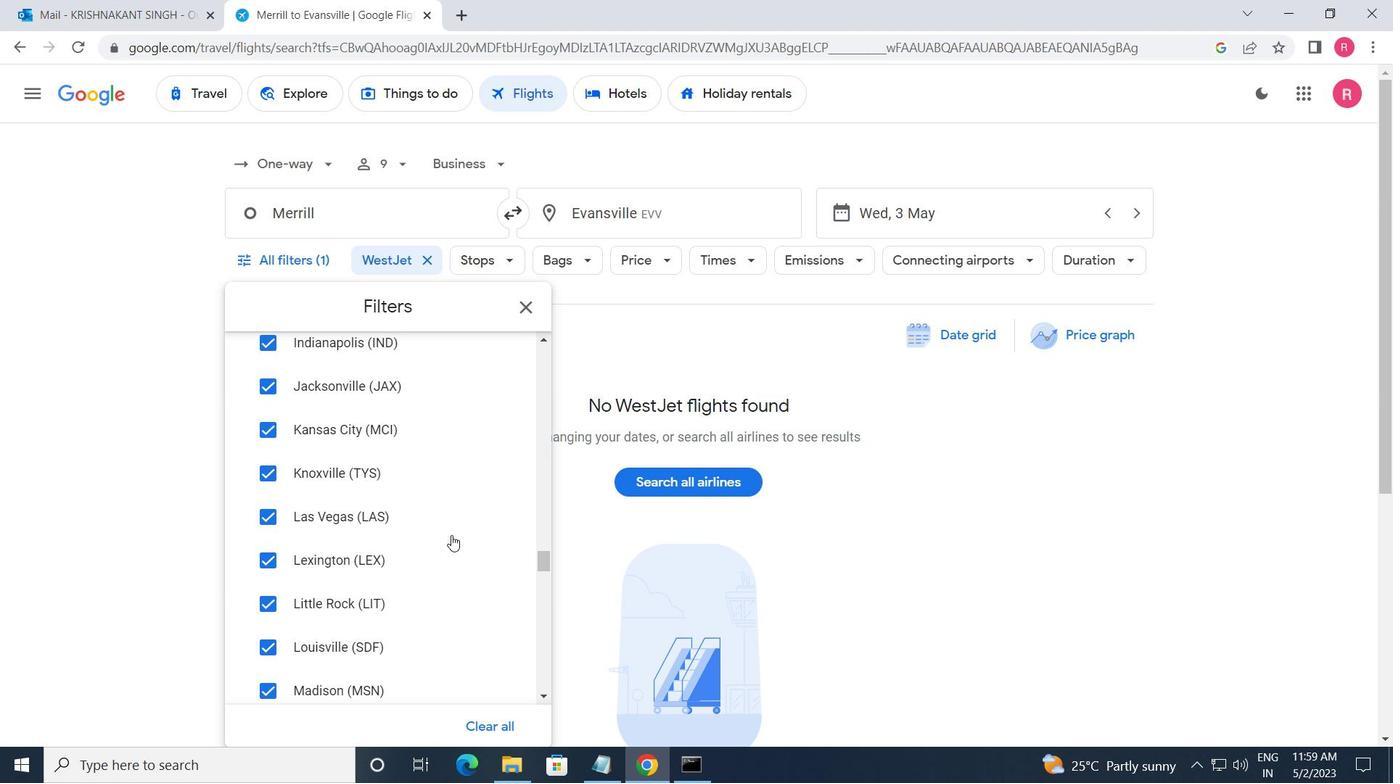 
Action: Mouse scrolled (452, 534) with delta (0, 0)
Screenshot: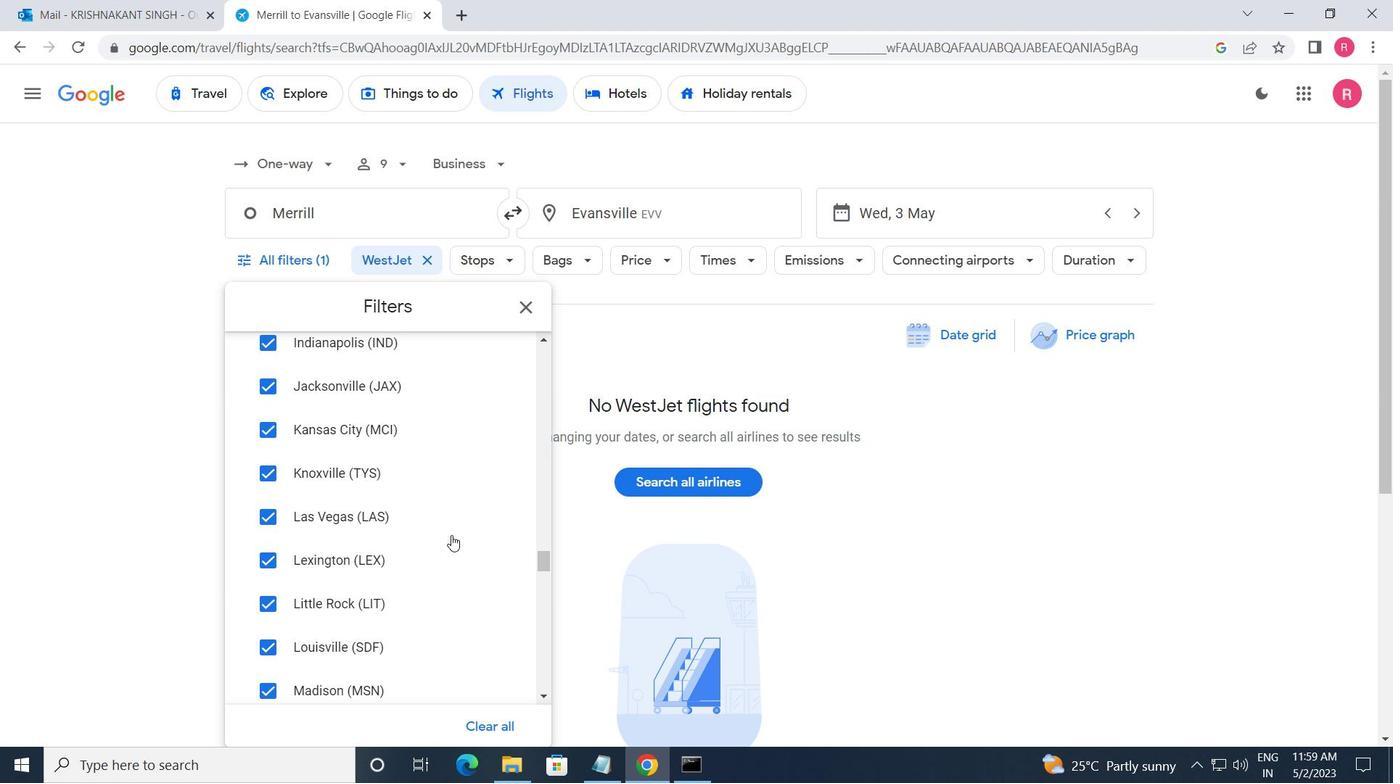 
Action: Mouse scrolled (452, 534) with delta (0, 0)
Screenshot: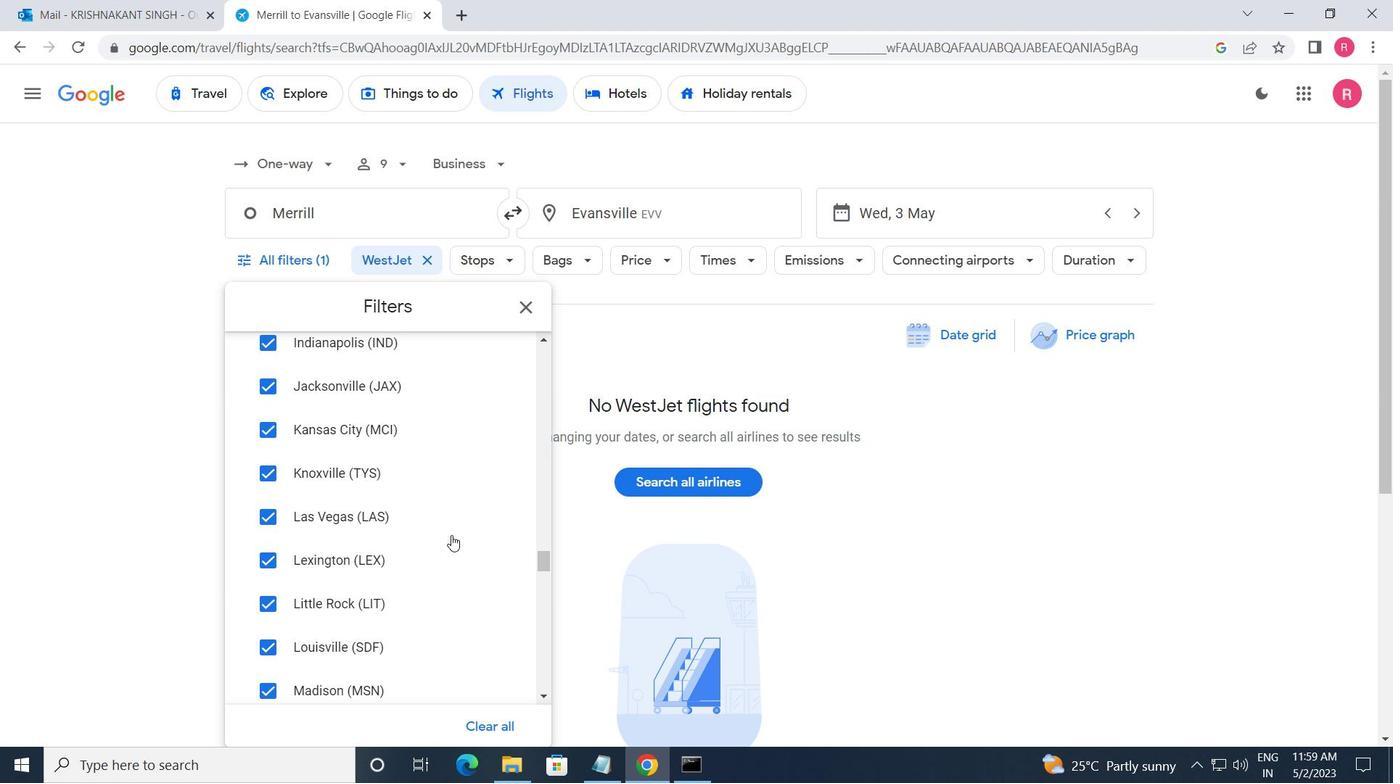 
Action: Mouse moved to (452, 534)
Screenshot: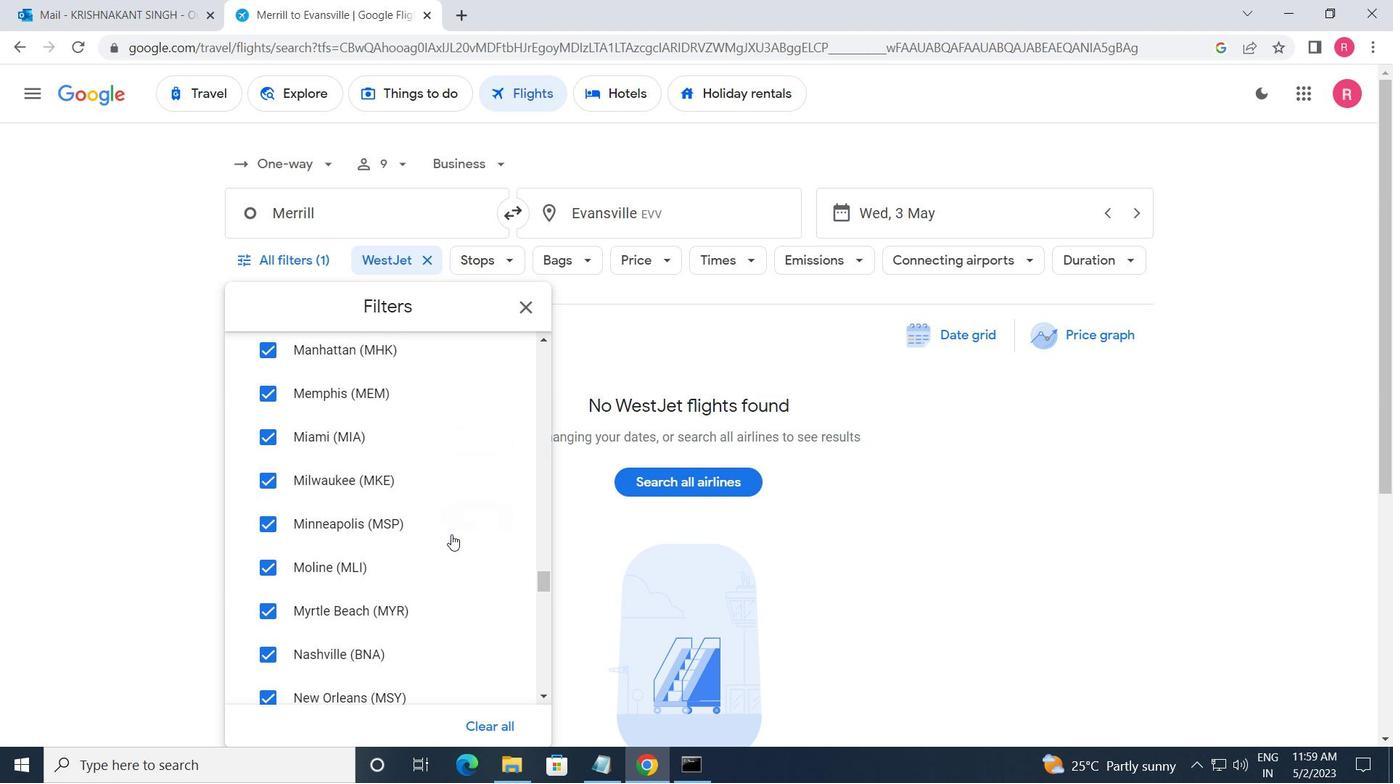 
Action: Mouse scrolled (452, 533) with delta (0, 0)
Screenshot: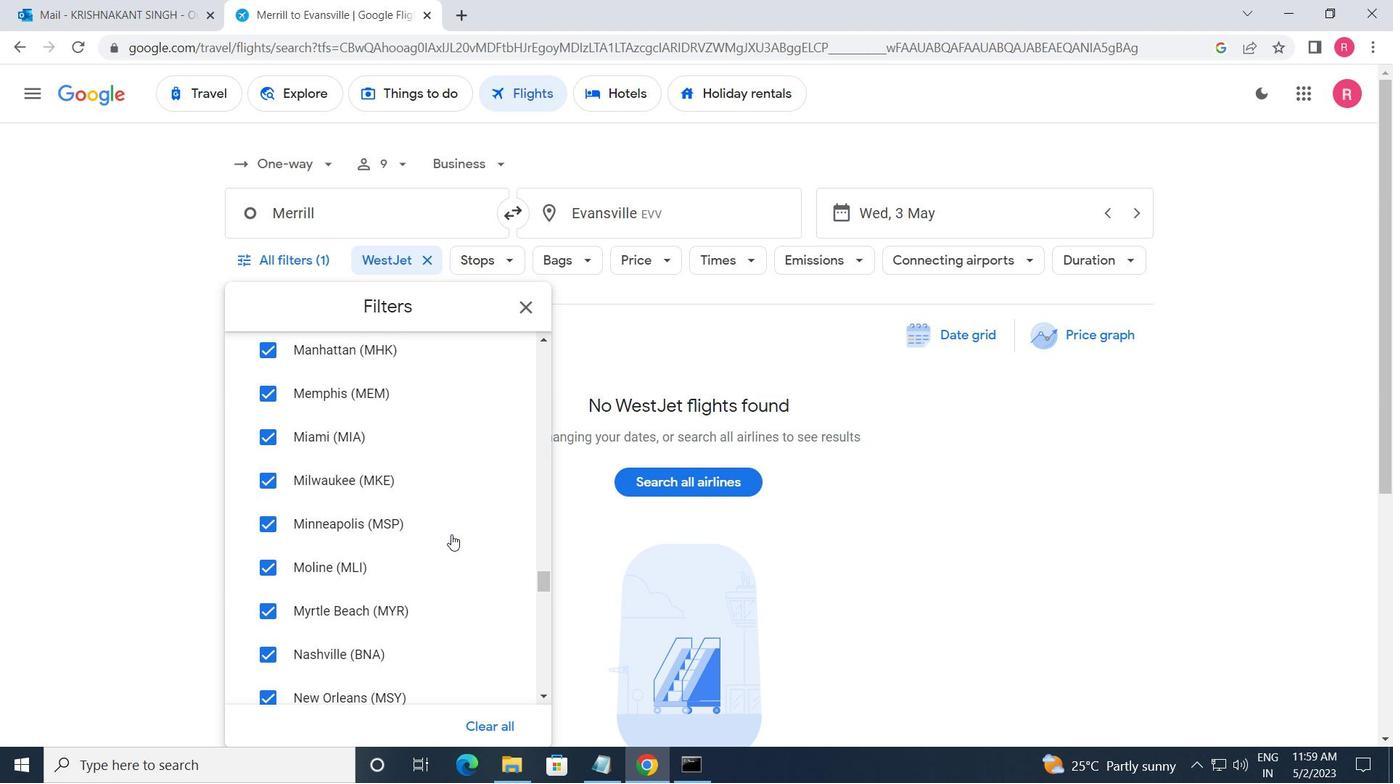 
Action: Mouse scrolled (452, 533) with delta (0, 0)
Screenshot: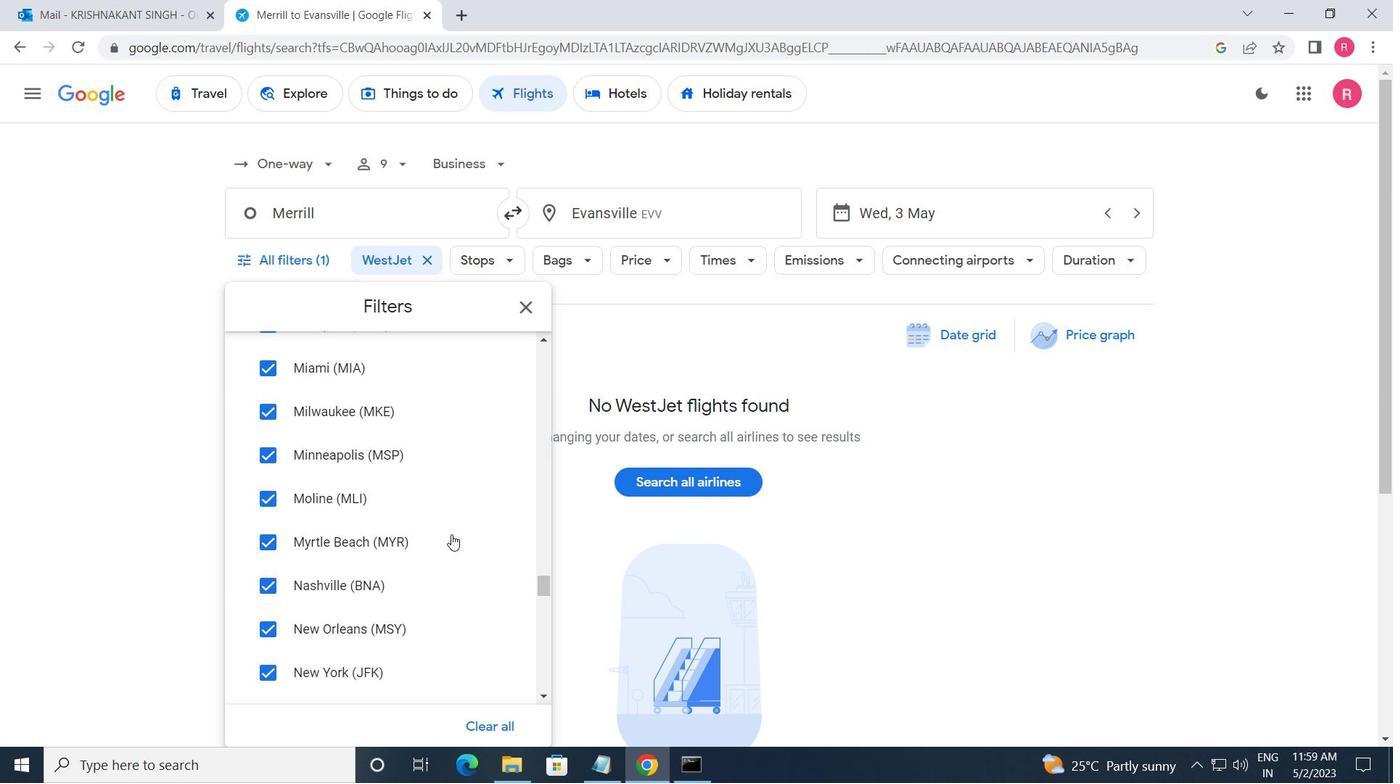 
Action: Mouse scrolled (452, 533) with delta (0, 0)
Screenshot: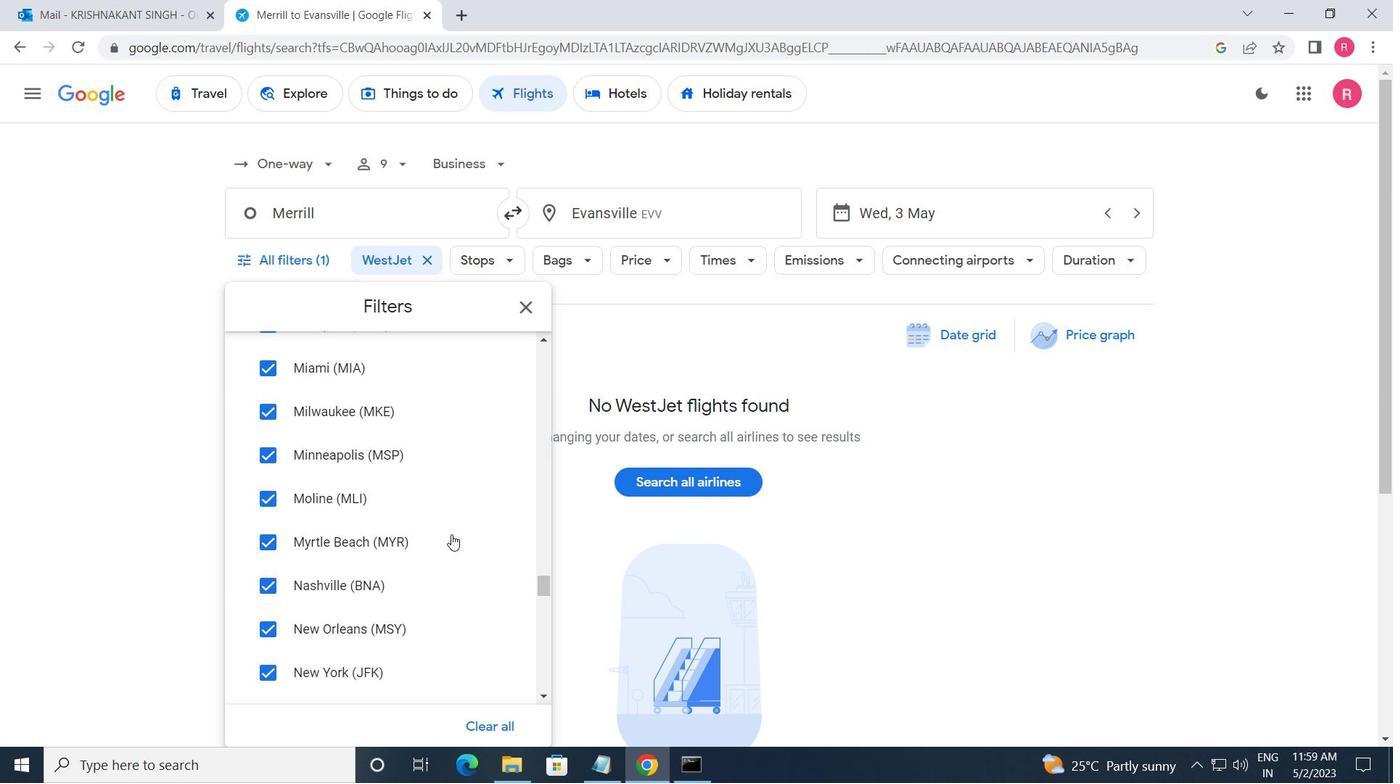 
Action: Mouse scrolled (452, 533) with delta (0, 0)
Screenshot: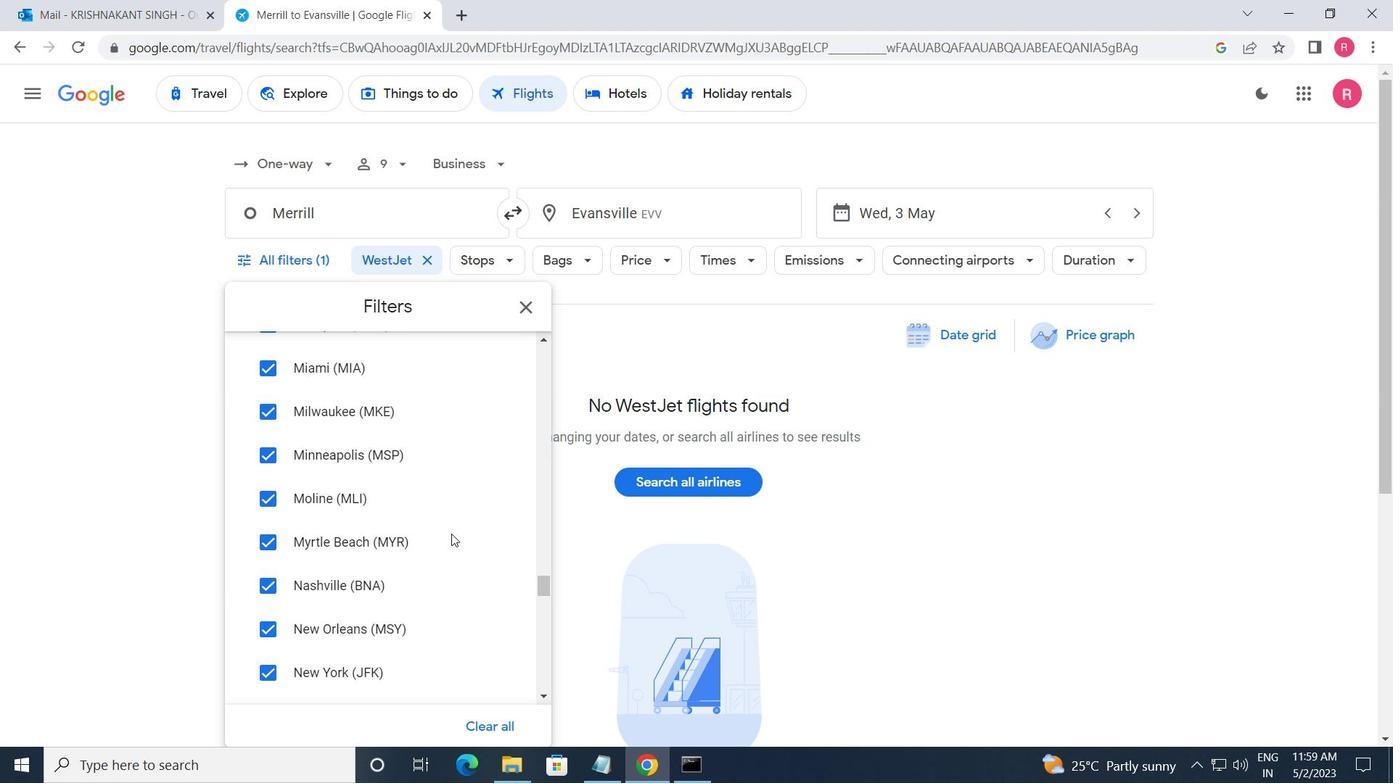 
Action: Mouse scrolled (452, 533) with delta (0, 0)
Screenshot: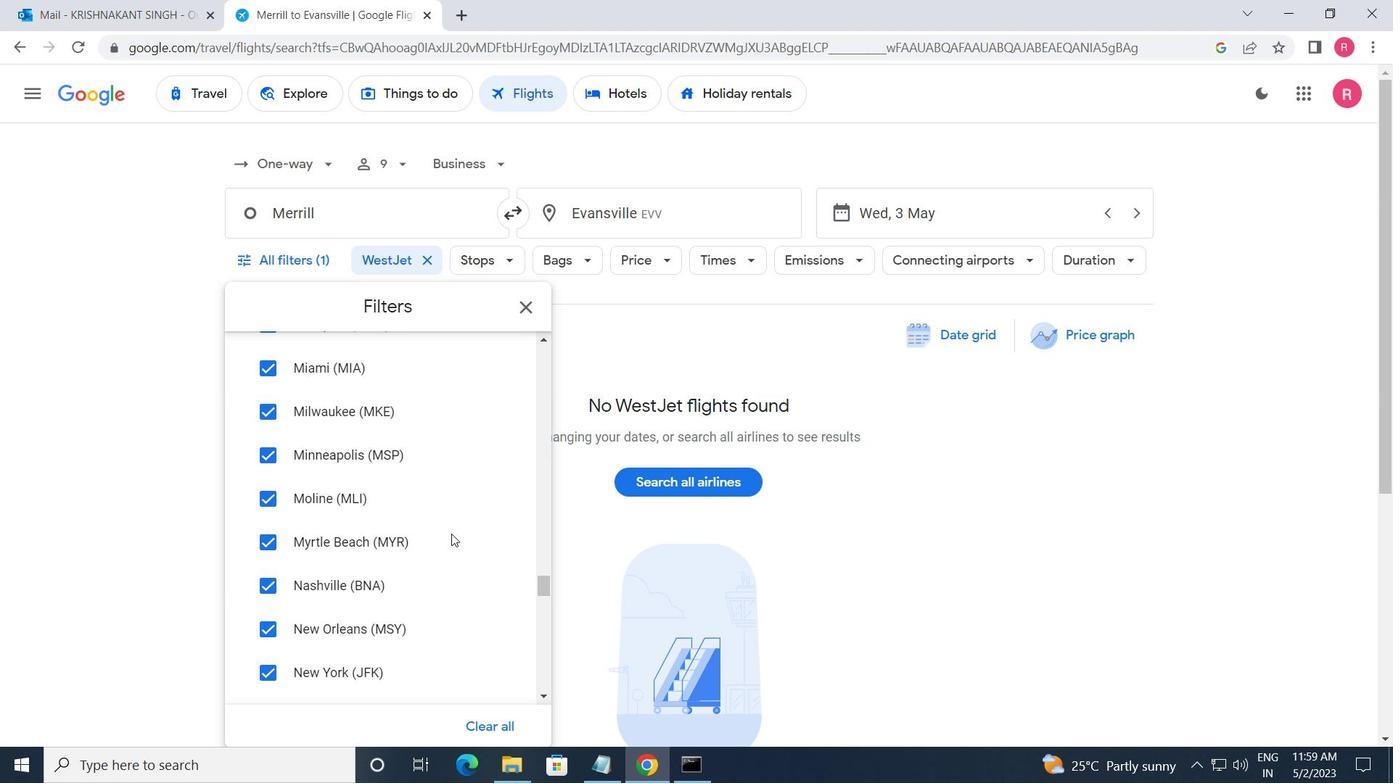 
Action: Mouse scrolled (452, 533) with delta (0, 0)
Screenshot: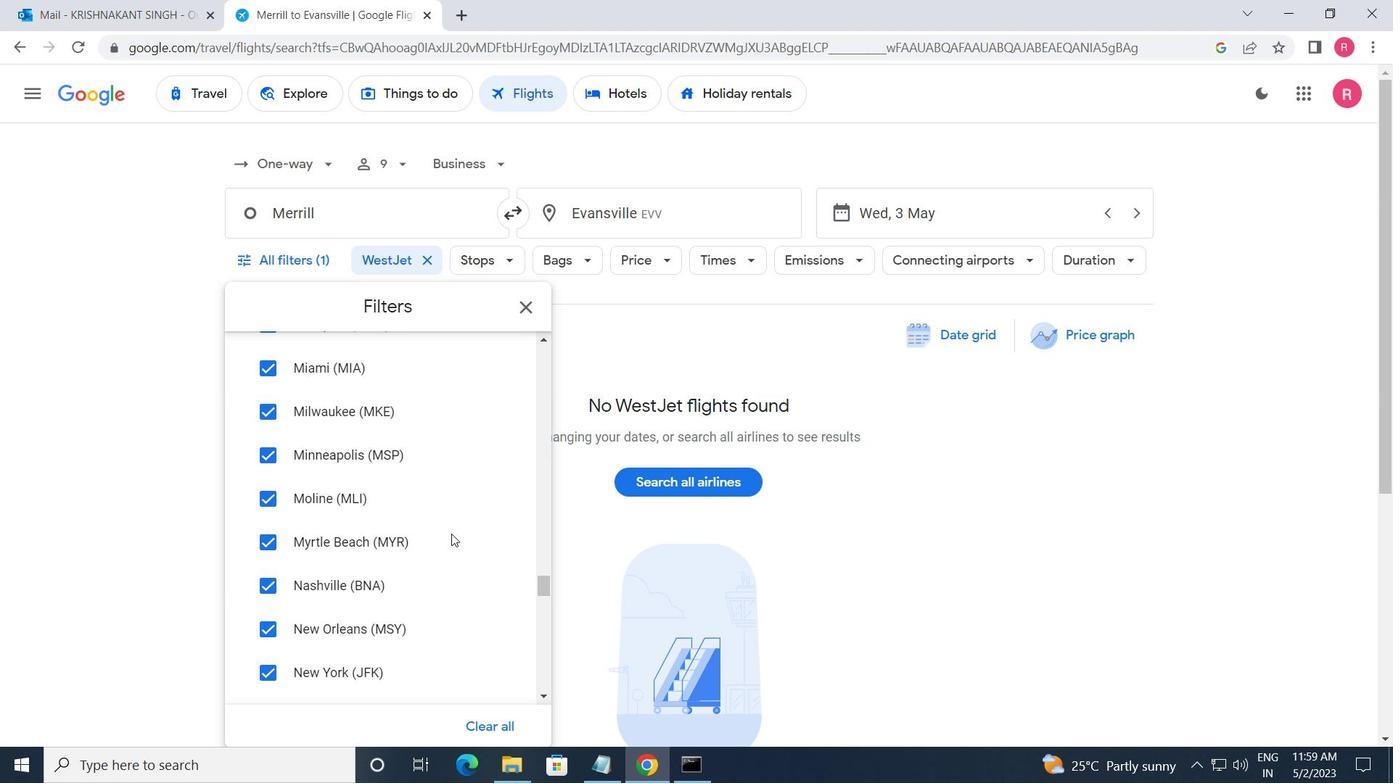 
Action: Mouse scrolled (452, 533) with delta (0, 0)
Screenshot: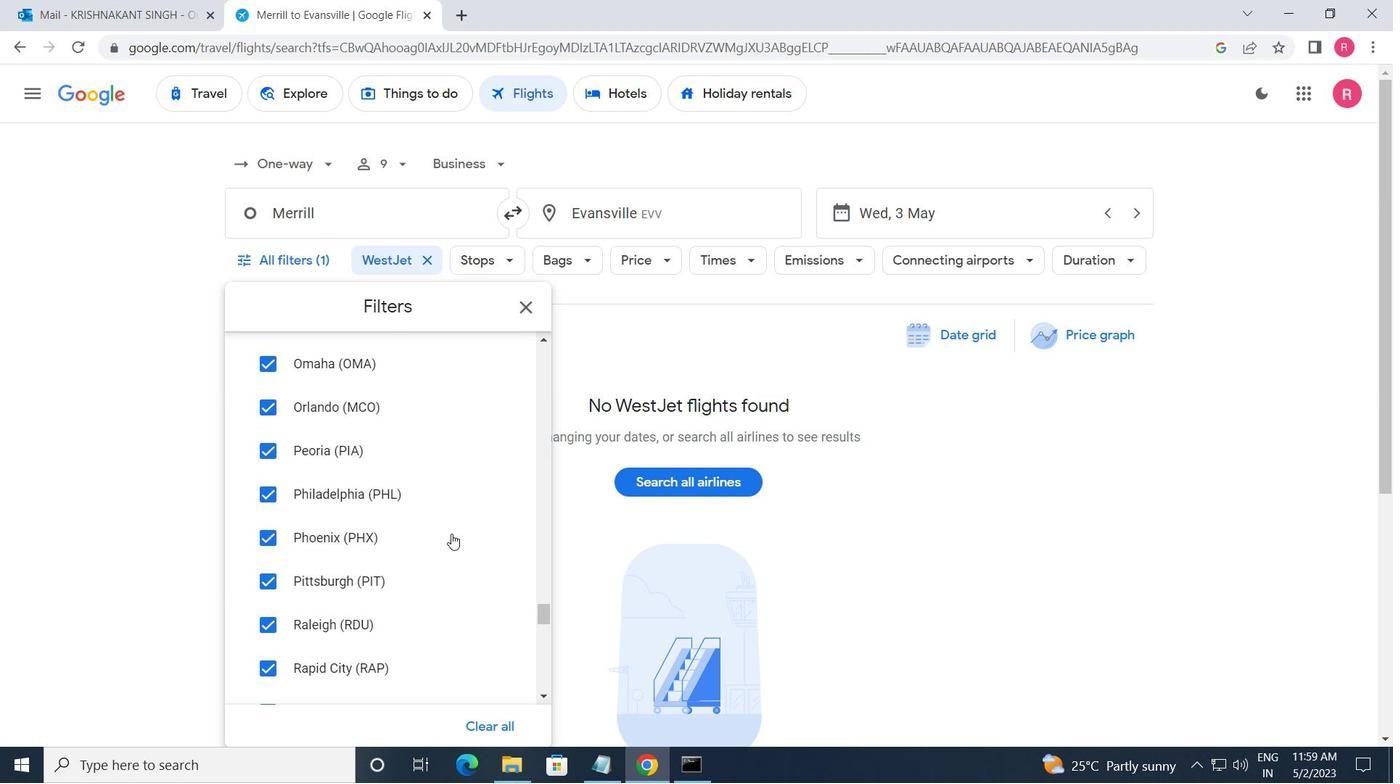 
Action: Mouse scrolled (452, 533) with delta (0, 0)
Screenshot: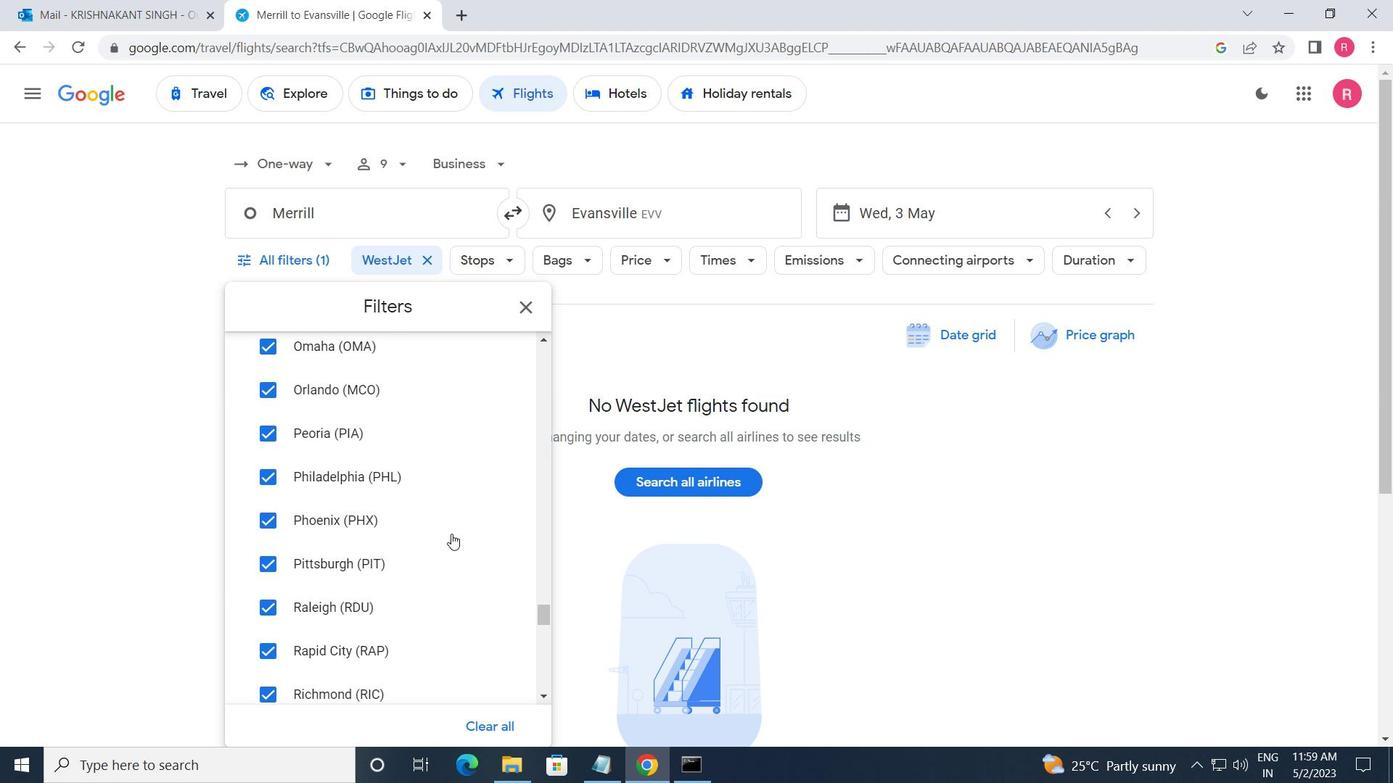 
Action: Mouse scrolled (452, 533) with delta (0, 0)
Screenshot: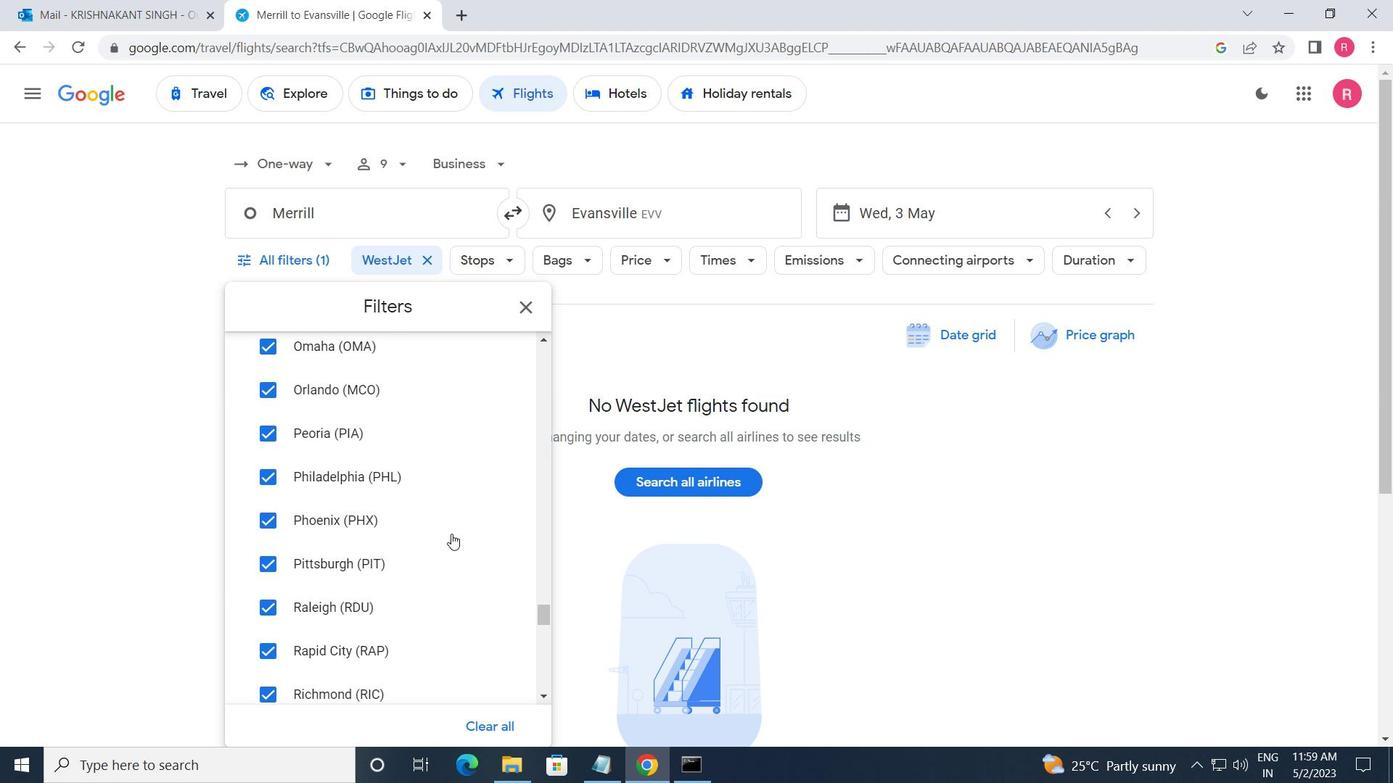 
Action: Mouse scrolled (452, 533) with delta (0, 0)
Screenshot: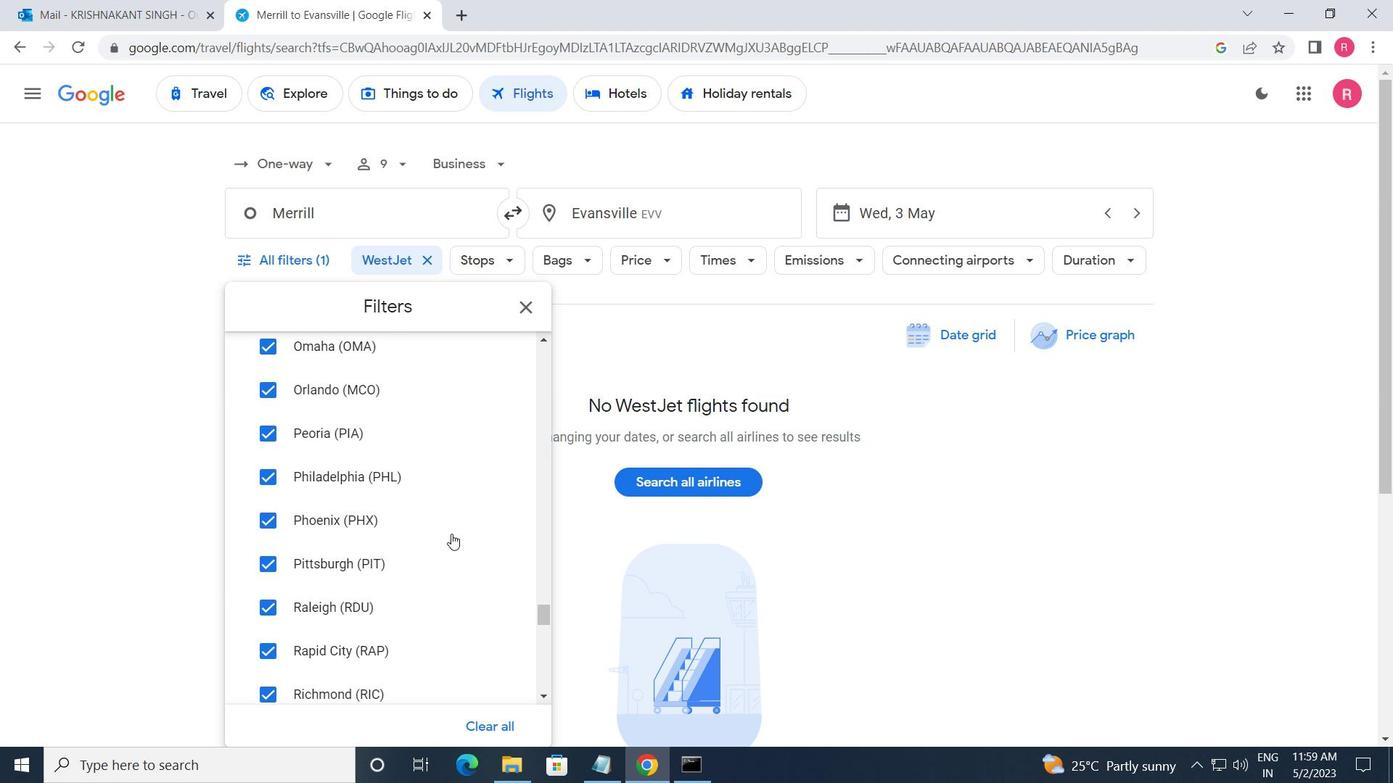 
Action: Mouse scrolled (452, 533) with delta (0, 0)
Screenshot: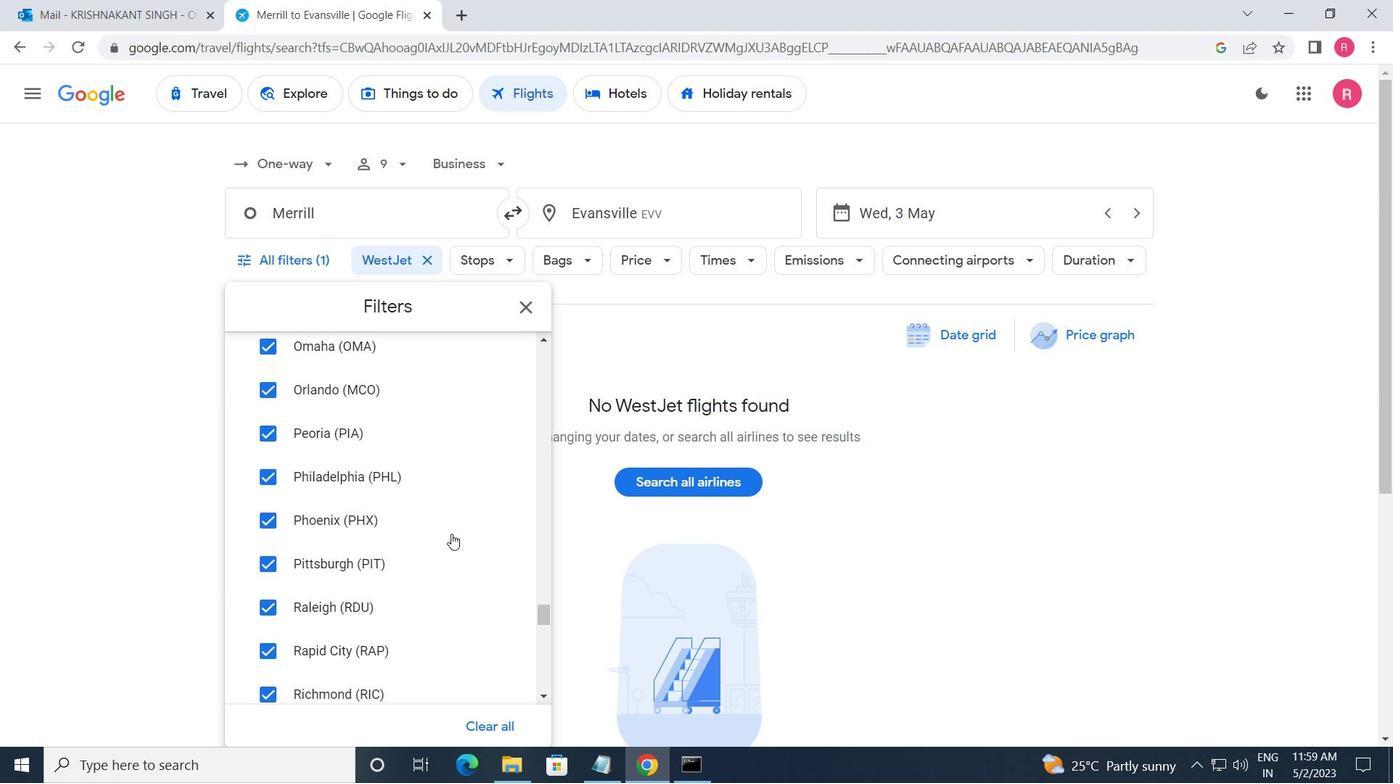 
Action: Mouse scrolled (452, 533) with delta (0, 0)
Screenshot: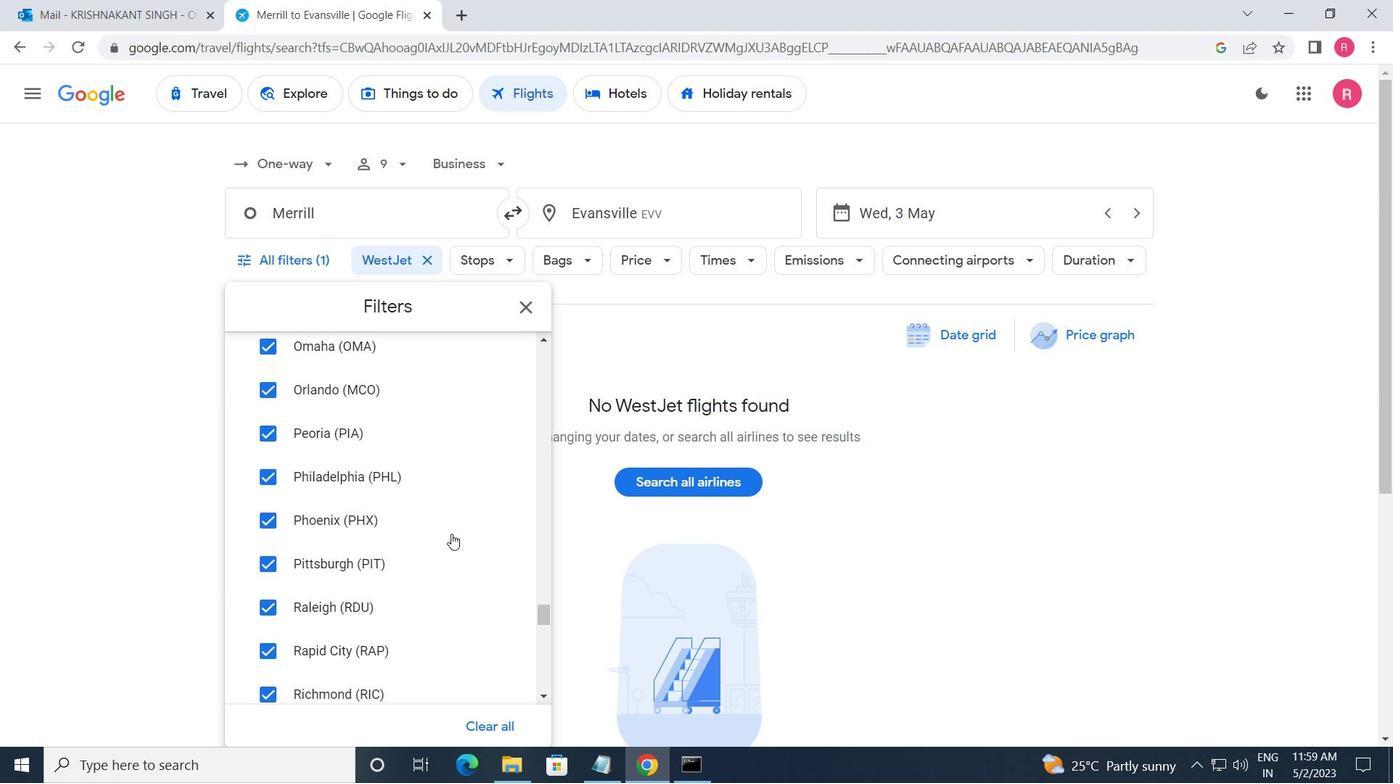
Action: Mouse moved to (452, 530)
Screenshot: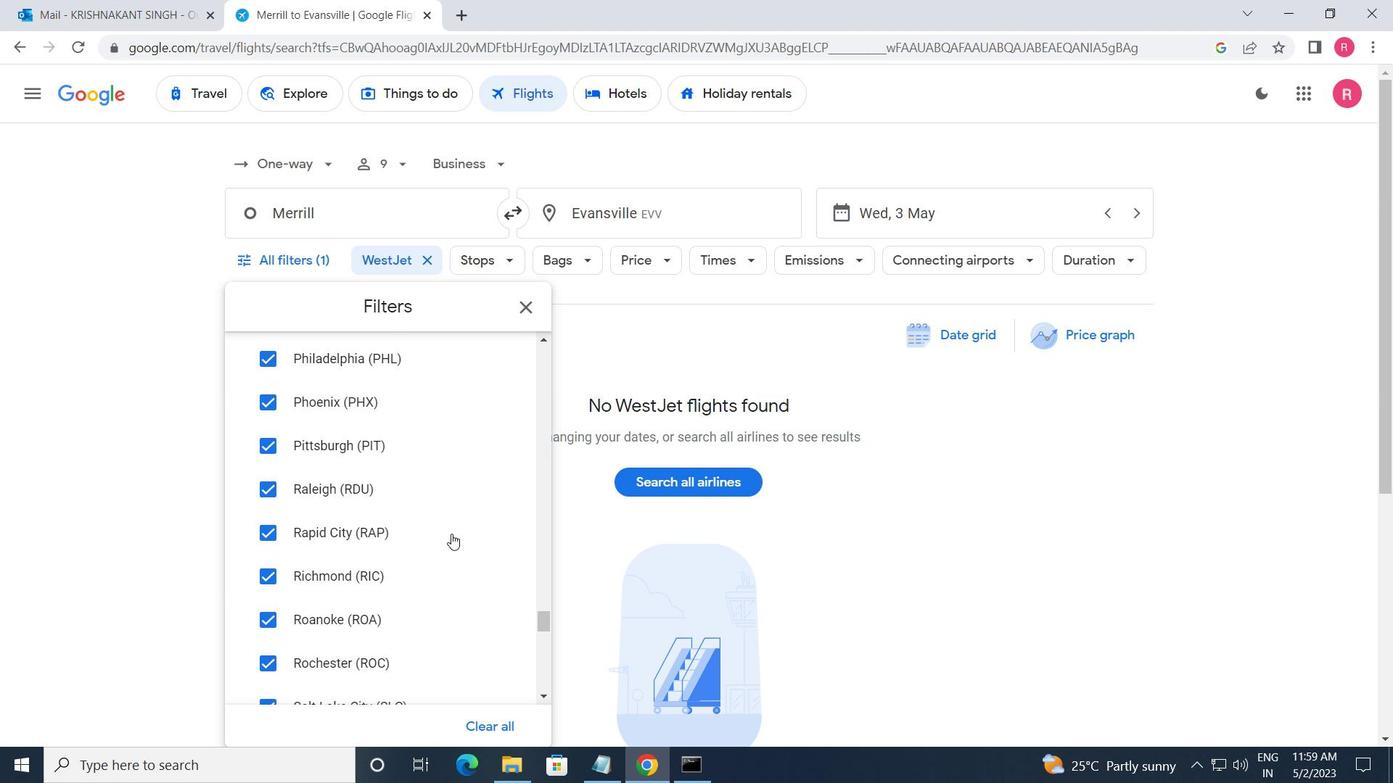 
Action: Mouse scrolled (452, 529) with delta (0, 0)
Screenshot: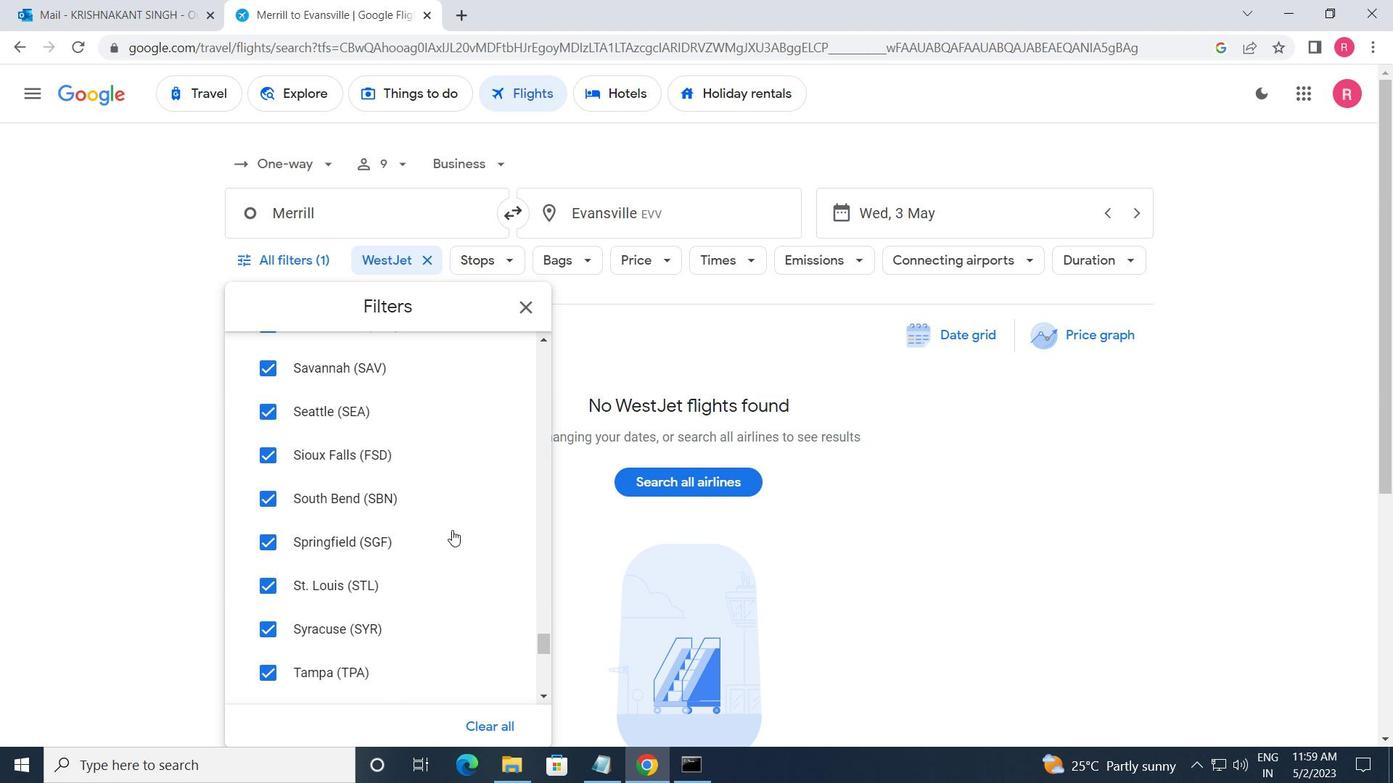 
Action: Mouse scrolled (452, 529) with delta (0, 0)
Screenshot: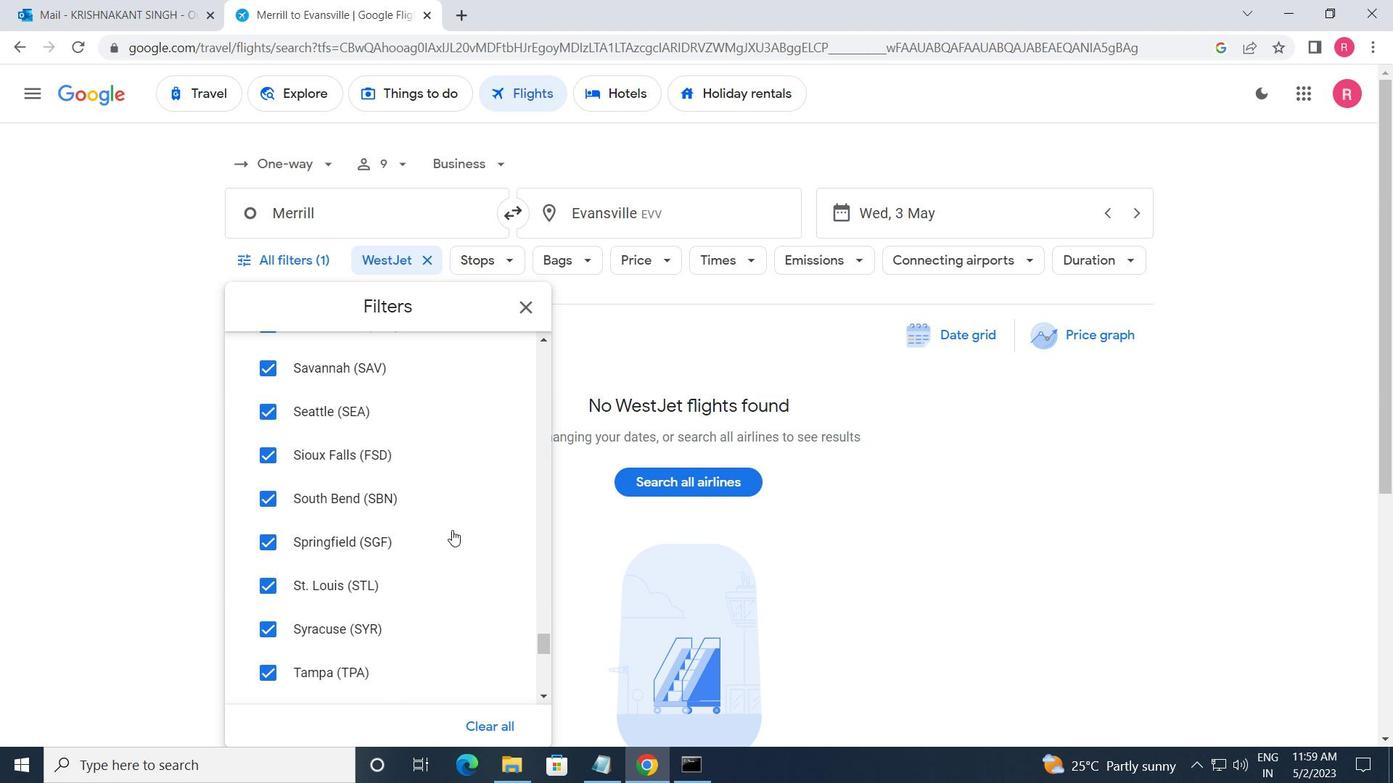 
Action: Mouse scrolled (452, 529) with delta (0, 0)
Screenshot: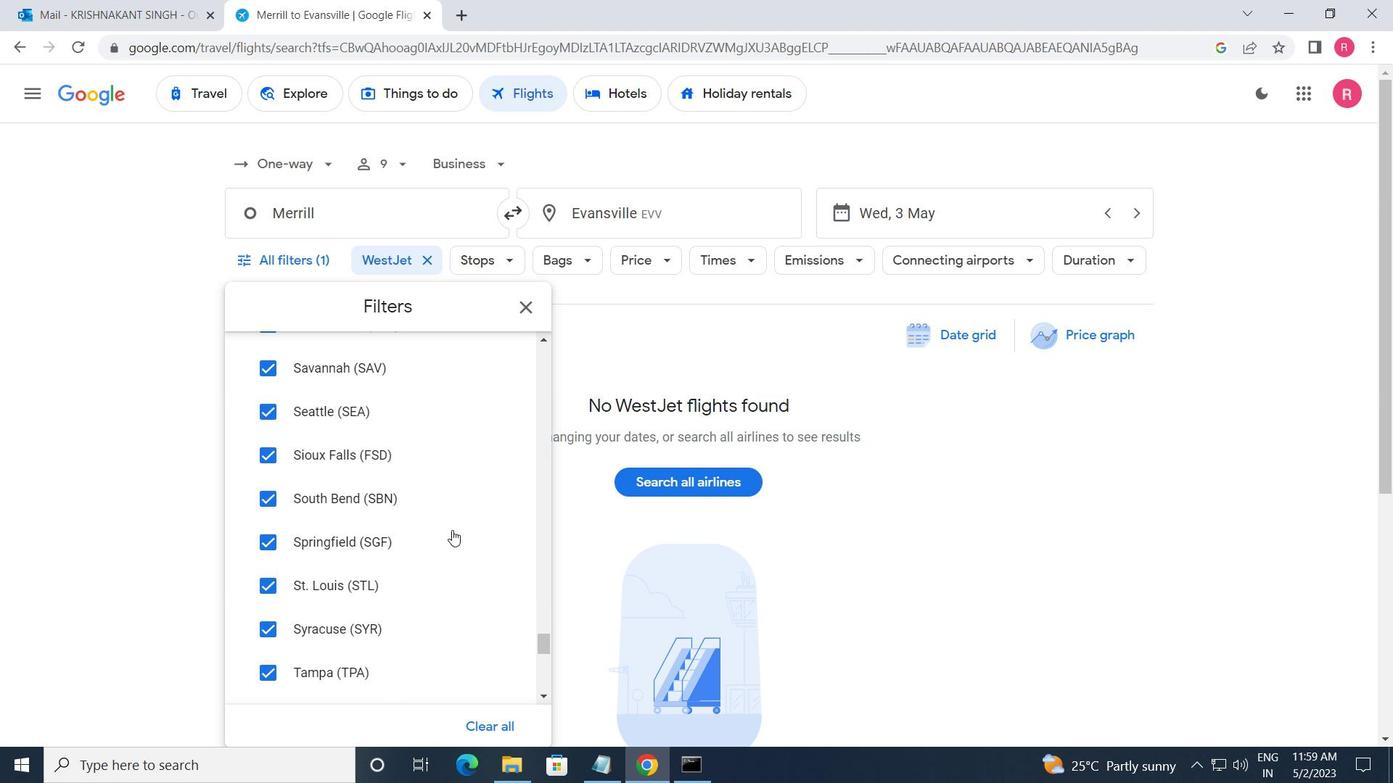 
Action: Mouse scrolled (452, 529) with delta (0, 0)
Screenshot: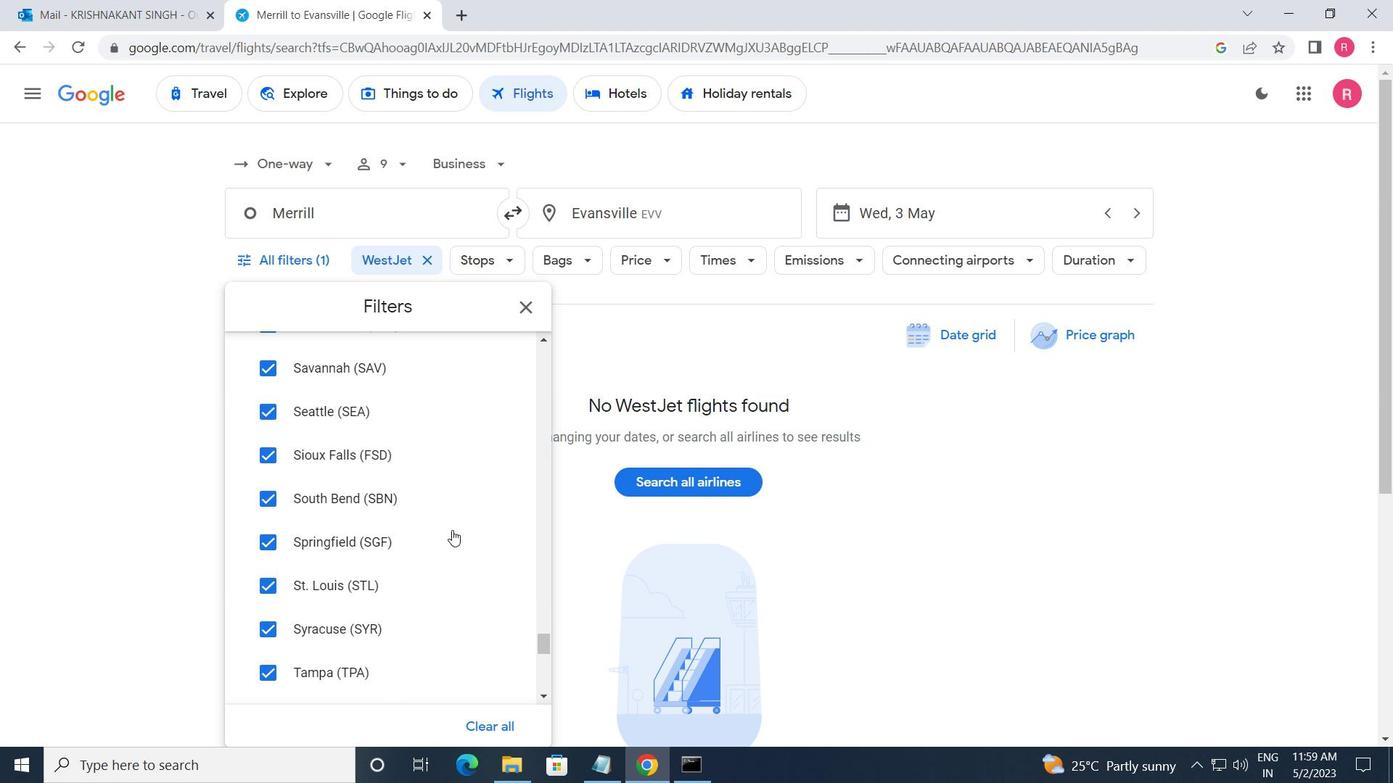 
Action: Mouse scrolled (452, 529) with delta (0, 0)
Screenshot: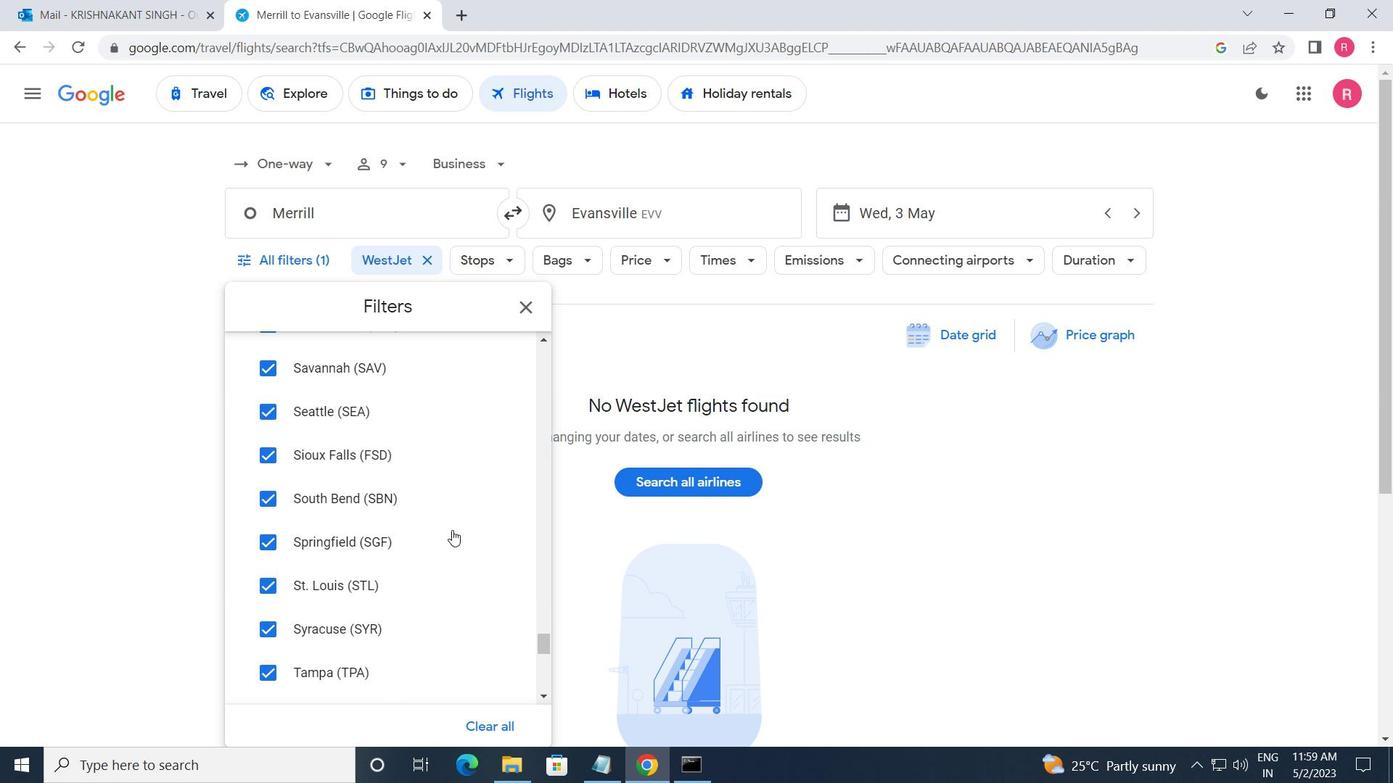 
Action: Mouse scrolled (452, 529) with delta (0, 0)
Screenshot: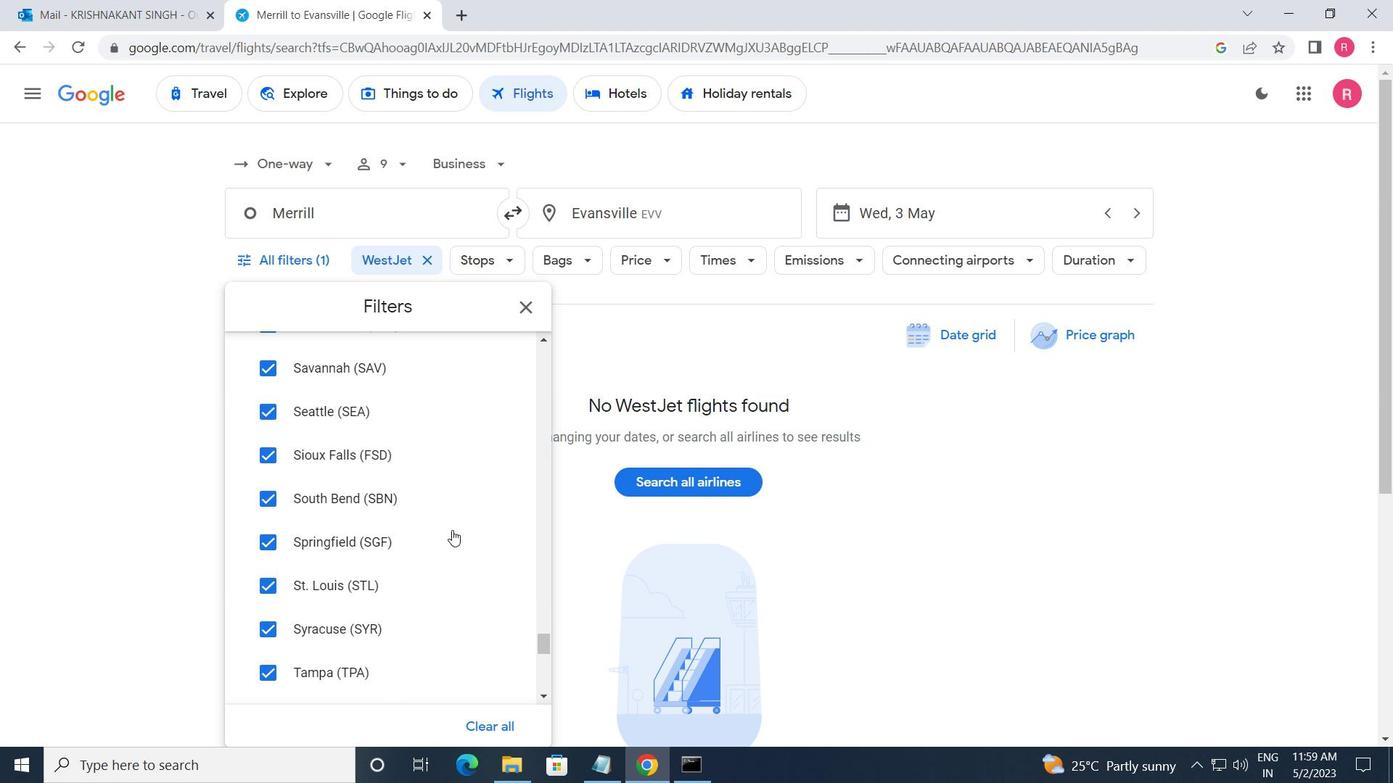 
Action: Mouse moved to (453, 526)
Screenshot: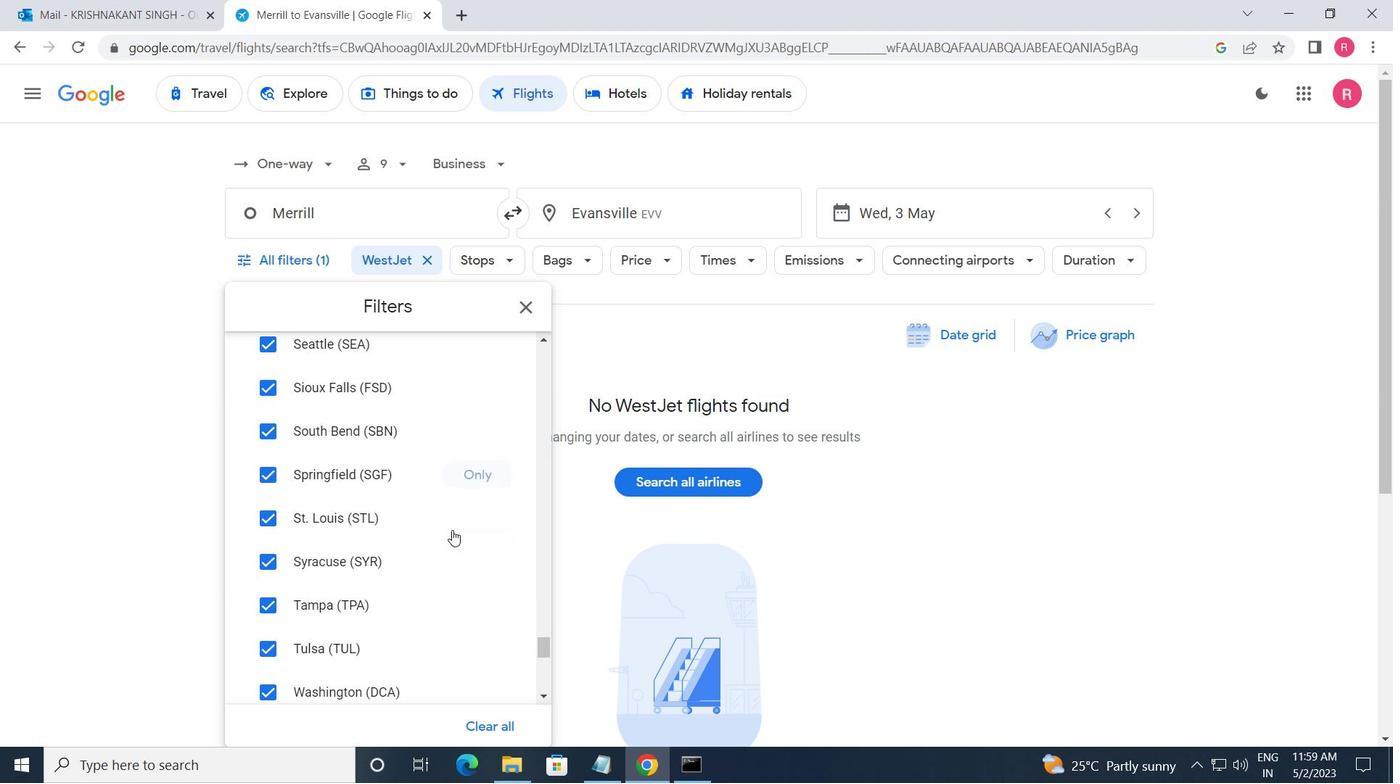 
Action: Mouse scrolled (453, 526) with delta (0, 0)
Screenshot: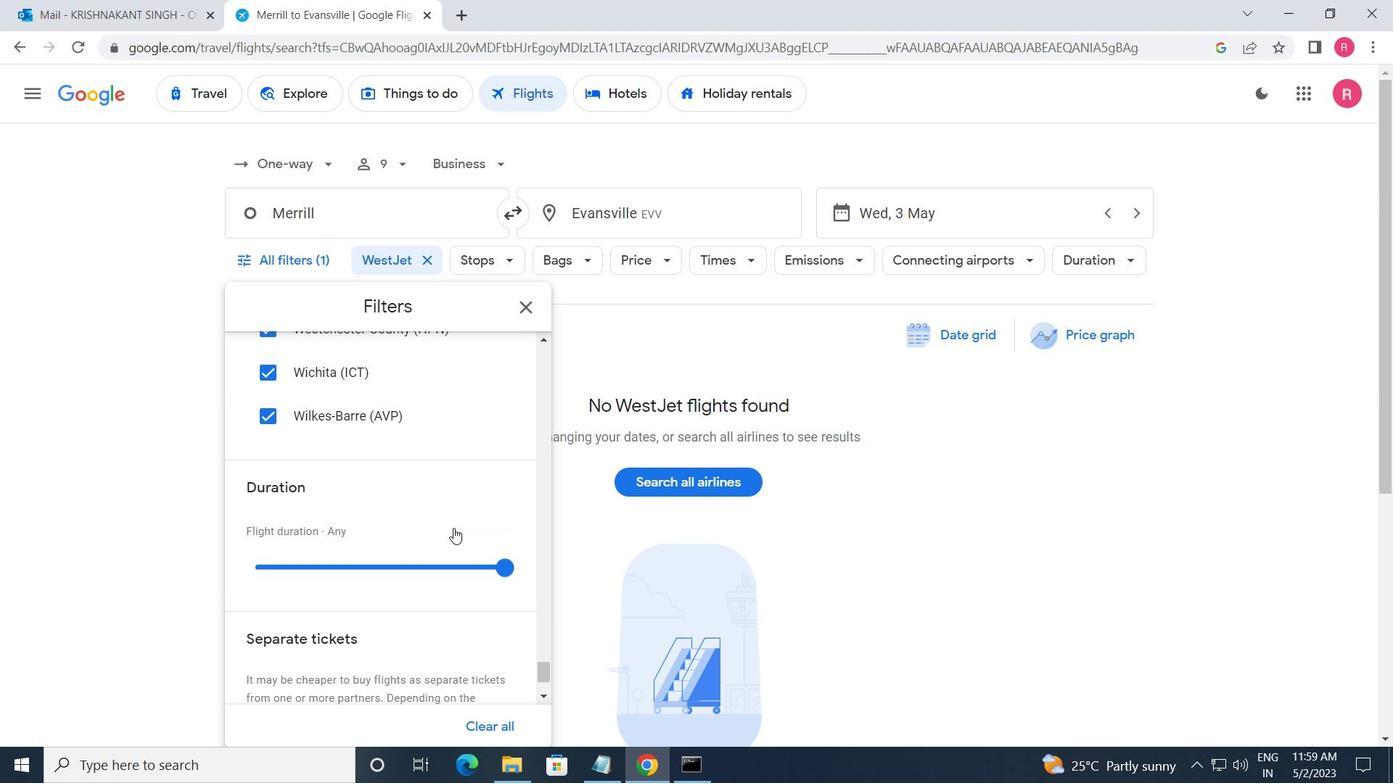 
Action: Mouse scrolled (453, 526) with delta (0, 0)
Screenshot: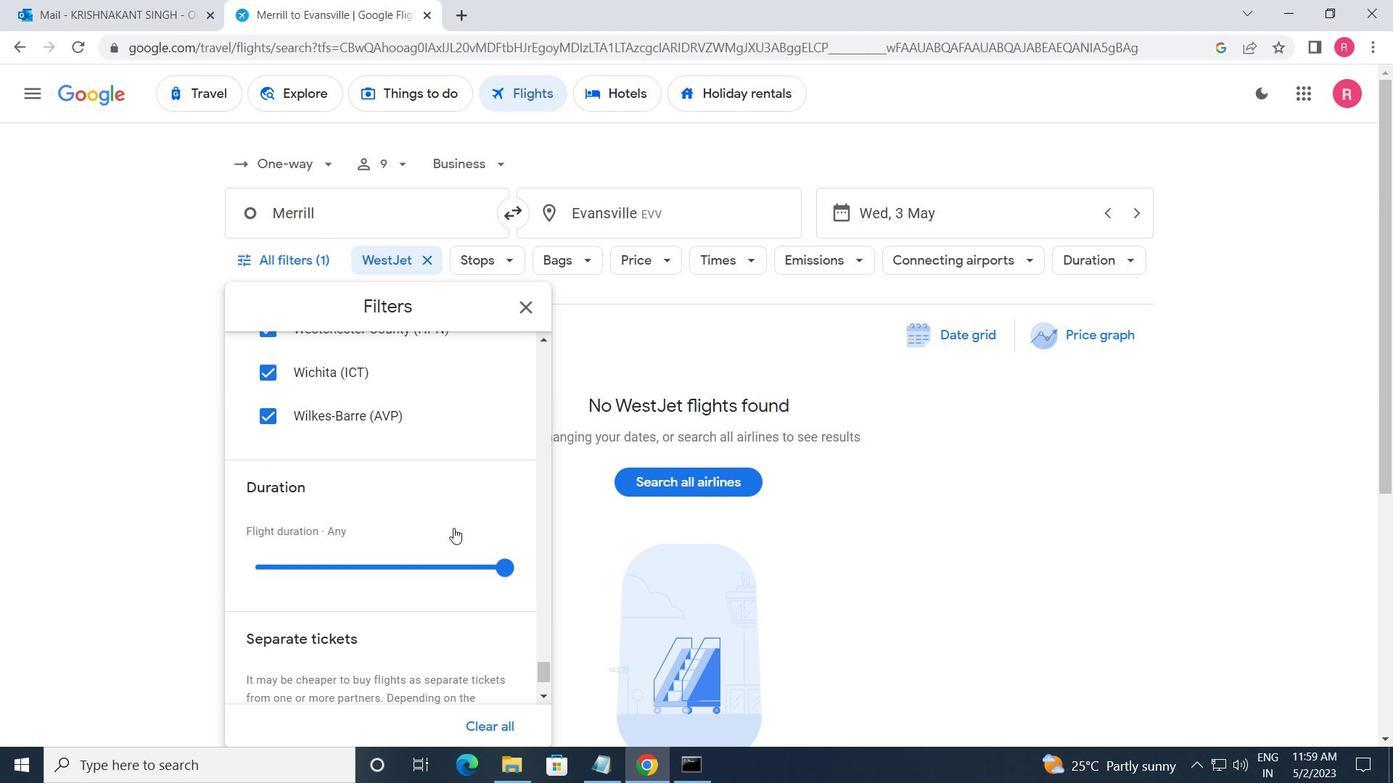 
Action: Mouse scrolled (453, 526) with delta (0, 0)
Screenshot: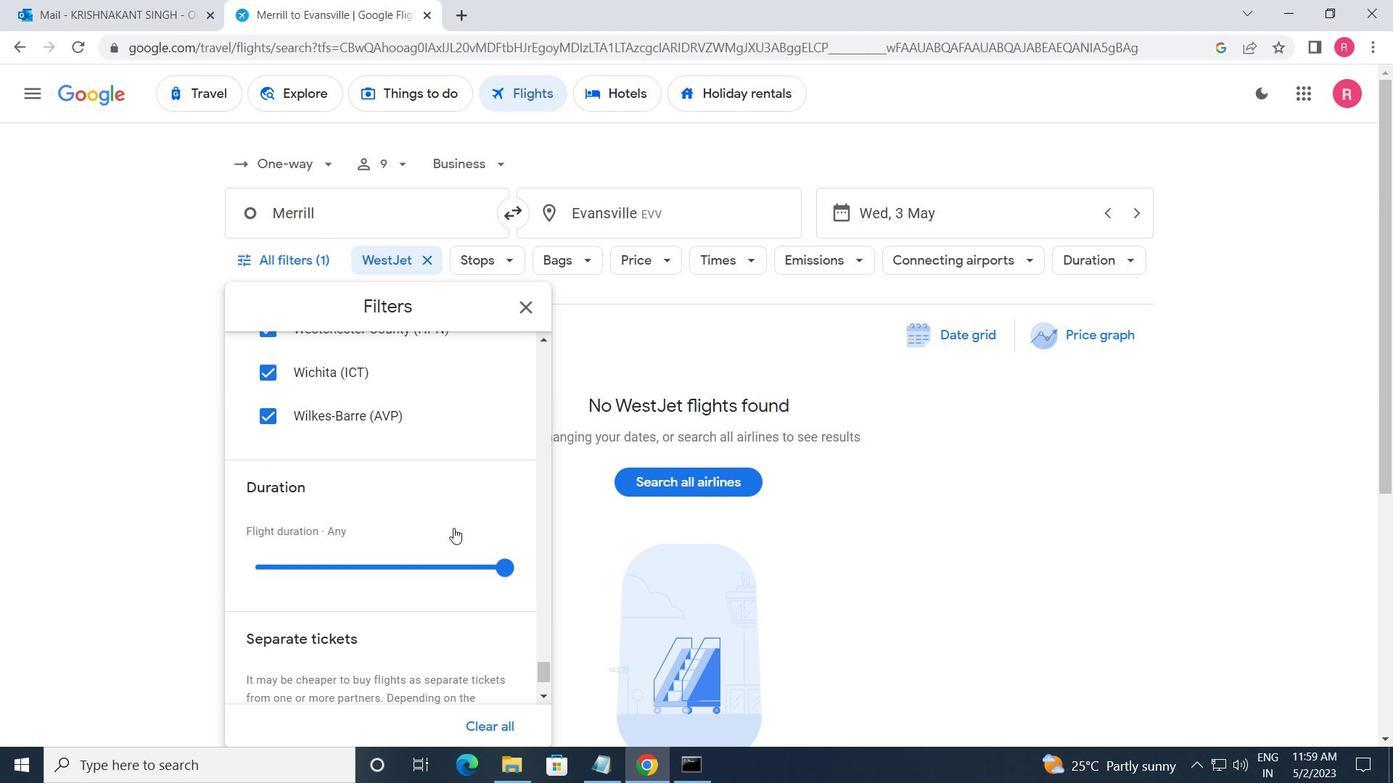 
Action: Mouse scrolled (453, 526) with delta (0, 0)
Screenshot: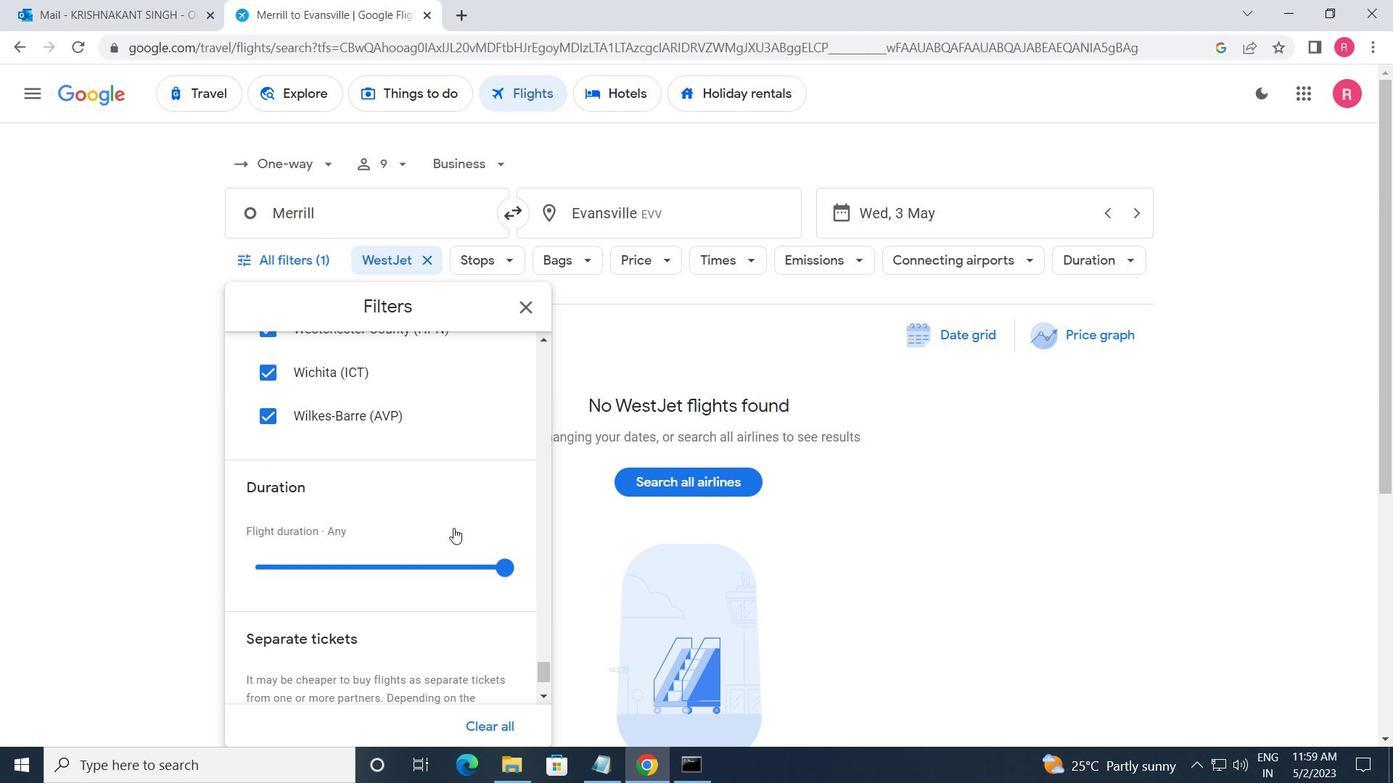 
Action: Mouse scrolled (453, 526) with delta (0, 0)
Screenshot: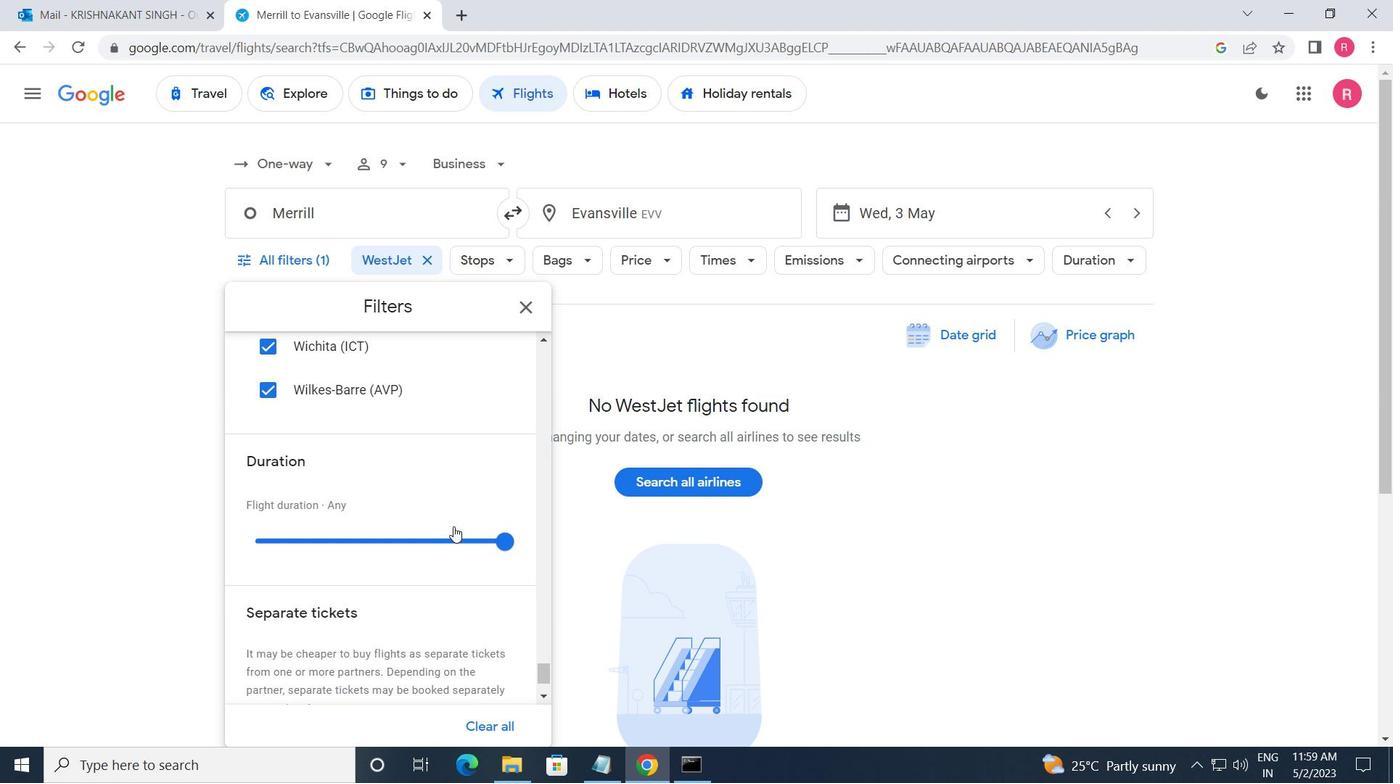 
Action: Mouse scrolled (453, 526) with delta (0, 0)
Screenshot: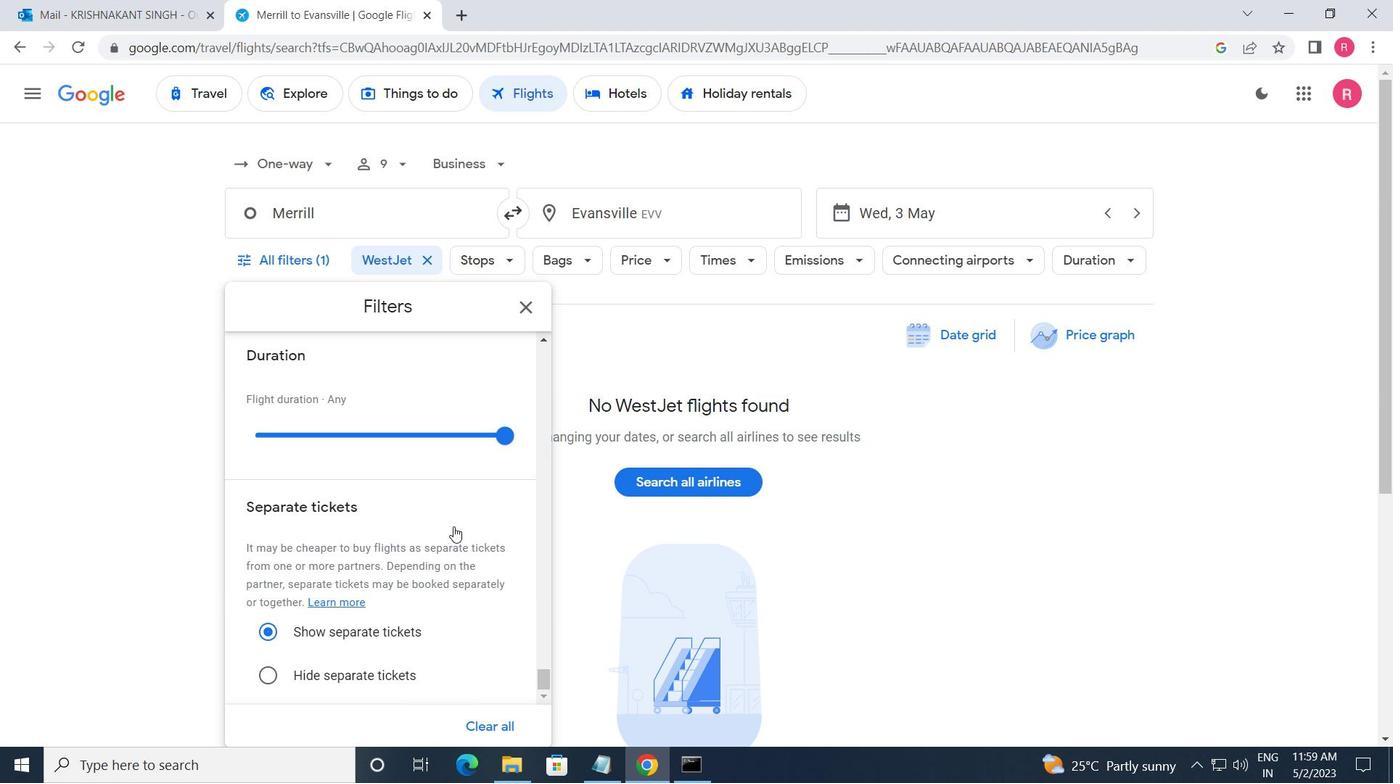 
Action: Mouse scrolled (453, 526) with delta (0, 0)
Screenshot: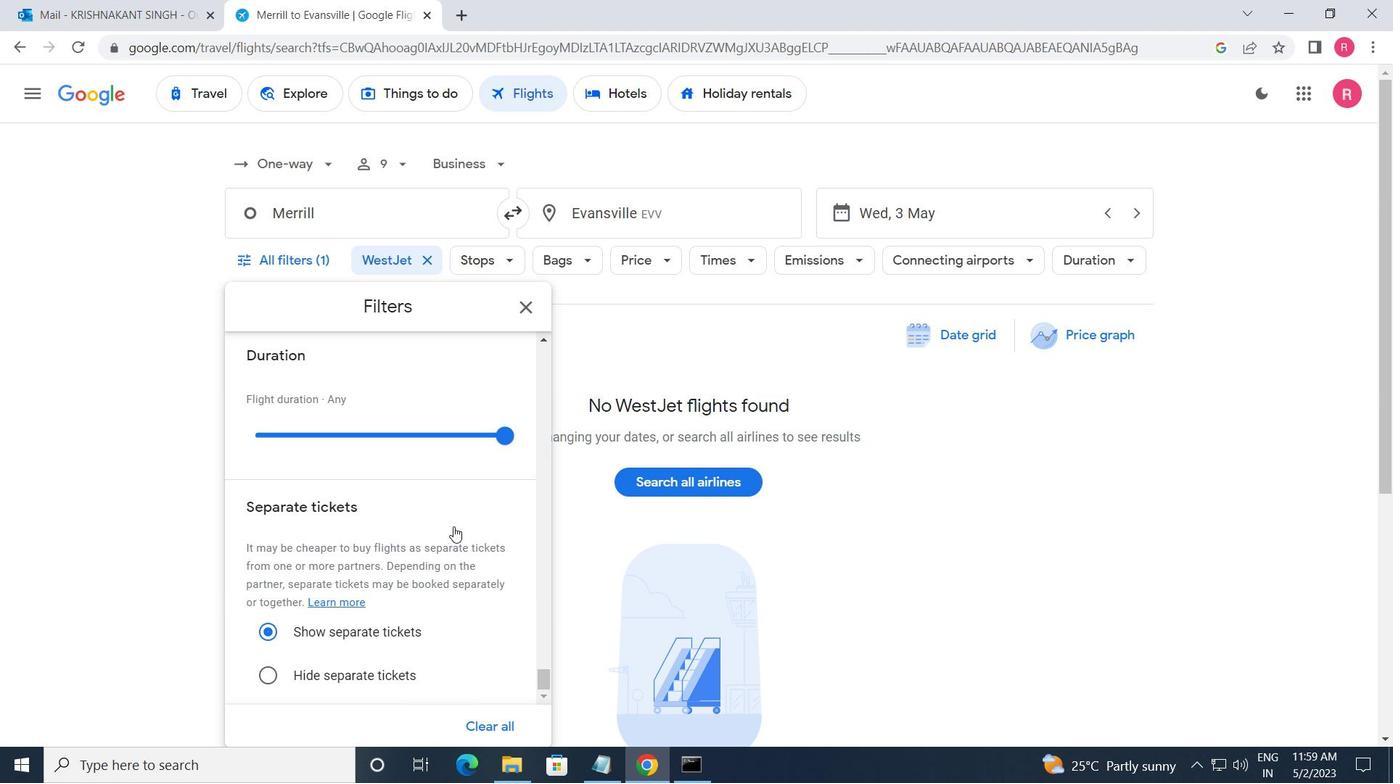 
Action: Mouse scrolled (453, 527) with delta (0, 0)
Screenshot: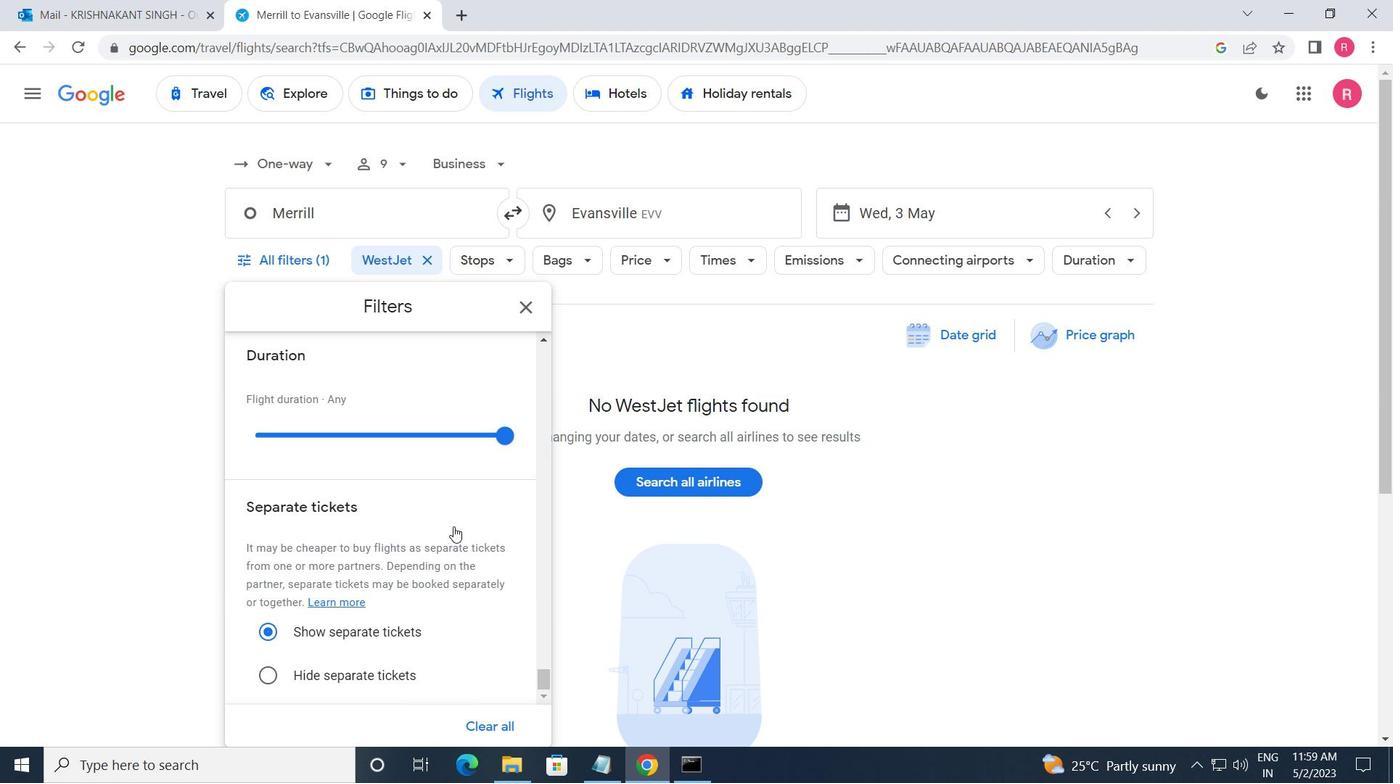 
Action: Mouse scrolled (453, 527) with delta (0, 0)
Screenshot: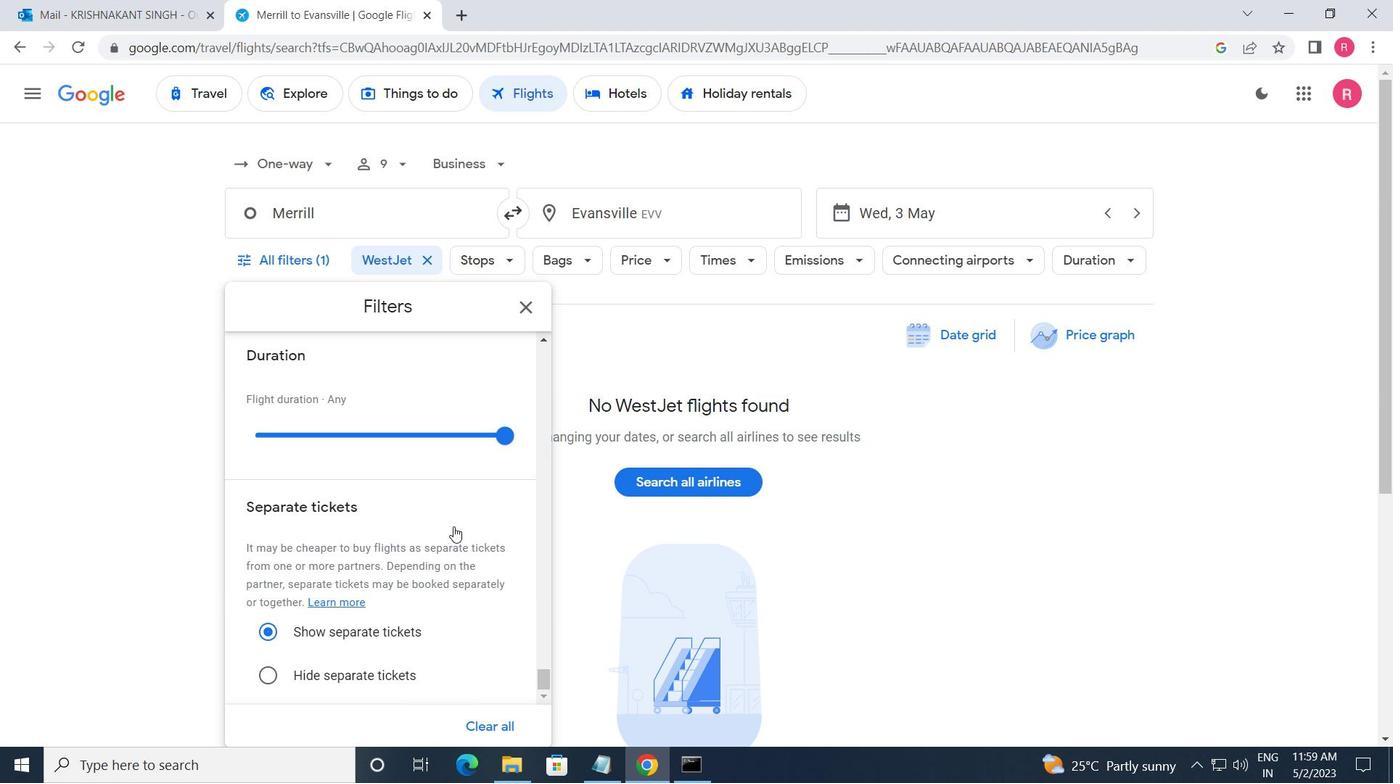 
Action: Mouse scrolled (453, 527) with delta (0, 0)
Screenshot: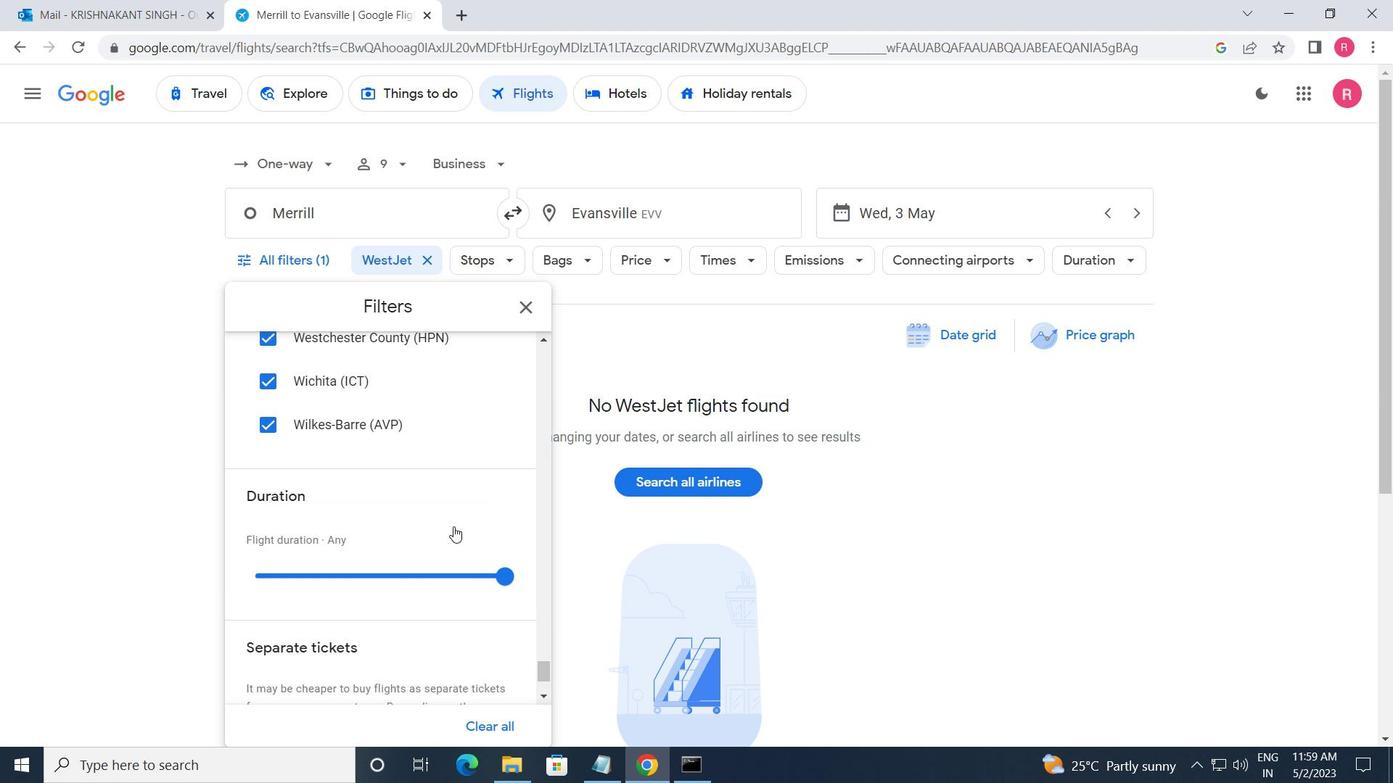 
Action: Mouse moved to (453, 526)
Screenshot: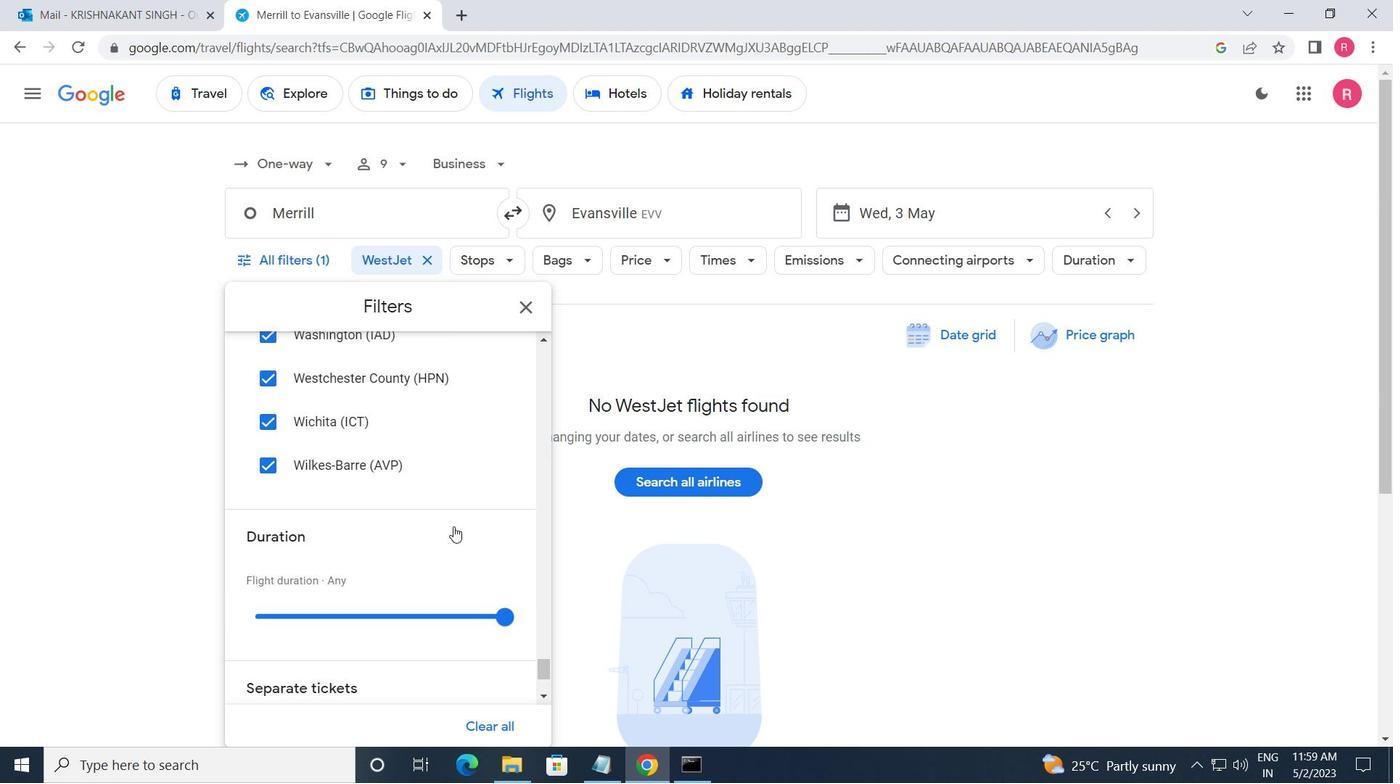 
Action: Mouse scrolled (453, 526) with delta (0, 0)
Screenshot: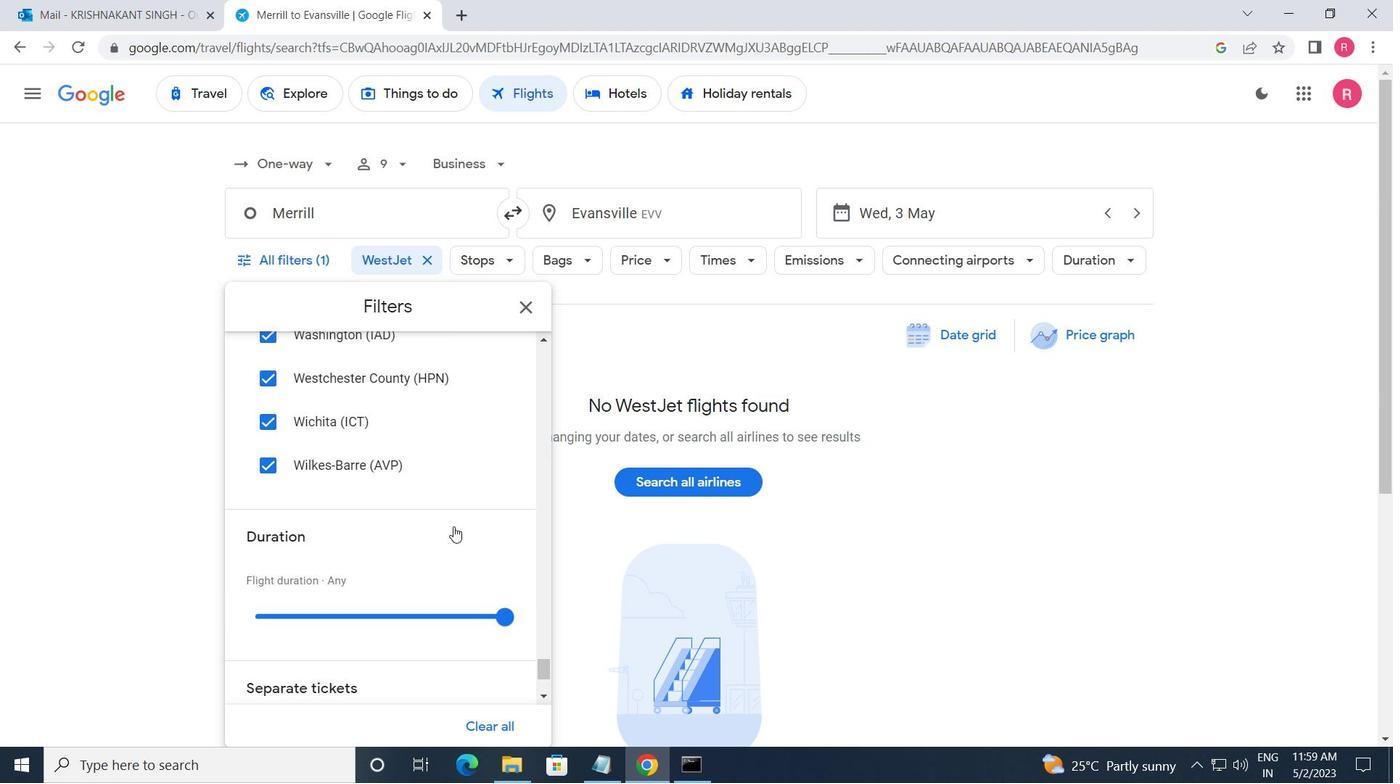 
Action: Mouse scrolled (453, 526) with delta (0, 0)
Screenshot: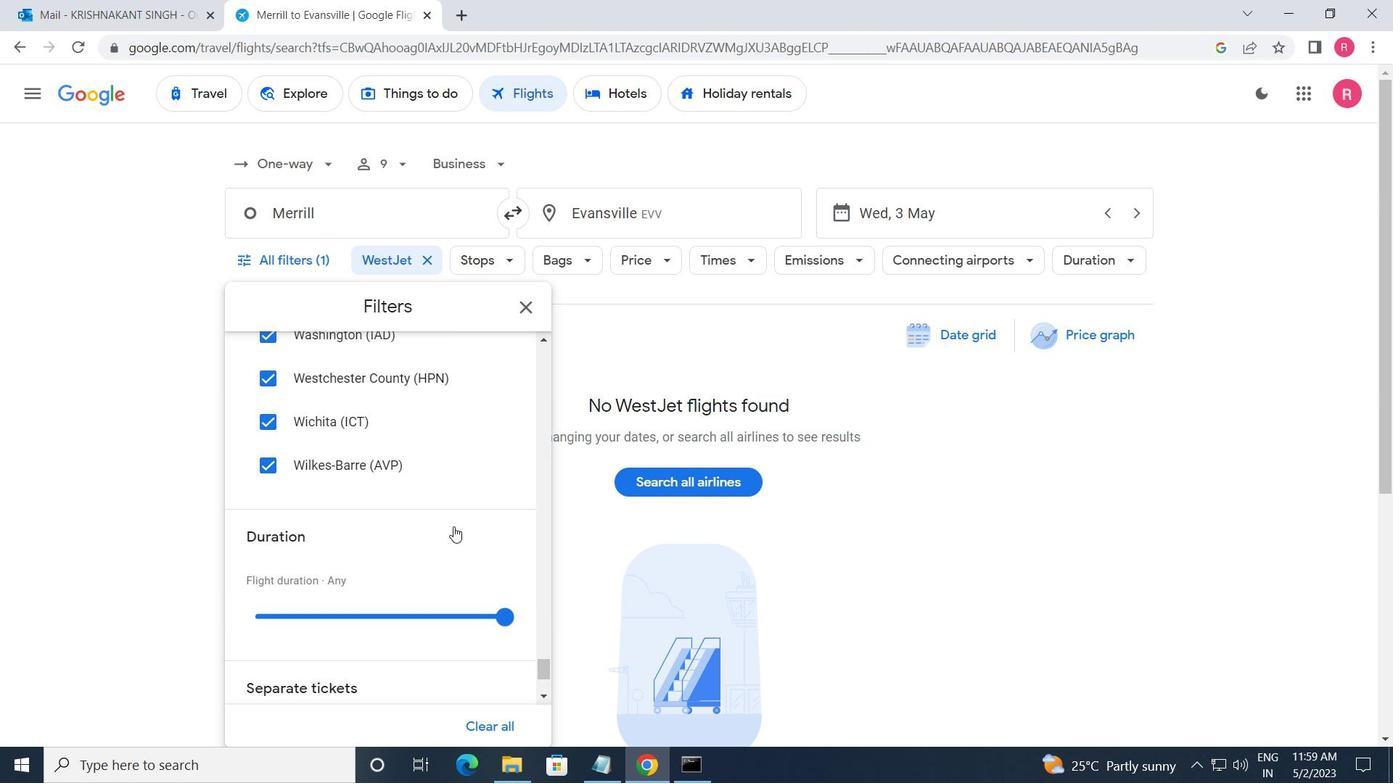 
Action: Mouse scrolled (453, 526) with delta (0, 0)
Screenshot: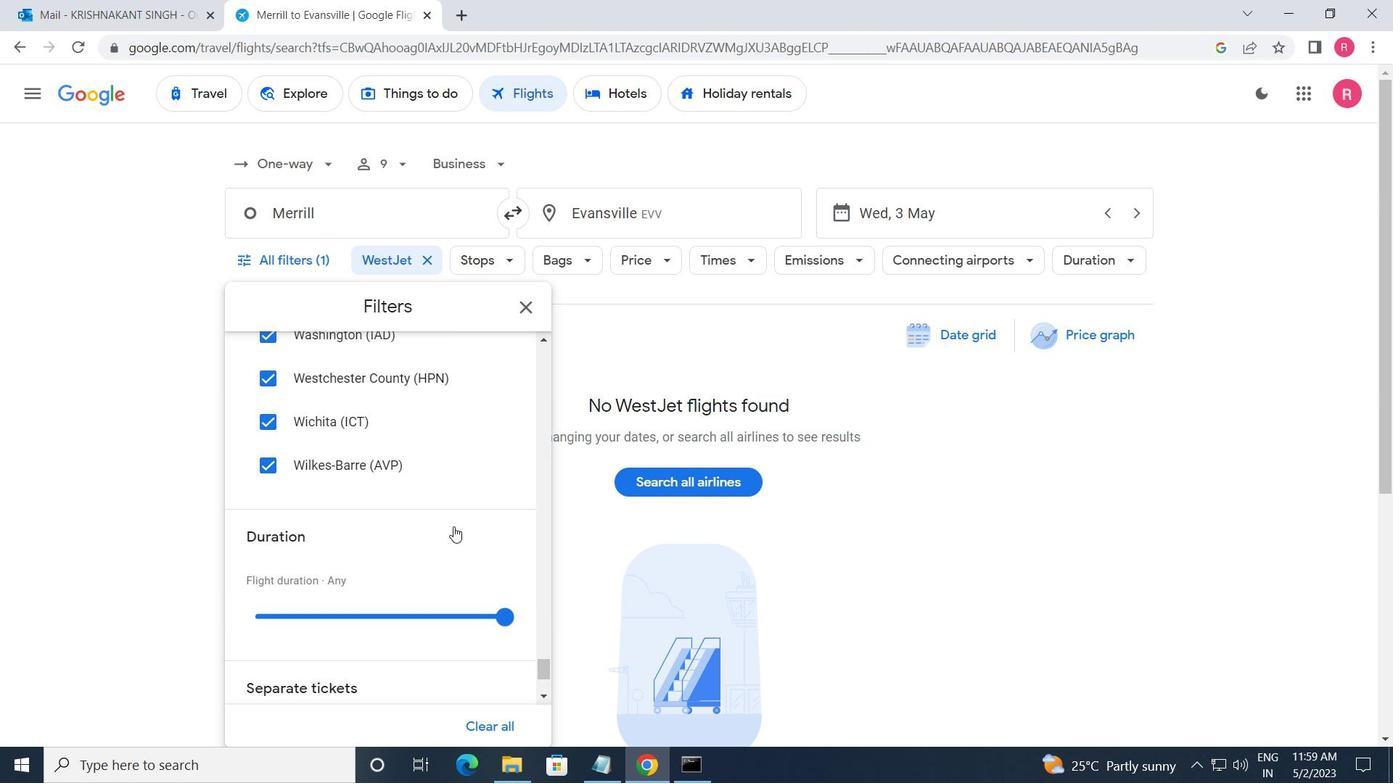 
Action: Mouse scrolled (453, 526) with delta (0, 0)
Screenshot: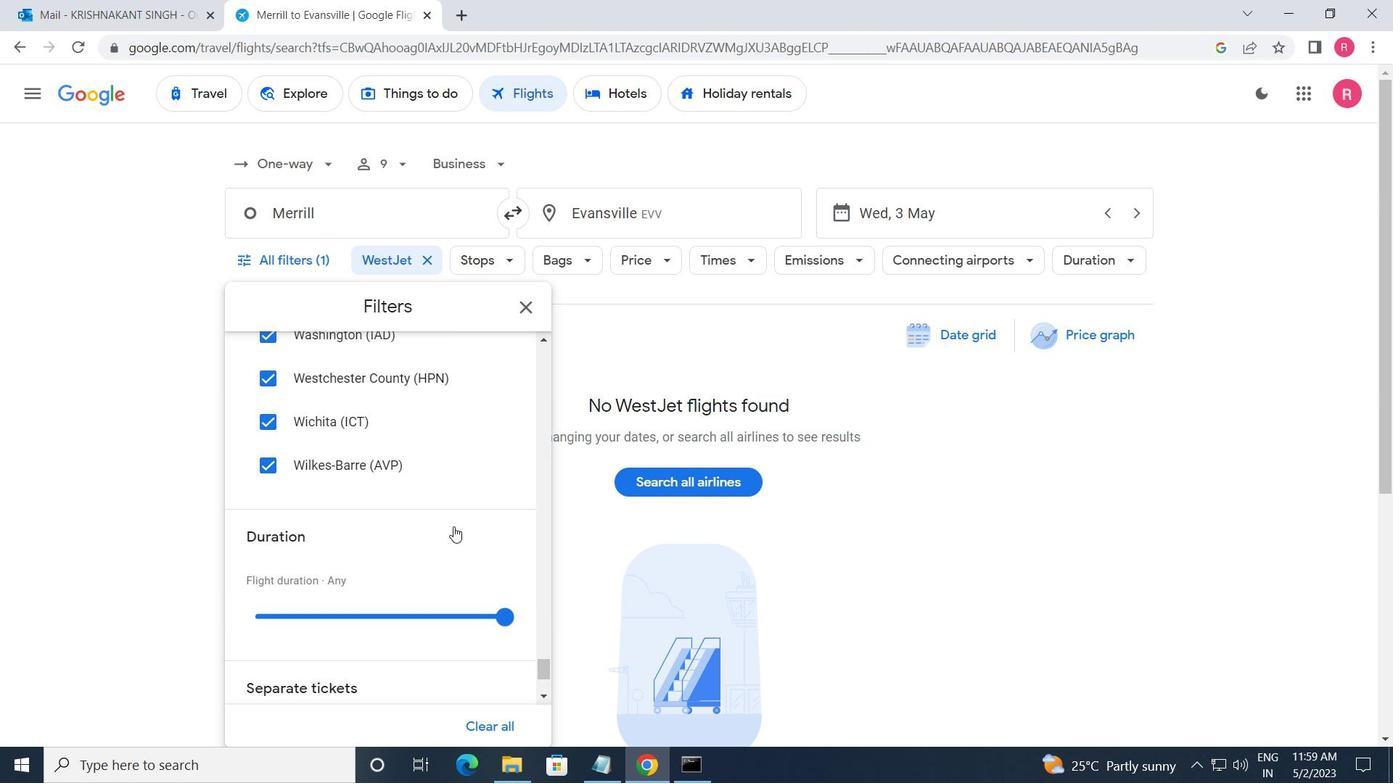 
Action: Mouse scrolled (453, 526) with delta (0, 0)
Screenshot: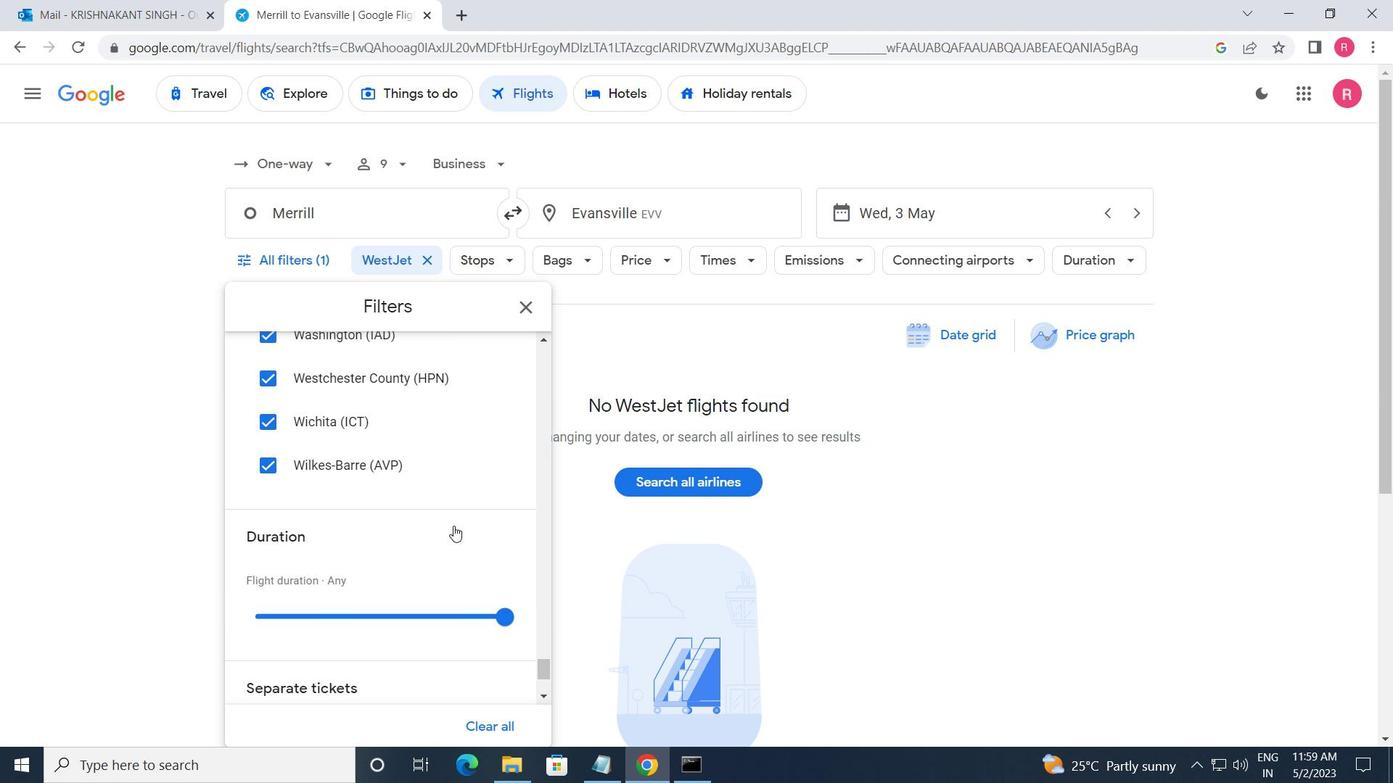 
Action: Mouse scrolled (453, 526) with delta (0, 0)
Screenshot: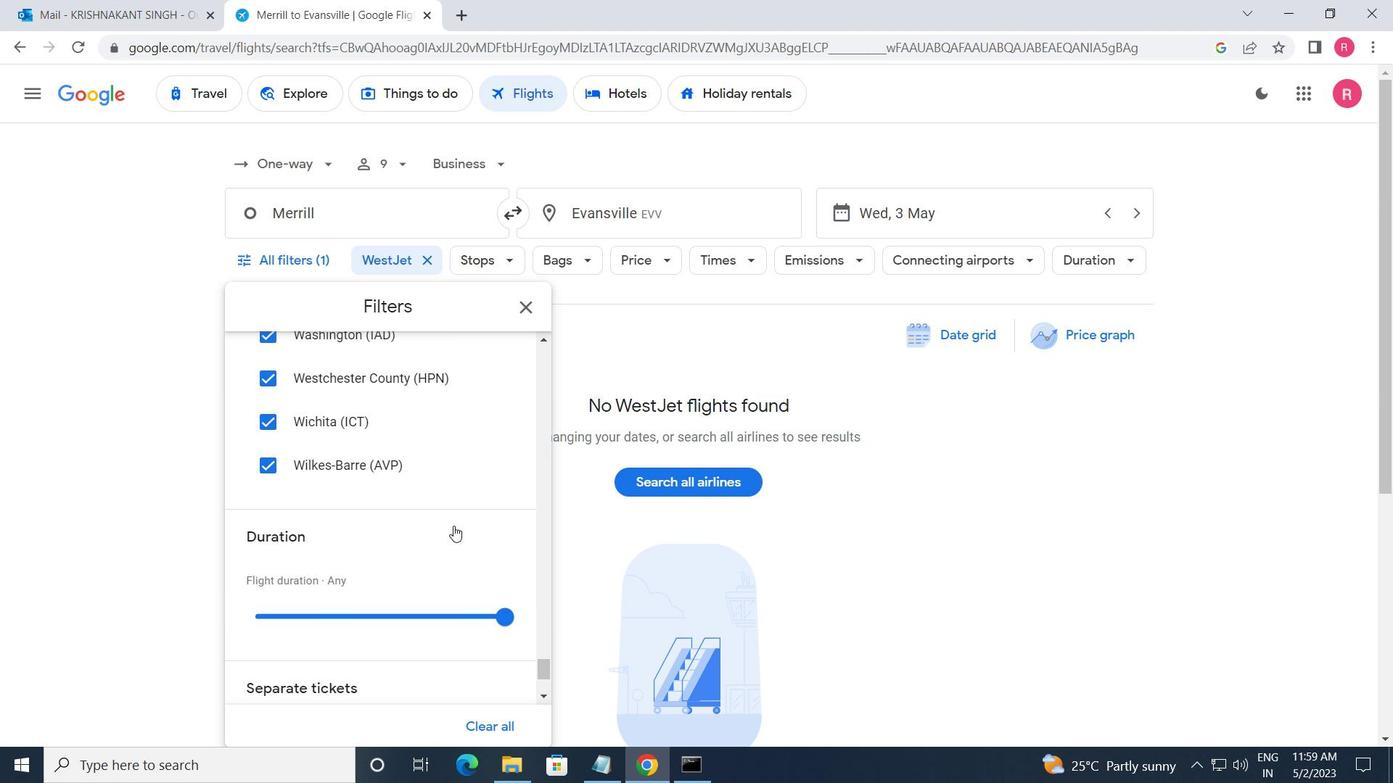 
Action: Mouse scrolled (453, 526) with delta (0, 0)
Screenshot: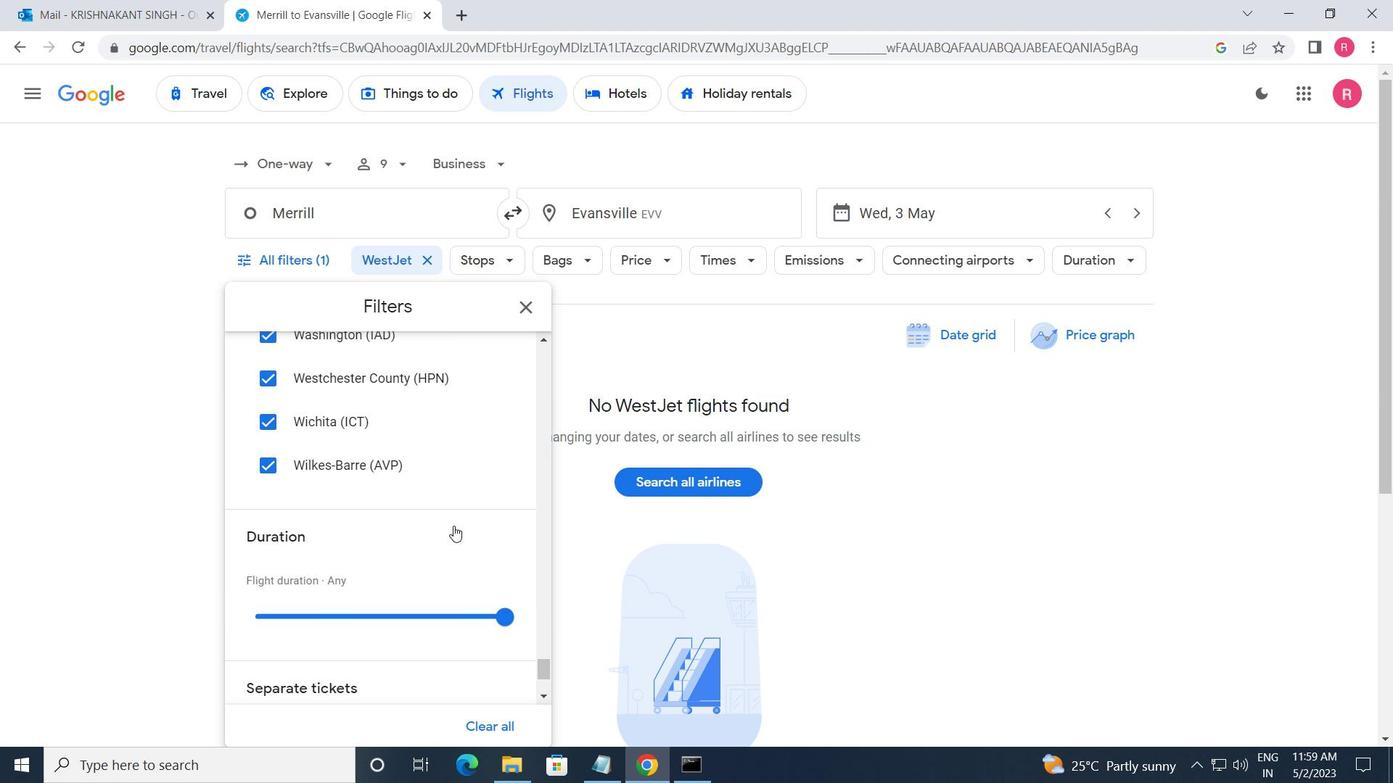 
Action: Mouse scrolled (453, 526) with delta (0, 0)
Screenshot: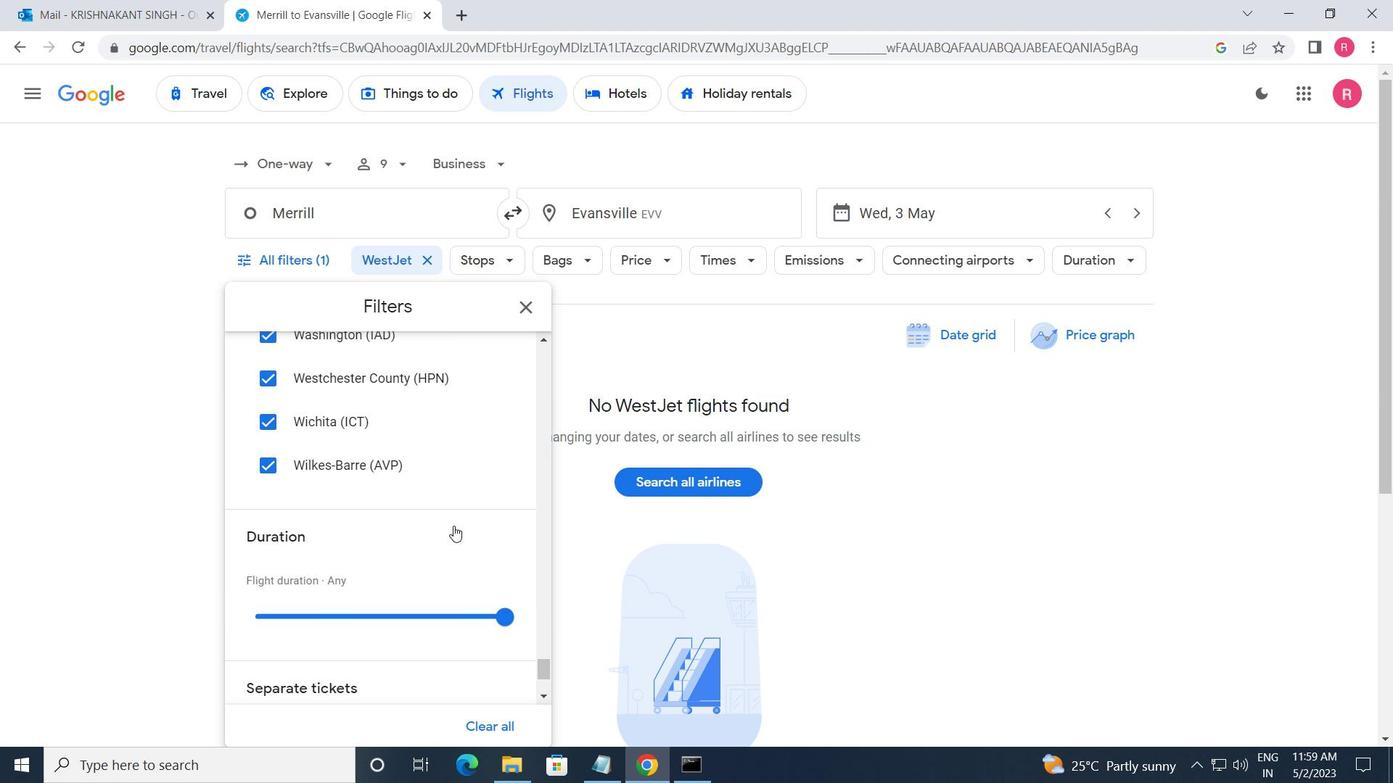 
Action: Mouse scrolled (453, 526) with delta (0, 0)
Screenshot: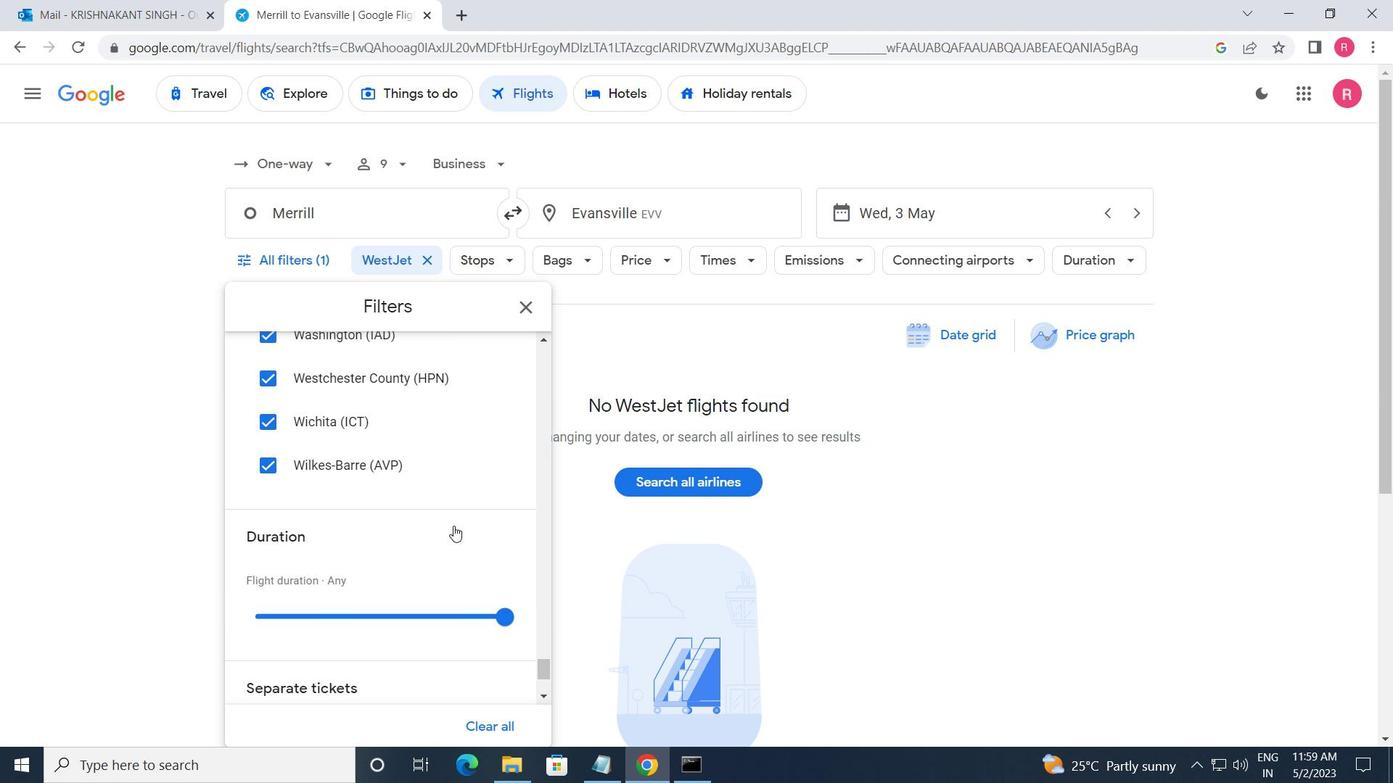 
Action: Mouse scrolled (453, 526) with delta (0, 0)
Screenshot: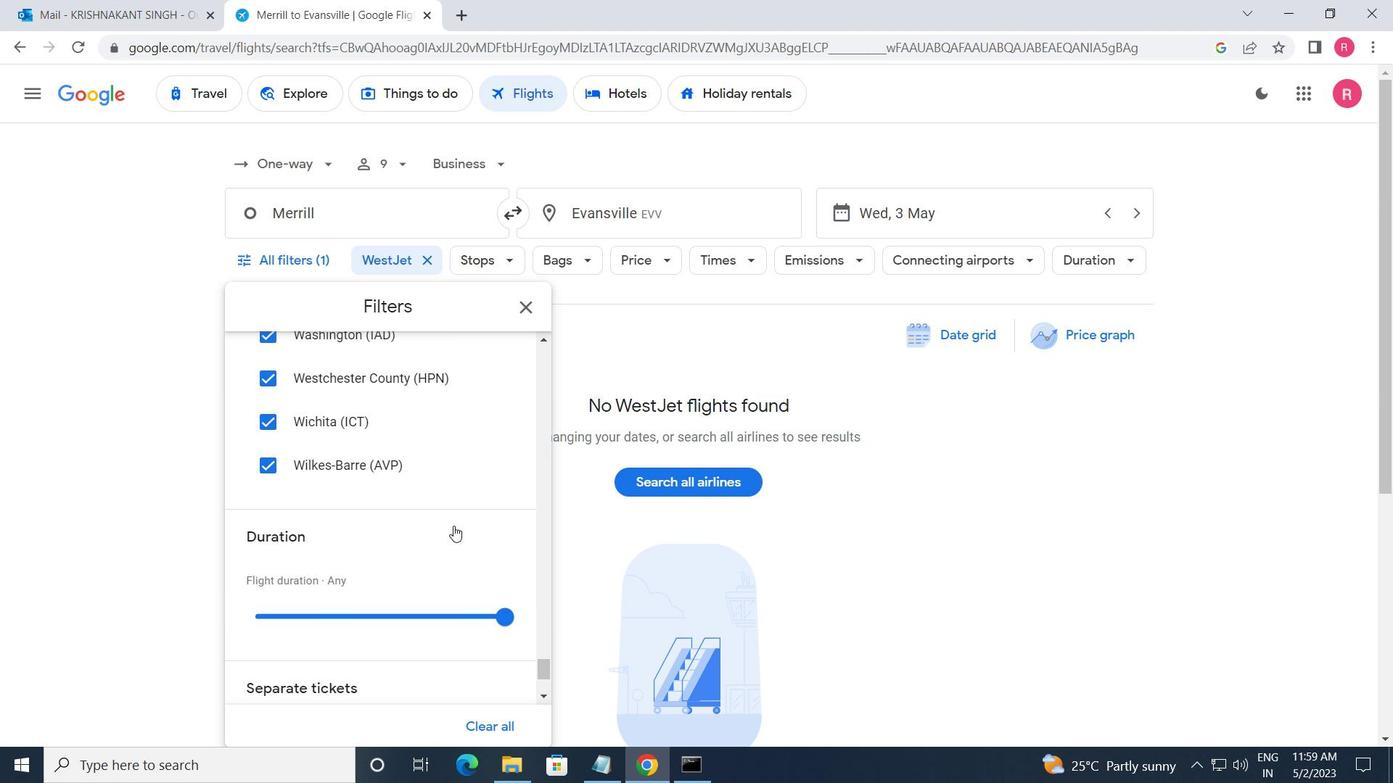 
Action: Mouse moved to (459, 516)
Screenshot: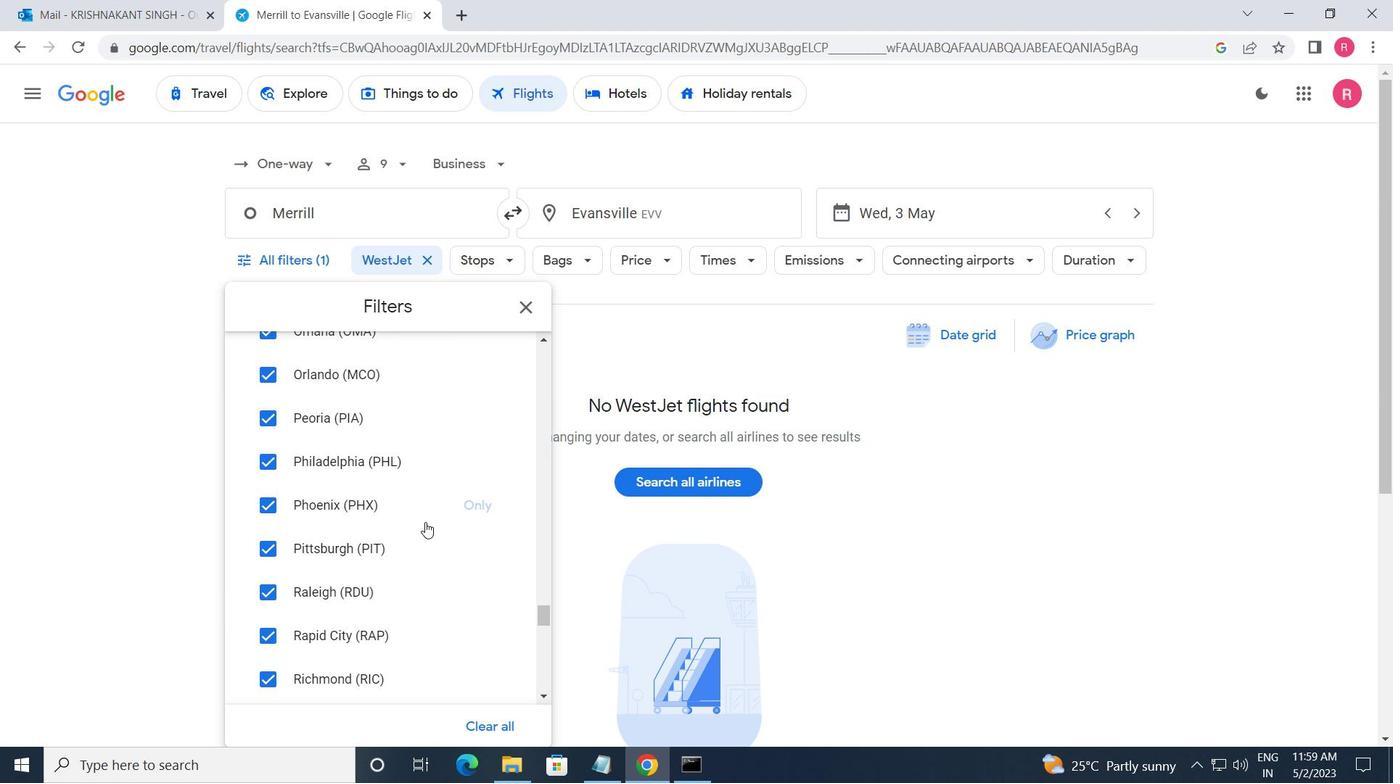 
Action: Mouse scrolled (459, 515) with delta (0, 0)
Screenshot: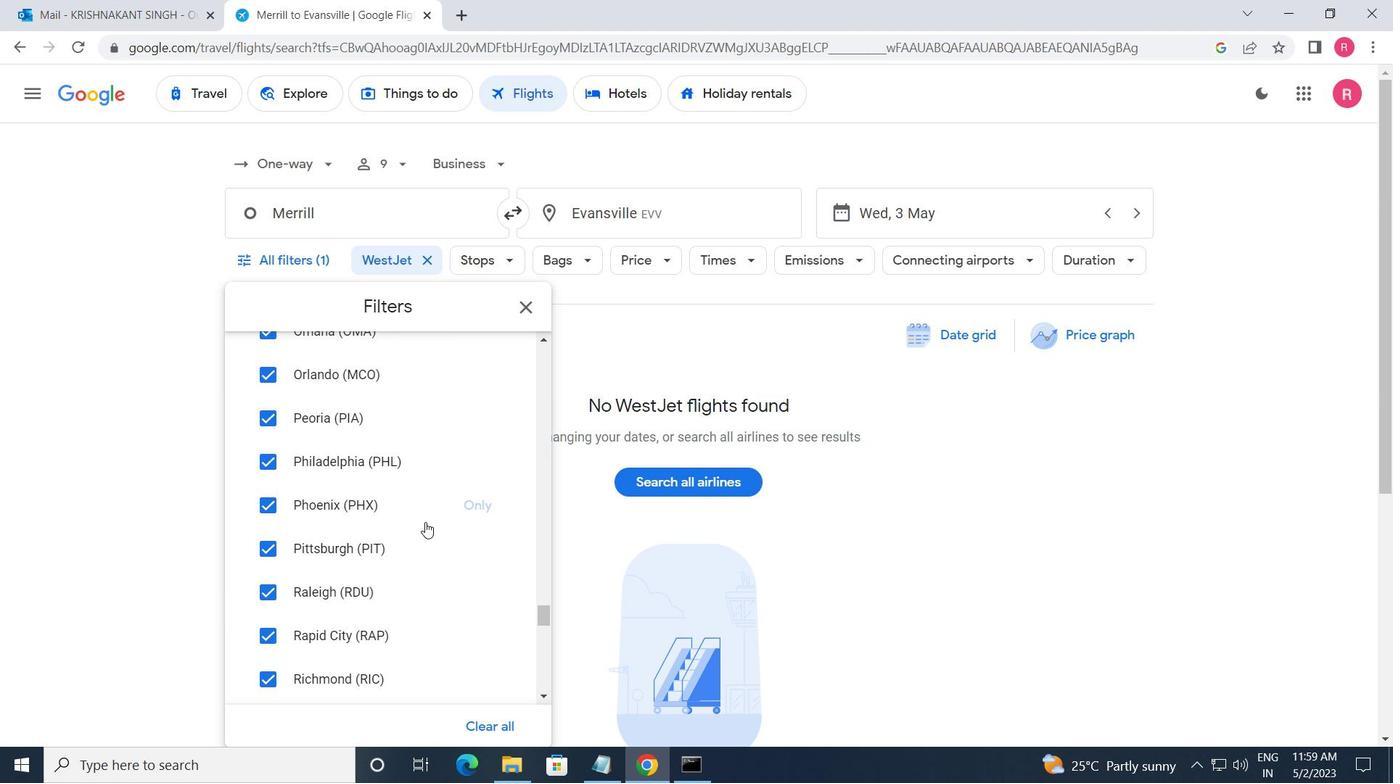 
Action: Mouse moved to (459, 516)
Screenshot: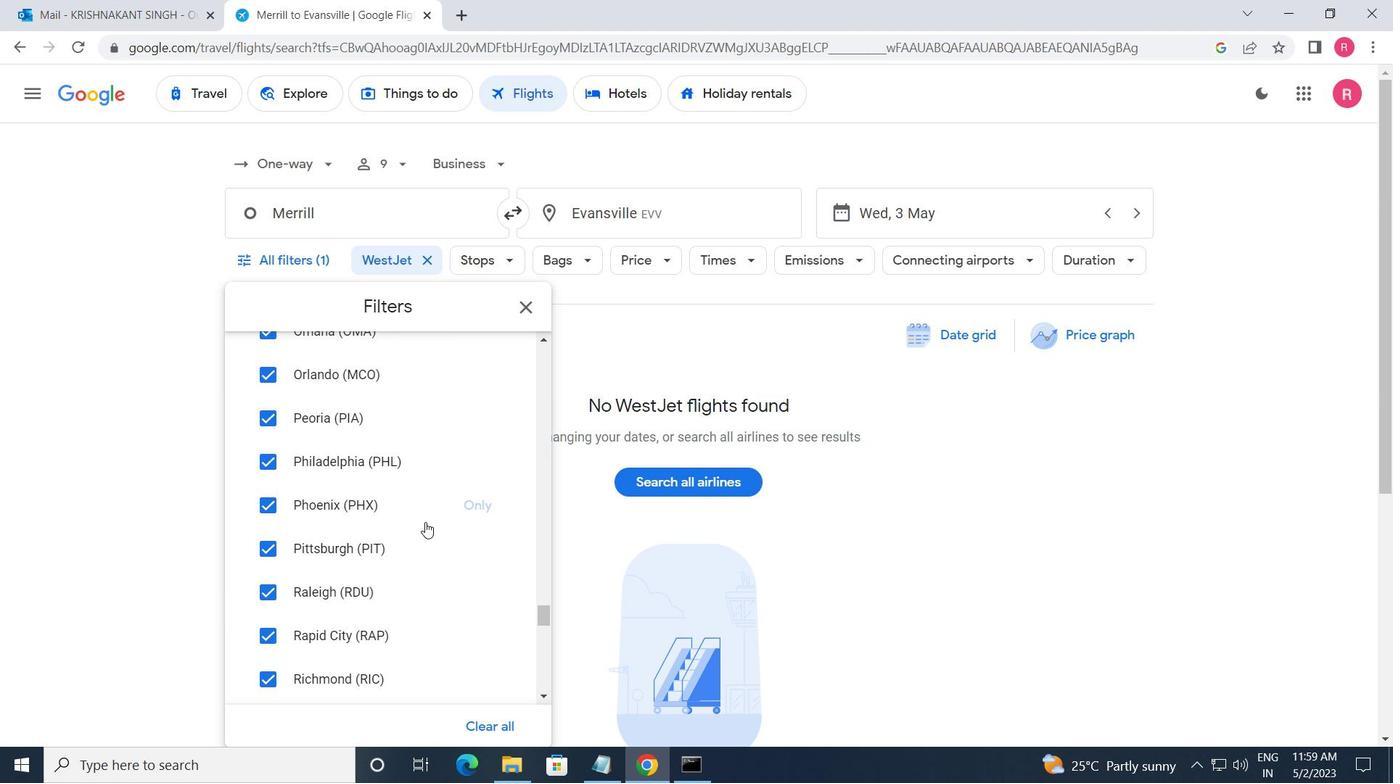 
Action: Mouse scrolled (459, 516) with delta (0, 0)
Screenshot: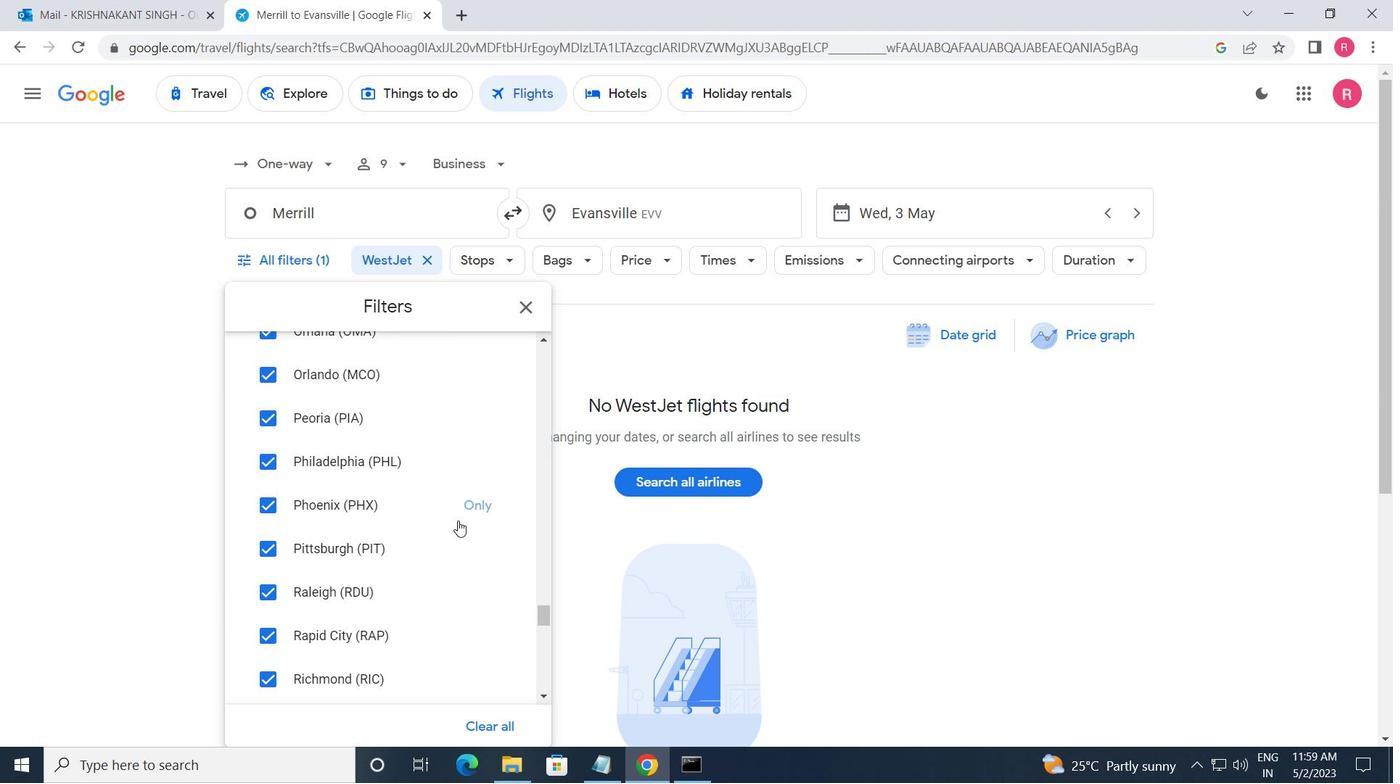 
Action: Mouse moved to (459, 515)
Screenshot: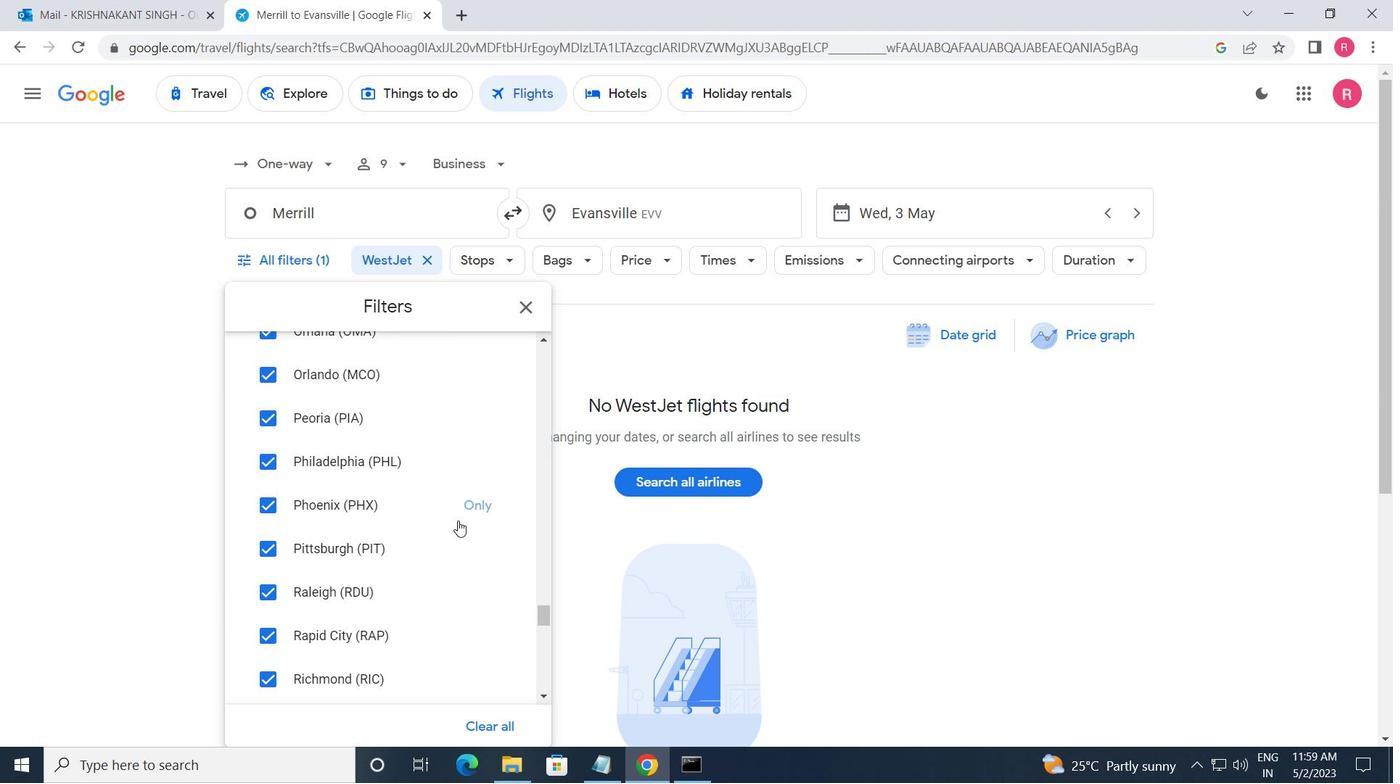 
Action: Mouse scrolled (459, 516) with delta (0, 0)
Screenshot: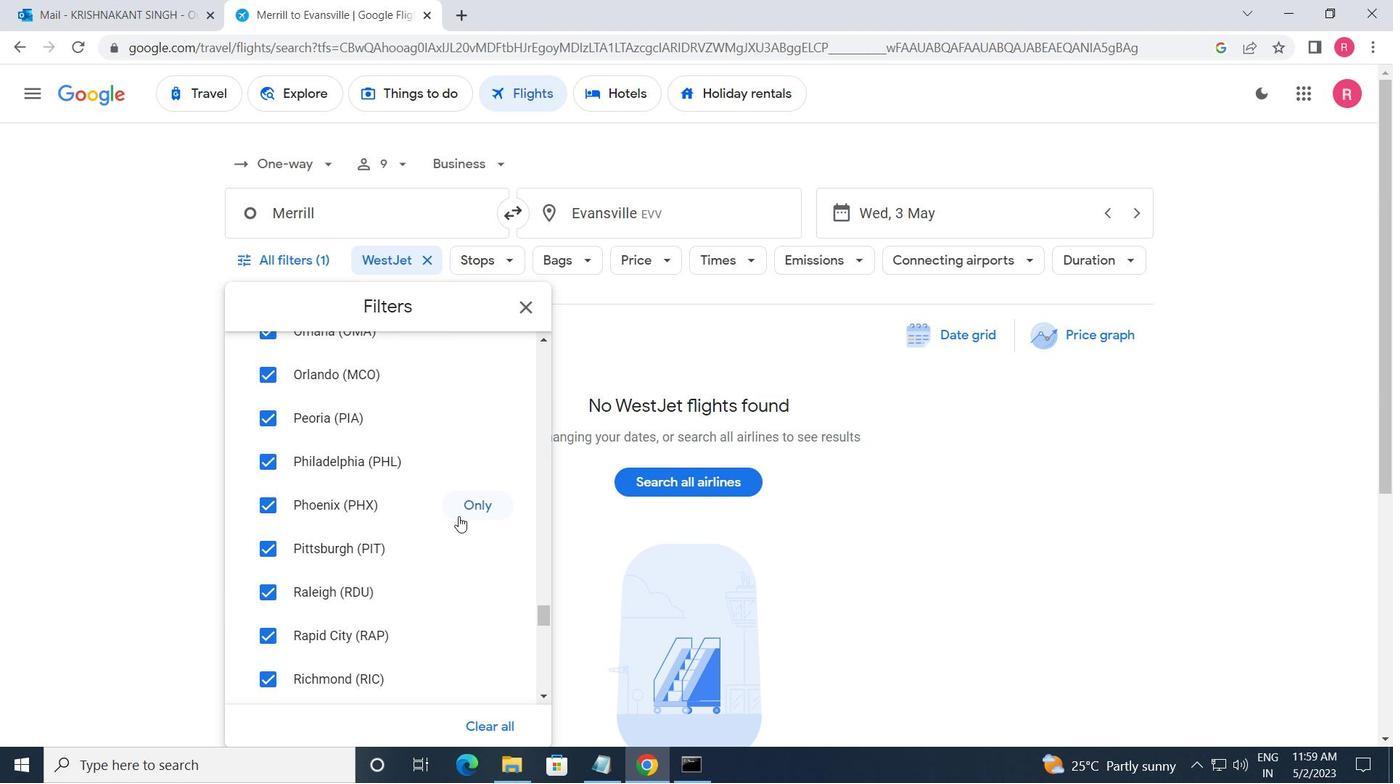 
Action: Mouse moved to (459, 514)
Screenshot: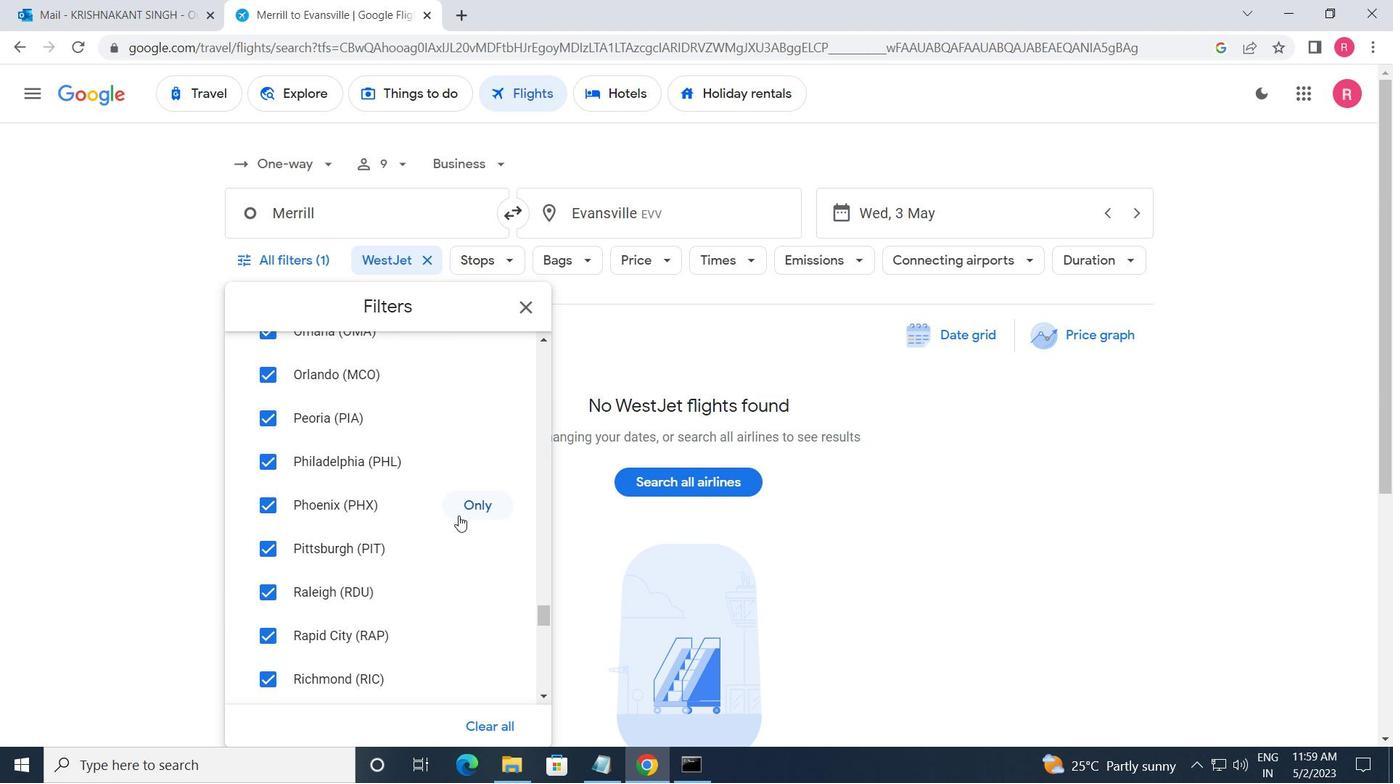 
Action: Mouse scrolled (459, 515) with delta (0, 0)
Screenshot: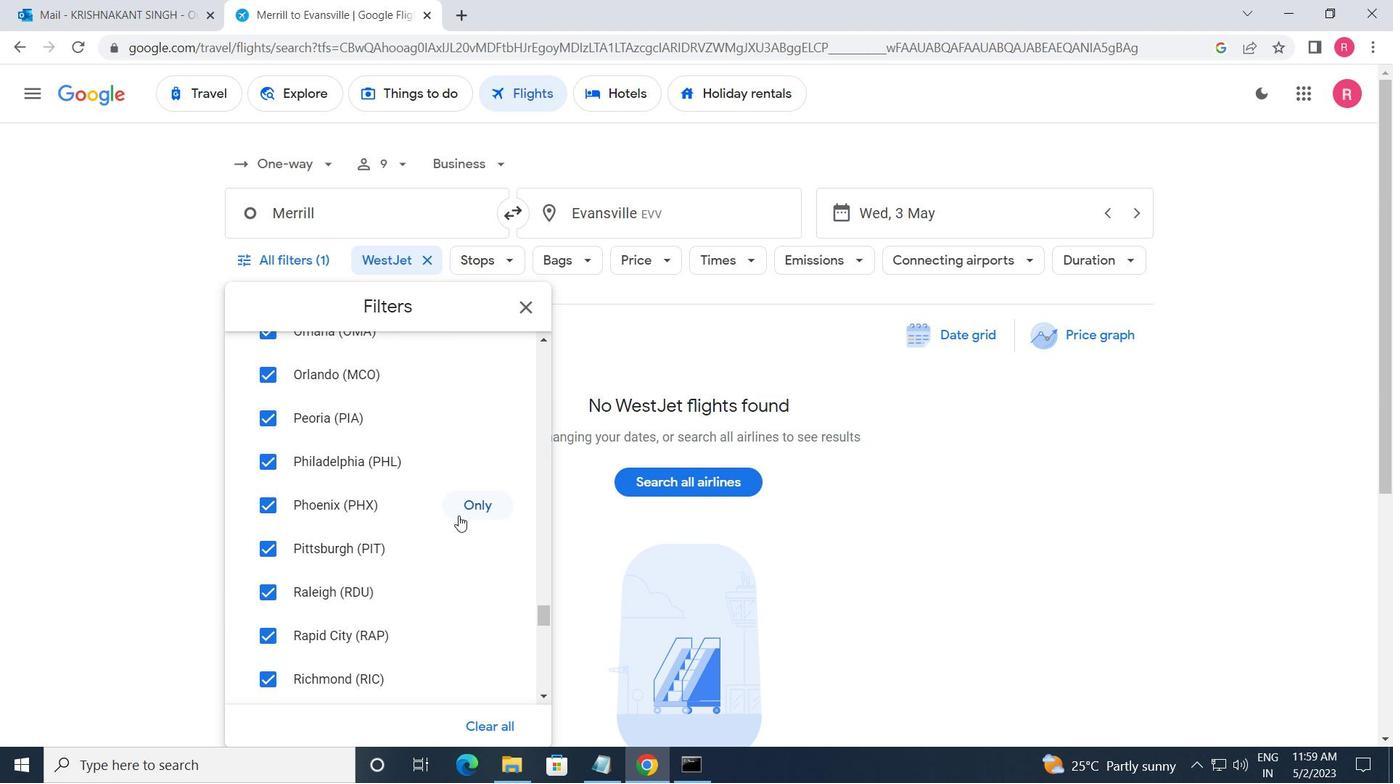 
Action: Mouse moved to (459, 510)
Screenshot: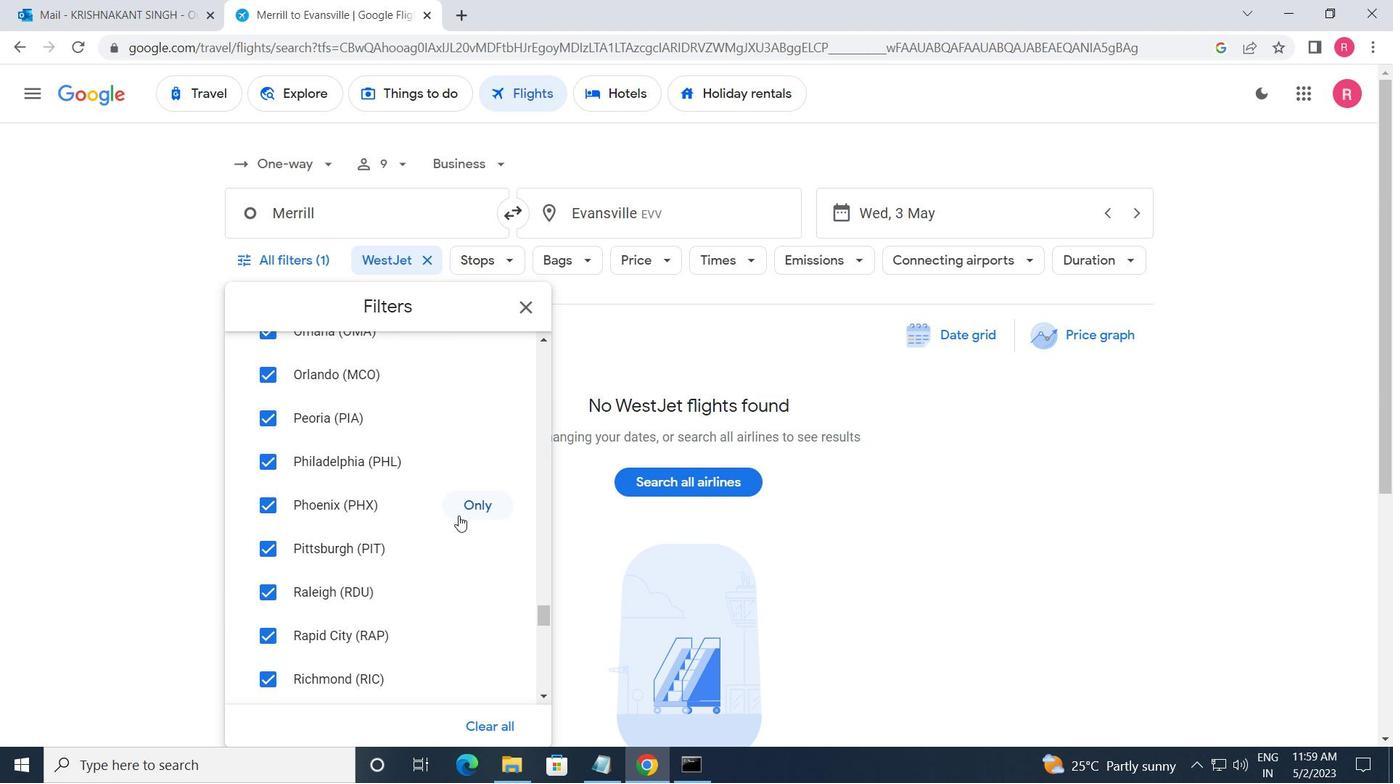 
Action: Mouse scrolled (459, 511) with delta (0, 0)
Screenshot: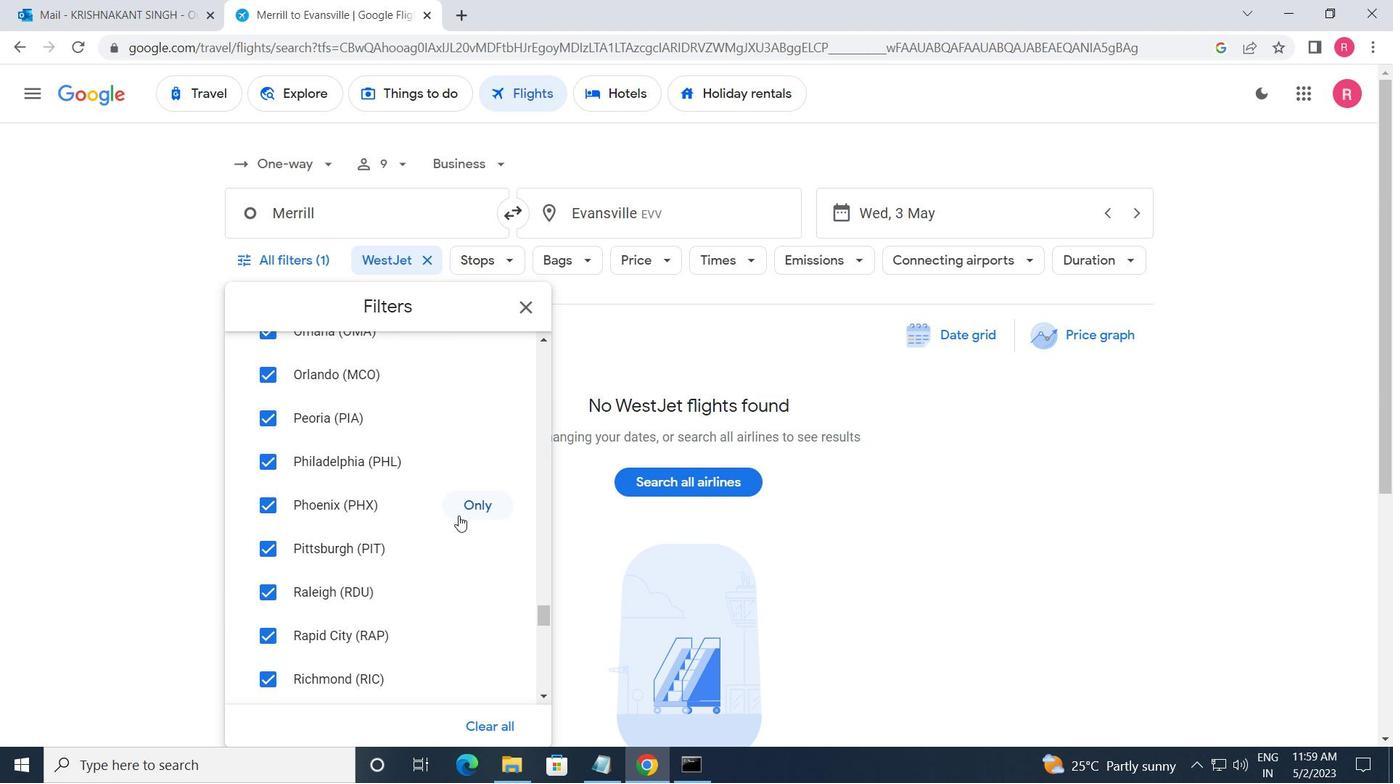 
Action: Mouse moved to (458, 498)
Screenshot: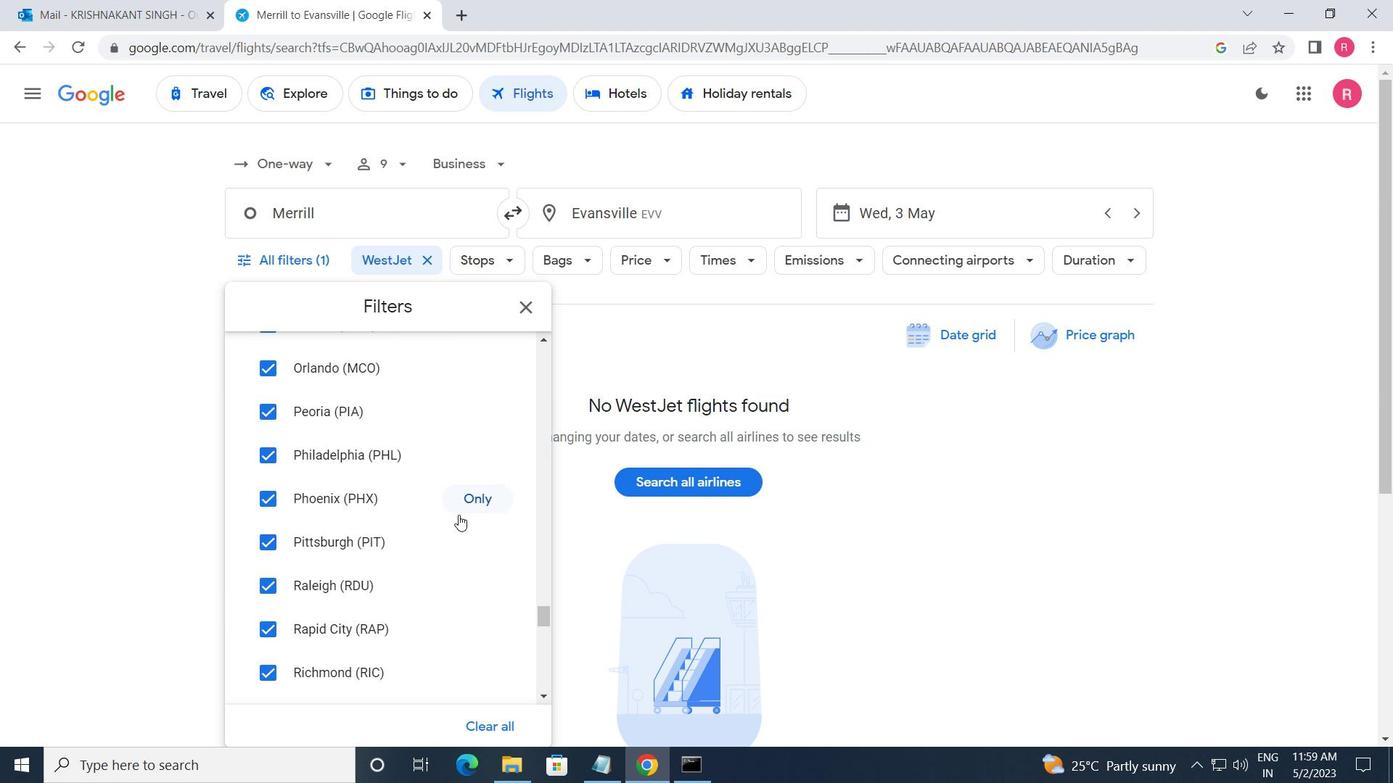 
Action: Mouse scrolled (458, 499) with delta (0, 0)
Screenshot: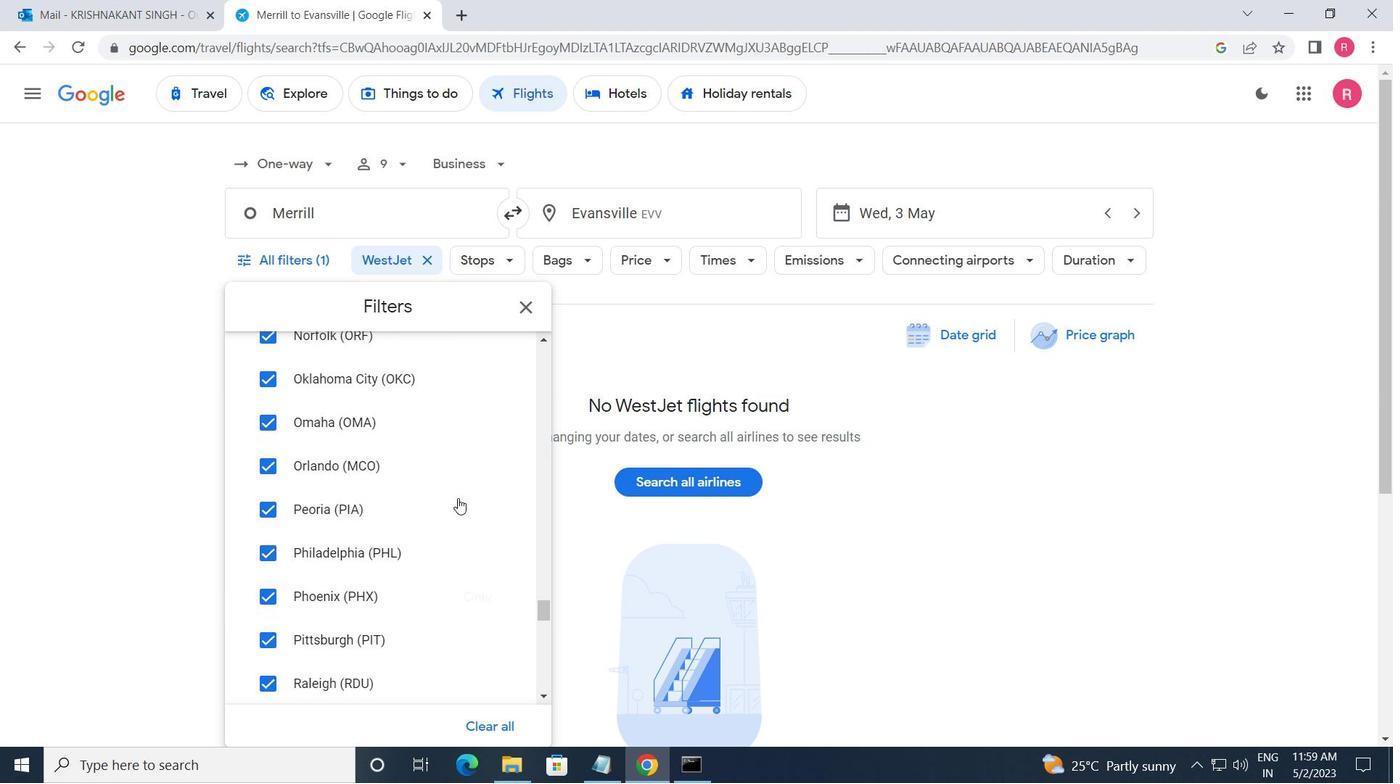 
Action: Mouse scrolled (458, 499) with delta (0, 0)
Screenshot: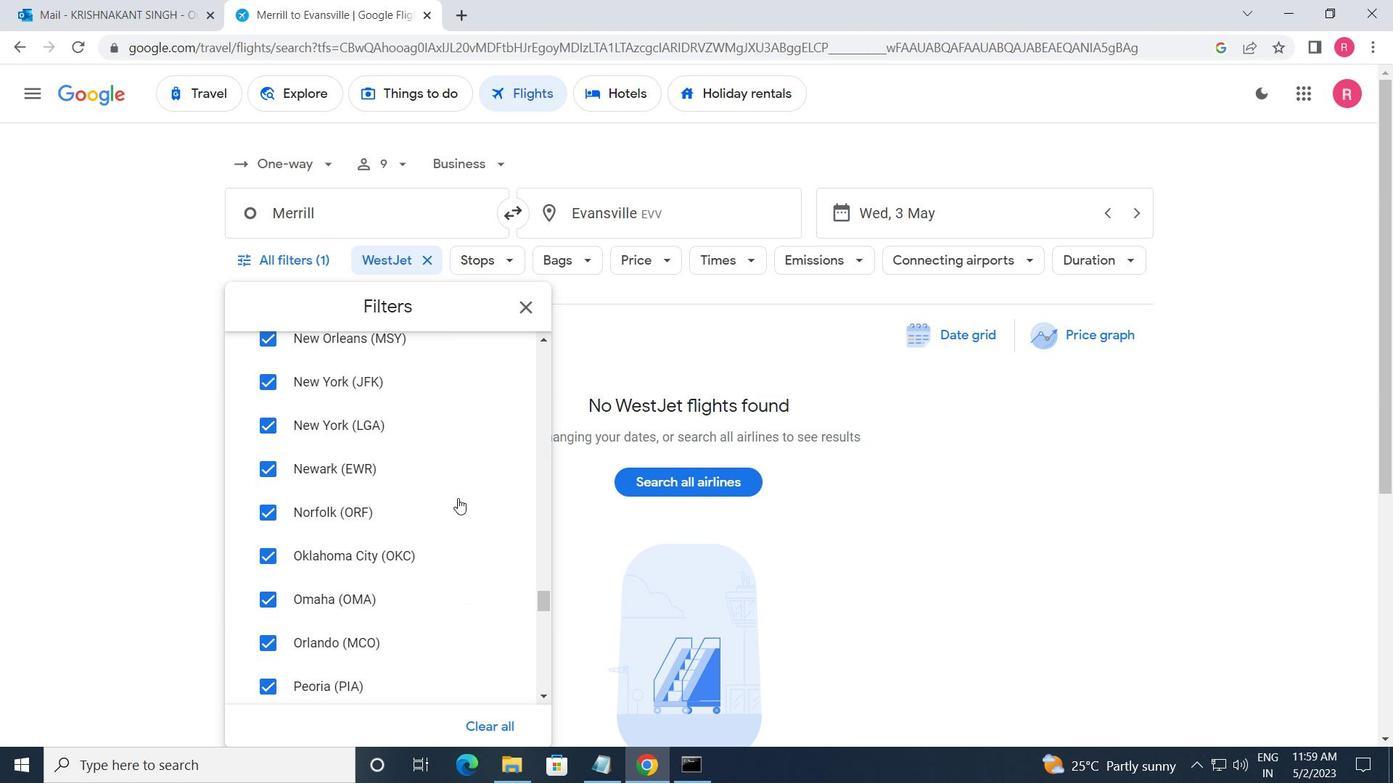
Action: Mouse scrolled (458, 499) with delta (0, 0)
Screenshot: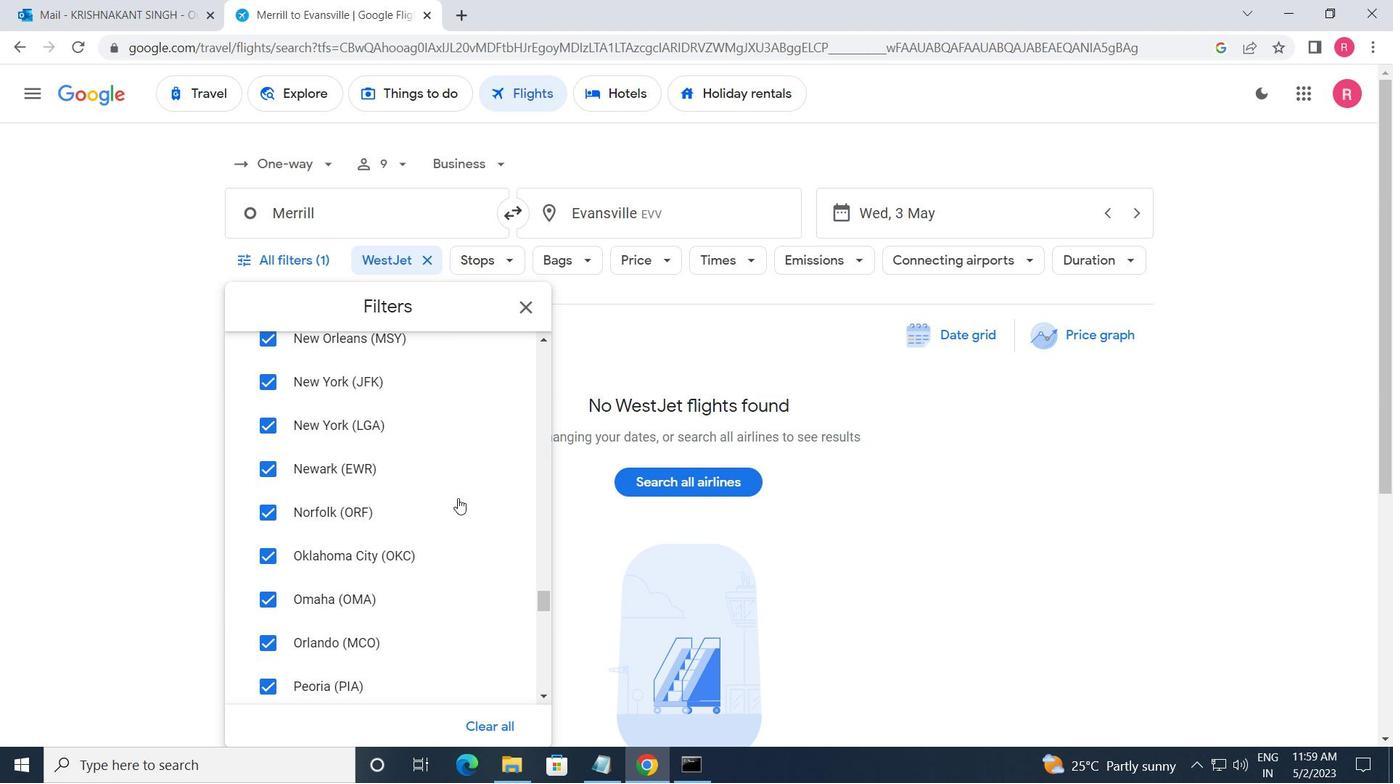 
Action: Mouse scrolled (458, 499) with delta (0, 0)
Screenshot: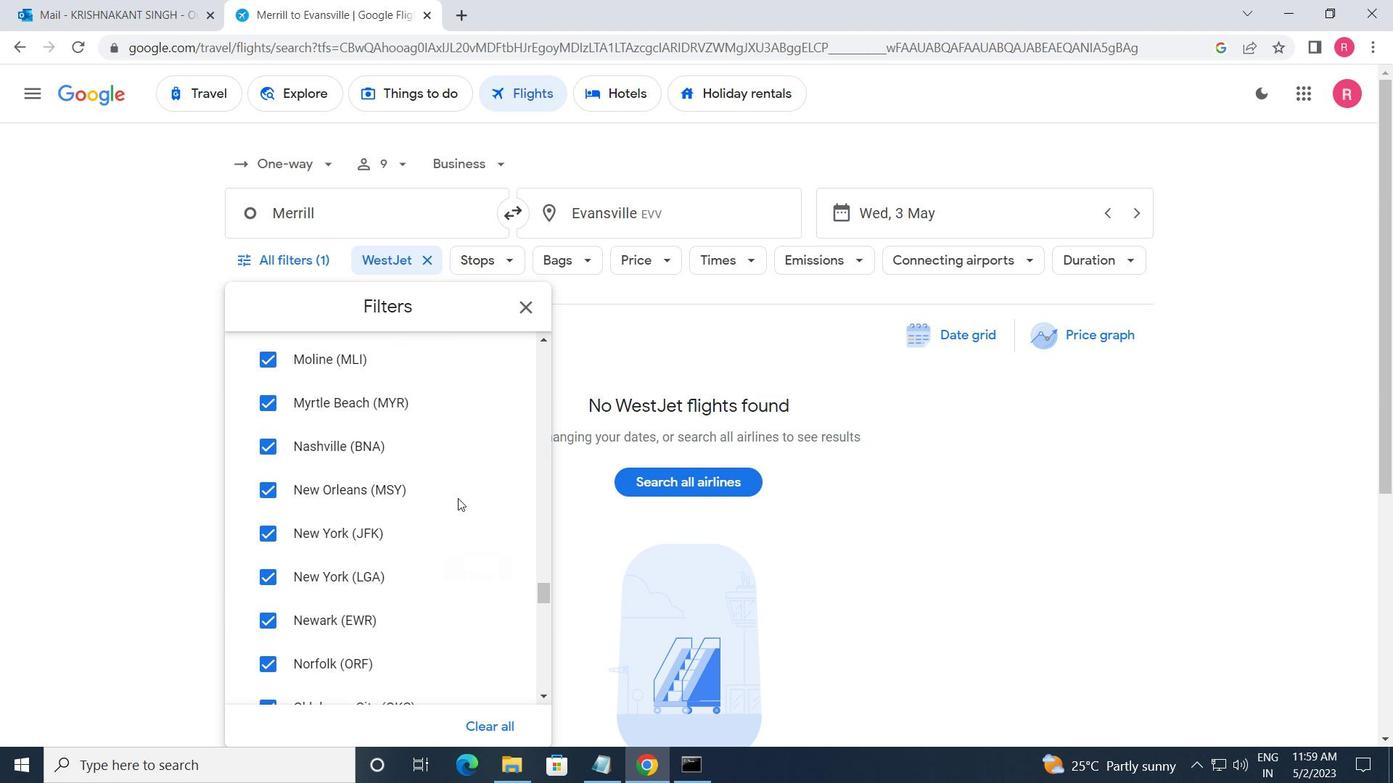 
Action: Mouse scrolled (458, 499) with delta (0, 0)
Screenshot: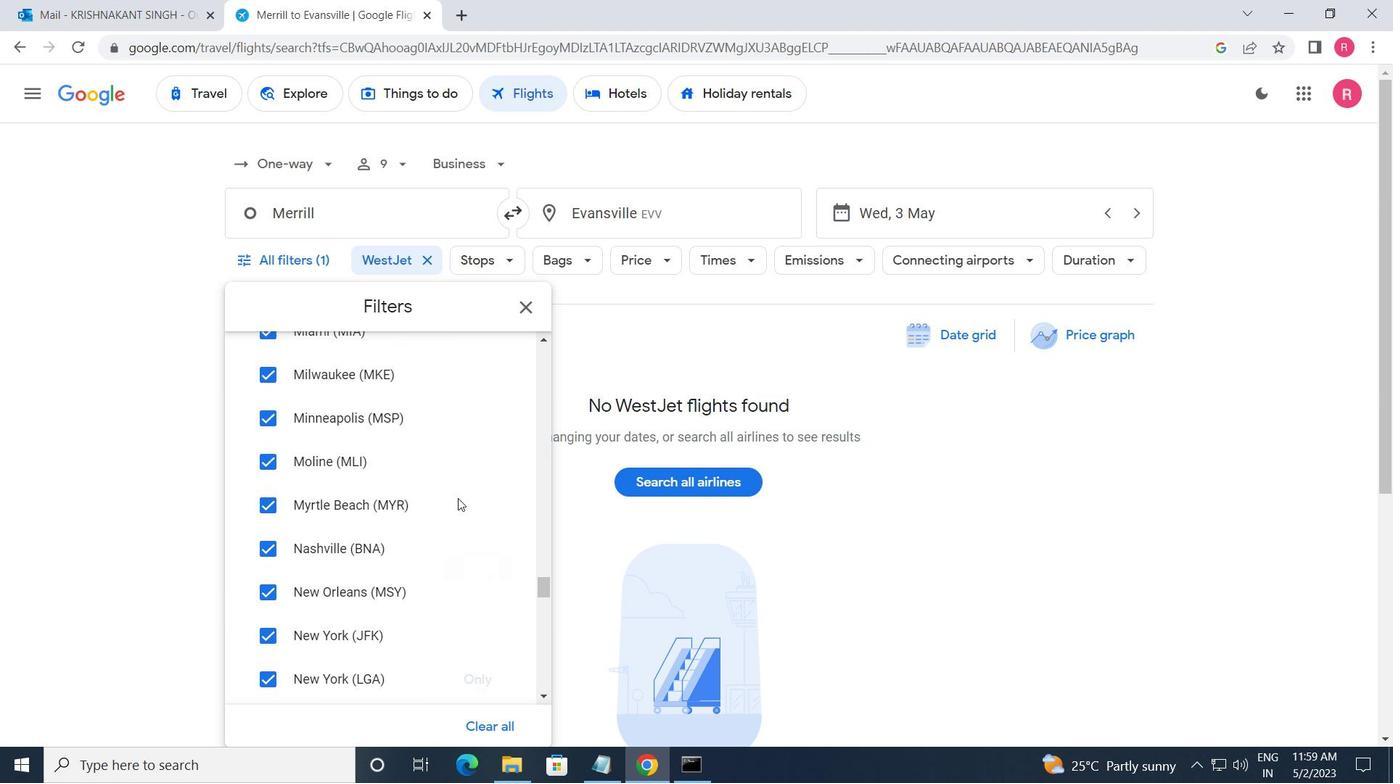 
Action: Mouse scrolled (458, 499) with delta (0, 0)
Screenshot: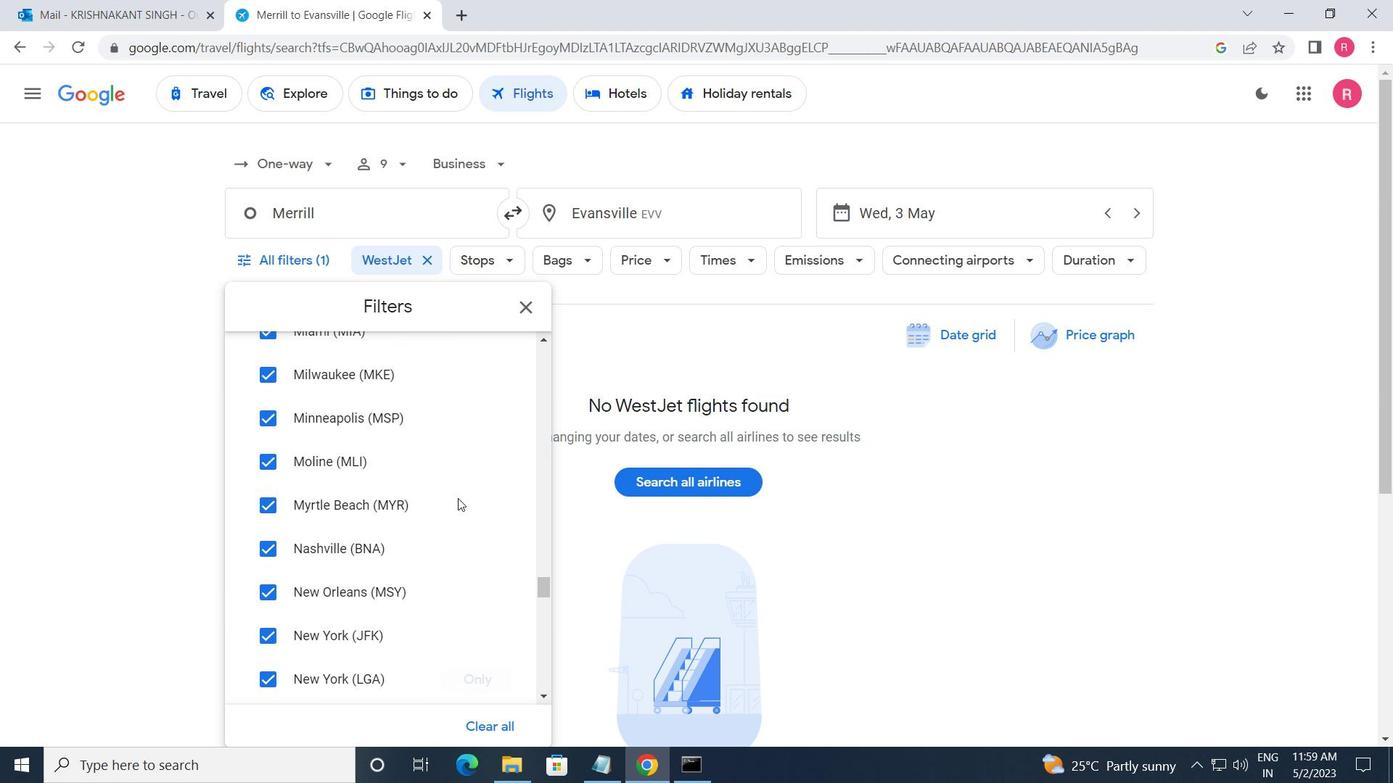 
Action: Mouse scrolled (458, 499) with delta (0, 0)
Screenshot: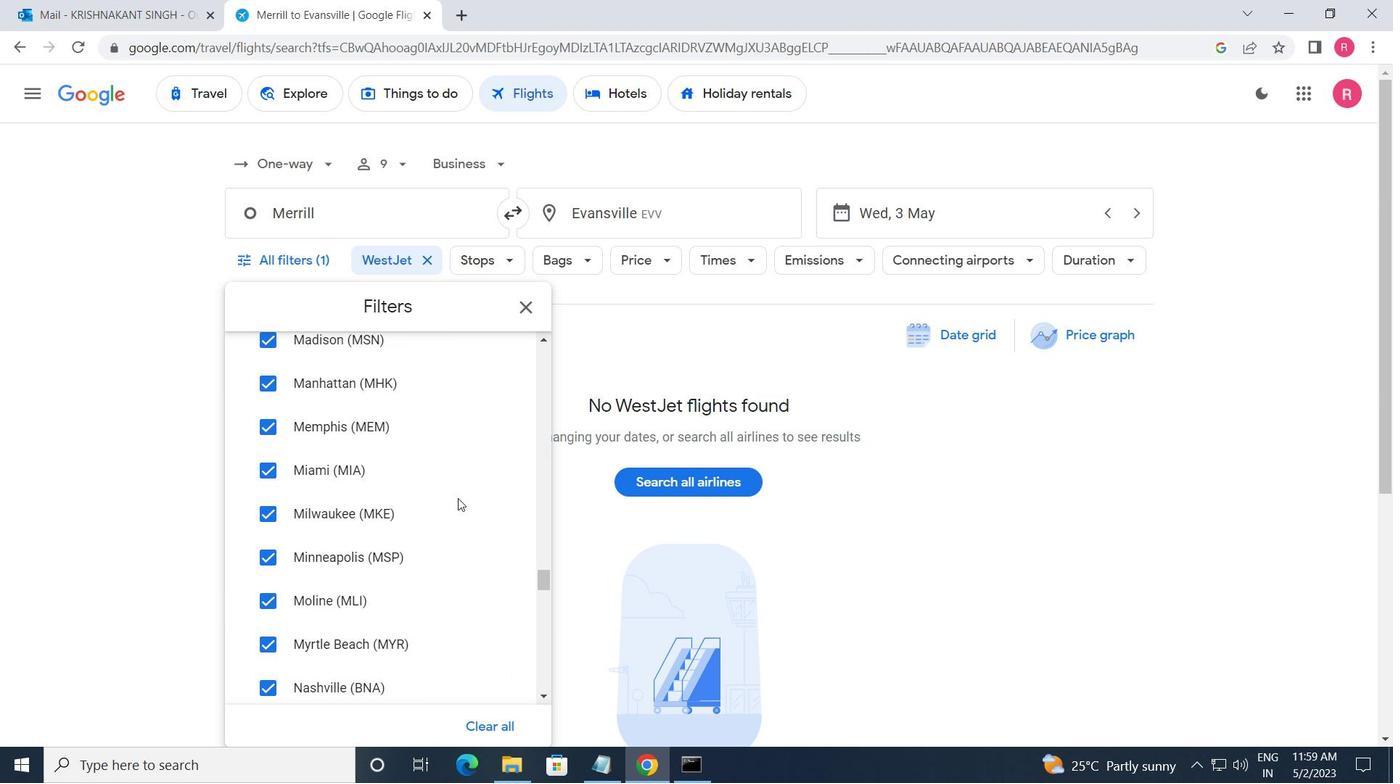 
Action: Mouse scrolled (458, 499) with delta (0, 0)
Screenshot: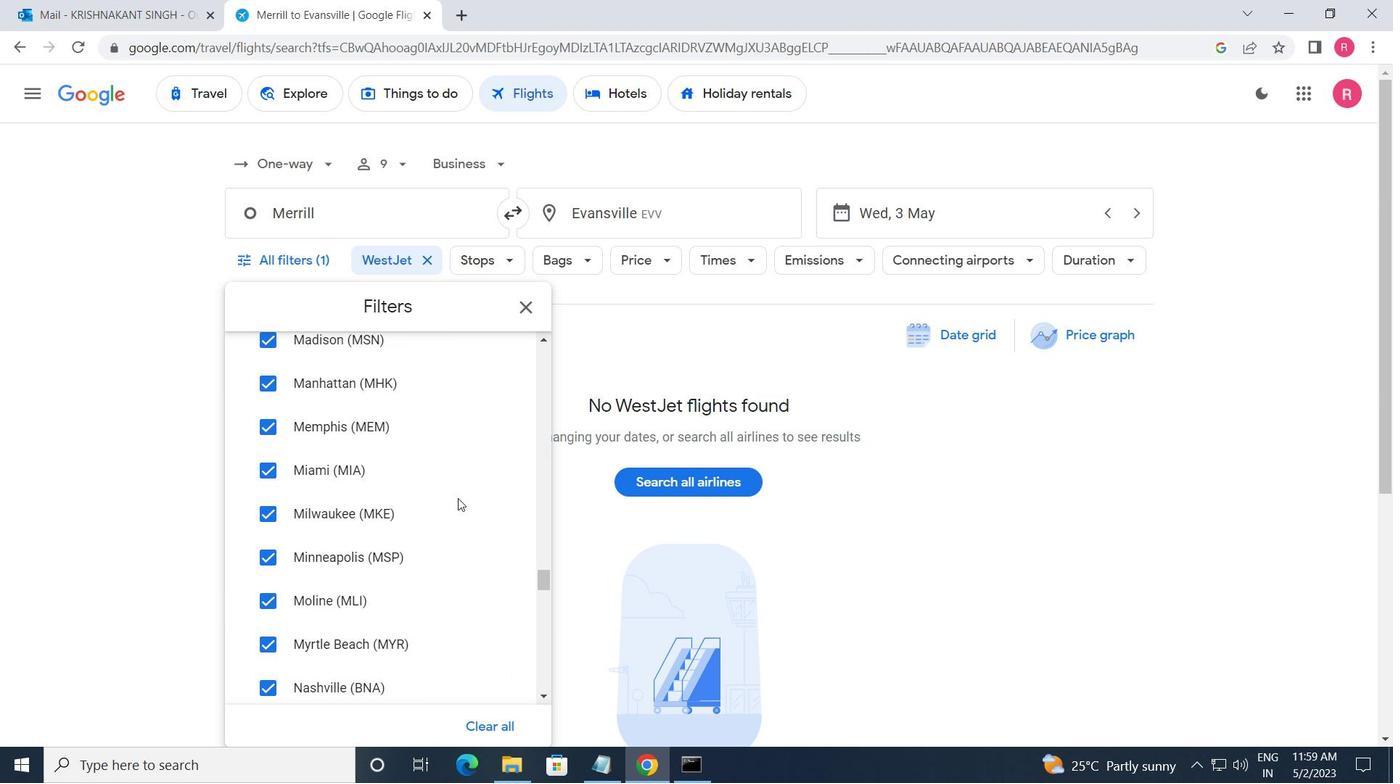 
Action: Mouse scrolled (458, 499) with delta (0, 0)
Screenshot: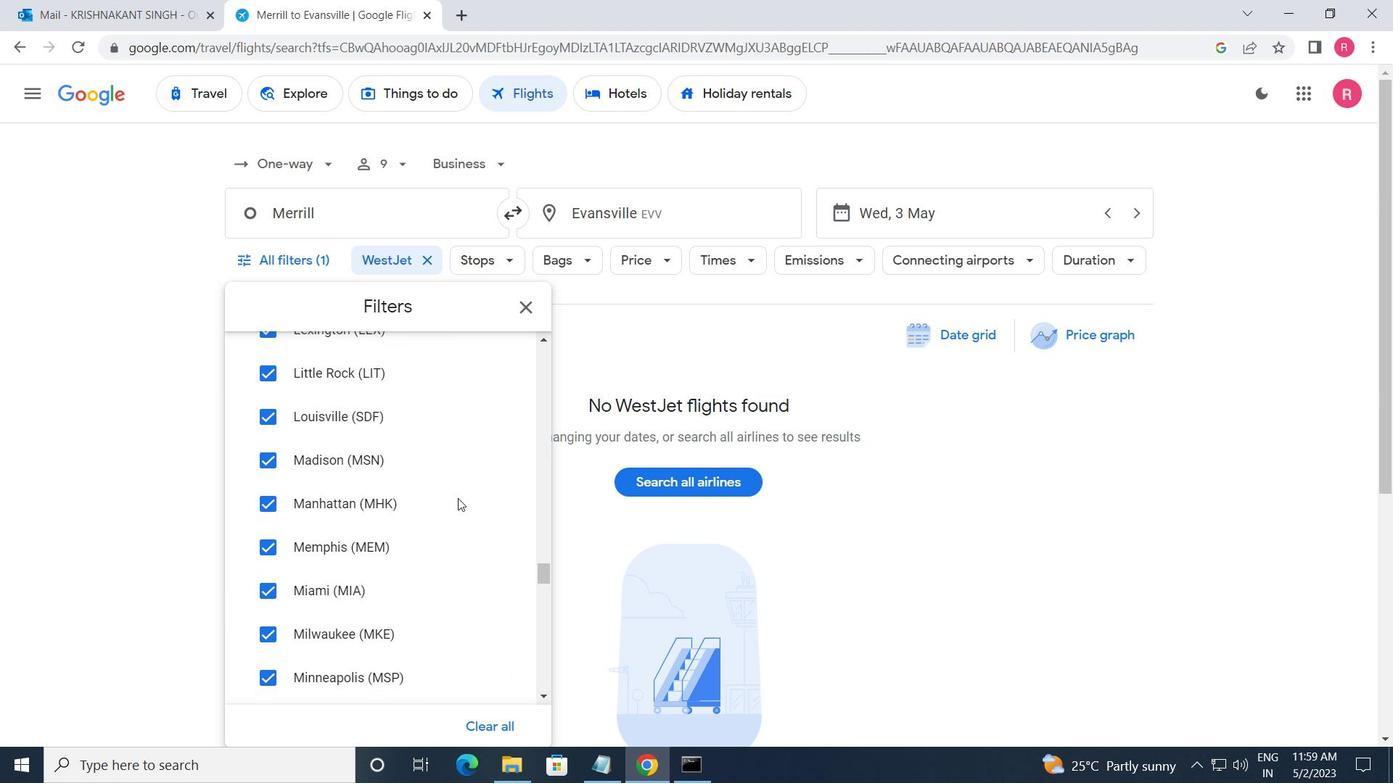 
Action: Mouse scrolled (458, 499) with delta (0, 0)
Screenshot: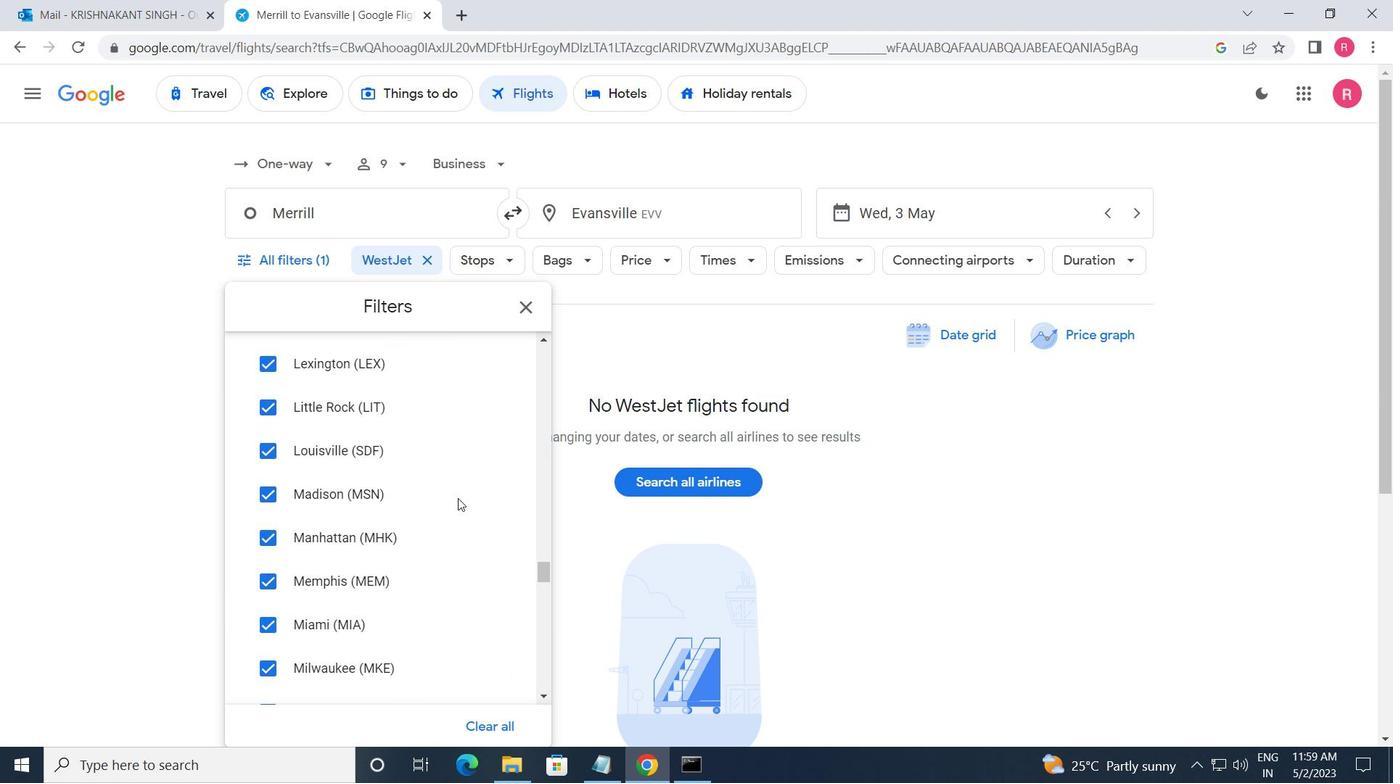 
Action: Mouse scrolled (458, 499) with delta (0, 0)
Screenshot: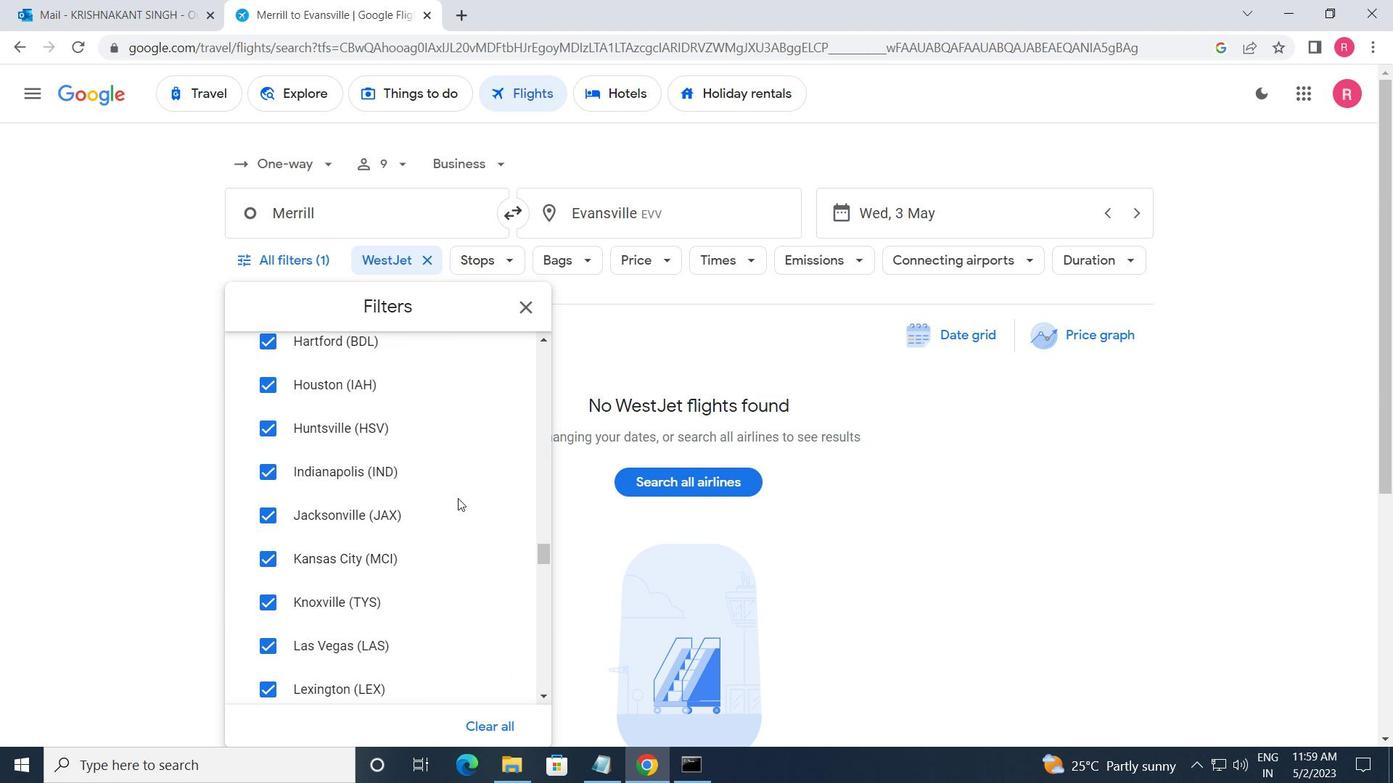 
Action: Mouse scrolled (458, 499) with delta (0, 0)
Screenshot: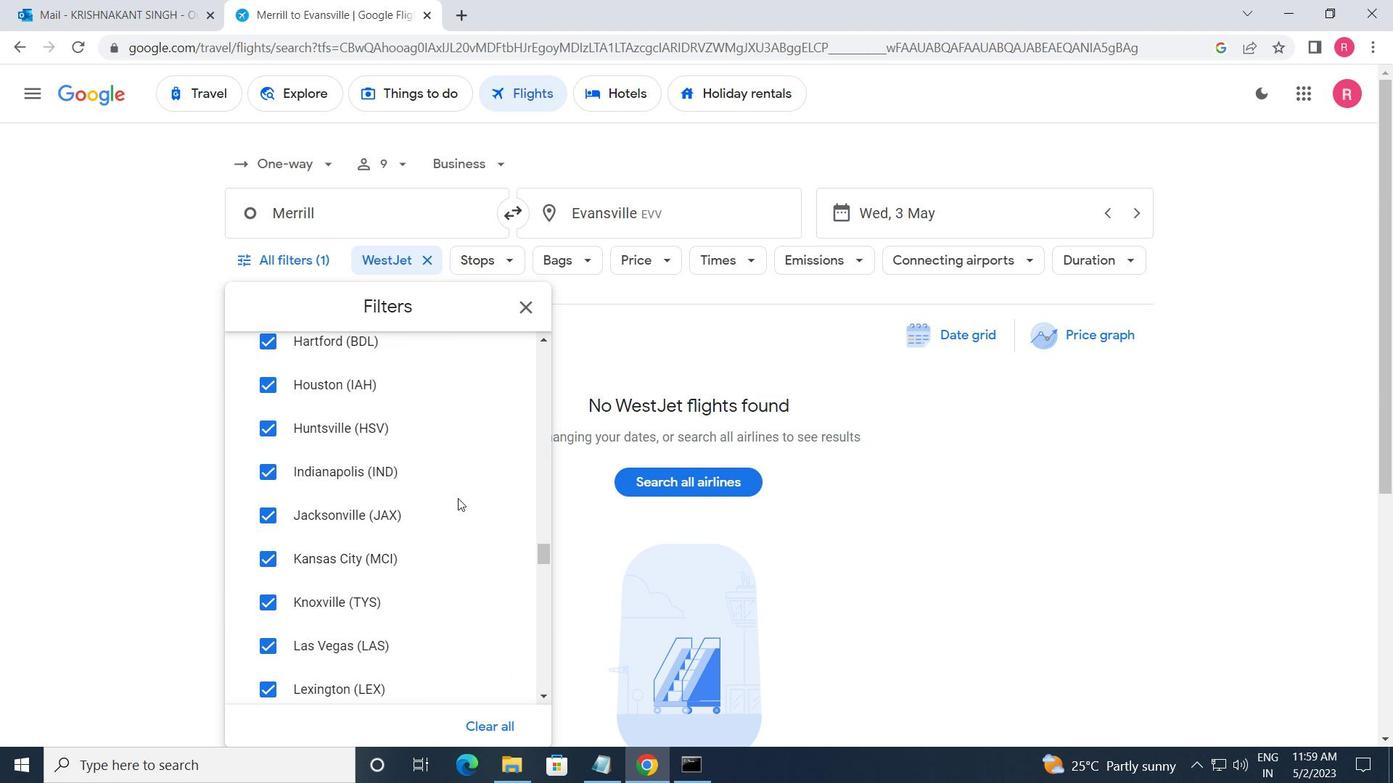 
Action: Mouse scrolled (458, 499) with delta (0, 0)
Screenshot: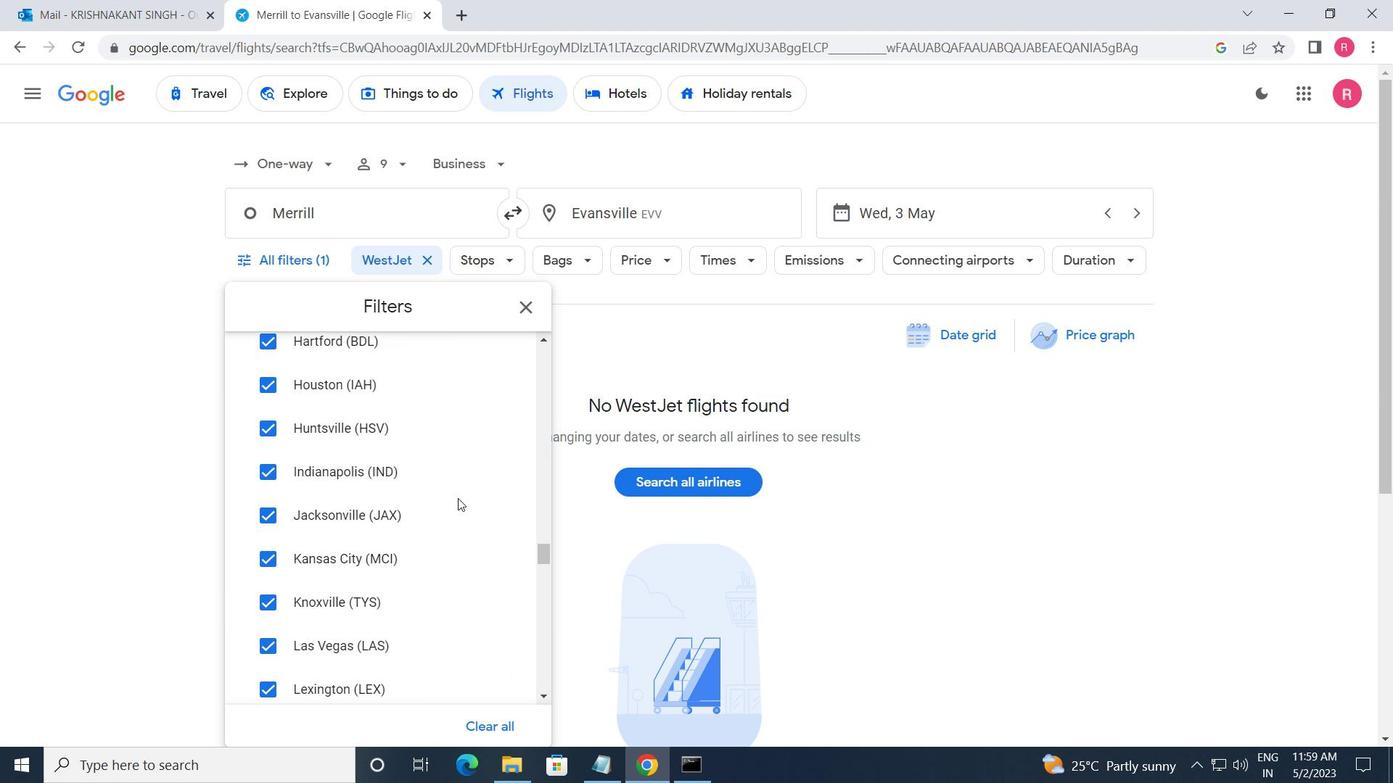 
Action: Mouse scrolled (458, 499) with delta (0, 0)
Screenshot: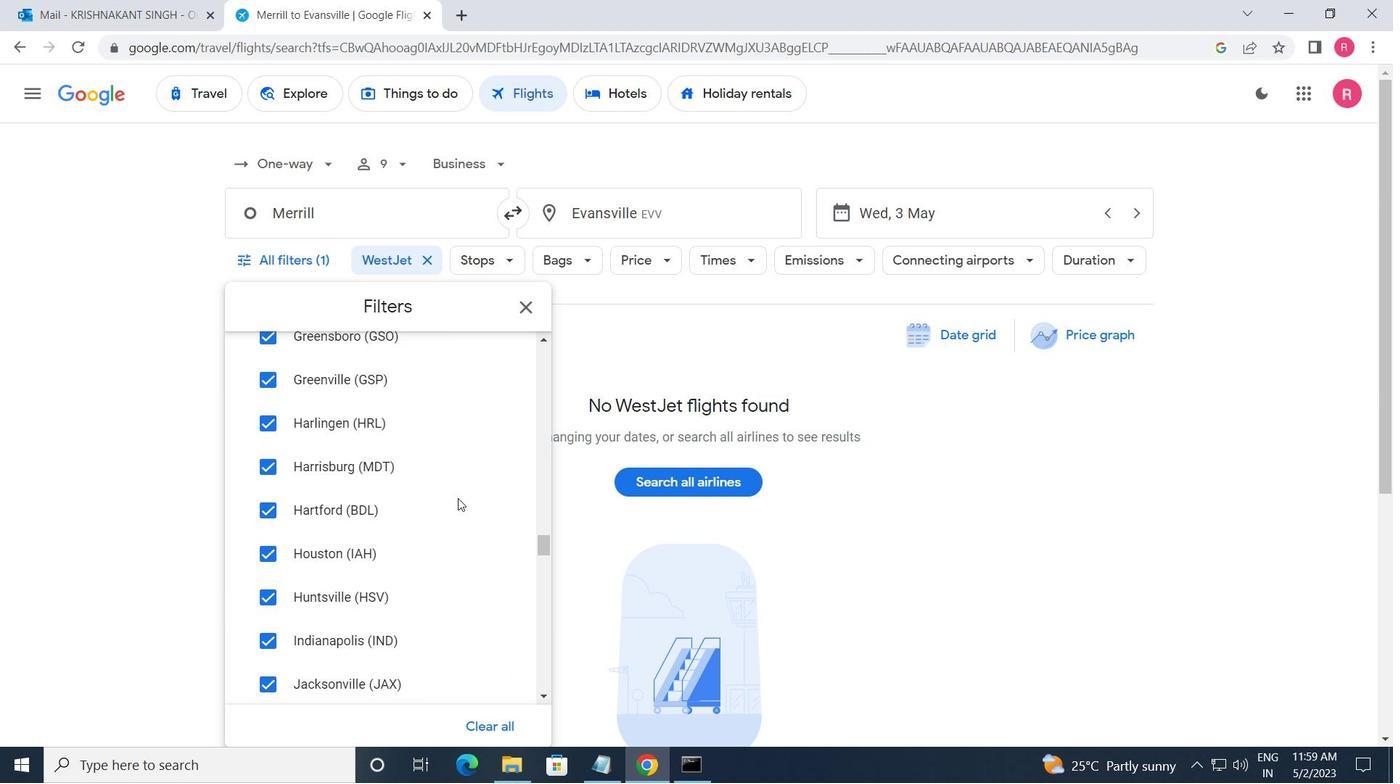 
Action: Mouse scrolled (458, 499) with delta (0, 0)
Screenshot: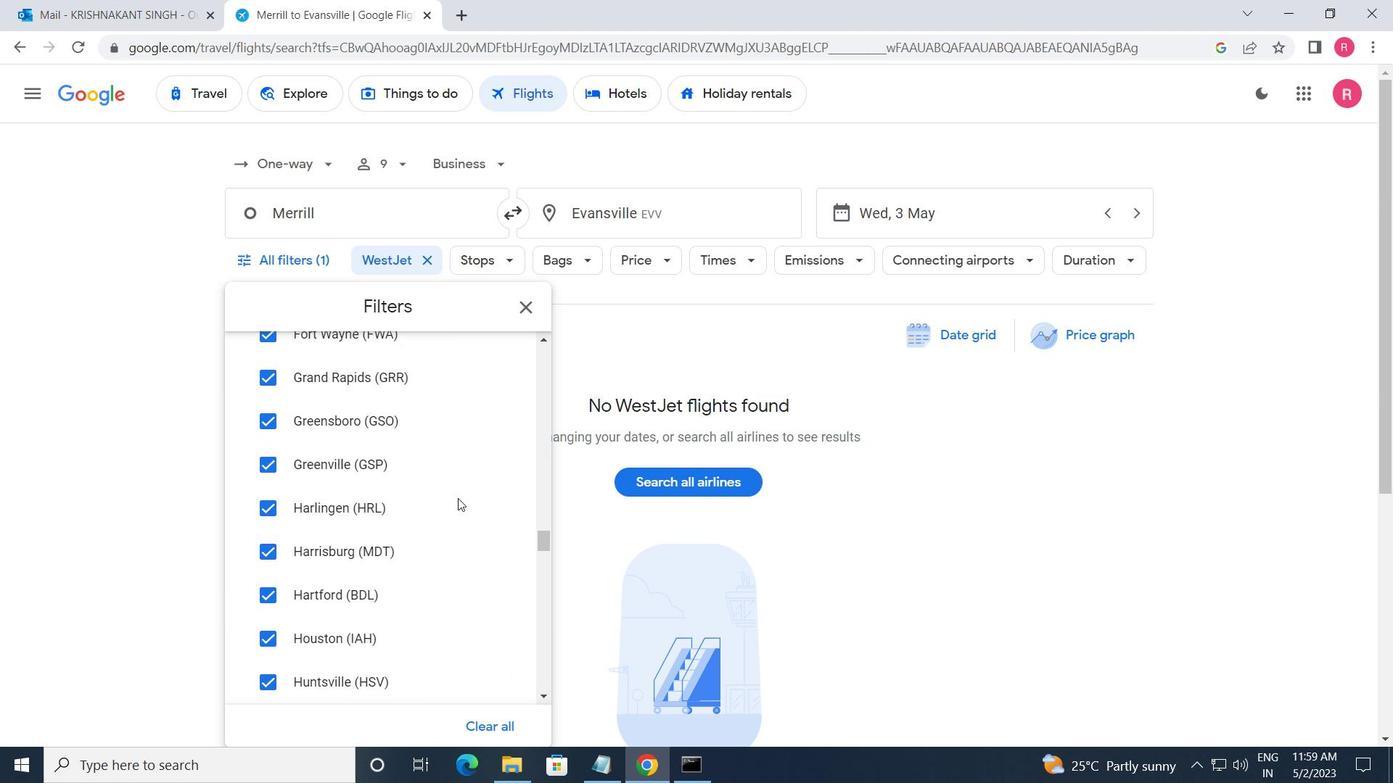 
Action: Mouse scrolled (458, 499) with delta (0, 0)
Screenshot: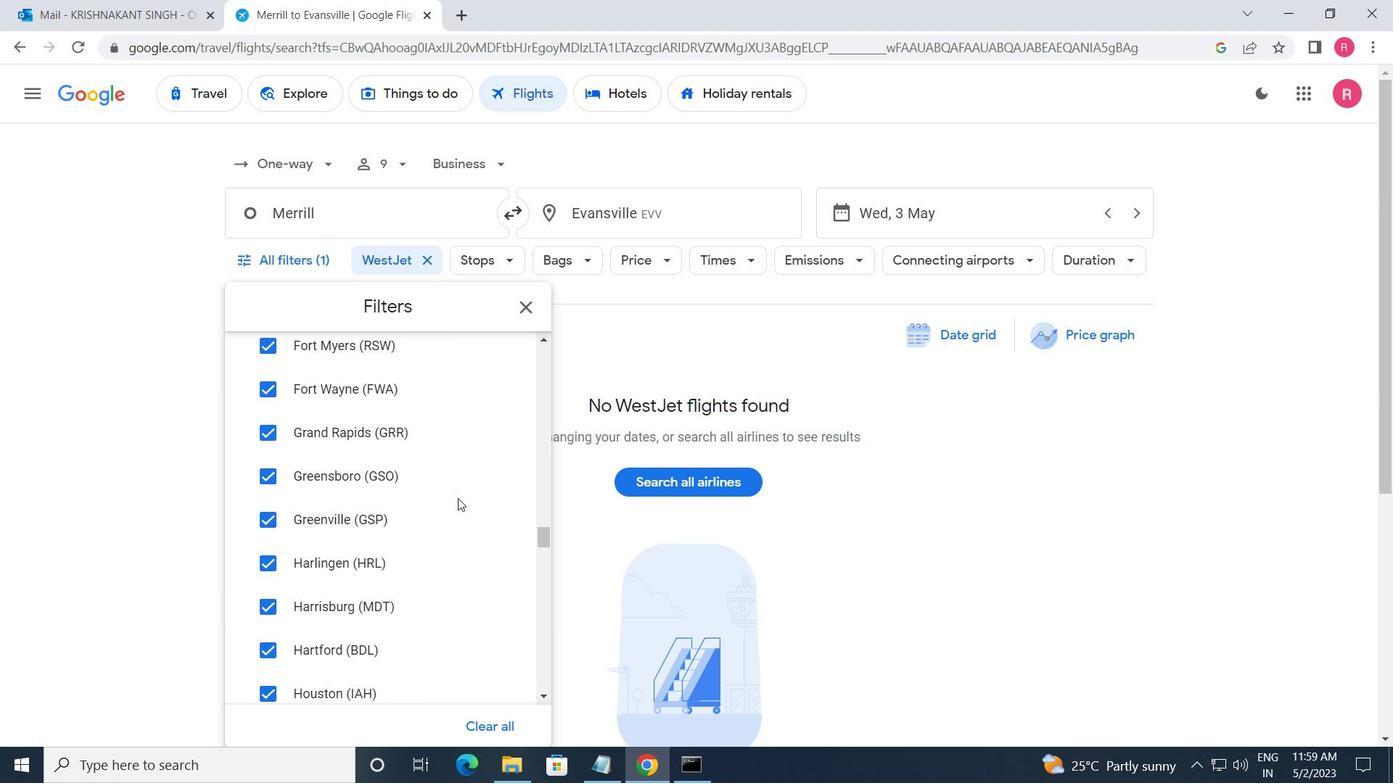 
Action: Mouse scrolled (458, 499) with delta (0, 0)
Screenshot: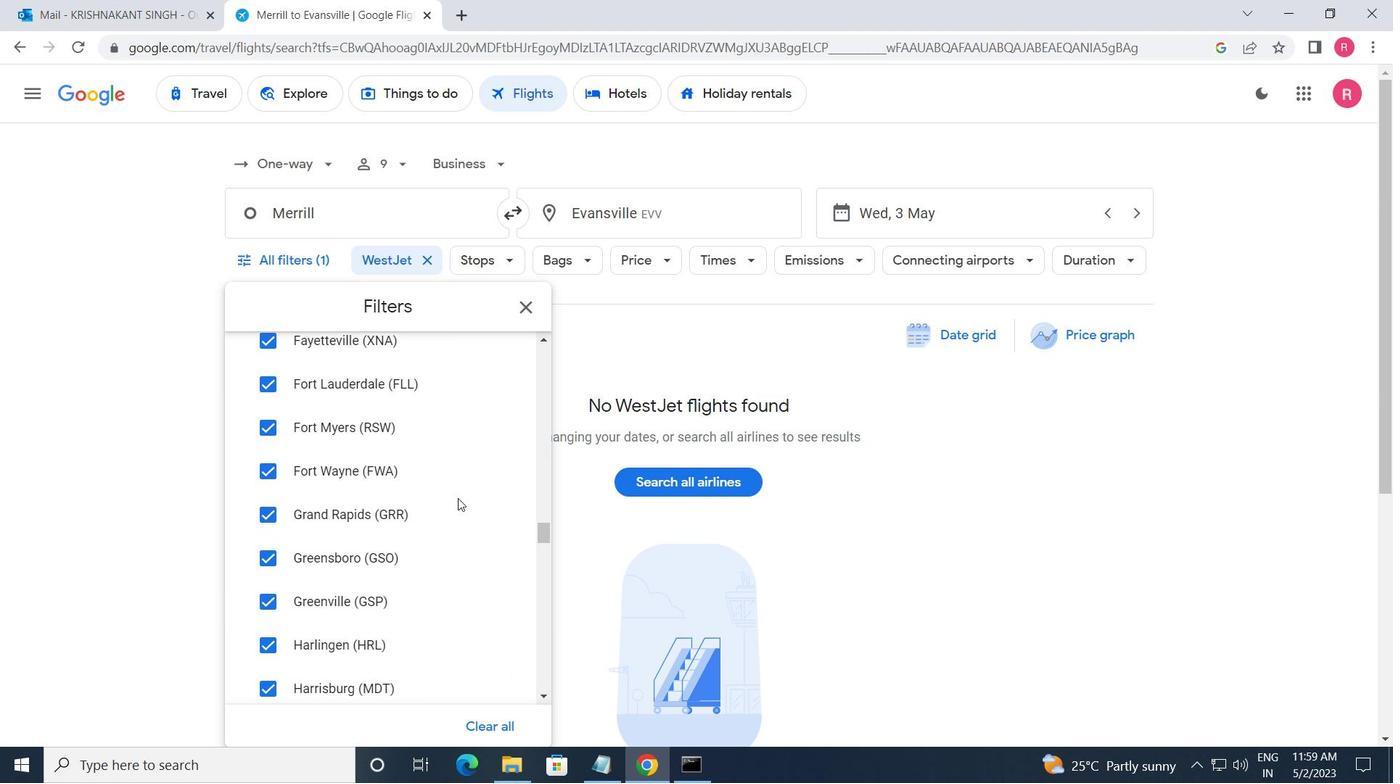 
Action: Mouse scrolled (458, 499) with delta (0, 0)
Screenshot: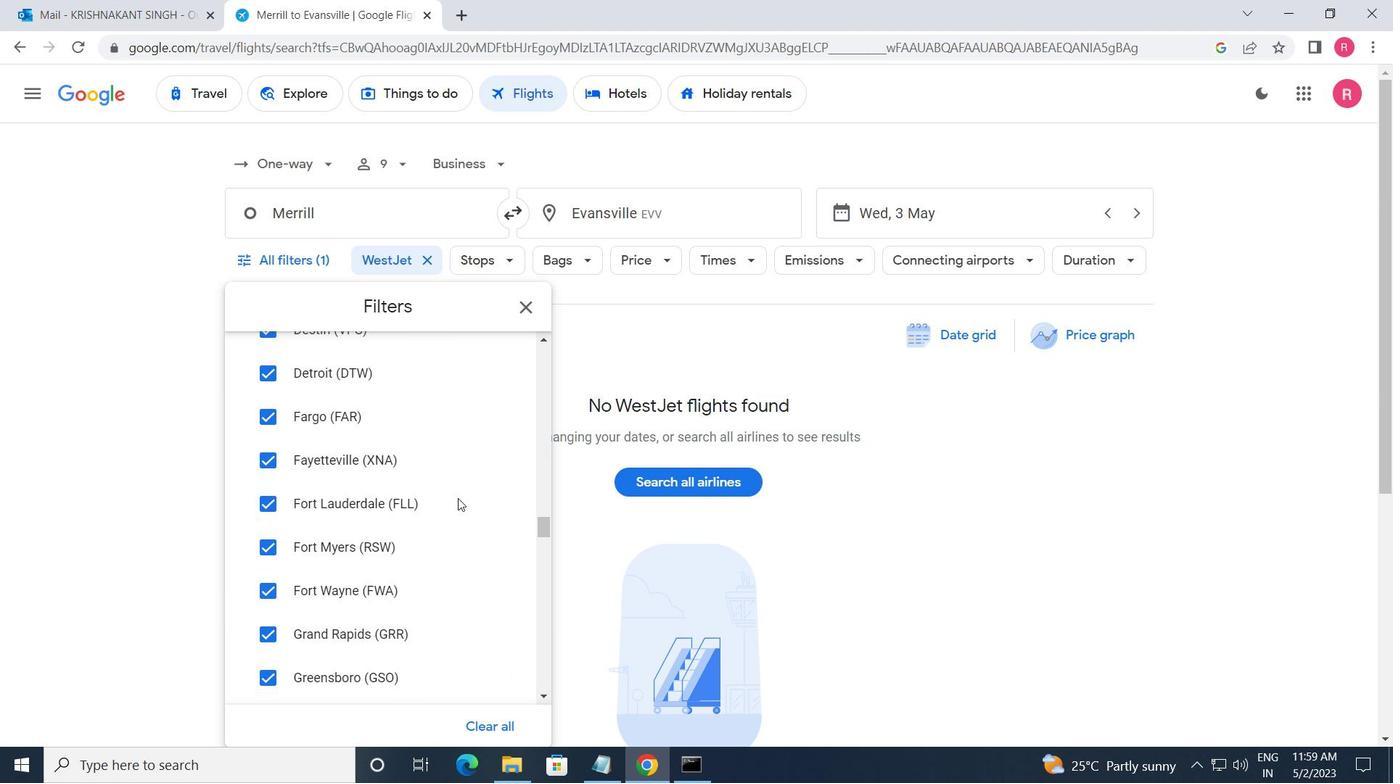 
Action: Mouse scrolled (458, 499) with delta (0, 0)
Screenshot: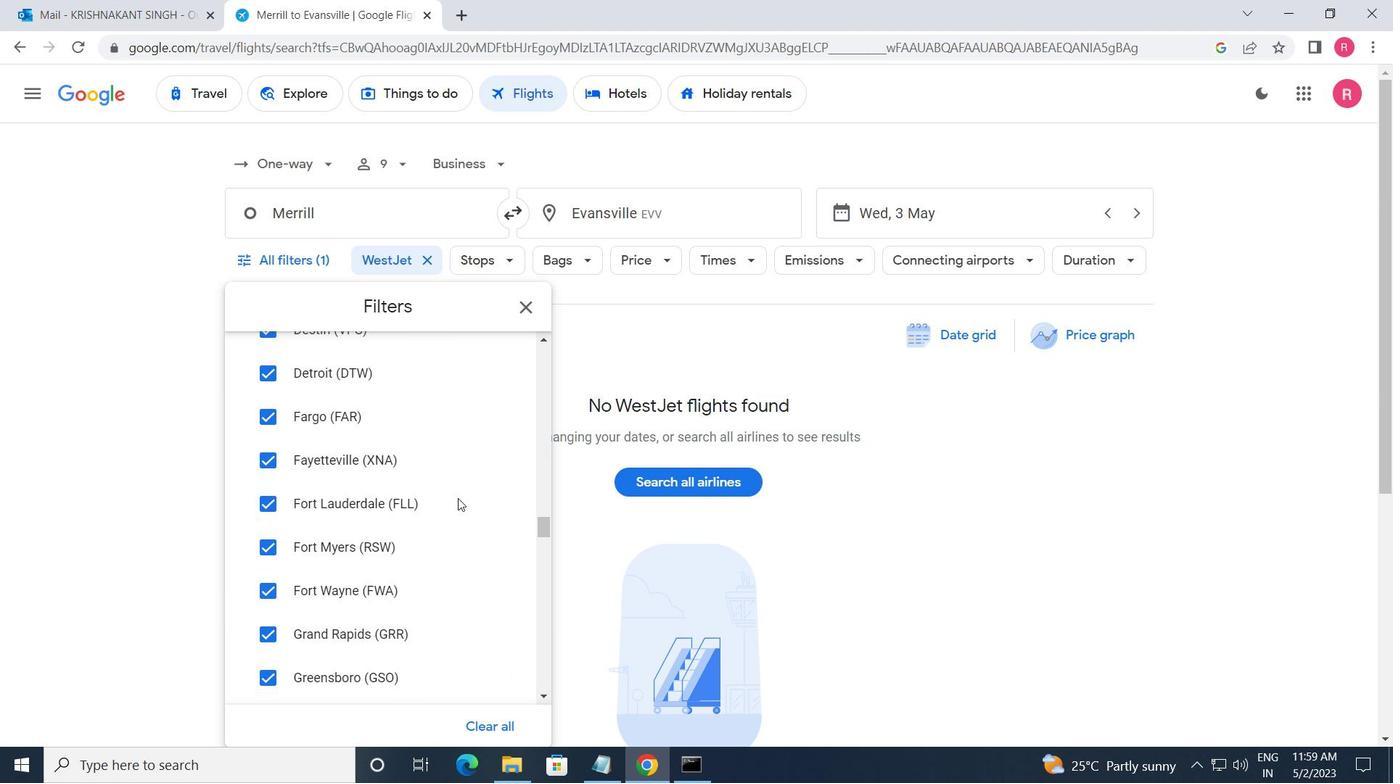 
Action: Mouse scrolled (458, 499) with delta (0, 0)
Screenshot: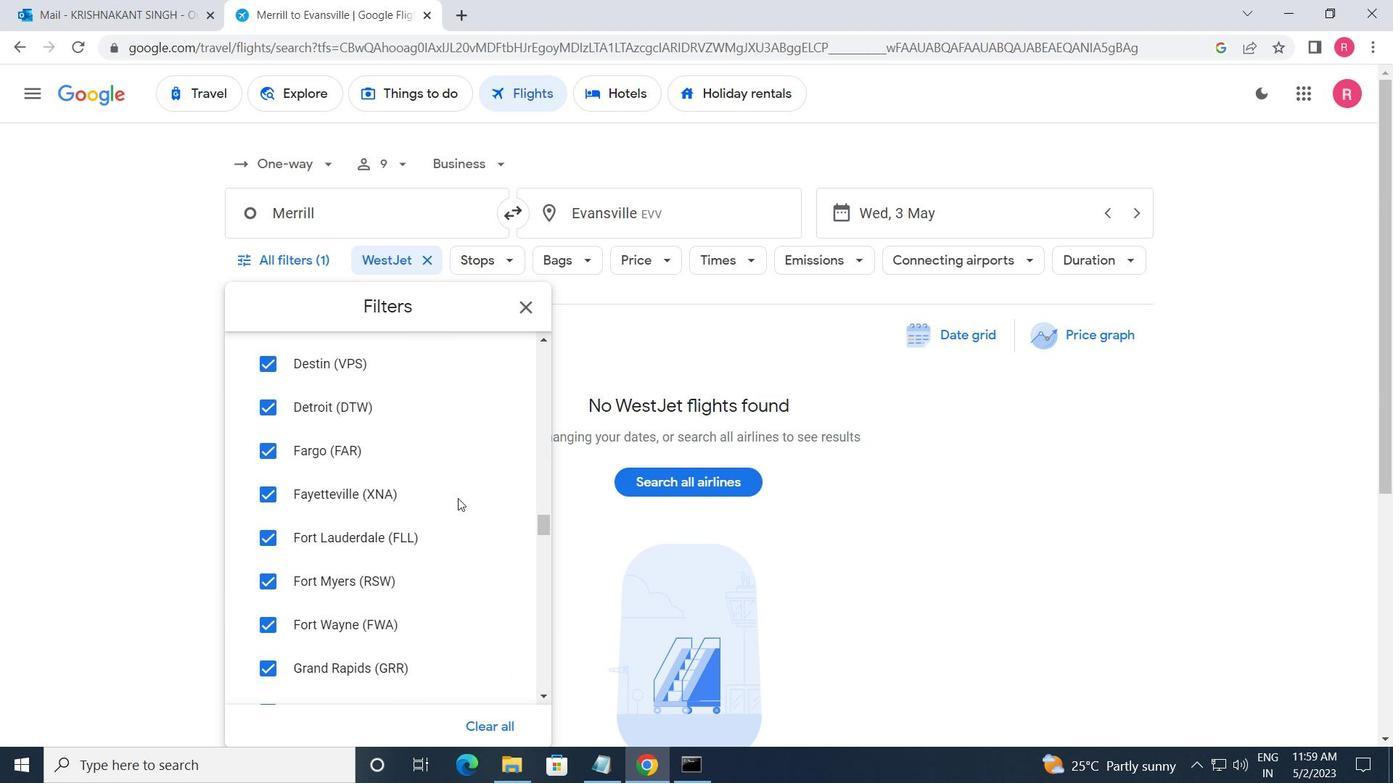 
Action: Mouse scrolled (458, 499) with delta (0, 0)
Screenshot: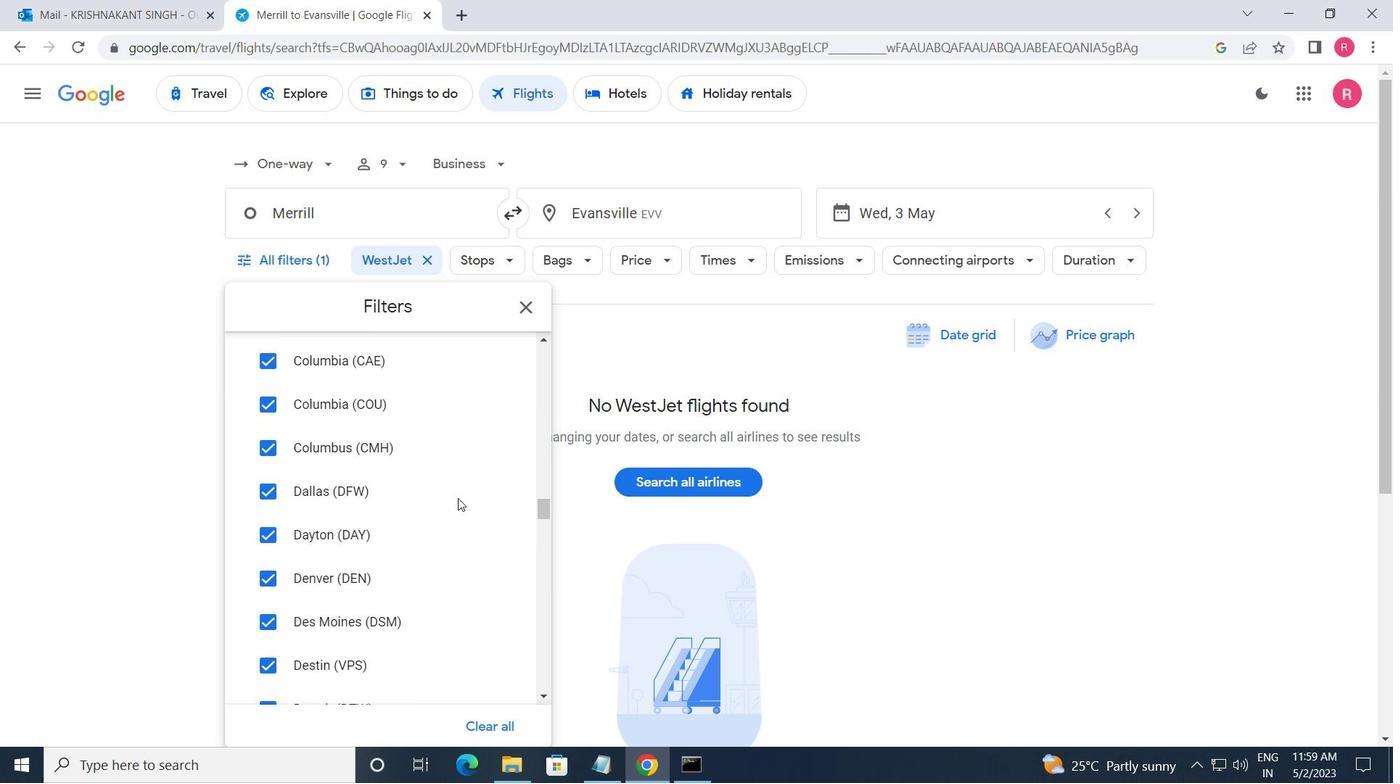 
Action: Mouse scrolled (458, 499) with delta (0, 0)
Screenshot: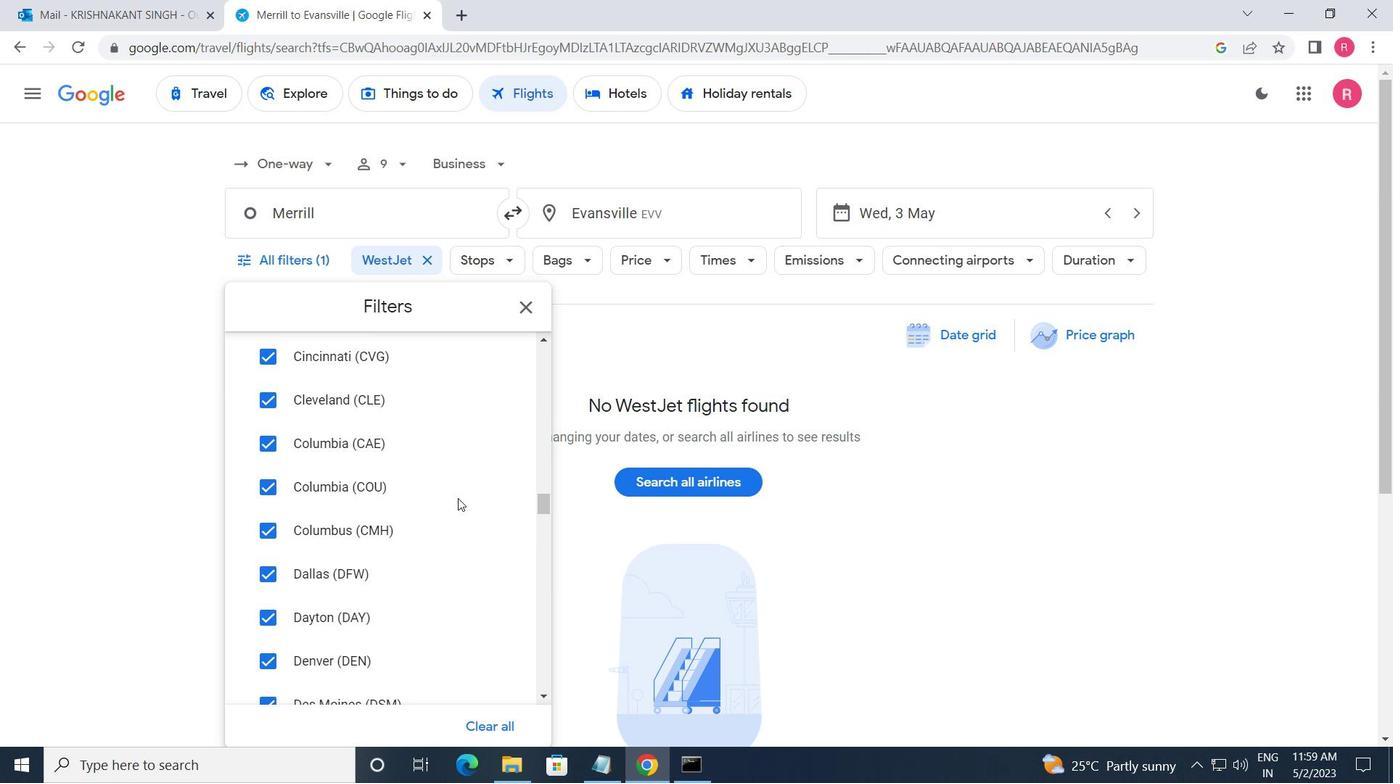 
Action: Mouse scrolled (458, 499) with delta (0, 0)
Screenshot: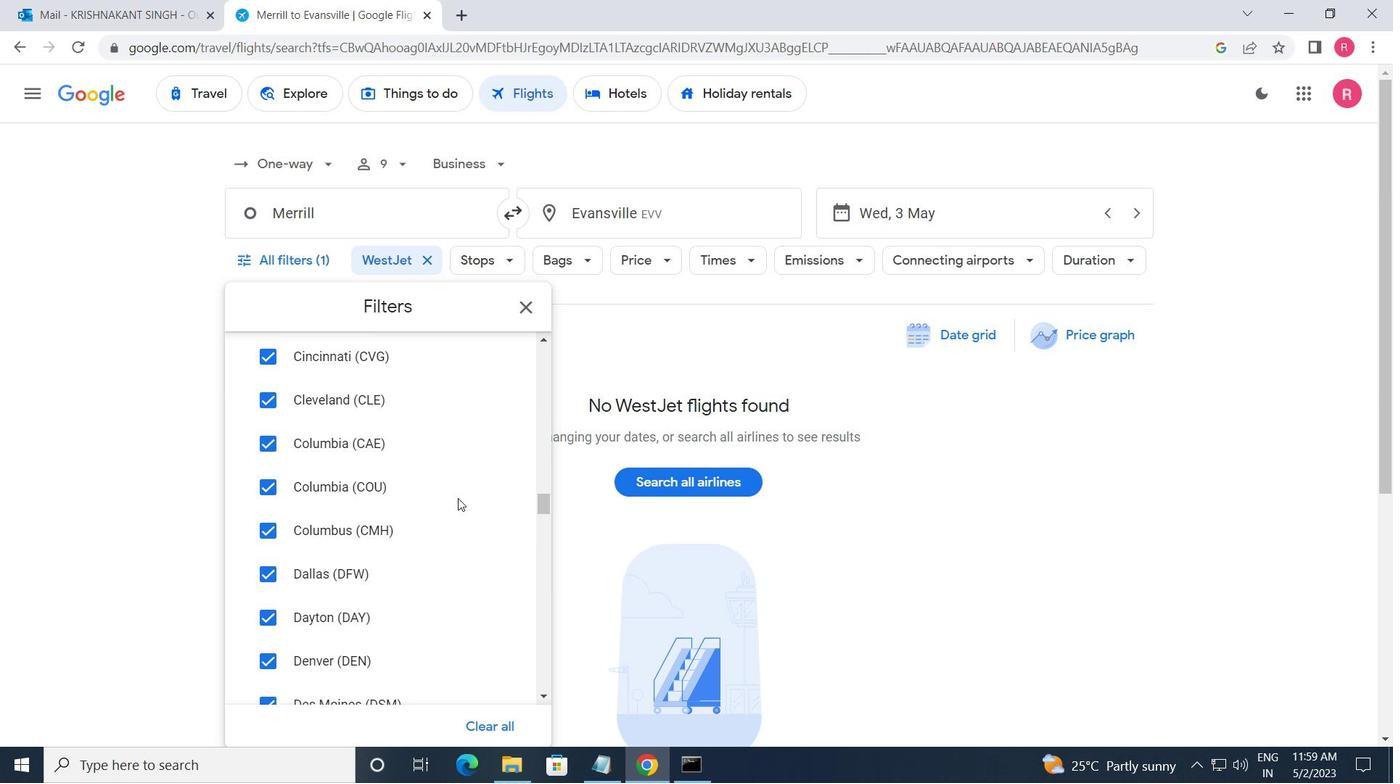 
Action: Mouse scrolled (458, 499) with delta (0, 0)
Screenshot: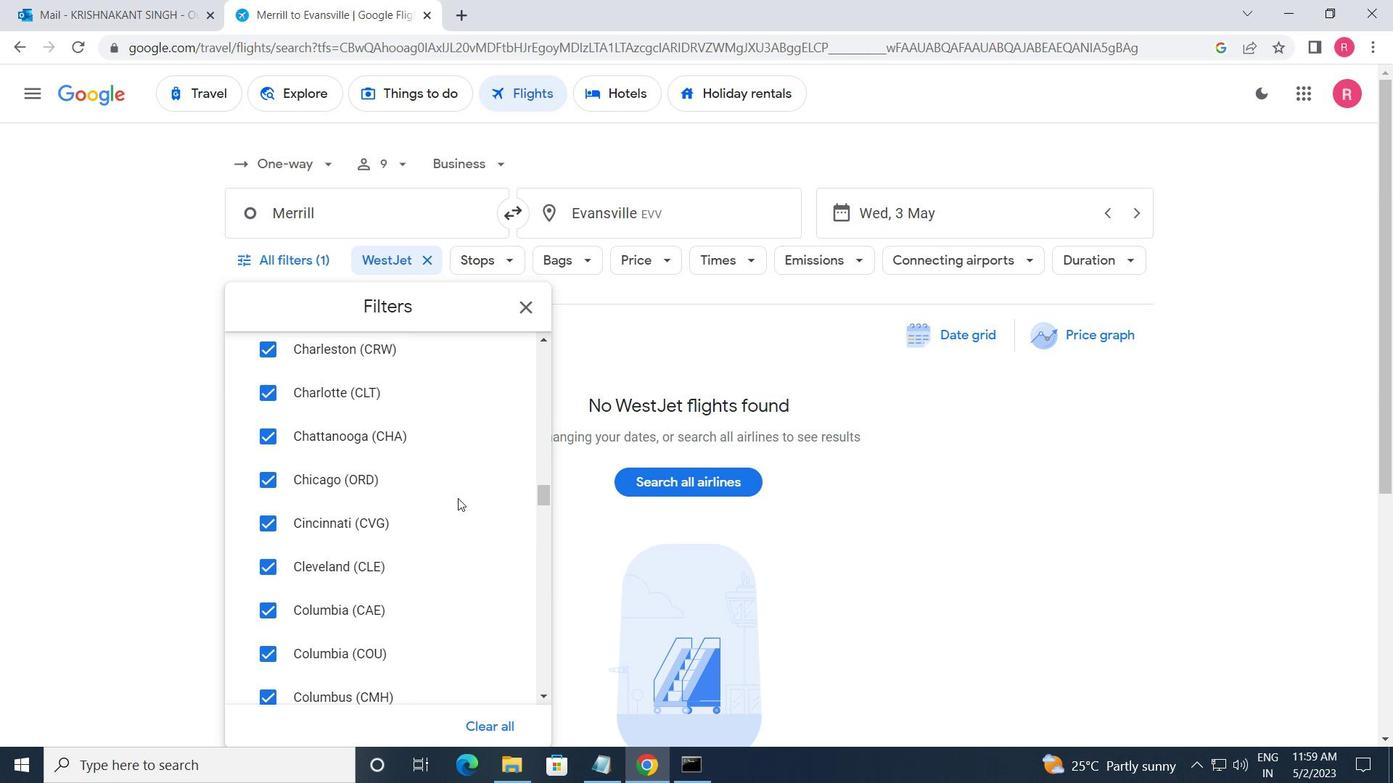 
Action: Mouse scrolled (458, 499) with delta (0, 0)
Screenshot: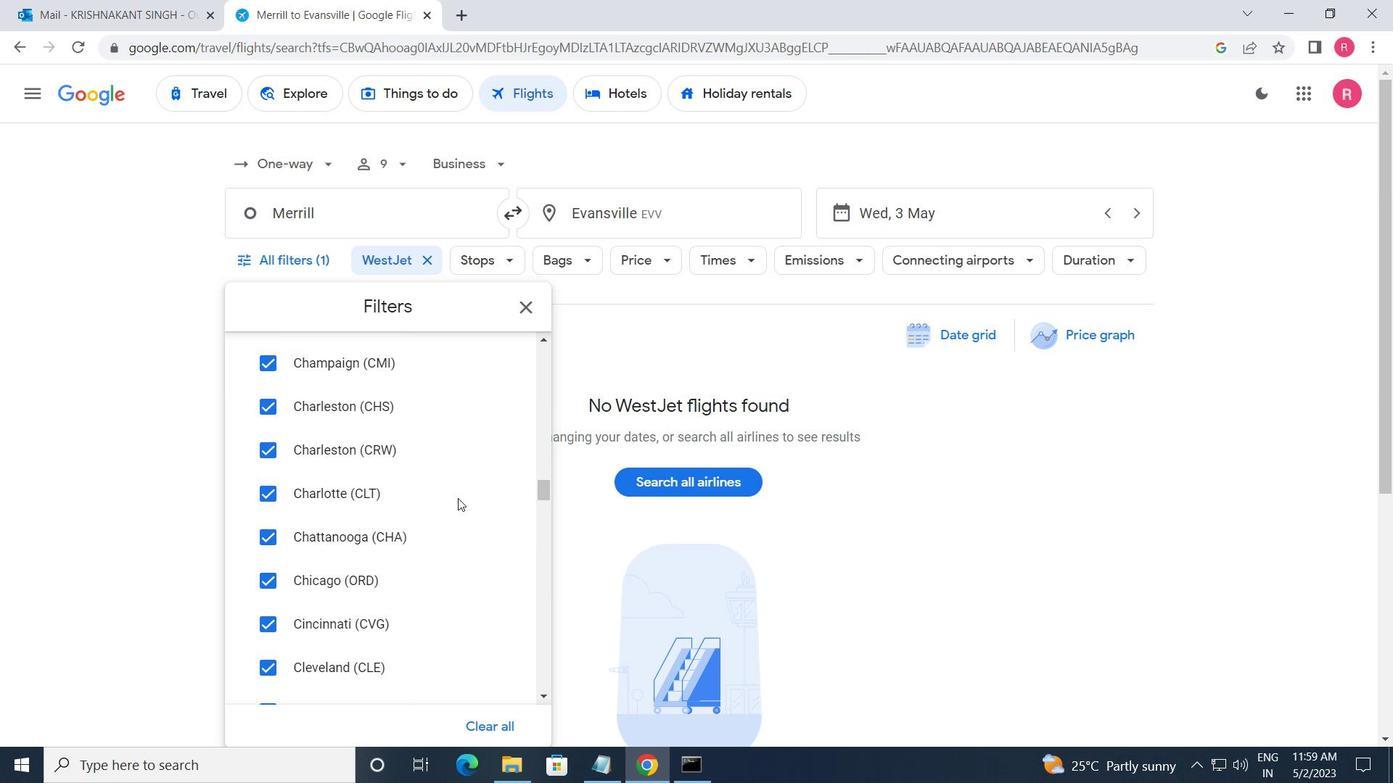
Action: Mouse scrolled (458, 499) with delta (0, 0)
Screenshot: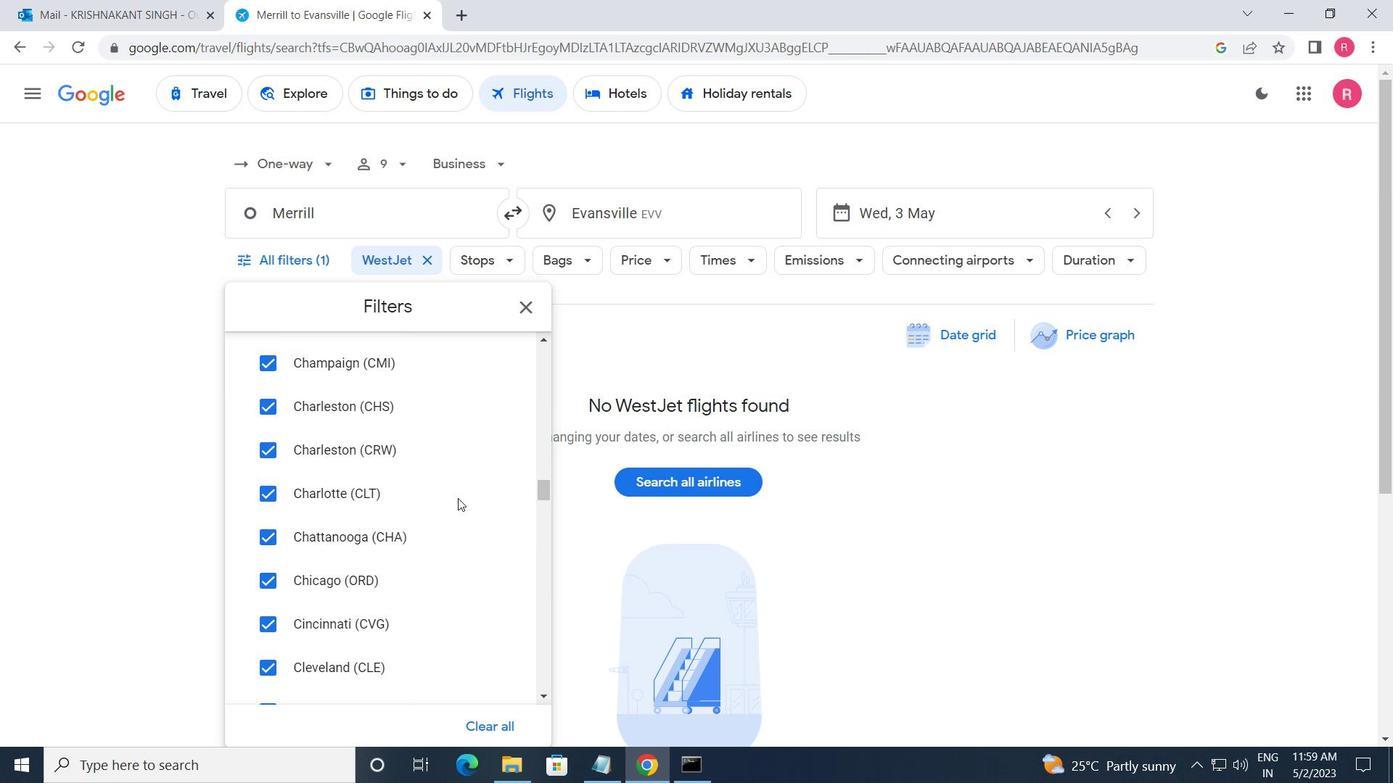 
Action: Mouse scrolled (458, 499) with delta (0, 0)
Screenshot: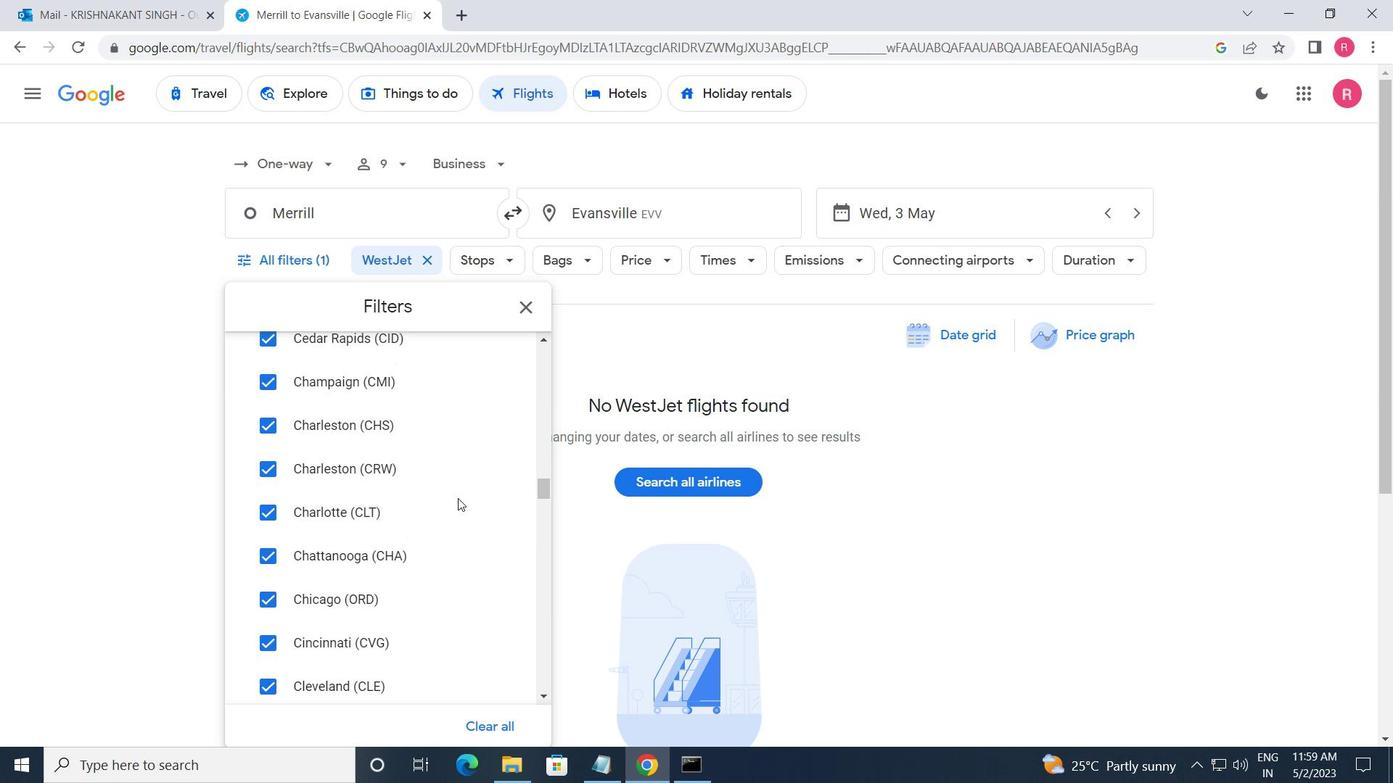 
Action: Mouse scrolled (458, 499) with delta (0, 0)
Screenshot: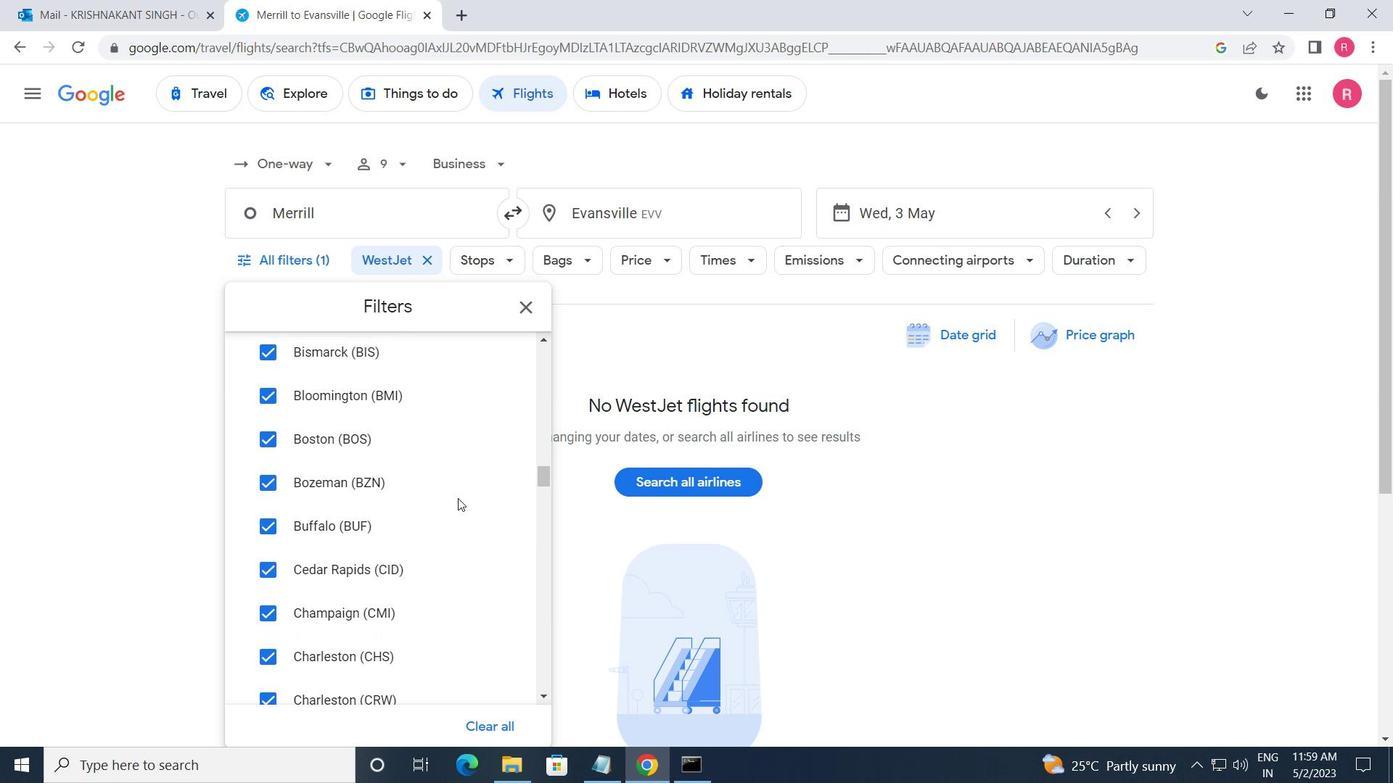 
Action: Mouse scrolled (458, 499) with delta (0, 0)
Screenshot: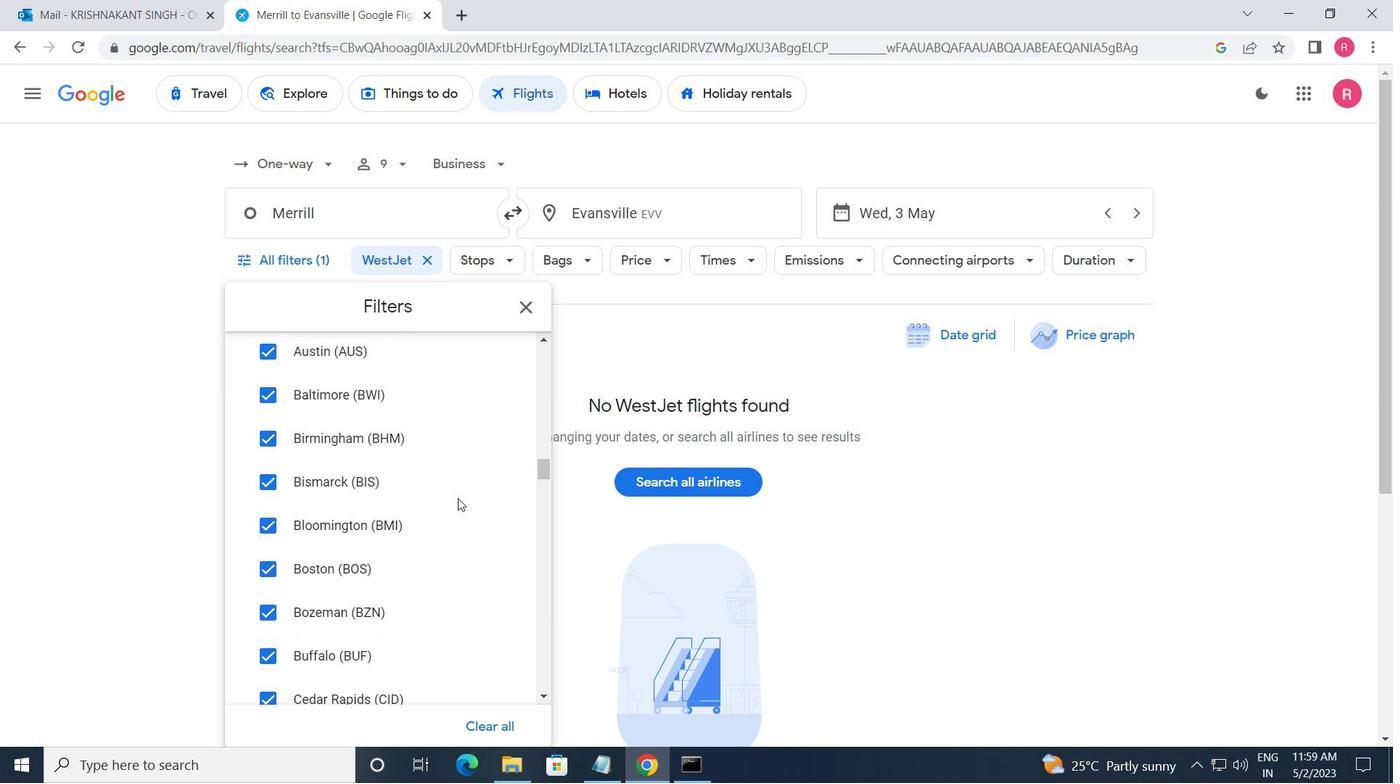 
Action: Mouse scrolled (458, 499) with delta (0, 0)
Screenshot: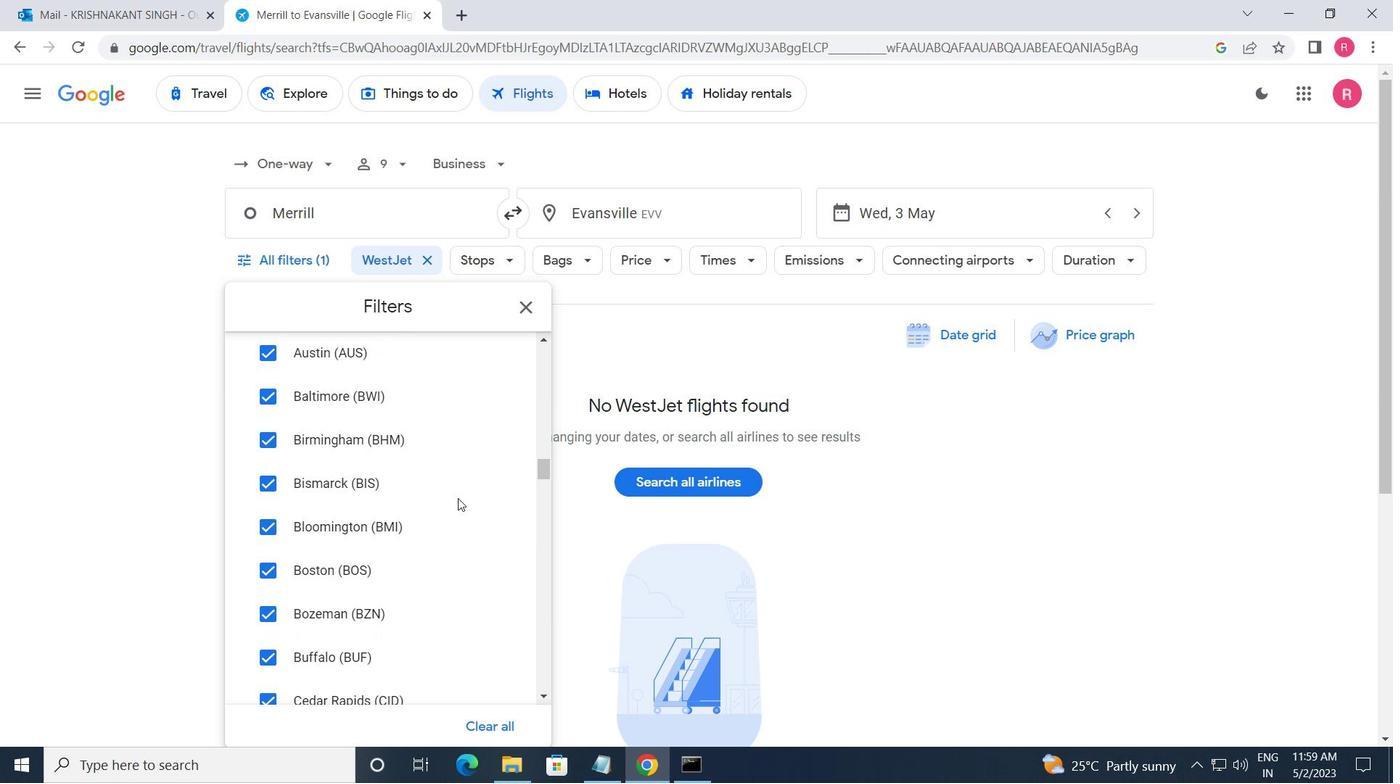 
Action: Mouse scrolled (458, 499) with delta (0, 0)
Screenshot: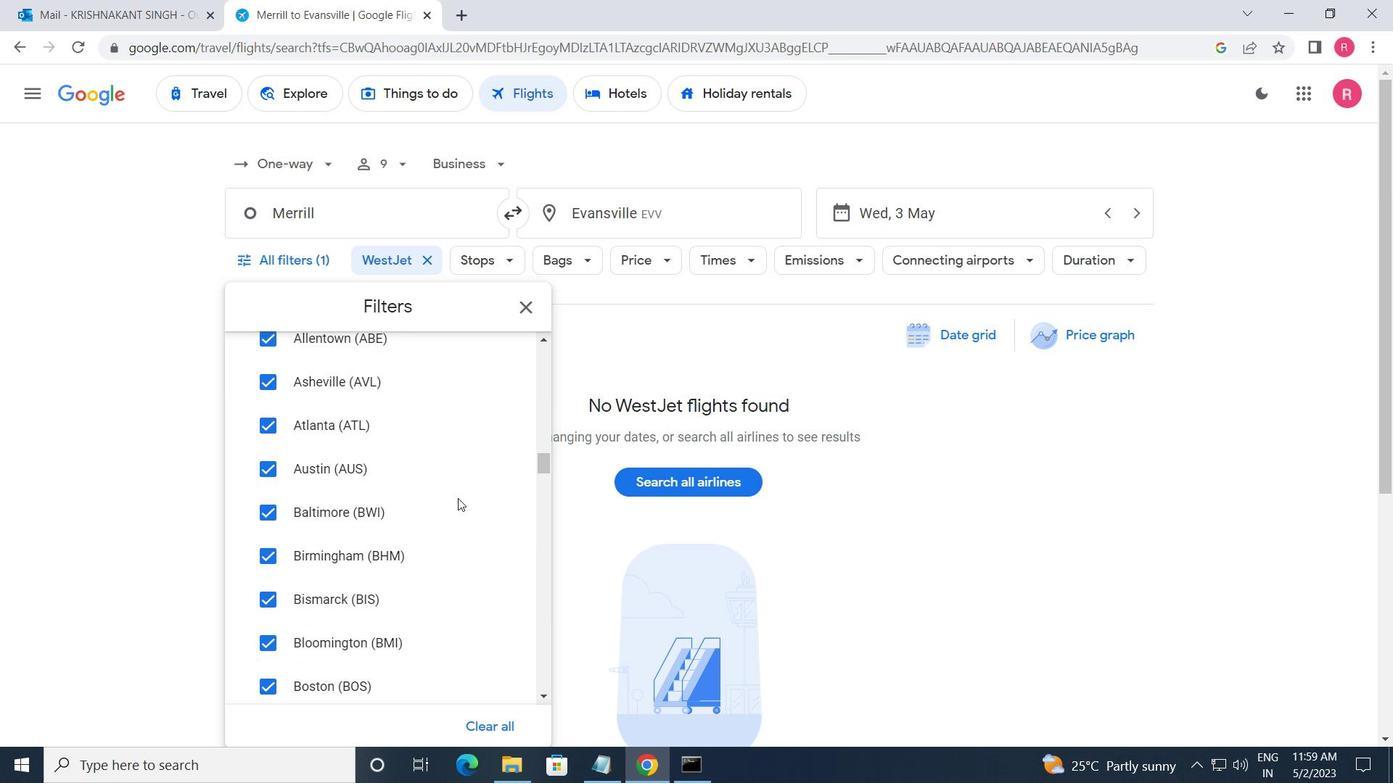 
Action: Mouse scrolled (458, 499) with delta (0, 0)
Screenshot: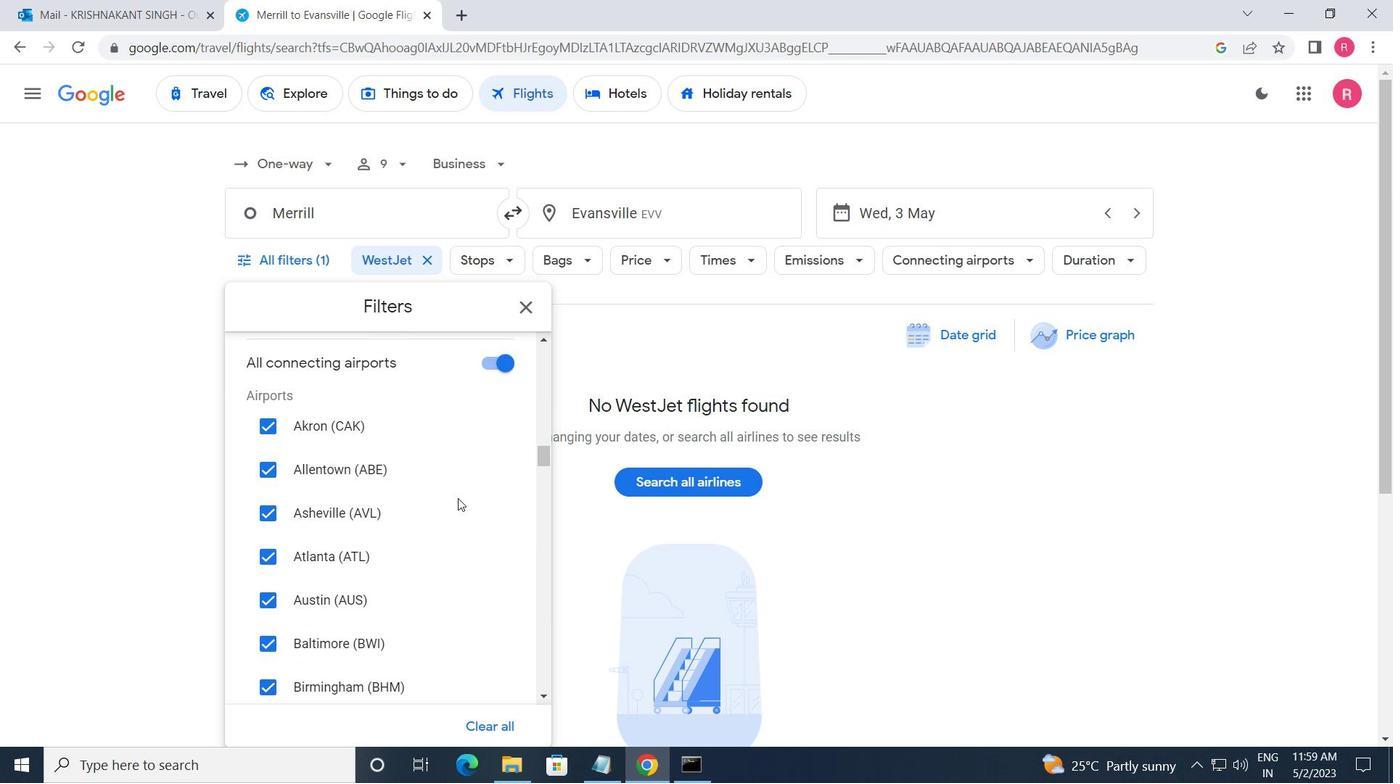 
Action: Mouse scrolled (458, 499) with delta (0, 0)
Screenshot: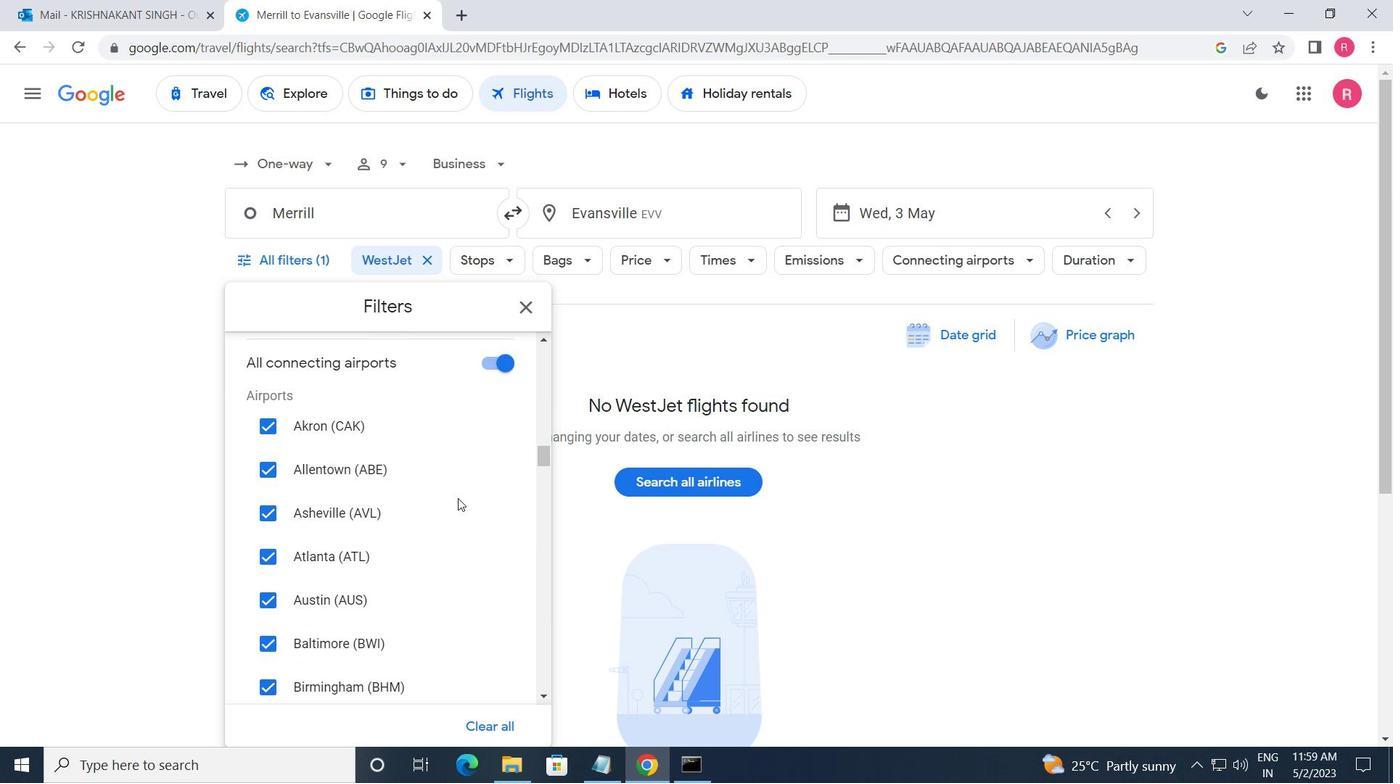 
Action: Mouse scrolled (458, 499) with delta (0, 0)
Screenshot: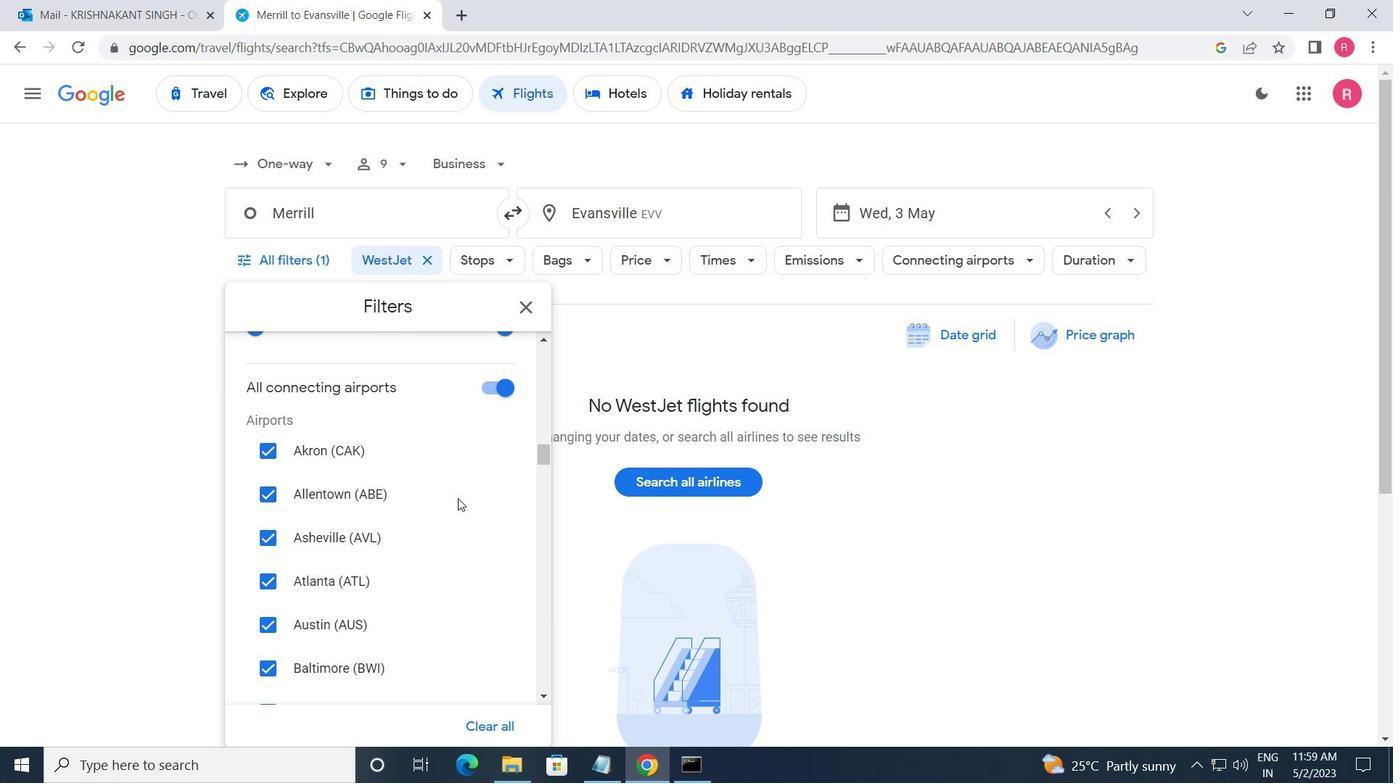 
Action: Mouse scrolled (458, 499) with delta (0, 0)
Screenshot: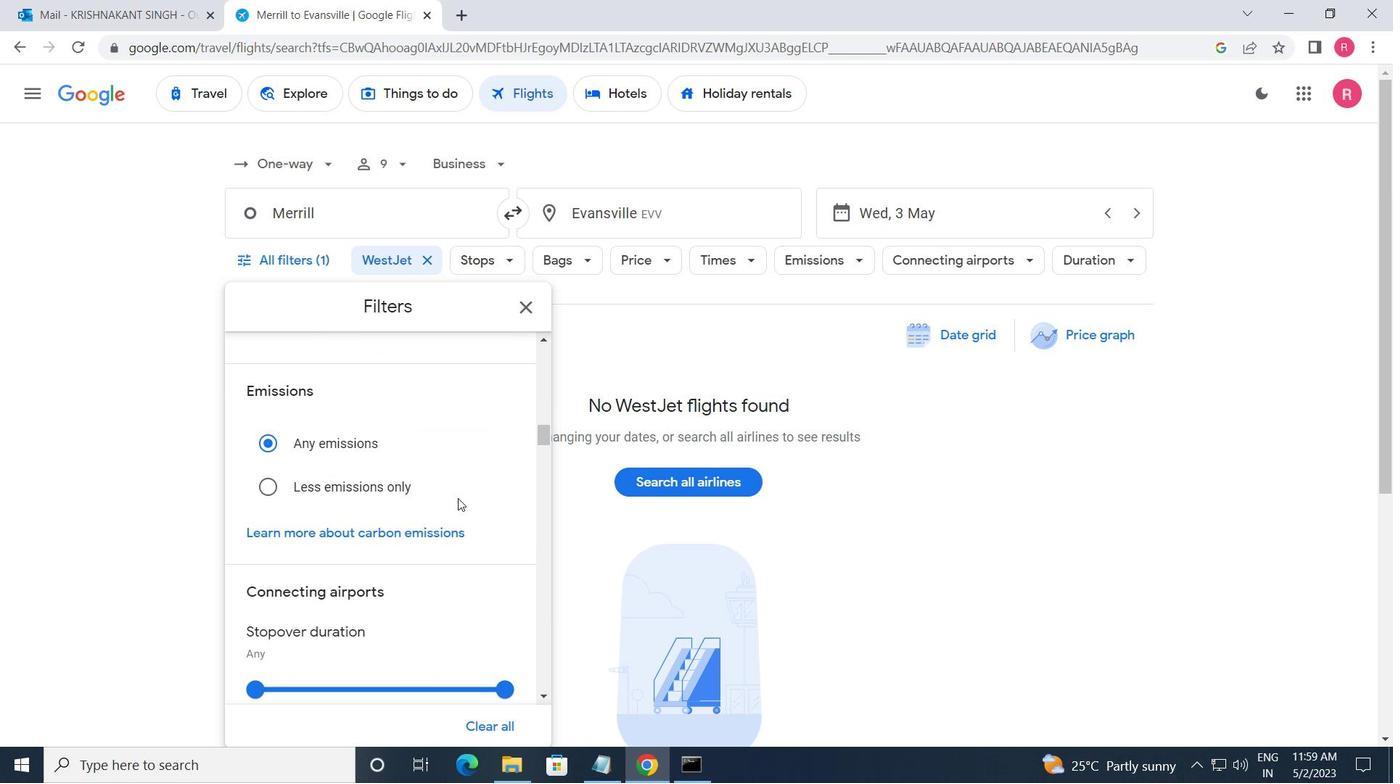 
Action: Mouse scrolled (458, 499) with delta (0, 0)
Screenshot: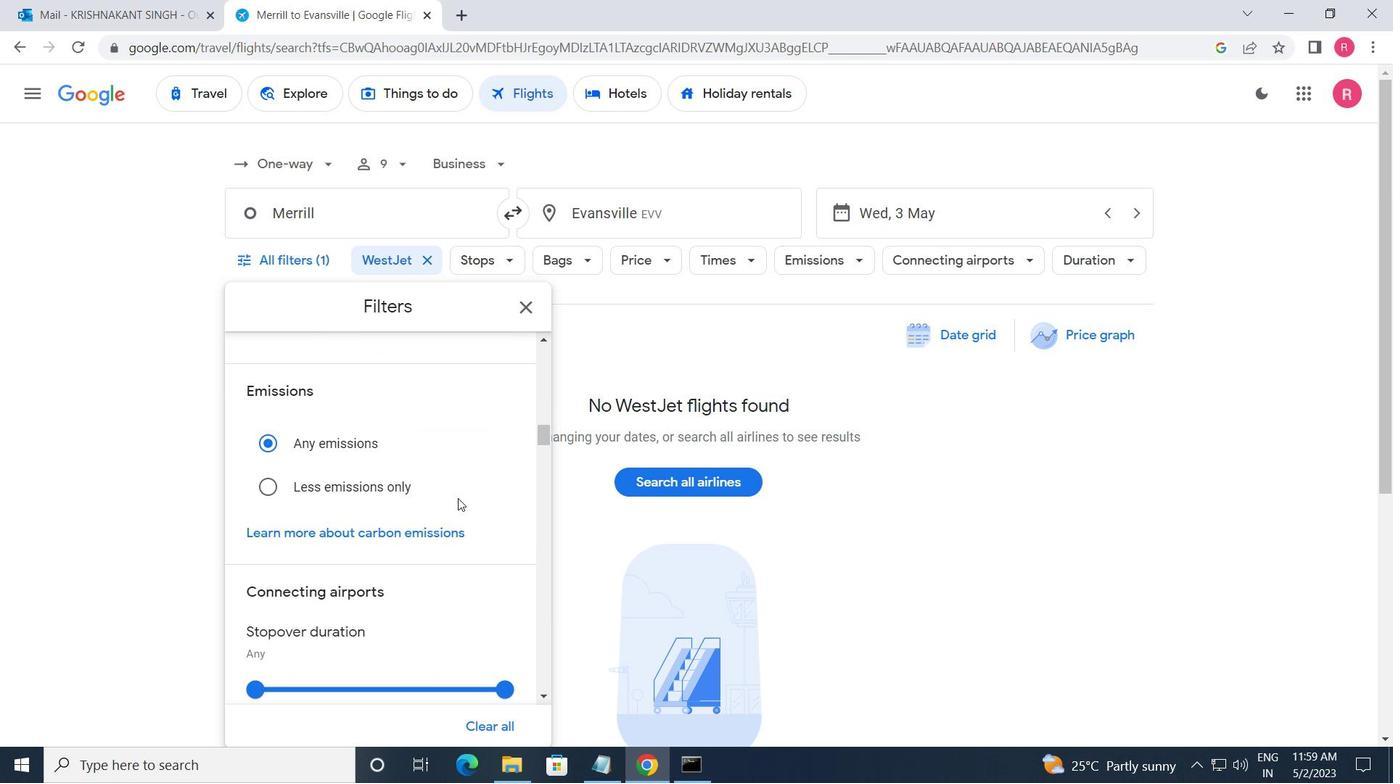 
Action: Mouse scrolled (458, 499) with delta (0, 0)
Screenshot: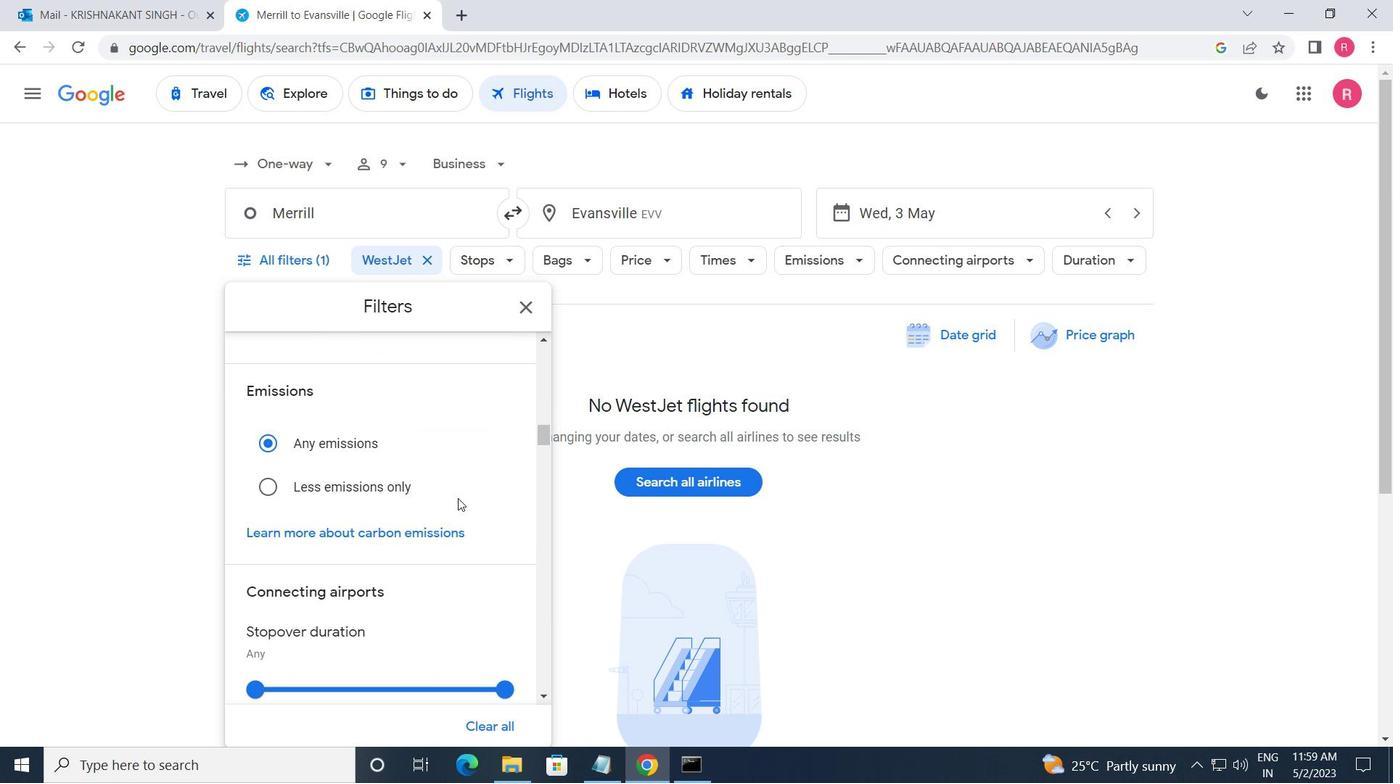 
Action: Mouse scrolled (458, 499) with delta (0, 0)
Screenshot: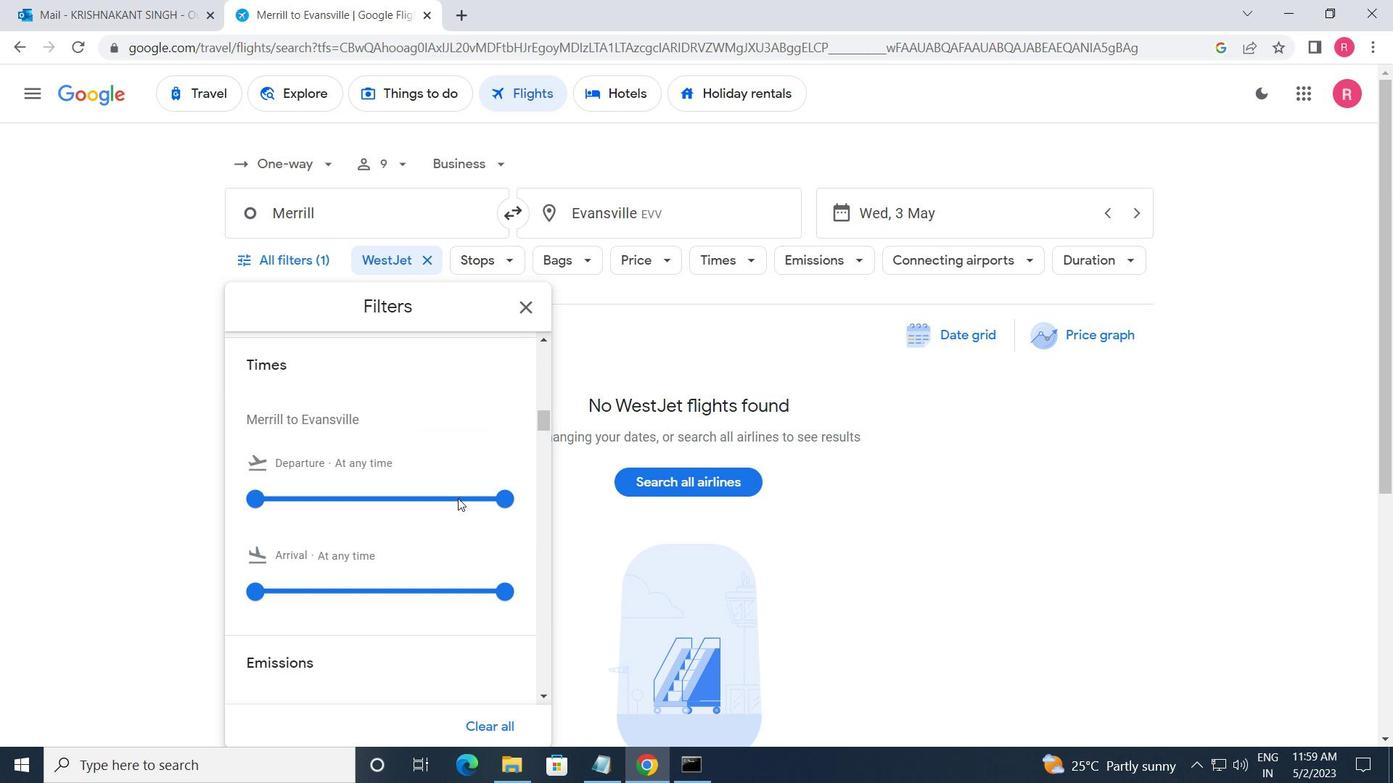 
Action: Mouse moved to (455, 499)
Screenshot: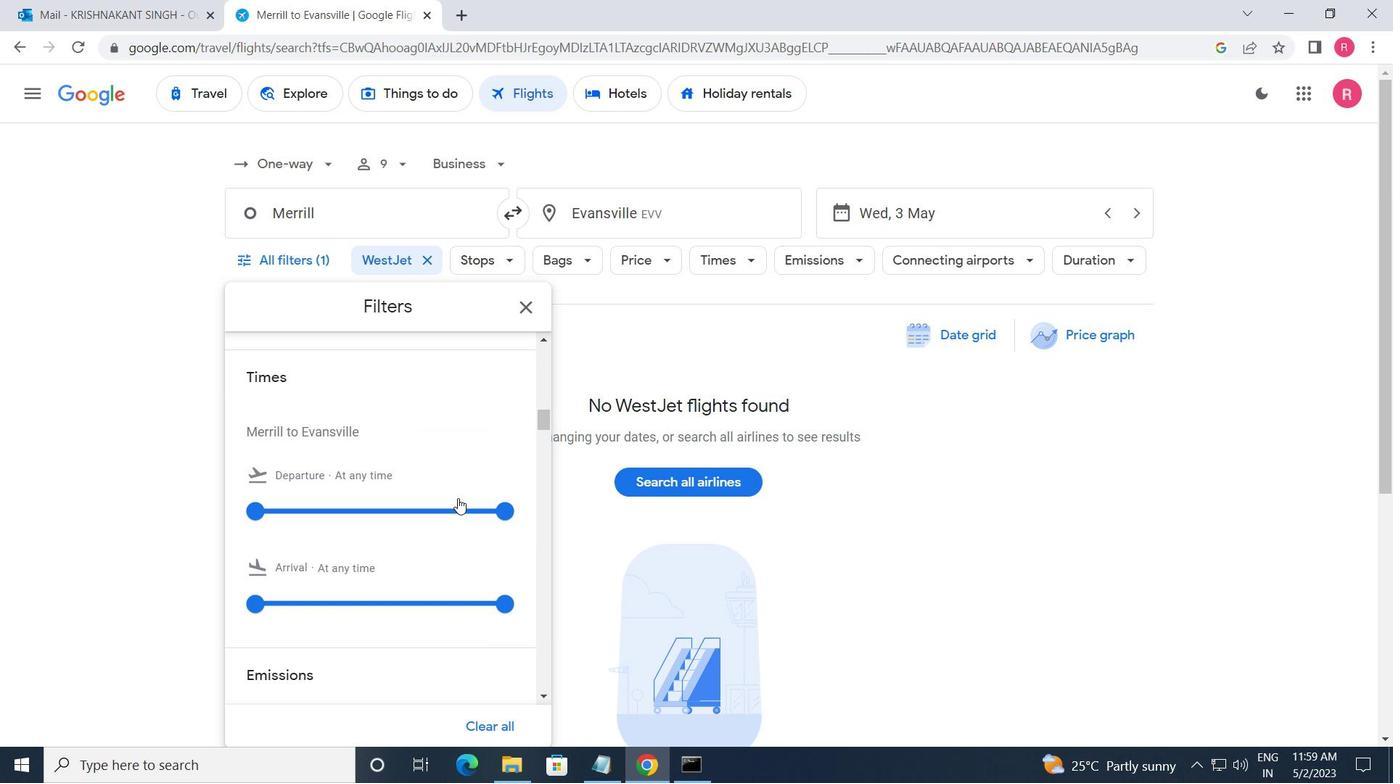 
Action: Mouse scrolled (455, 498) with delta (0, 0)
Screenshot: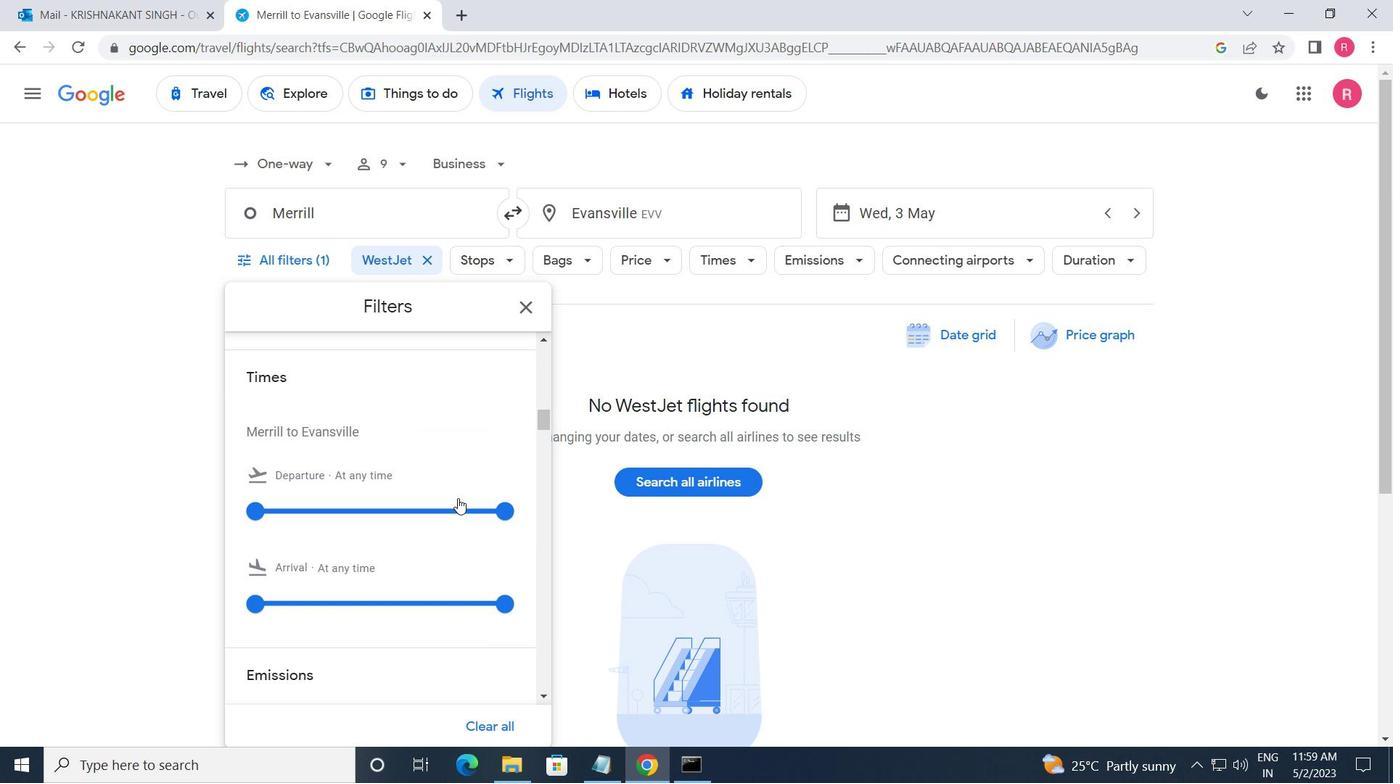 
Action: Mouse moved to (455, 500)
Screenshot: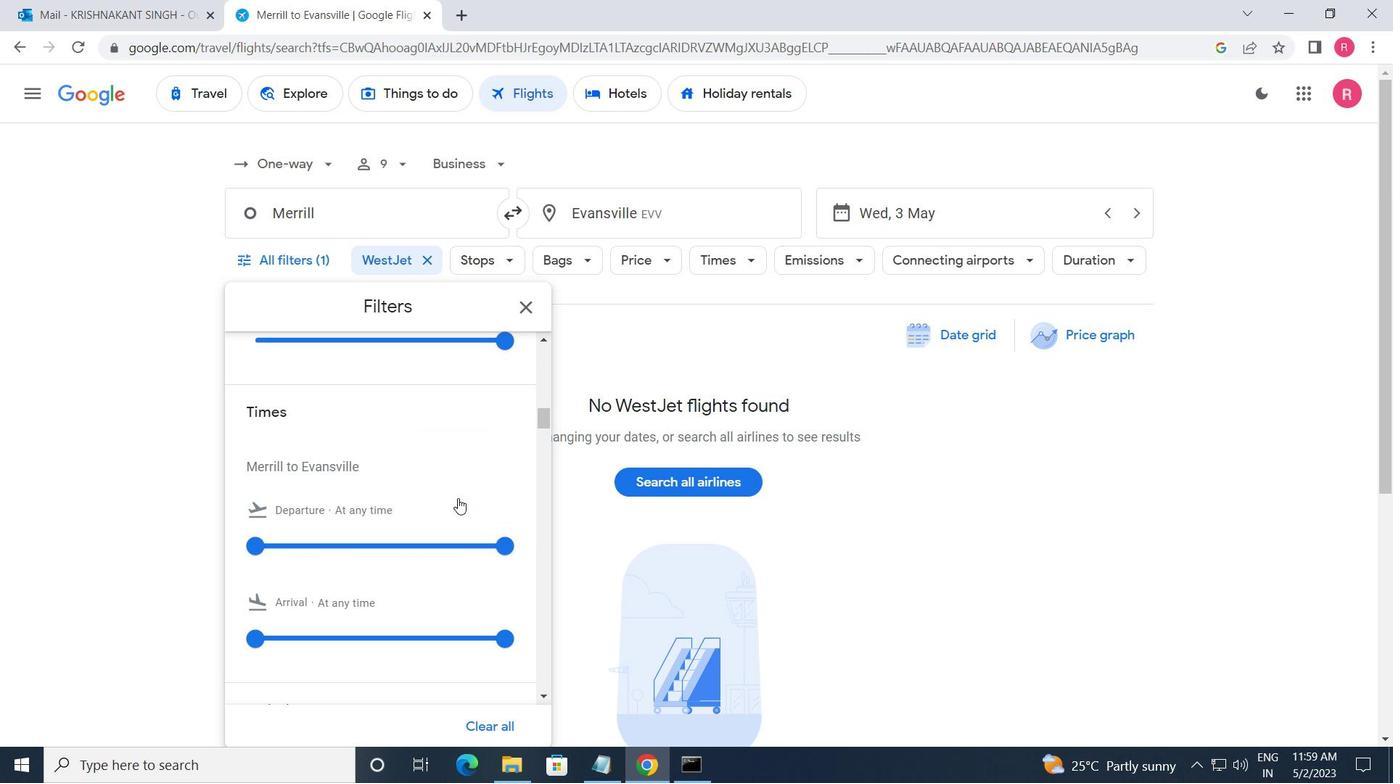
Action: Mouse scrolled (455, 499) with delta (0, 0)
Screenshot: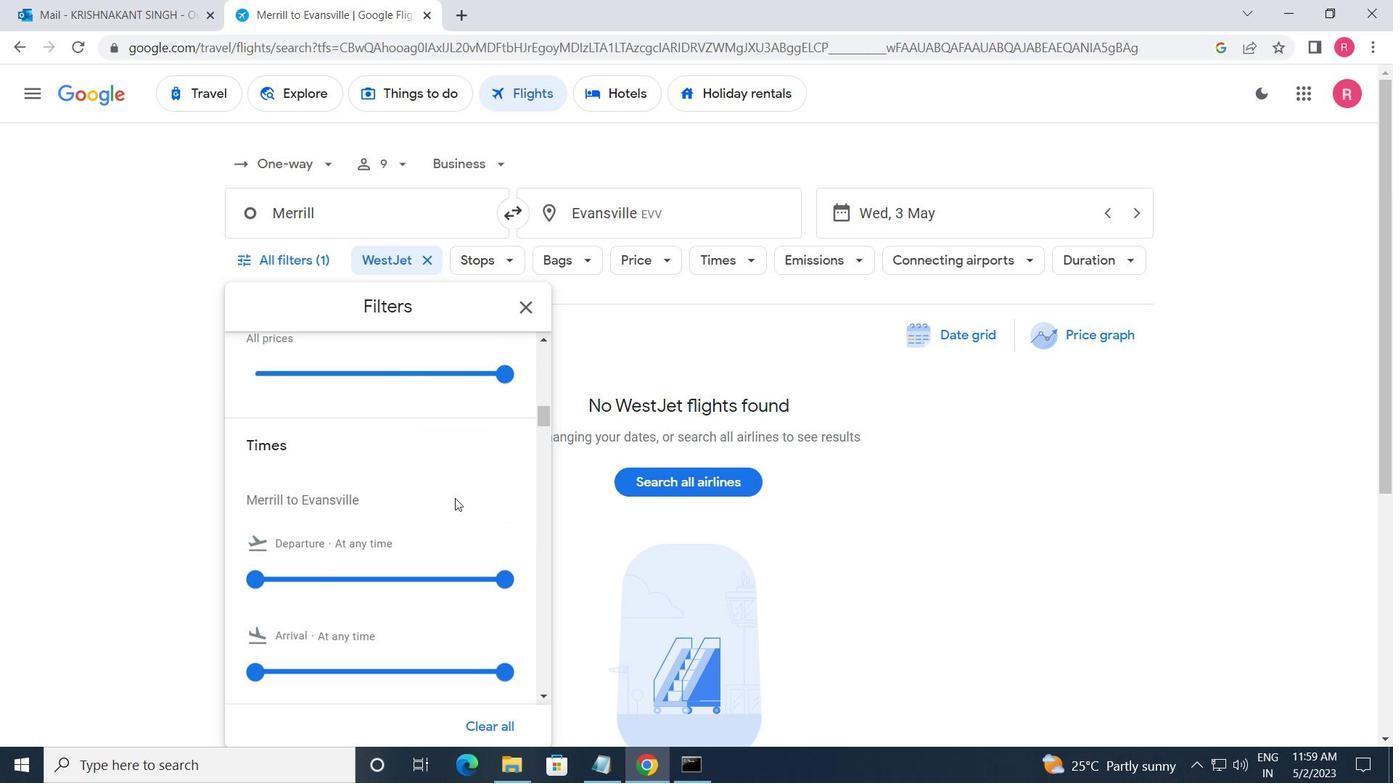
Action: Mouse moved to (455, 501)
Screenshot: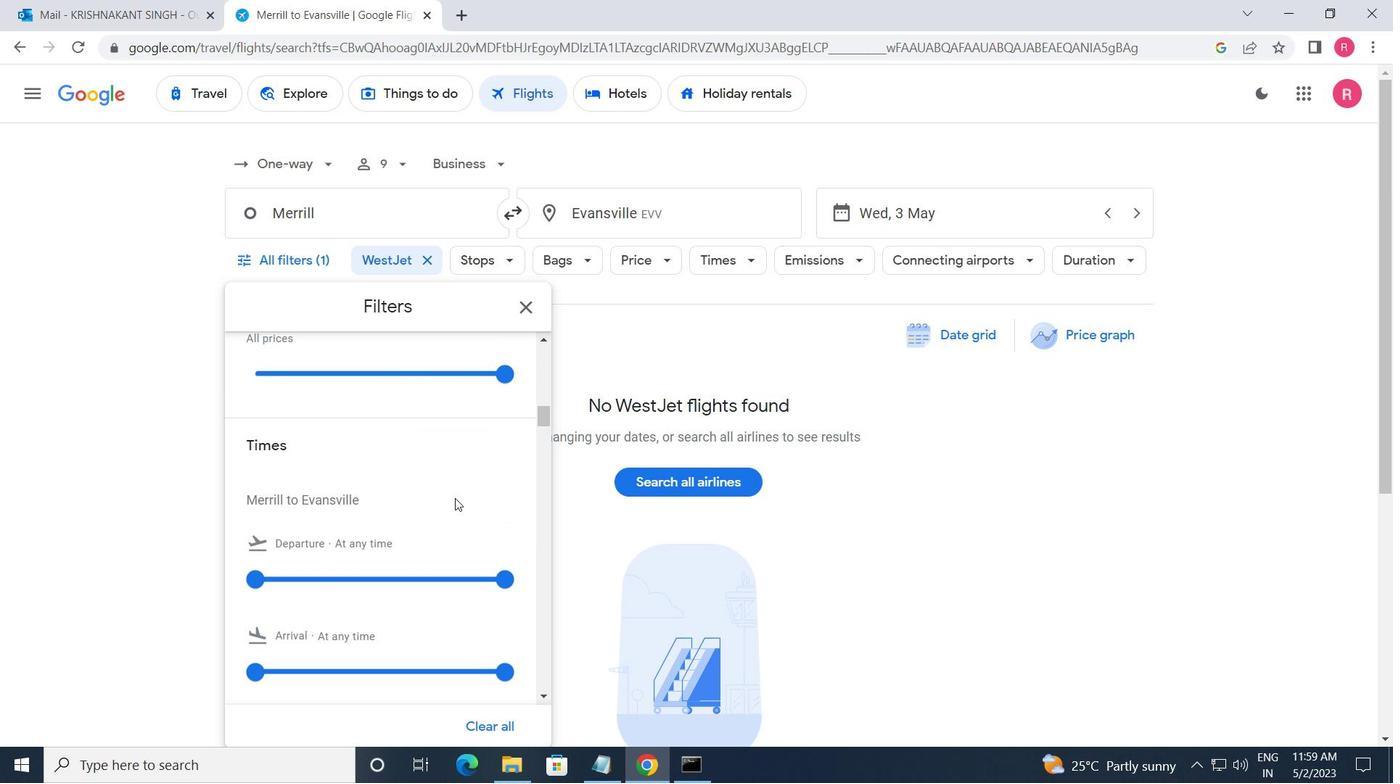 
Action: Mouse scrolled (455, 500) with delta (0, 0)
Screenshot: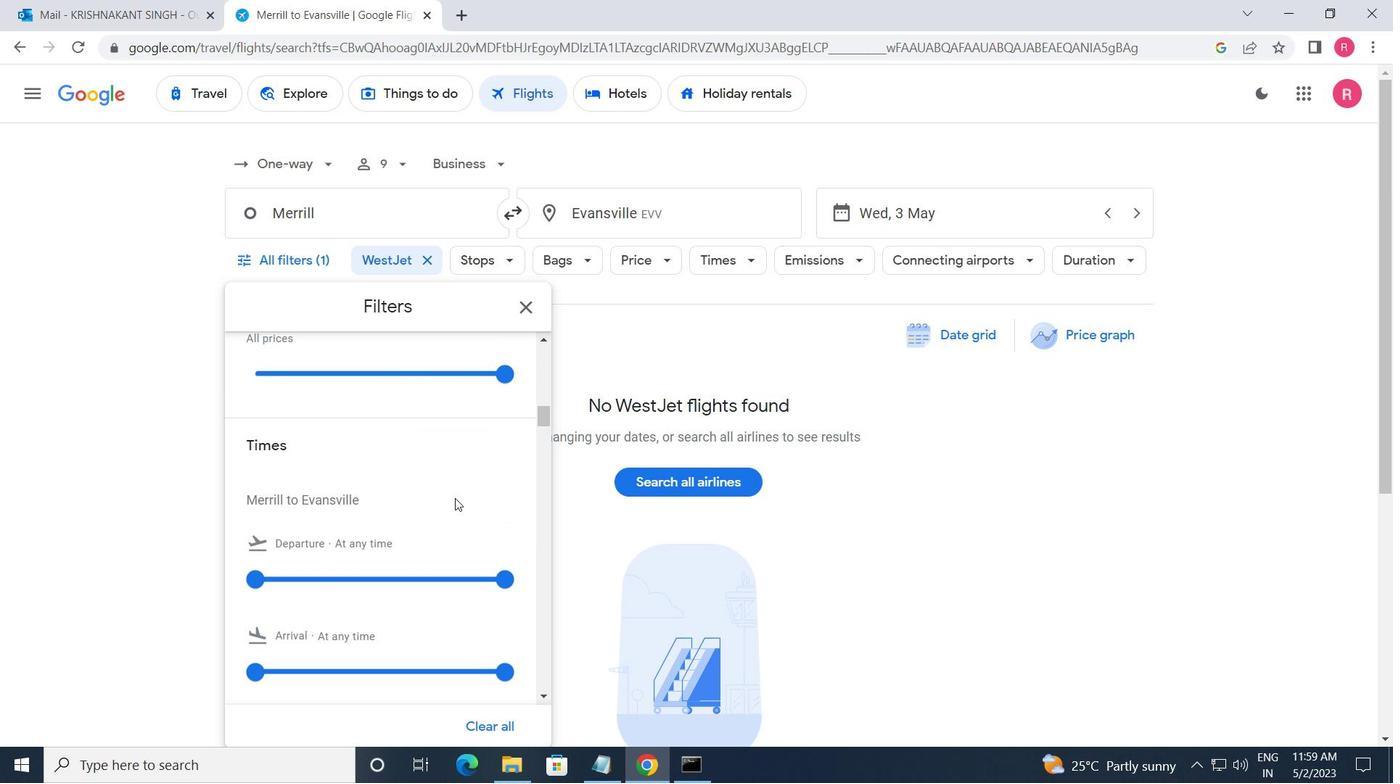 
Action: Mouse scrolled (455, 500) with delta (0, 0)
Screenshot: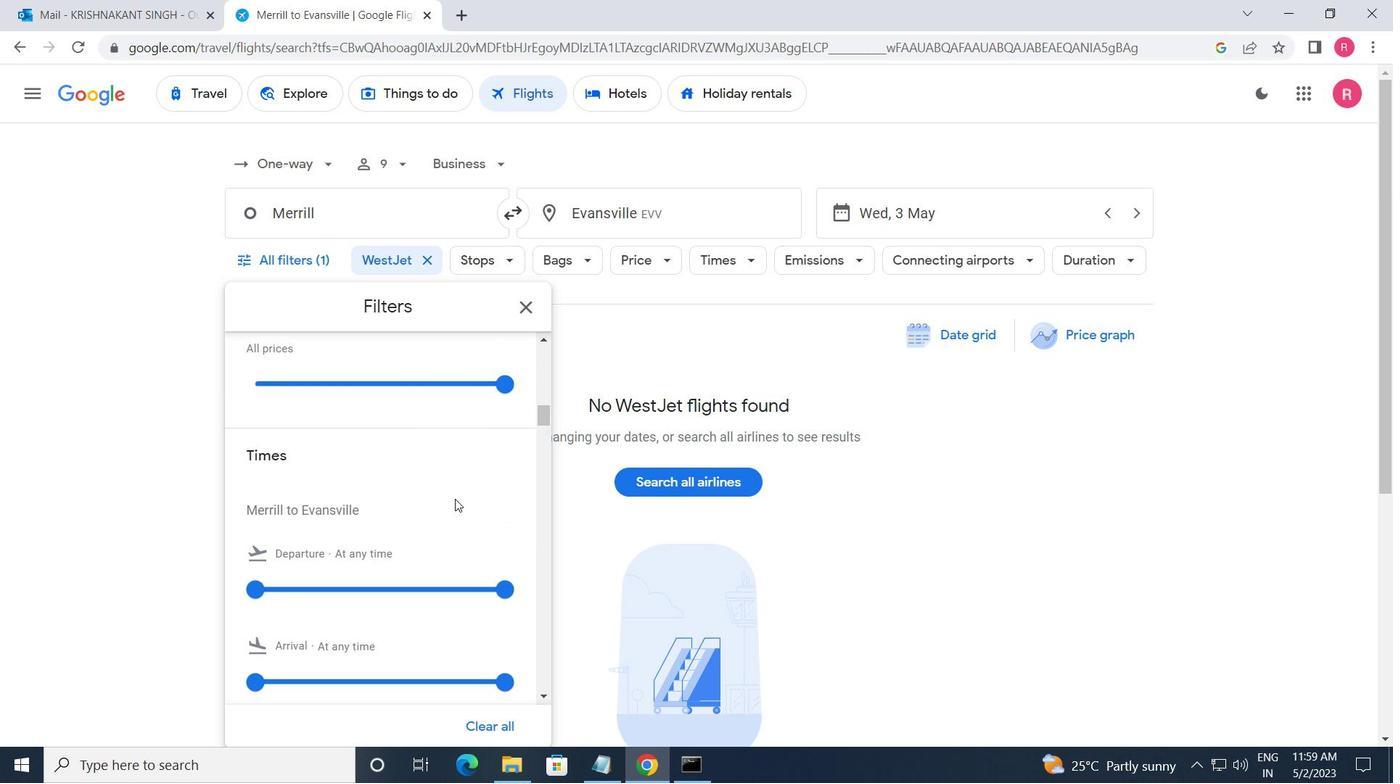 
Action: Mouse scrolled (455, 502) with delta (0, 0)
Screenshot: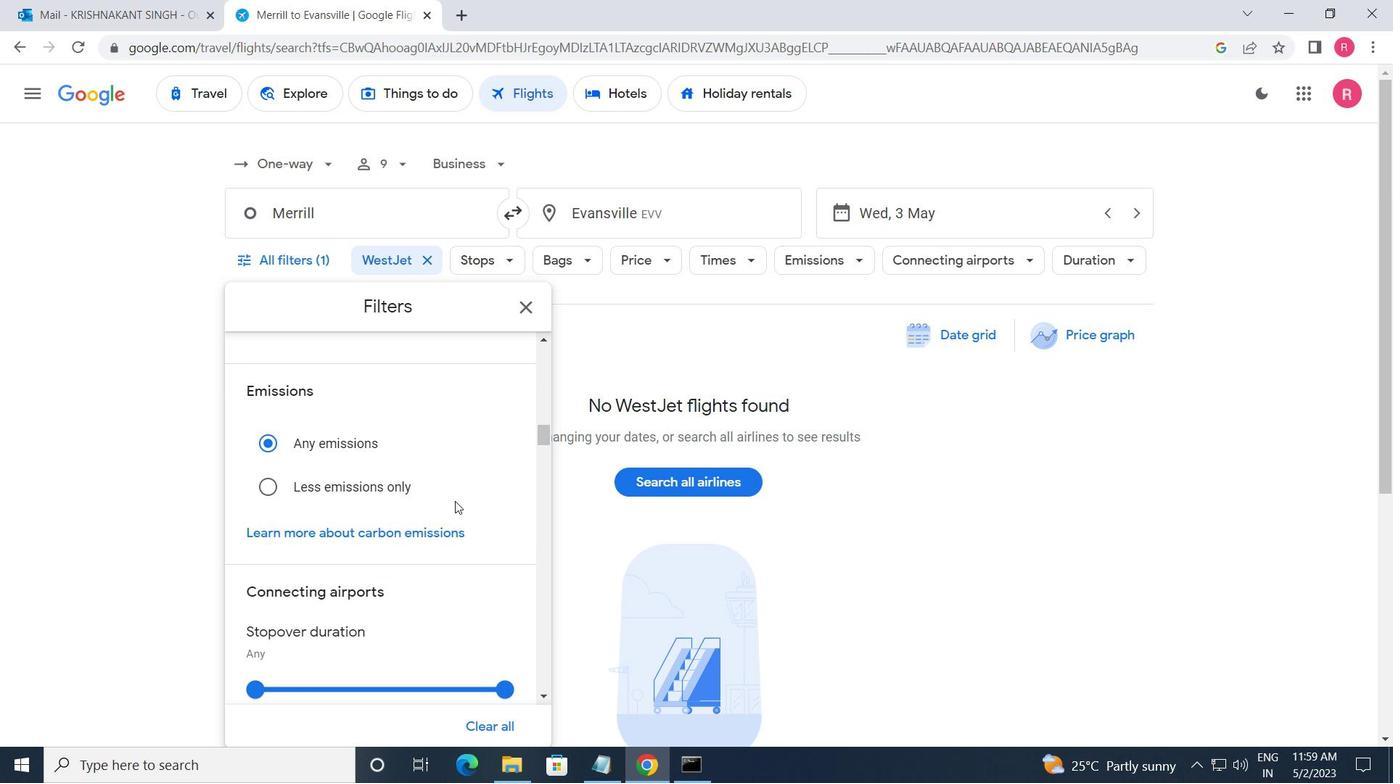 
Action: Mouse scrolled (455, 502) with delta (0, 0)
Screenshot: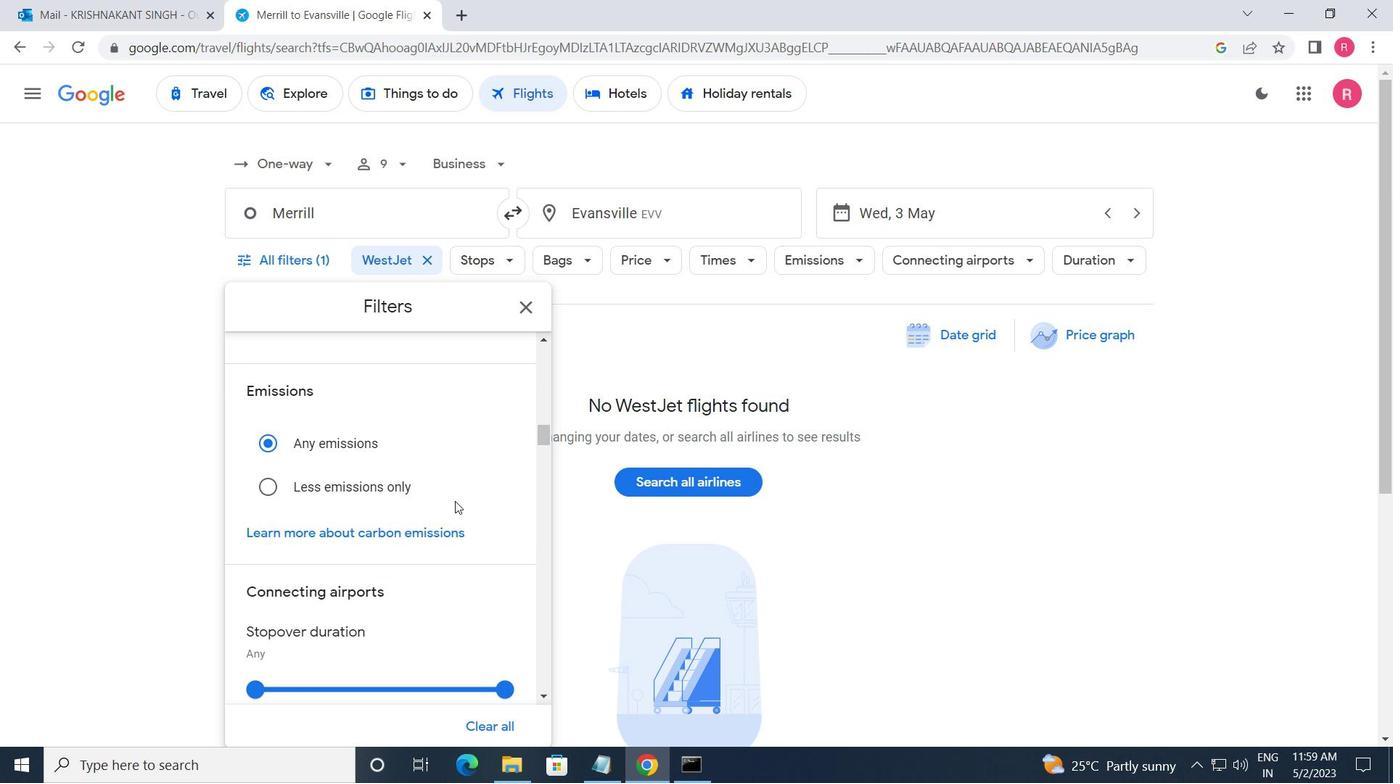 
Action: Mouse scrolled (455, 502) with delta (0, 0)
Screenshot: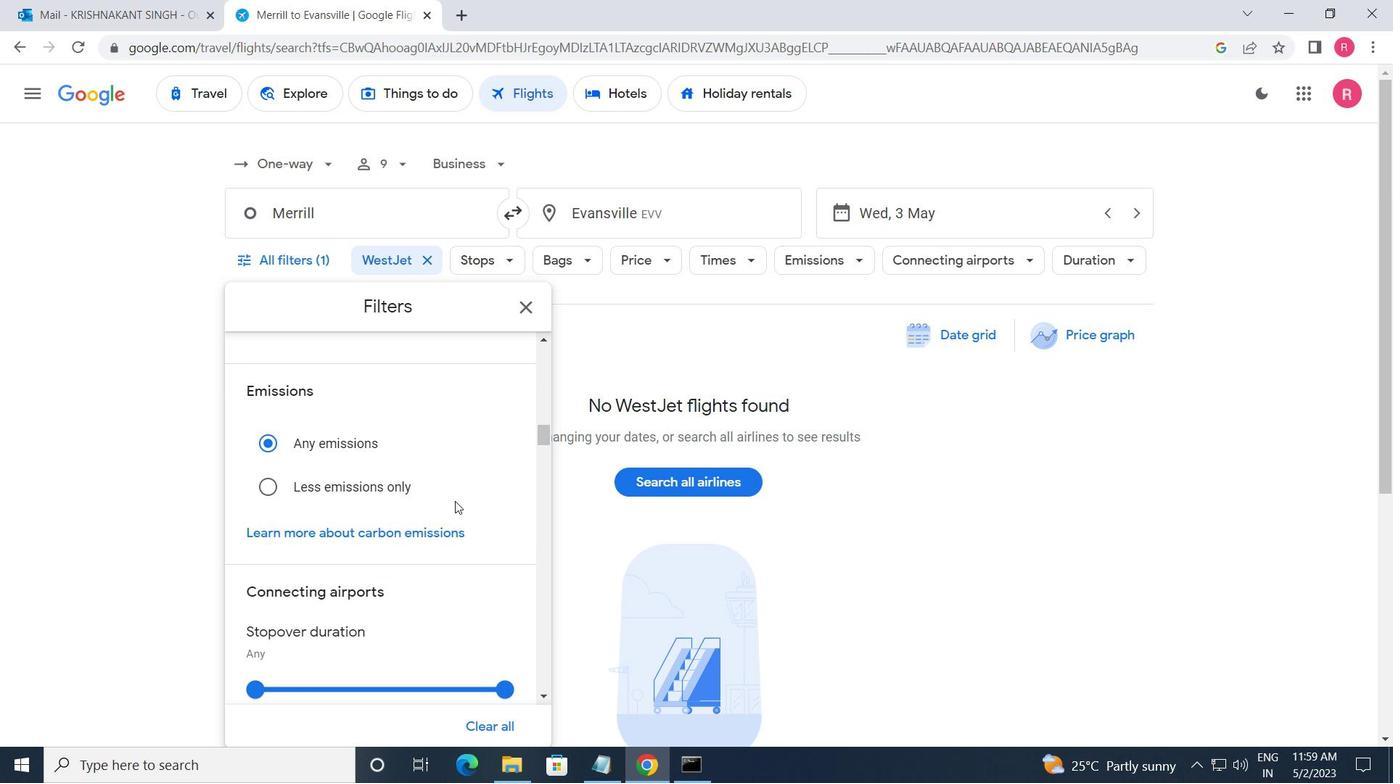 
Action: Mouse scrolled (455, 502) with delta (0, 0)
Screenshot: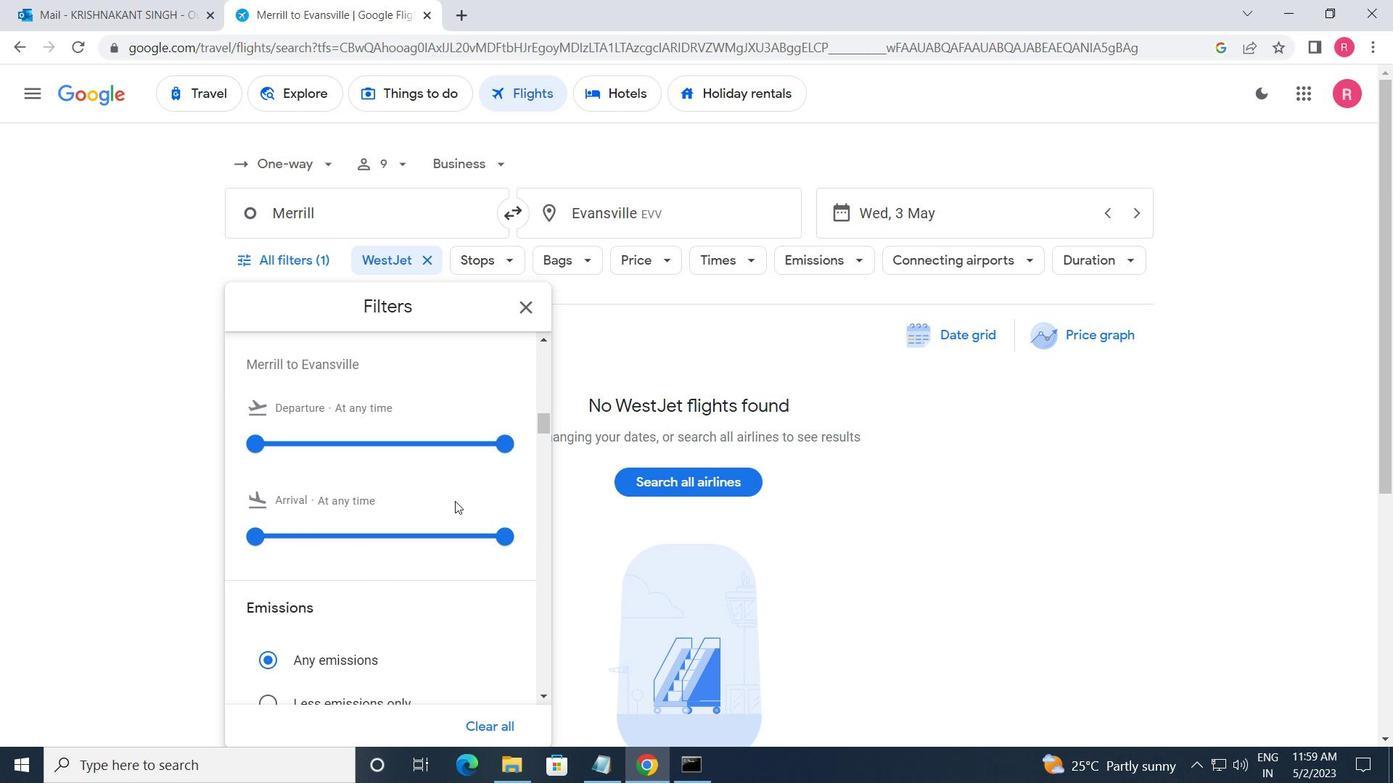 
Action: Mouse scrolled (455, 502) with delta (0, 0)
Screenshot: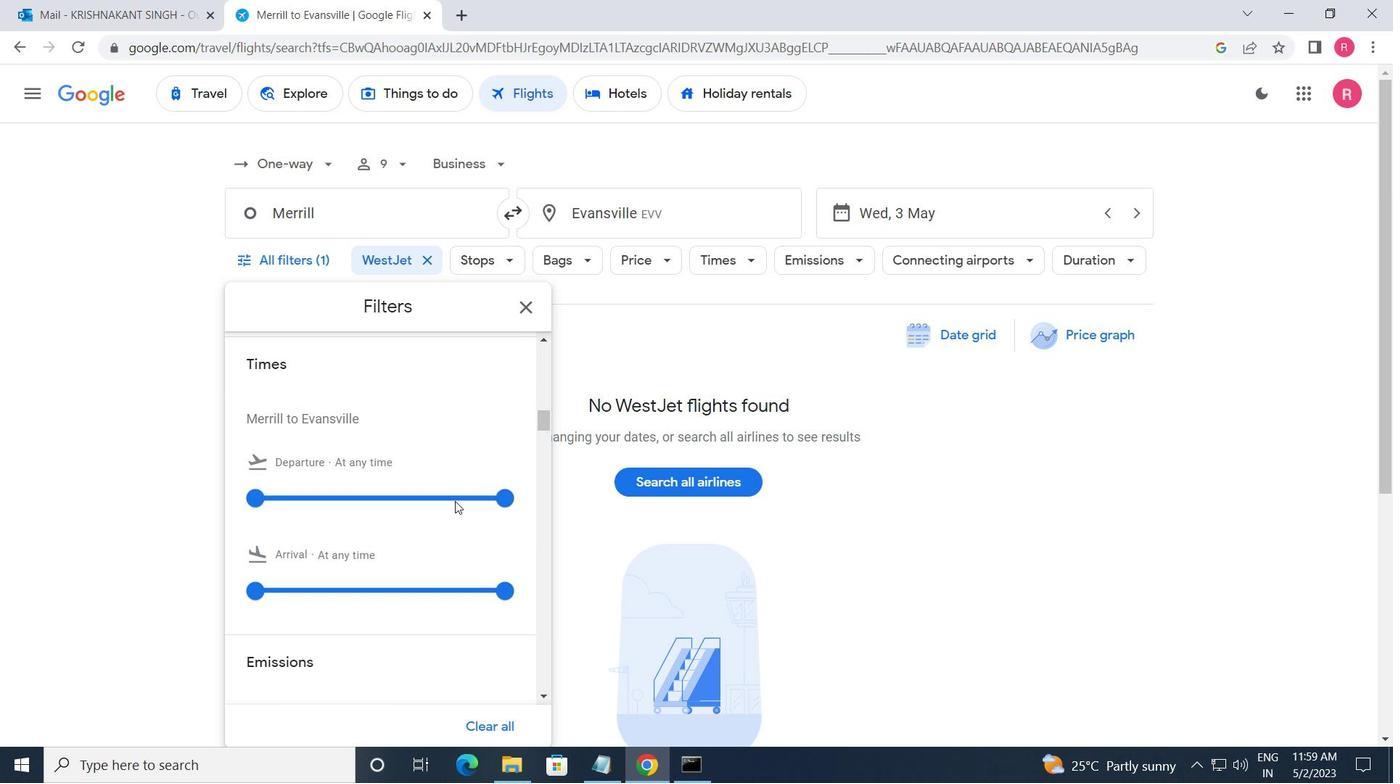 
Action: Mouse scrolled (455, 502) with delta (0, 0)
Screenshot: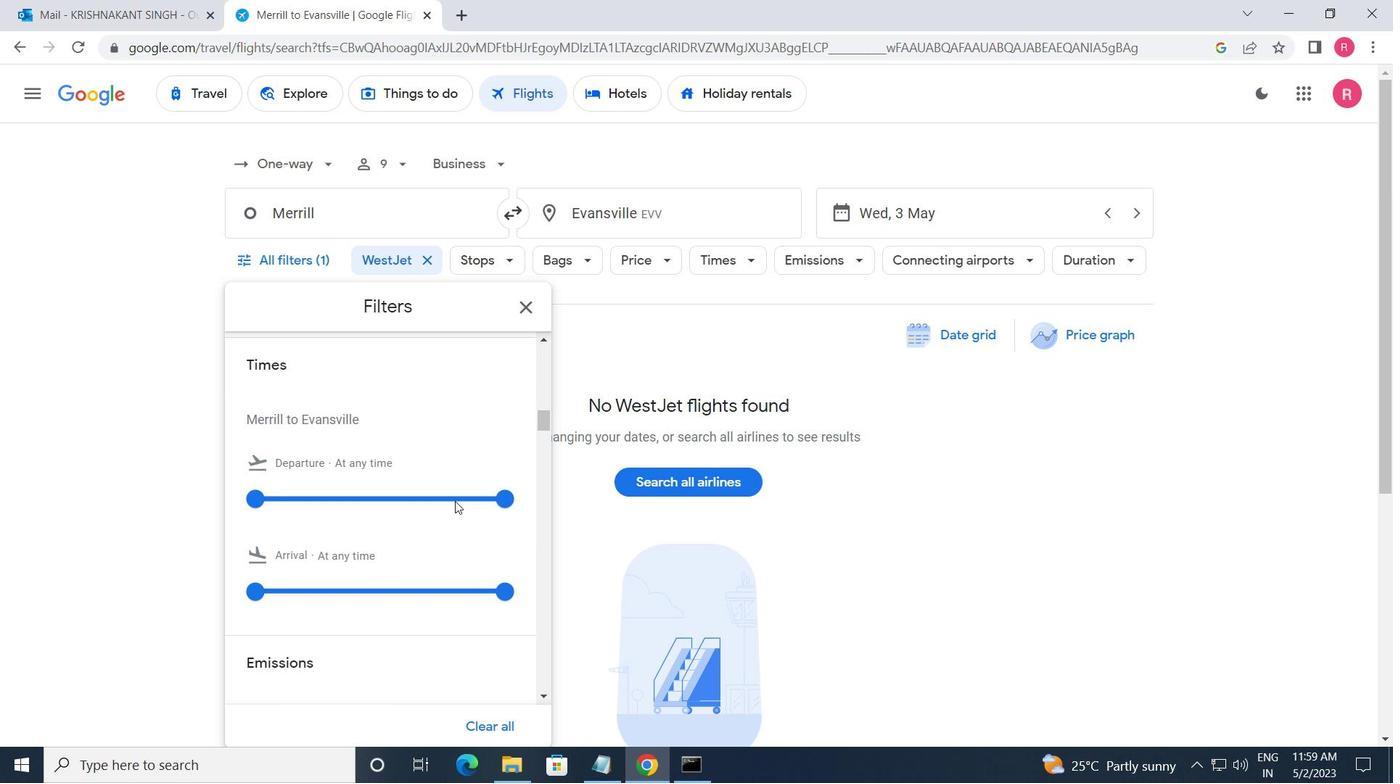 
Action: Mouse scrolled (455, 502) with delta (0, 0)
Screenshot: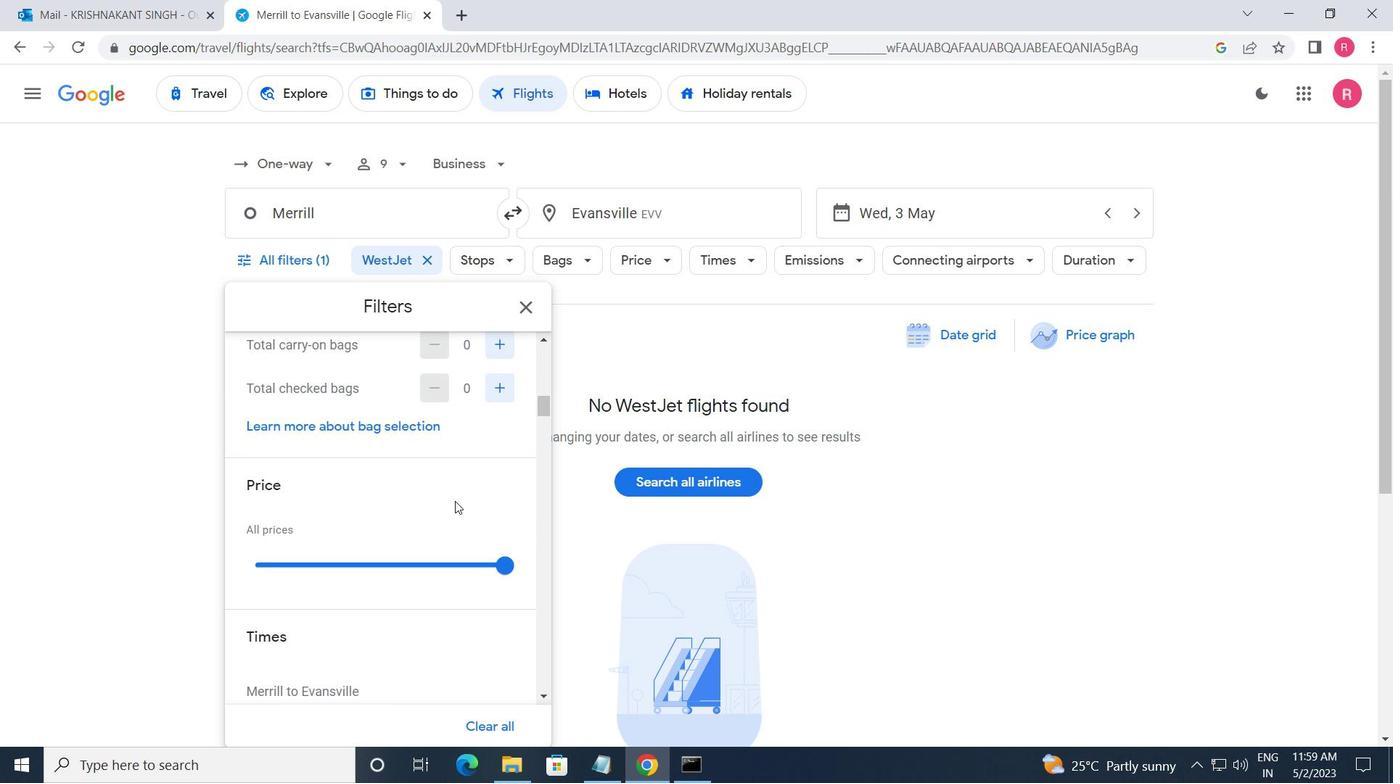 
Action: Mouse scrolled (455, 502) with delta (0, 0)
Screenshot: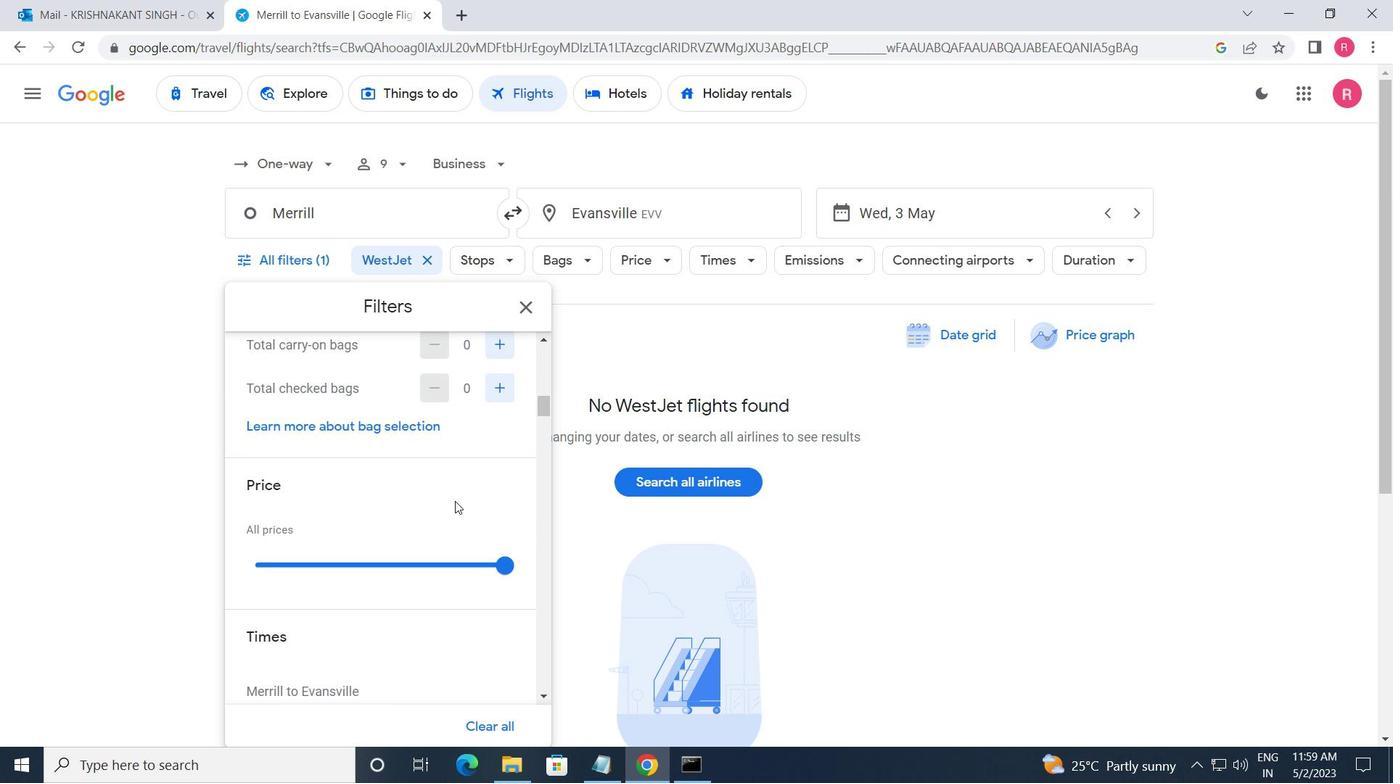 
Action: Mouse moved to (505, 569)
Screenshot: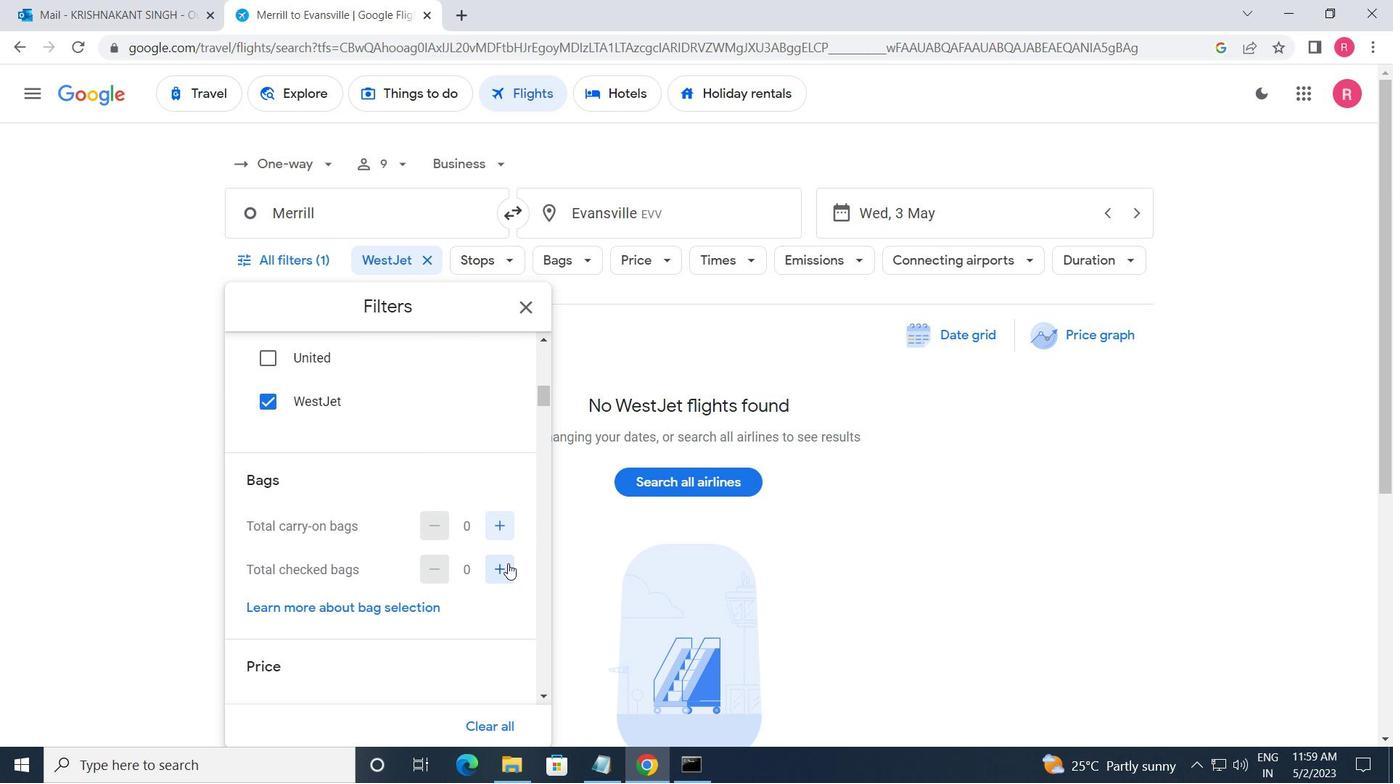 
Action: Mouse pressed left at (505, 569)
Screenshot: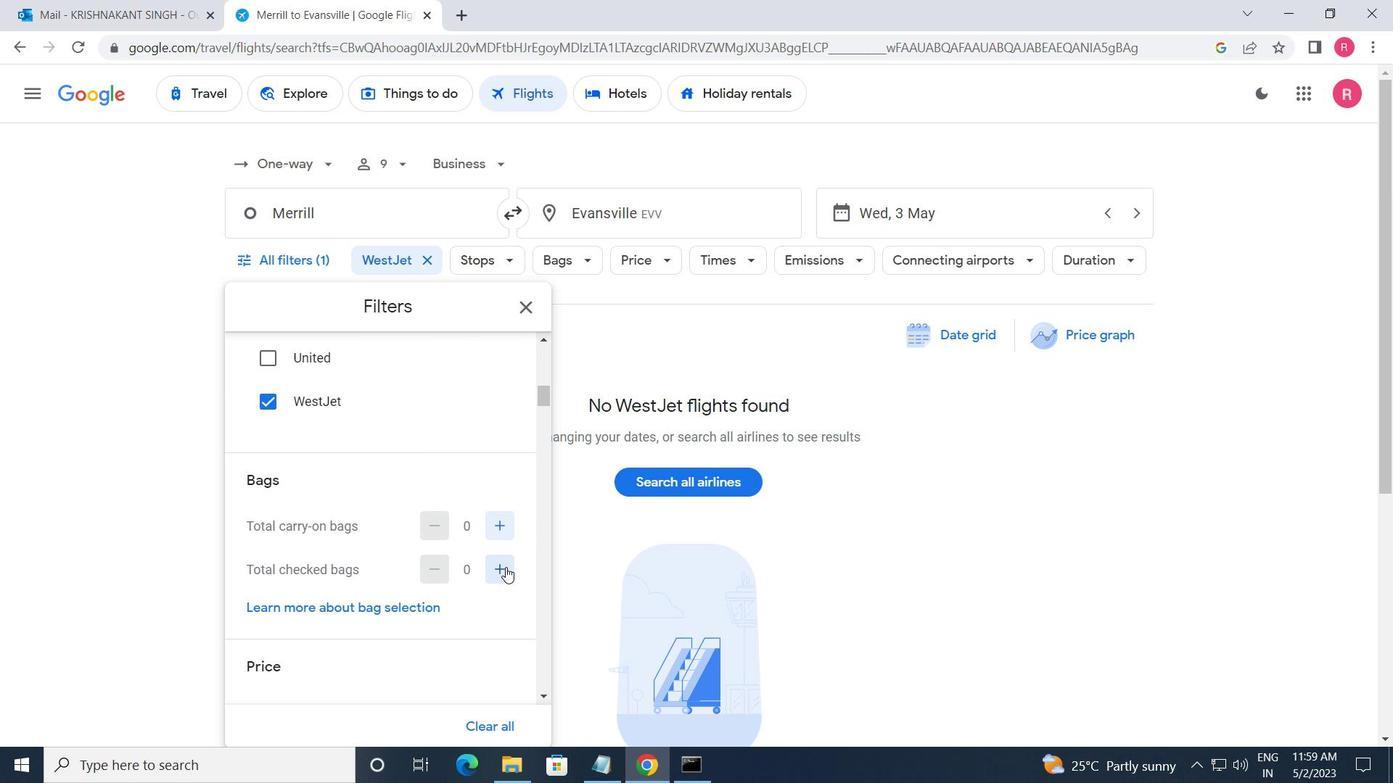 
Action: Mouse moved to (504, 570)
Screenshot: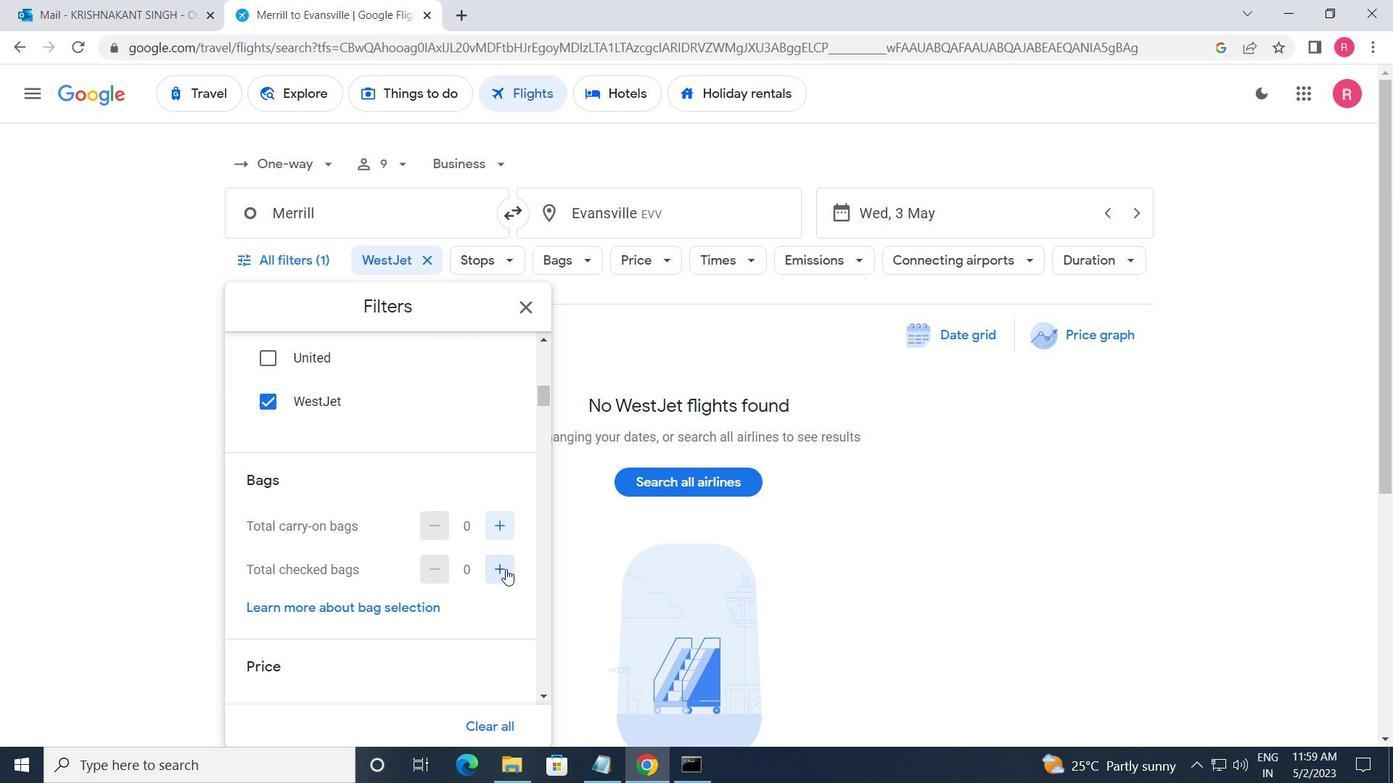 
Action: Mouse pressed left at (504, 570)
Screenshot: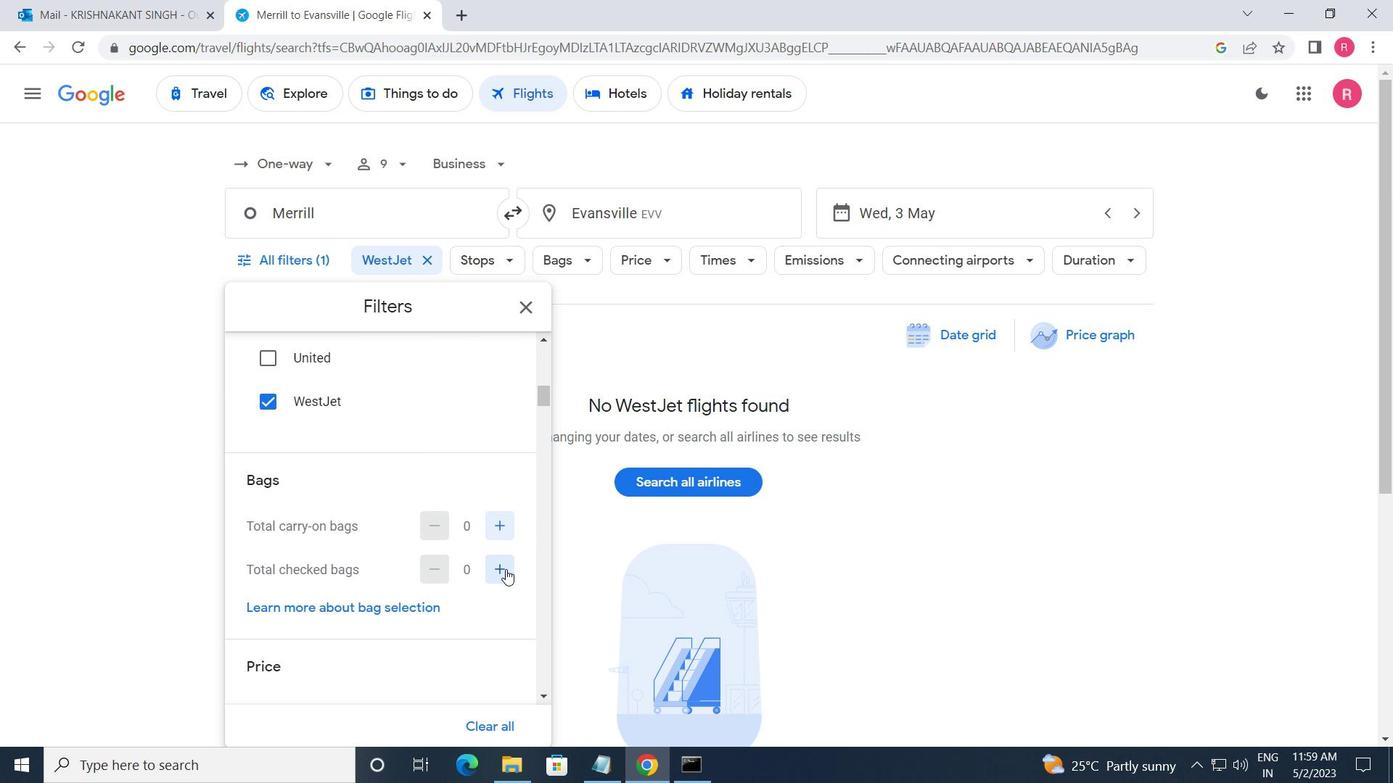 
Action: Mouse pressed left at (504, 570)
